 Task: Create relationship between case and queue object.
Action: Mouse moved to (933, 71)
Screenshot: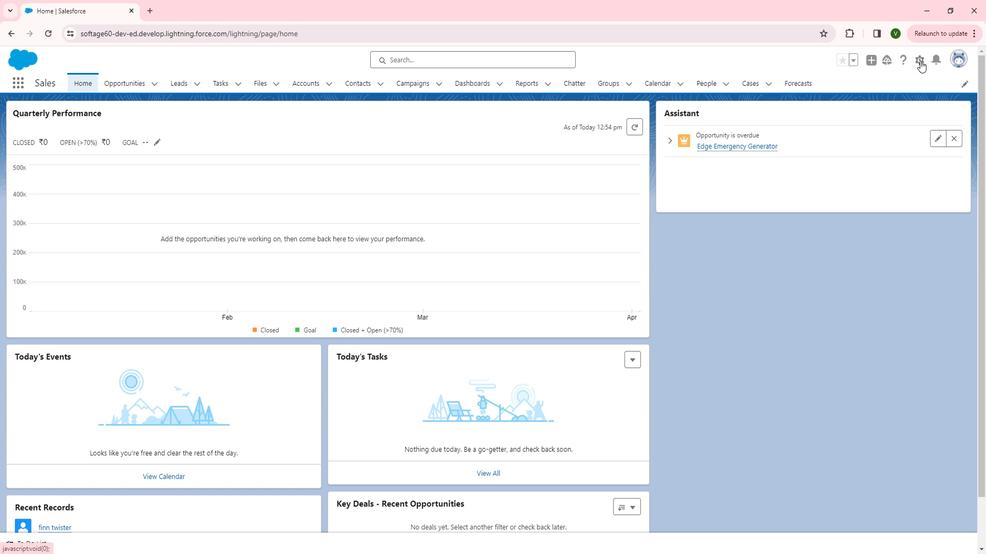 
Action: Mouse pressed left at (933, 71)
Screenshot: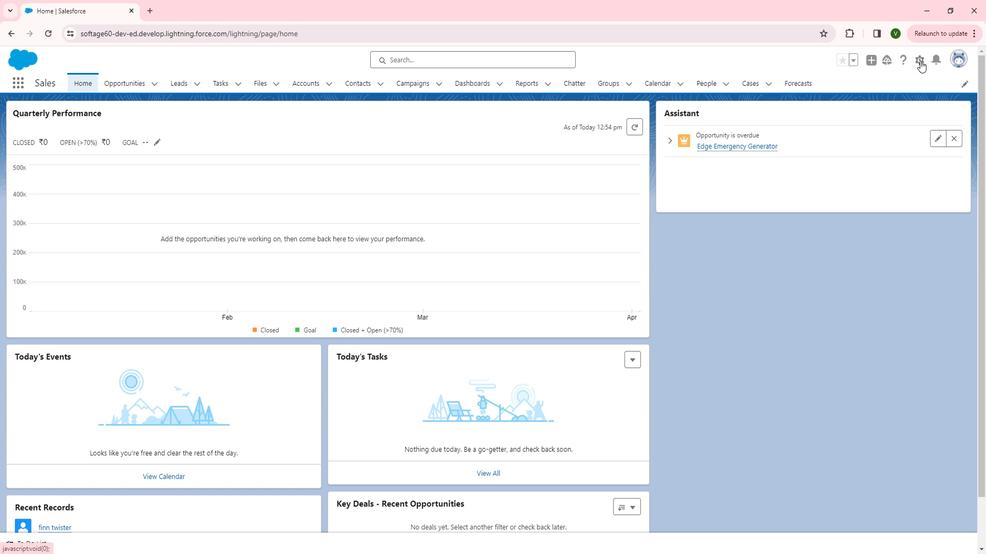 
Action: Mouse moved to (894, 111)
Screenshot: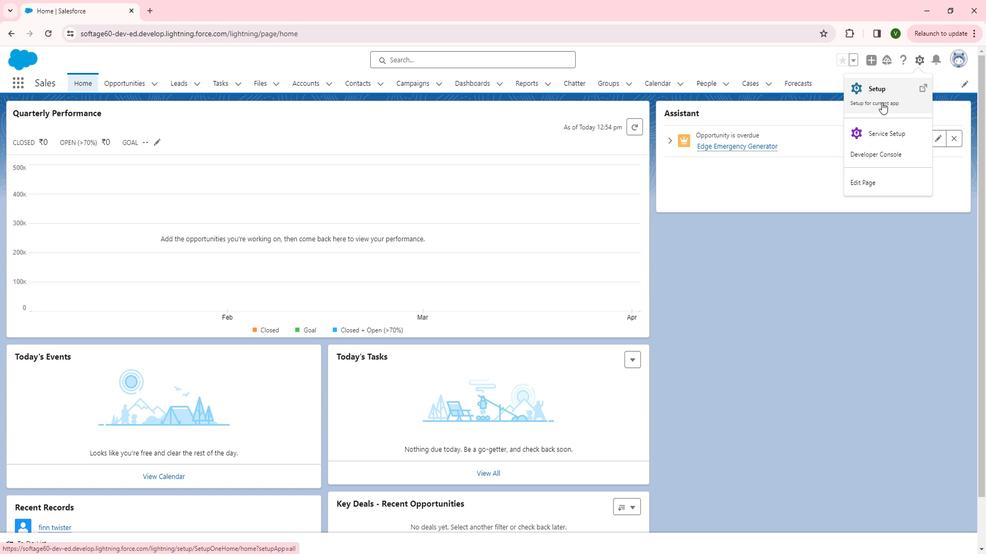 
Action: Mouse pressed left at (894, 111)
Screenshot: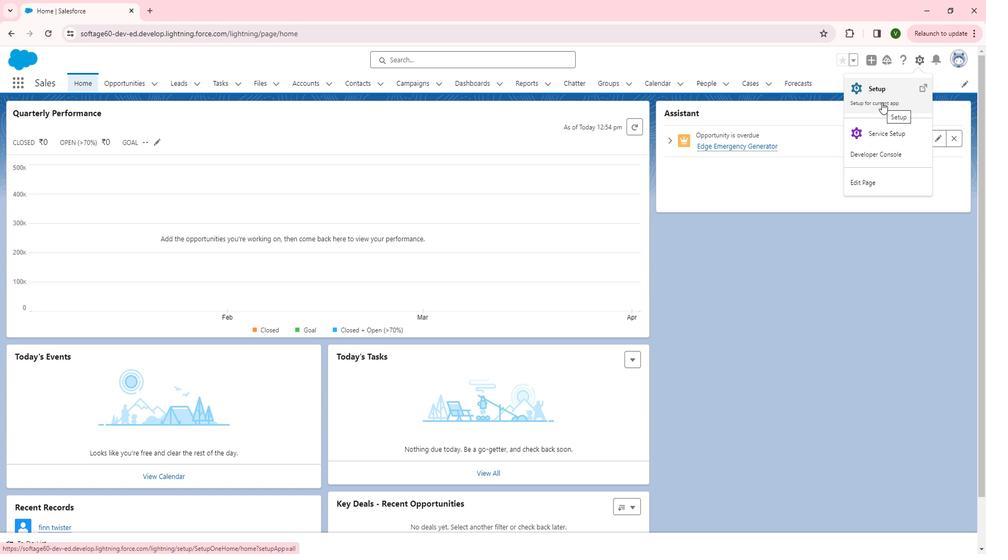 
Action: Mouse moved to (92, 329)
Screenshot: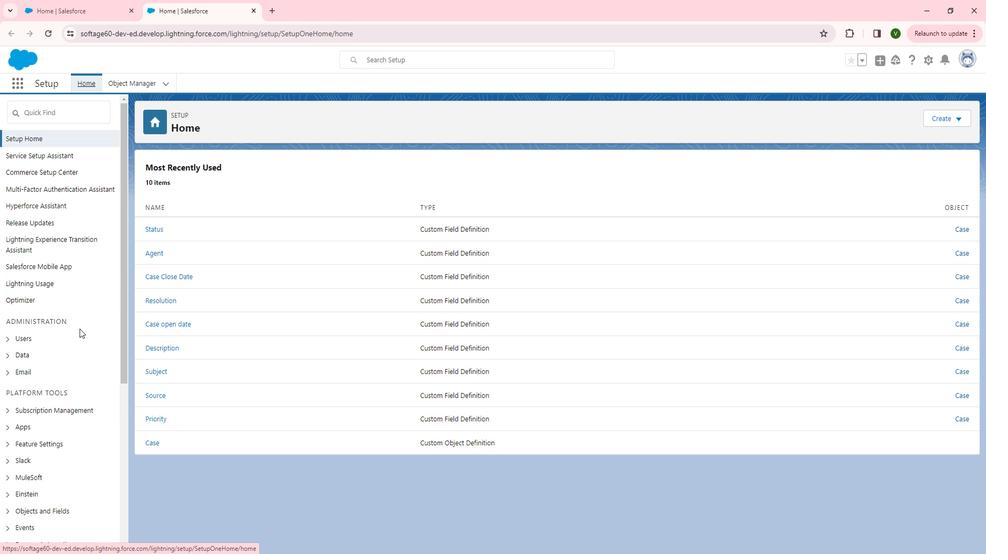 
Action: Mouse scrolled (92, 329) with delta (0, 0)
Screenshot: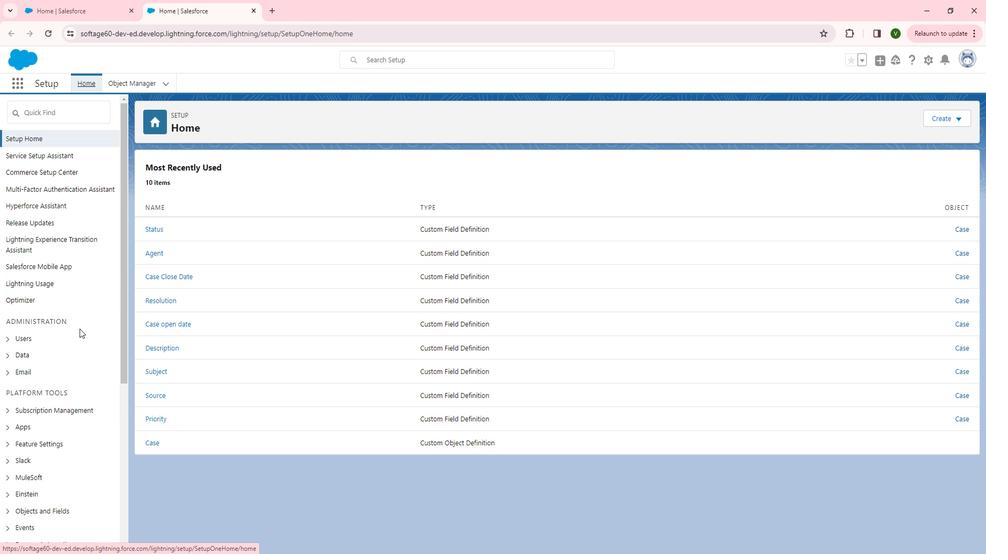 
Action: Mouse moved to (91, 329)
Screenshot: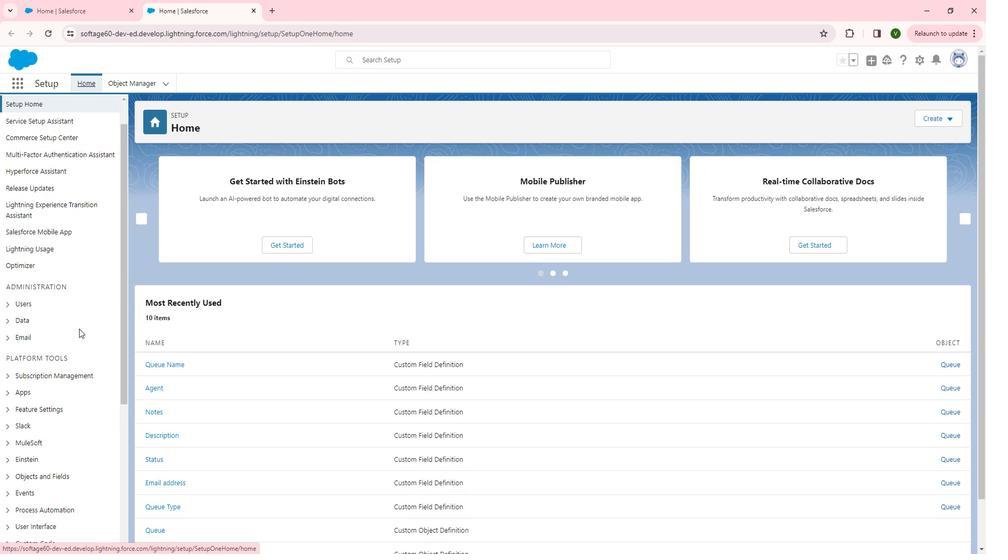 
Action: Mouse scrolled (91, 329) with delta (0, 0)
Screenshot: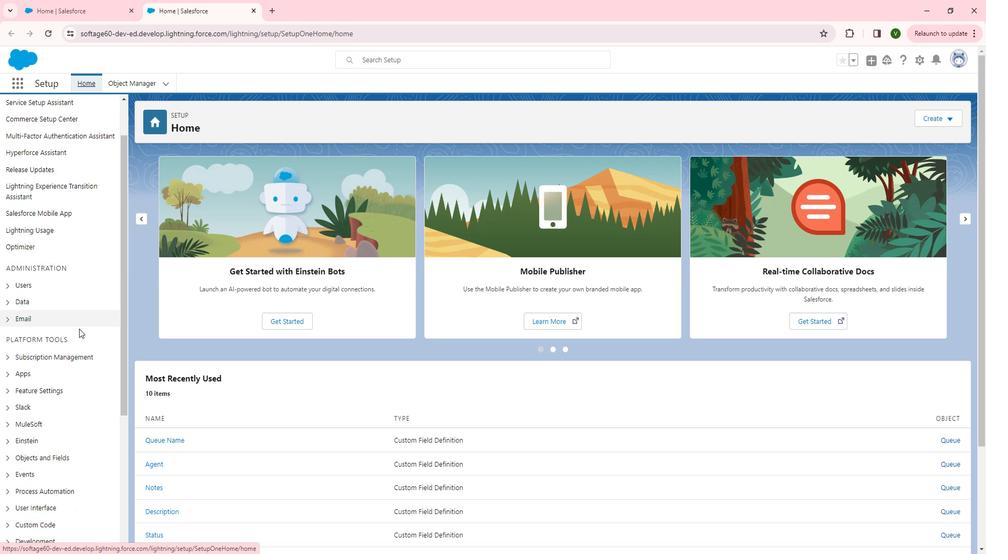 
Action: Mouse moved to (21, 401)
Screenshot: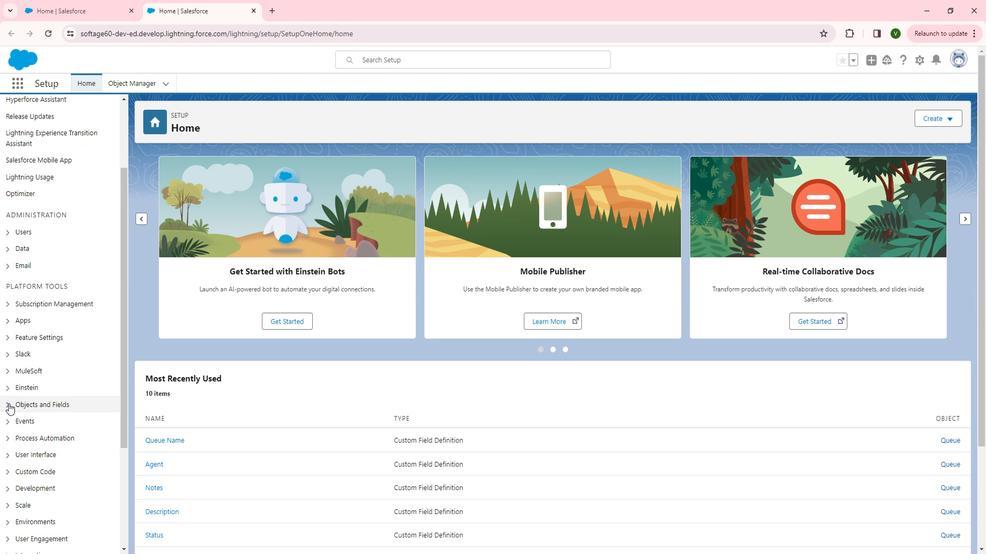 
Action: Mouse pressed left at (21, 401)
Screenshot: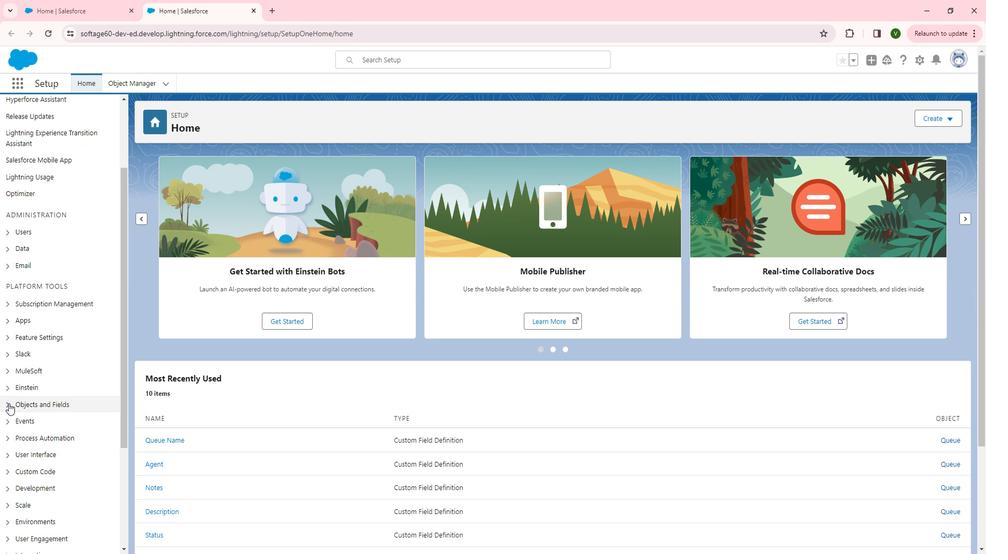 
Action: Mouse moved to (61, 420)
Screenshot: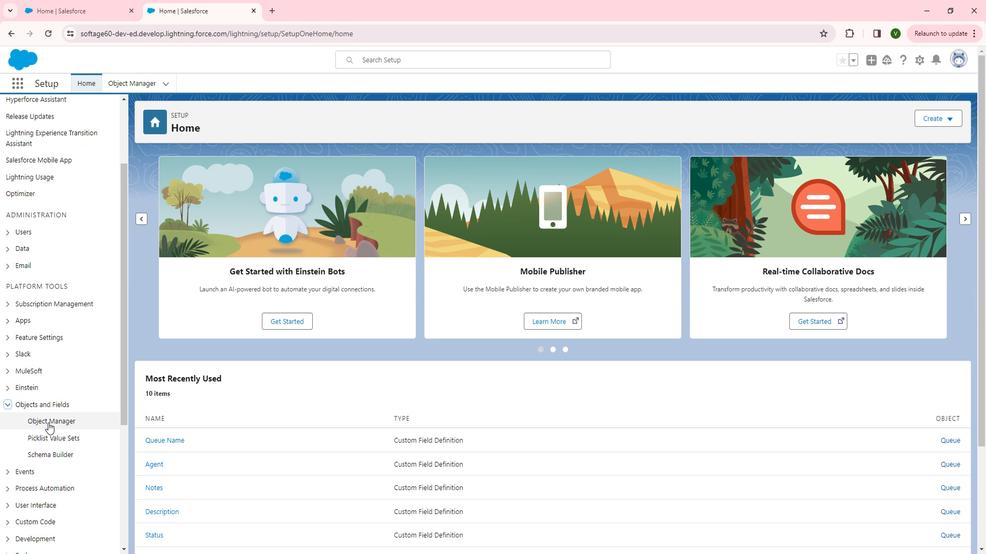 
Action: Mouse pressed left at (61, 420)
Screenshot: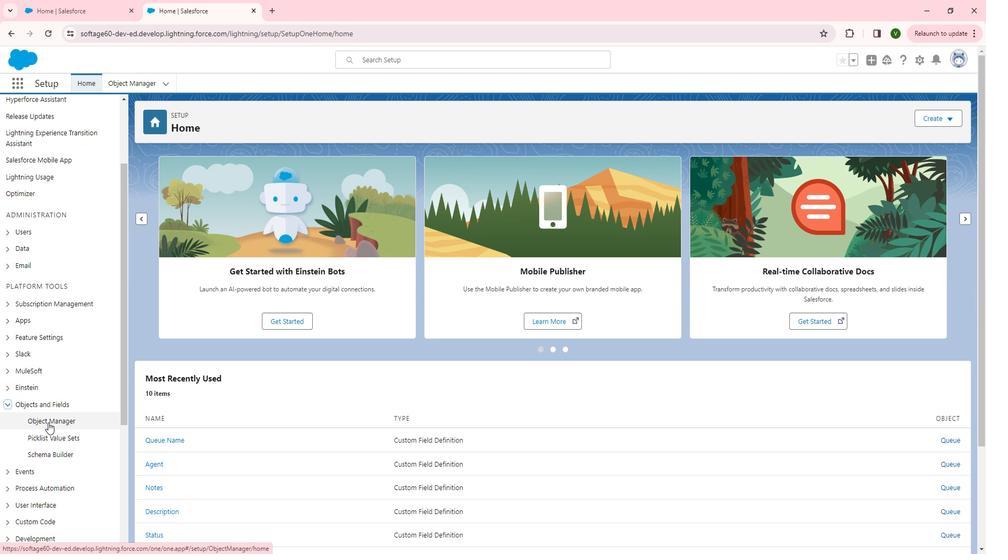 
Action: Mouse moved to (151, 279)
Screenshot: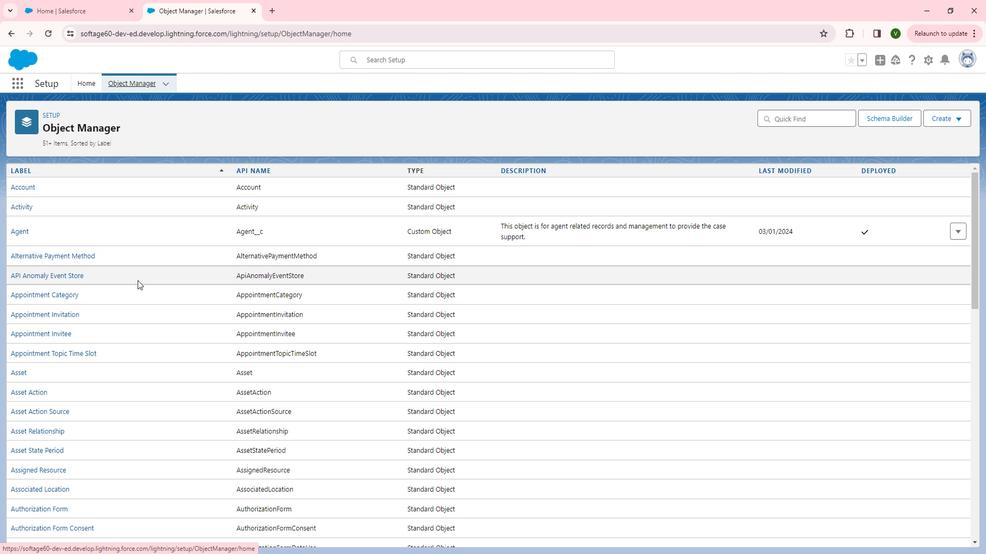 
Action: Mouse scrolled (151, 278) with delta (0, 0)
Screenshot: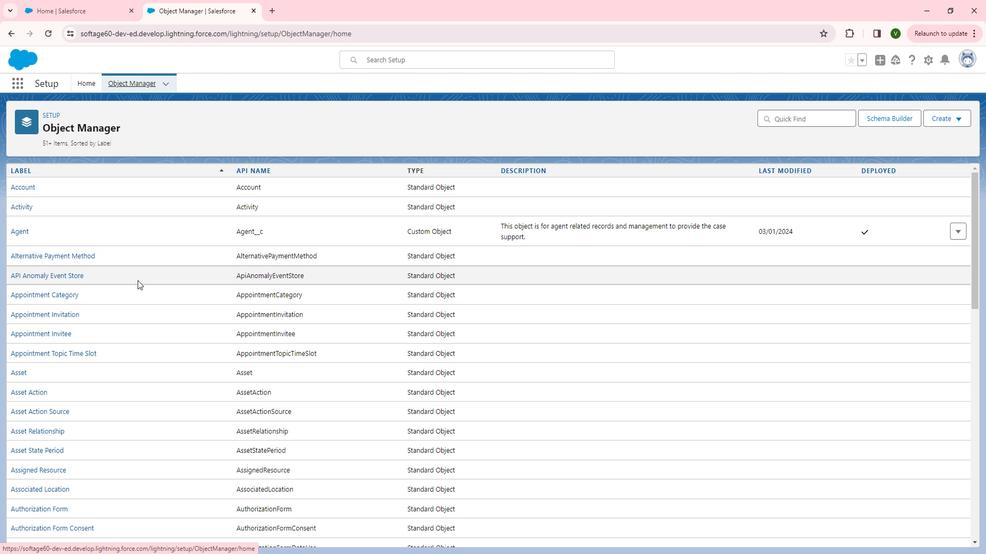 
Action: Mouse moved to (148, 285)
Screenshot: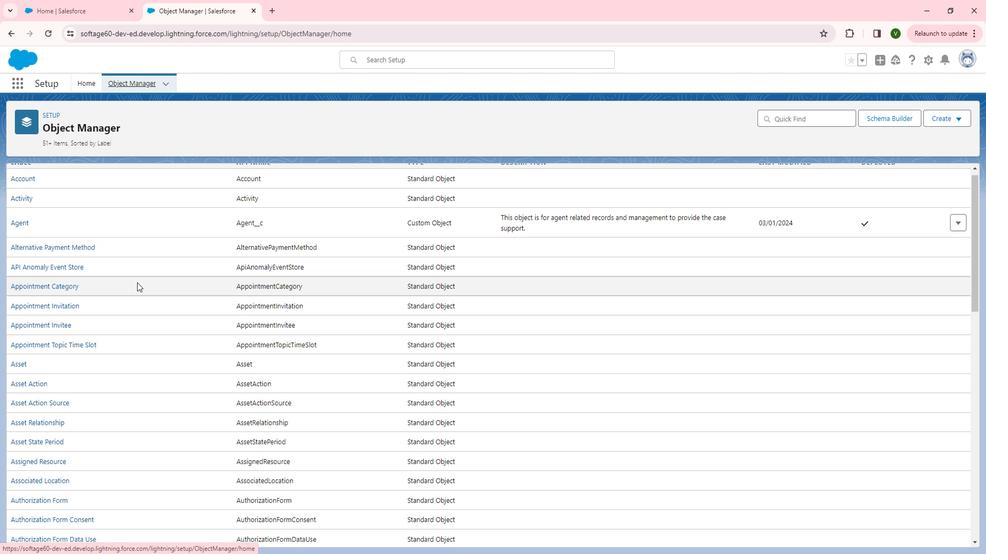 
Action: Mouse scrolled (148, 285) with delta (0, 0)
Screenshot: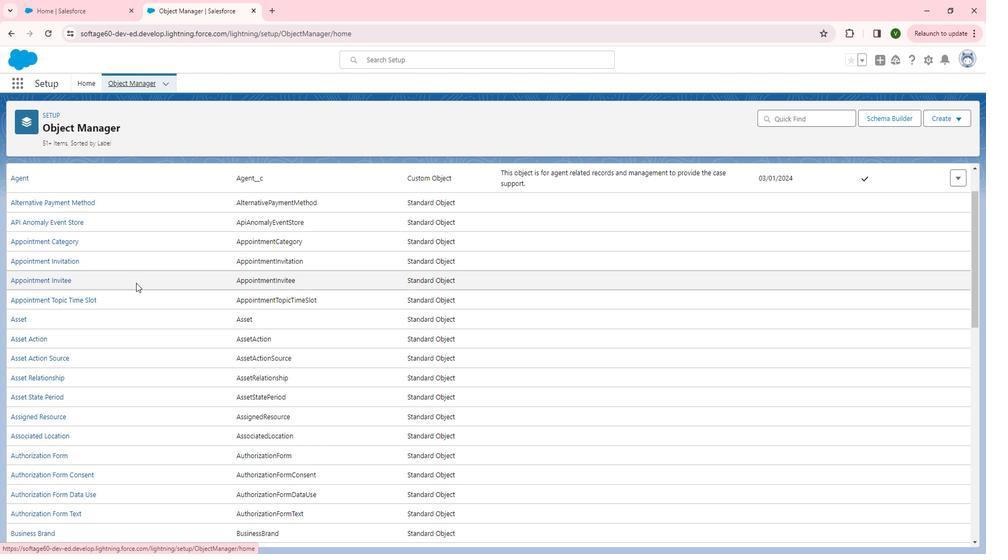 
Action: Mouse moved to (148, 286)
Screenshot: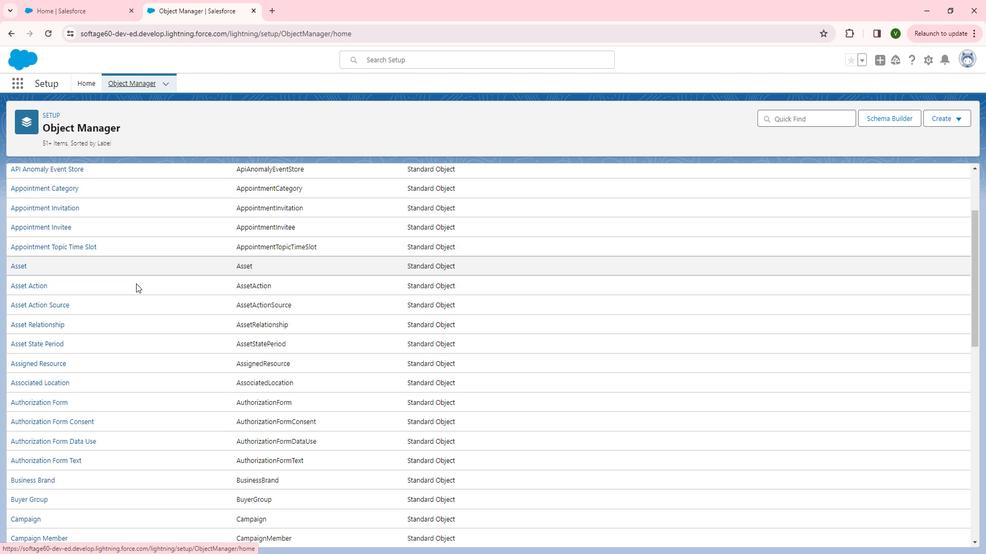 
Action: Mouse scrolled (148, 285) with delta (0, 0)
Screenshot: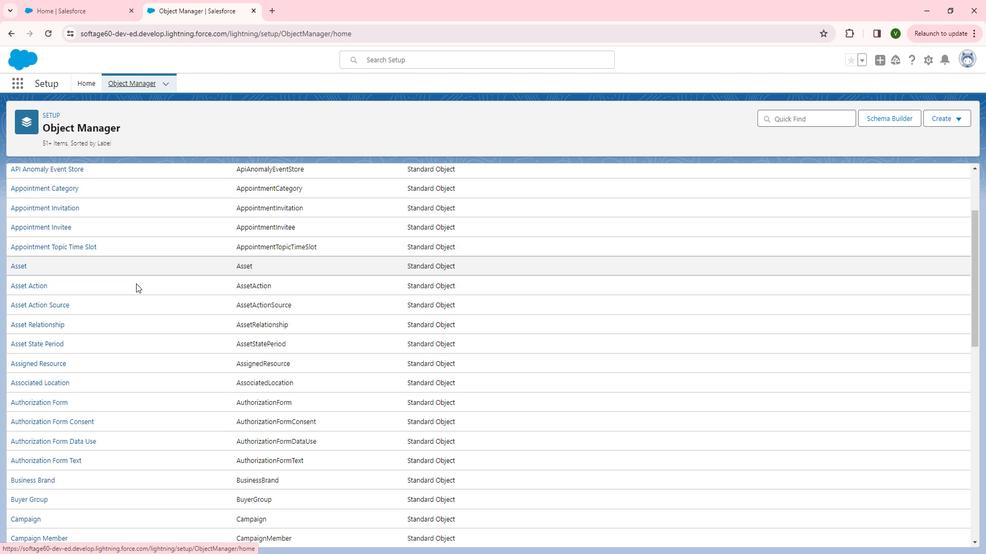 
Action: Mouse moved to (149, 290)
Screenshot: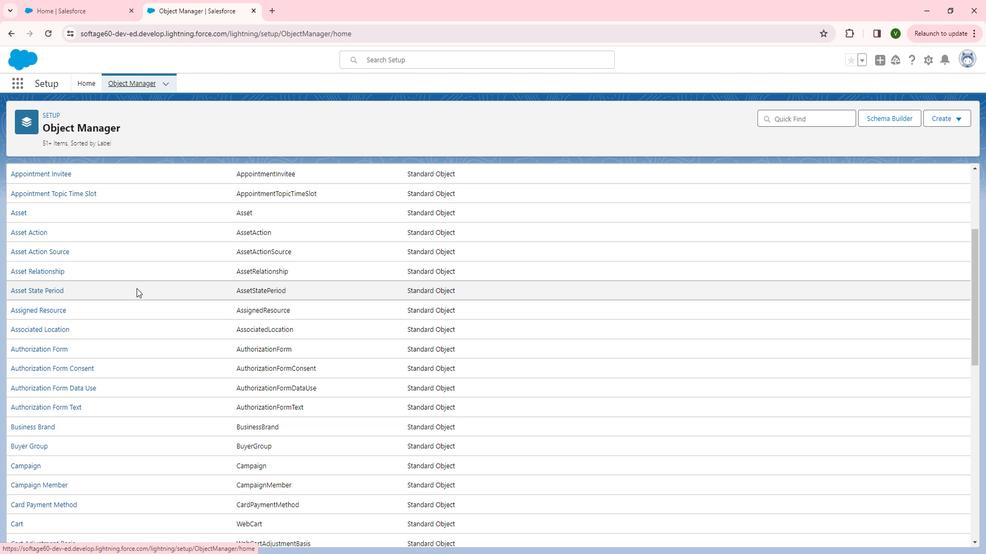 
Action: Mouse scrolled (149, 290) with delta (0, 0)
Screenshot: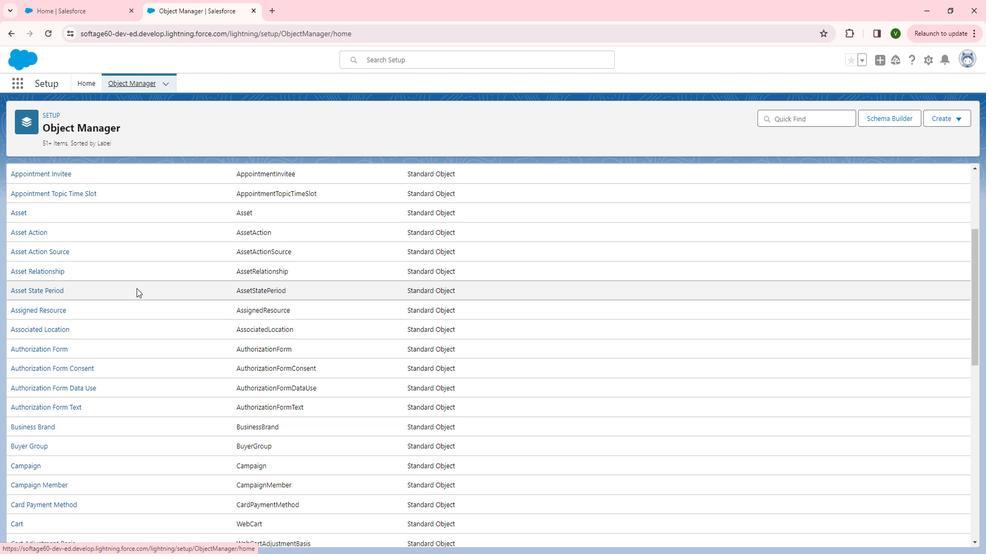 
Action: Mouse scrolled (149, 290) with delta (0, 0)
Screenshot: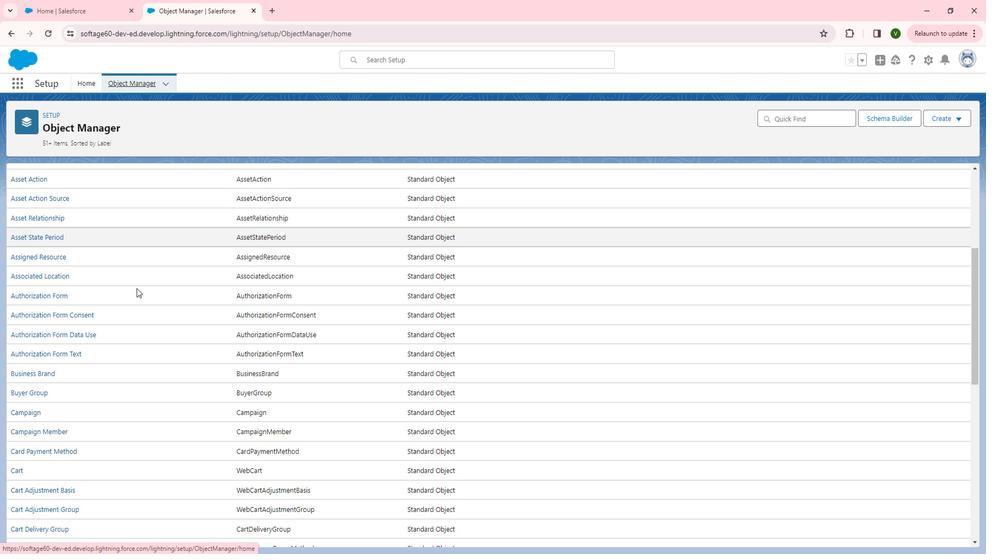 
Action: Mouse moved to (149, 291)
Screenshot: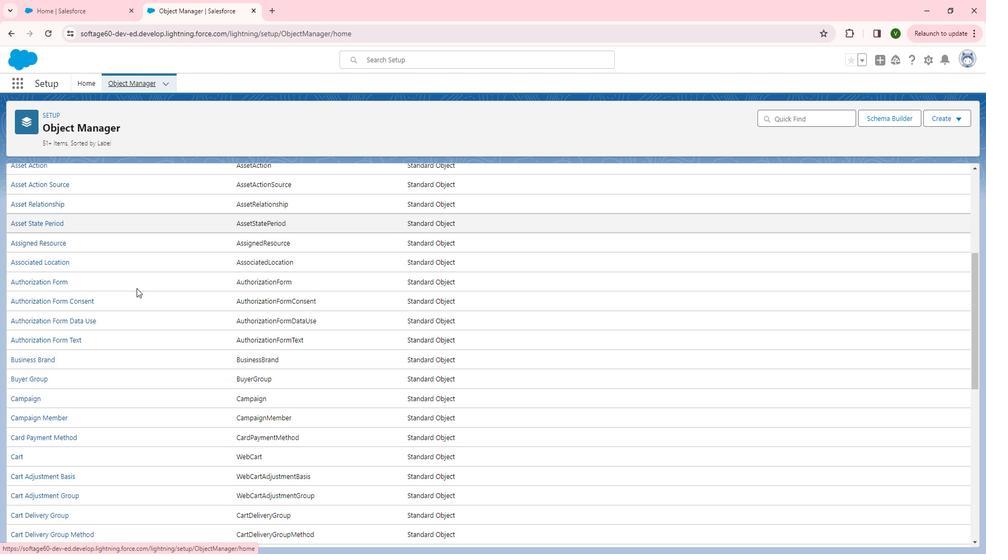 
Action: Mouse scrolled (149, 290) with delta (0, 0)
Screenshot: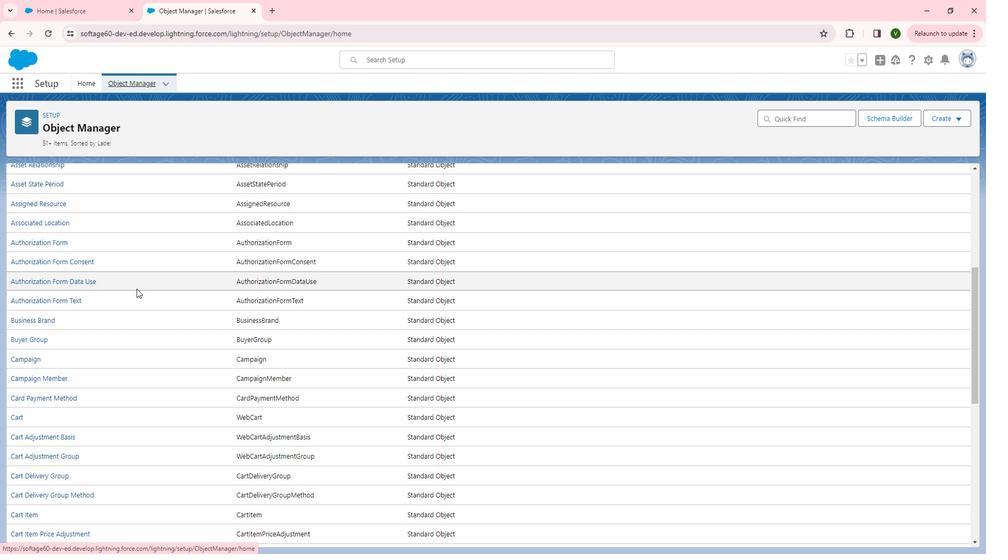 
Action: Mouse moved to (149, 291)
Screenshot: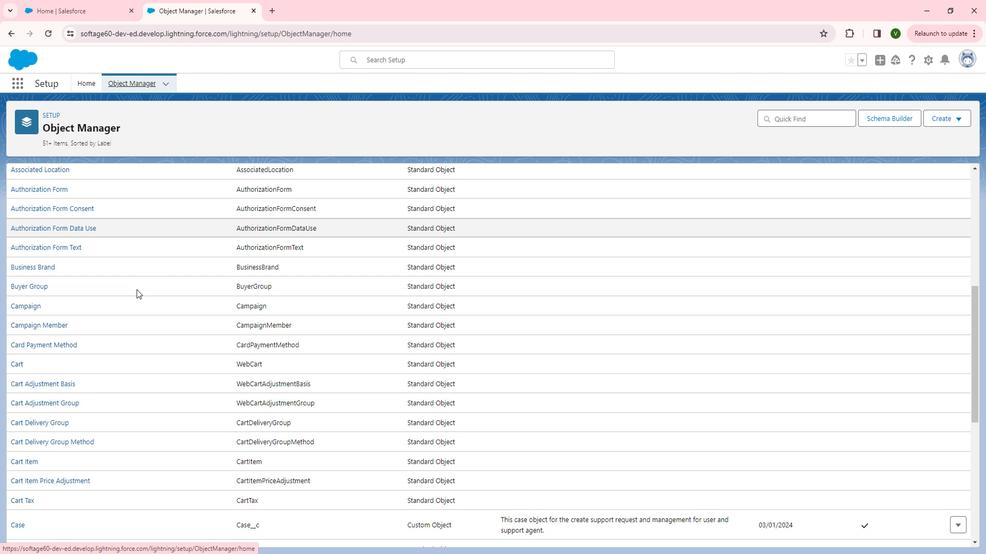 
Action: Mouse scrolled (149, 291) with delta (0, 0)
Screenshot: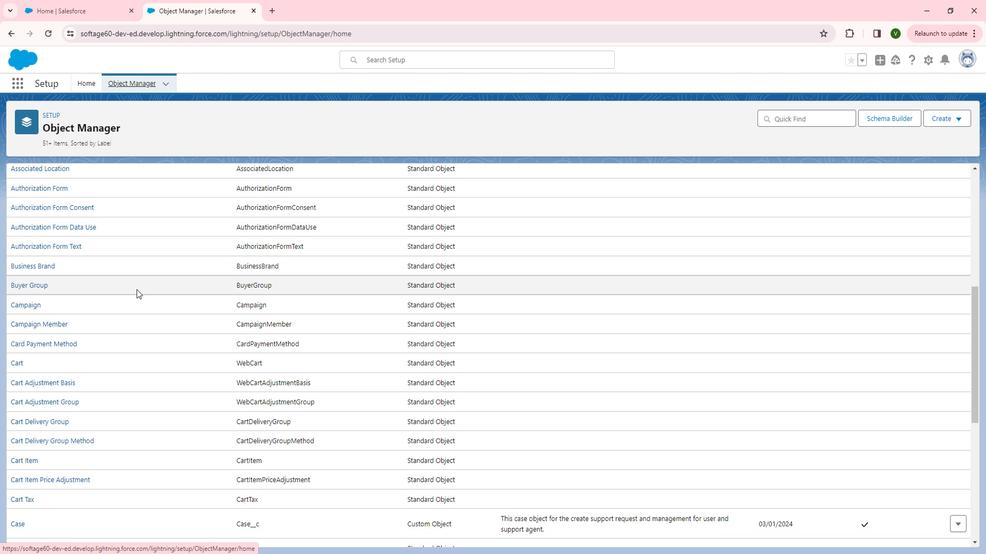
Action: Mouse scrolled (149, 291) with delta (0, 0)
Screenshot: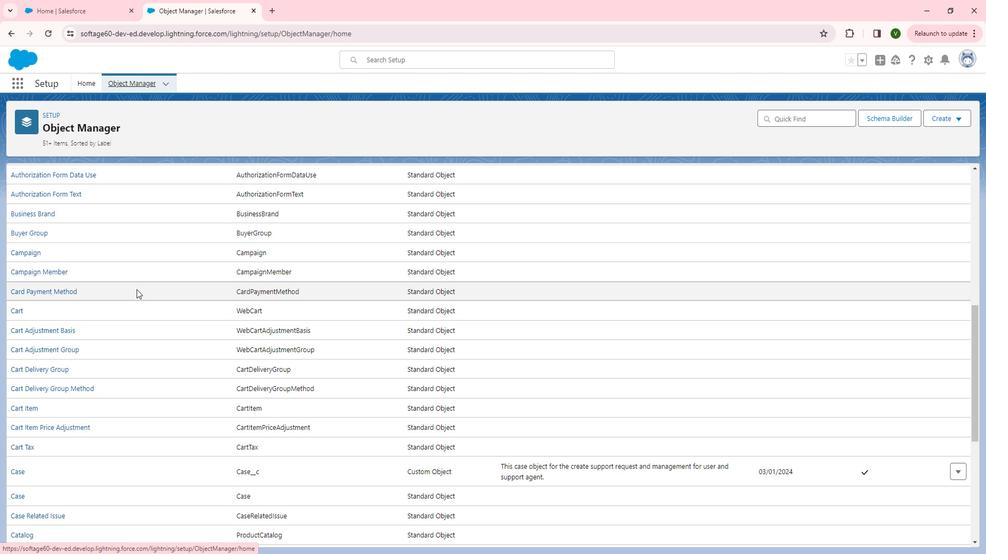 
Action: Mouse scrolled (149, 291) with delta (0, 0)
Screenshot: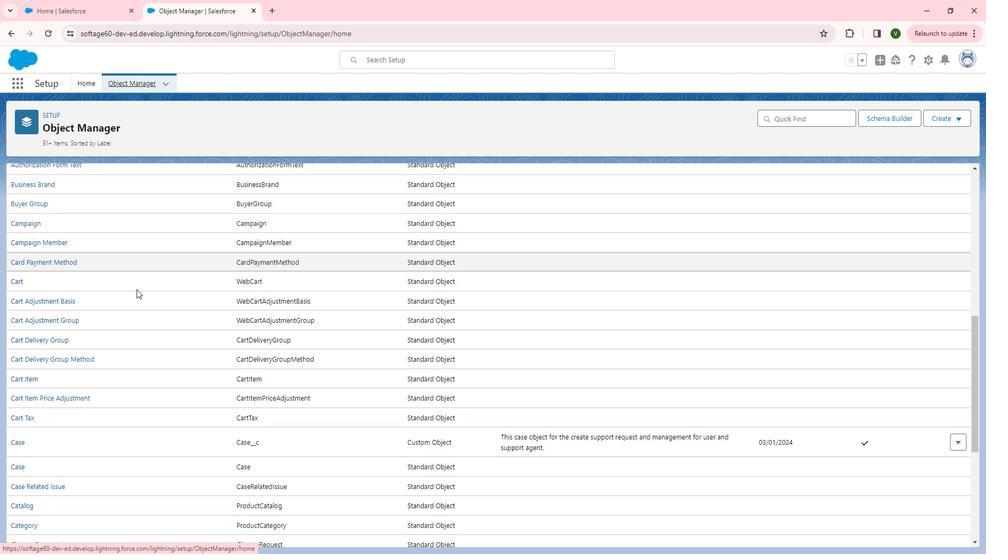 
Action: Mouse scrolled (149, 291) with delta (0, 0)
Screenshot: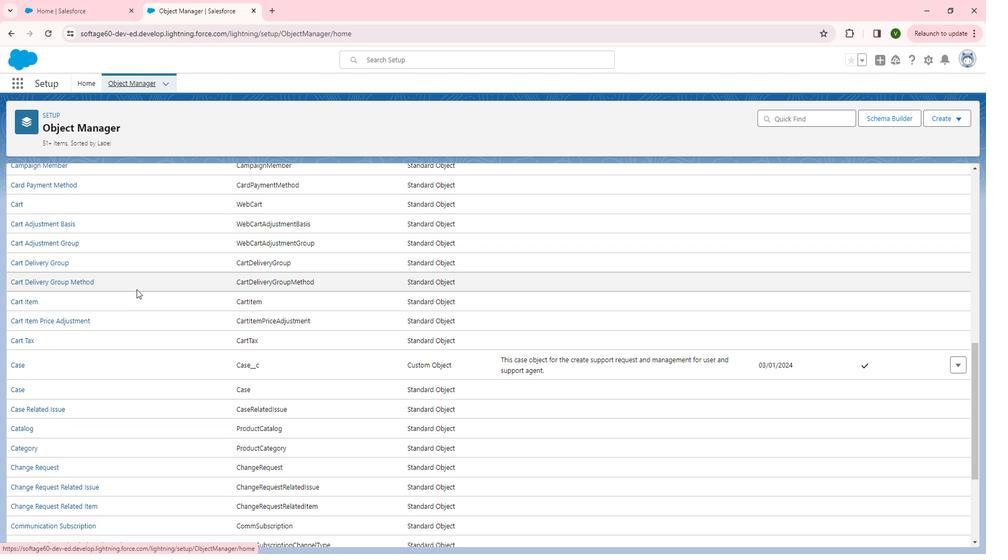 
Action: Mouse moved to (32, 312)
Screenshot: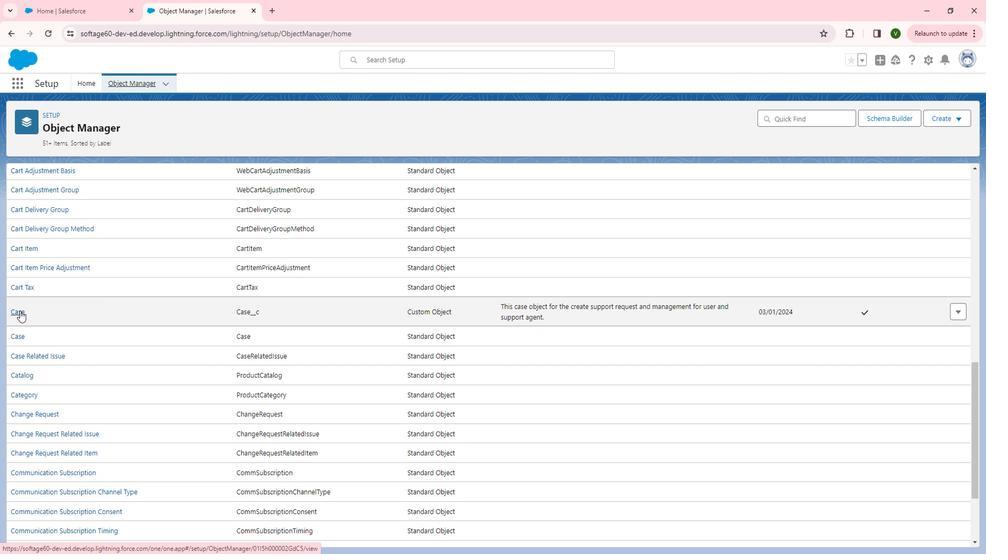 
Action: Mouse pressed left at (32, 312)
Screenshot: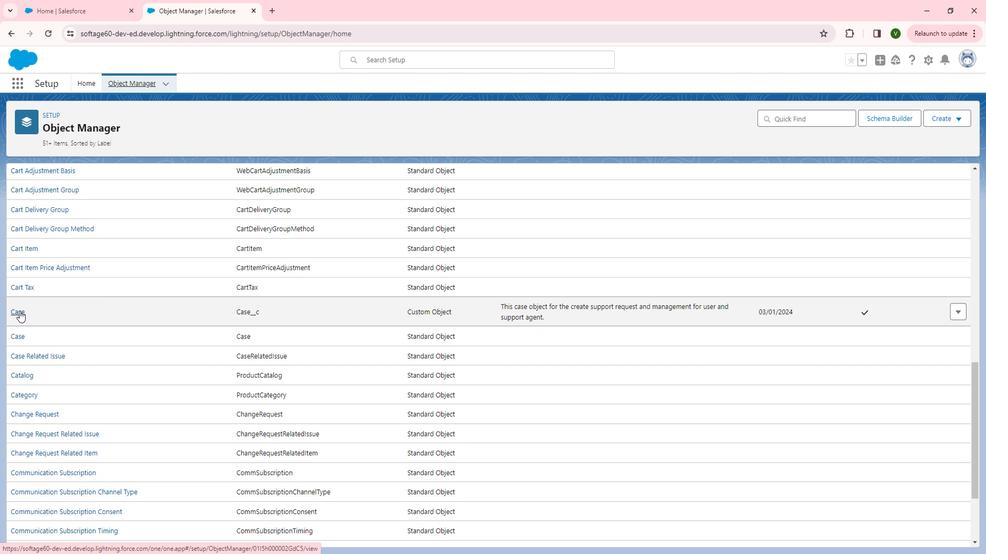 
Action: Mouse moved to (98, 195)
Screenshot: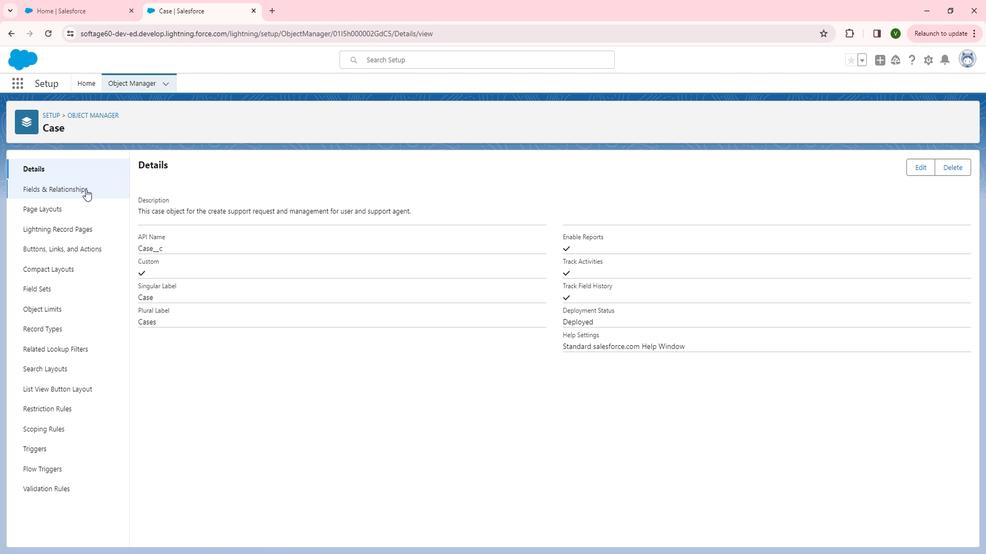 
Action: Mouse pressed left at (98, 195)
Screenshot: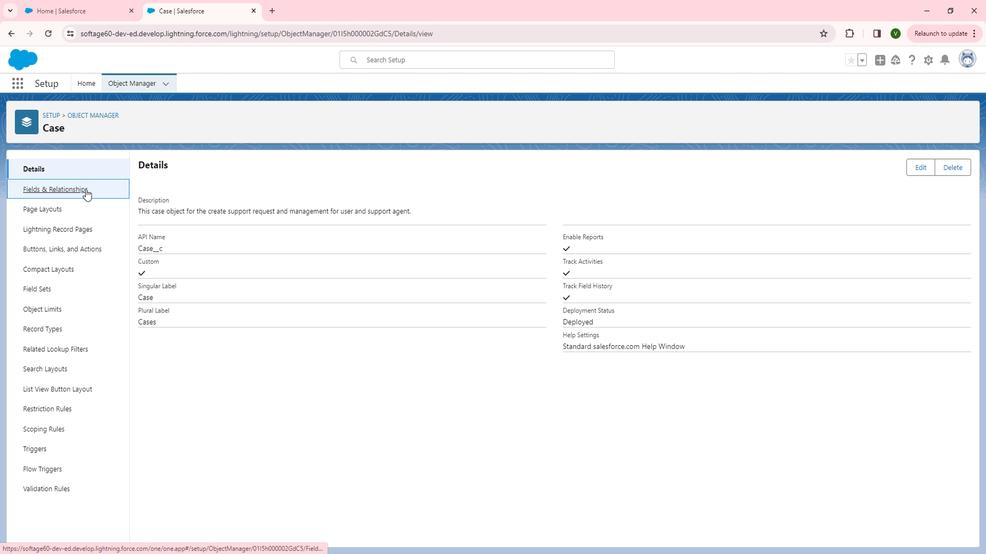 
Action: Mouse moved to (764, 178)
Screenshot: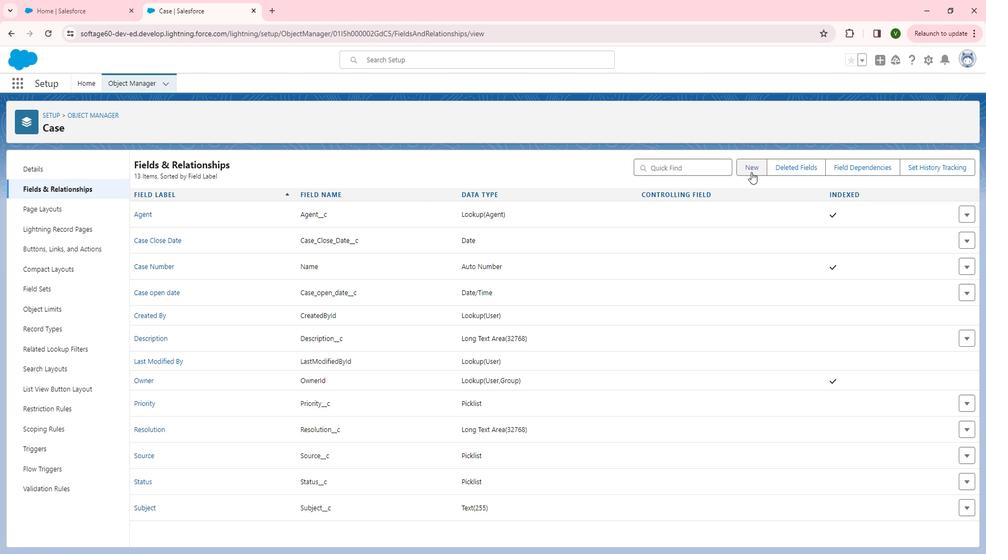 
Action: Mouse pressed left at (764, 178)
Screenshot: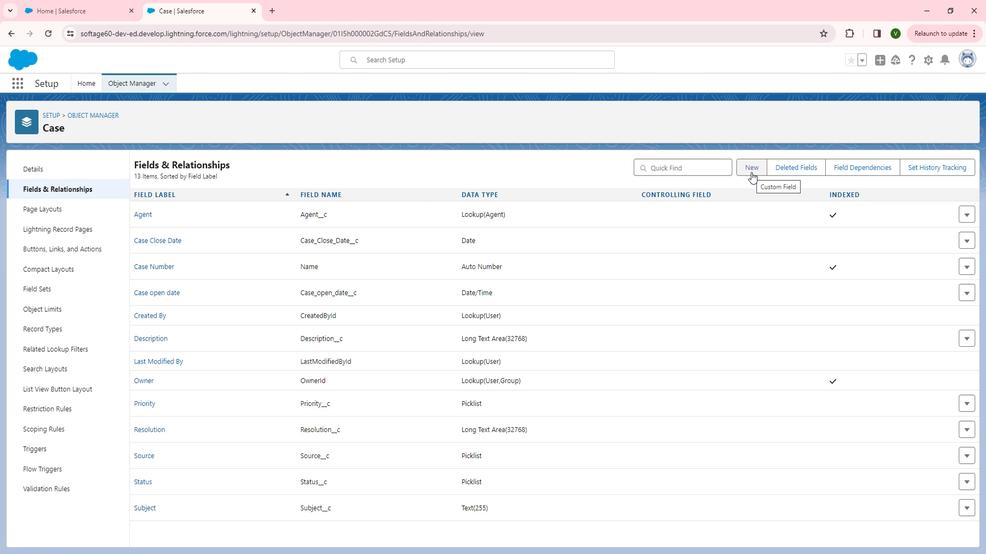 
Action: Mouse moved to (189, 358)
Screenshot: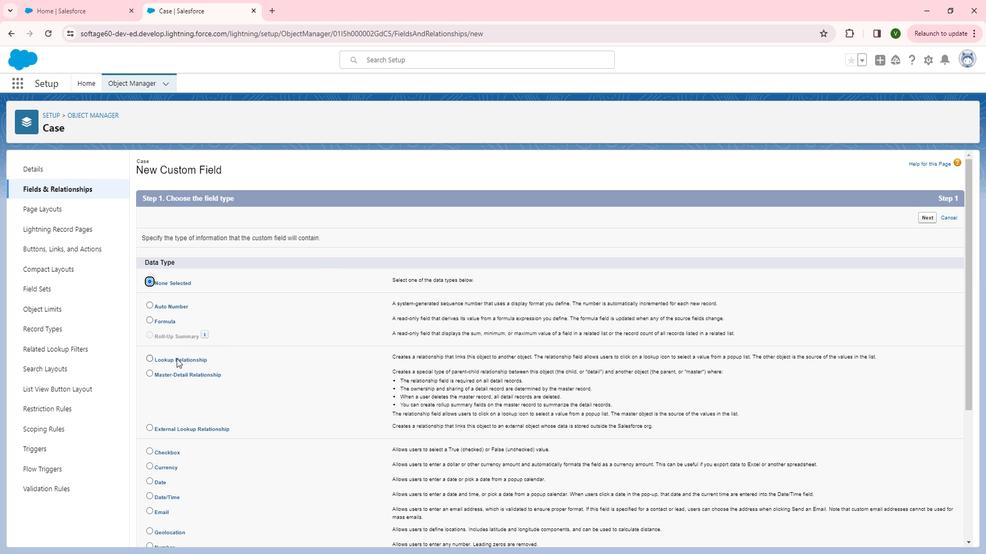
Action: Mouse pressed left at (189, 358)
Screenshot: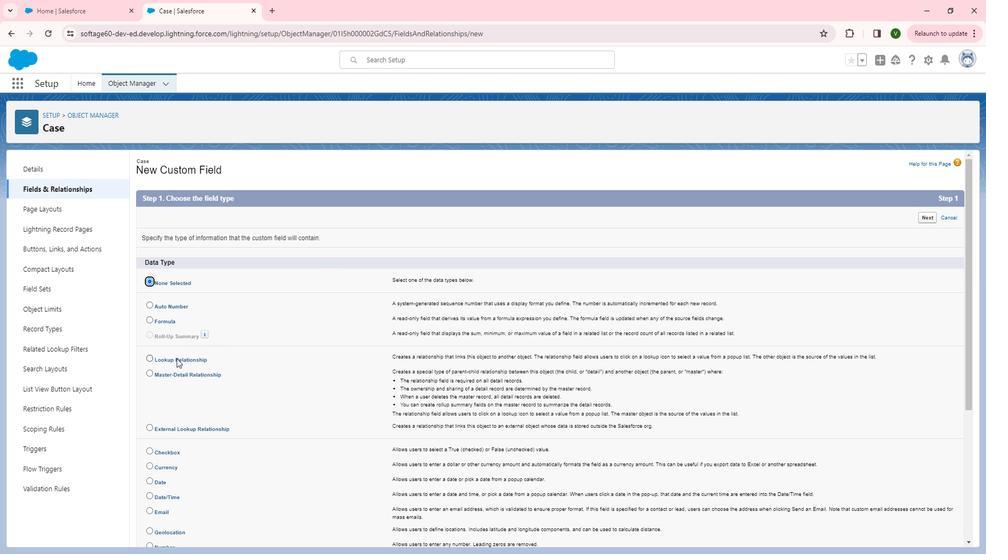 
Action: Mouse moved to (941, 225)
Screenshot: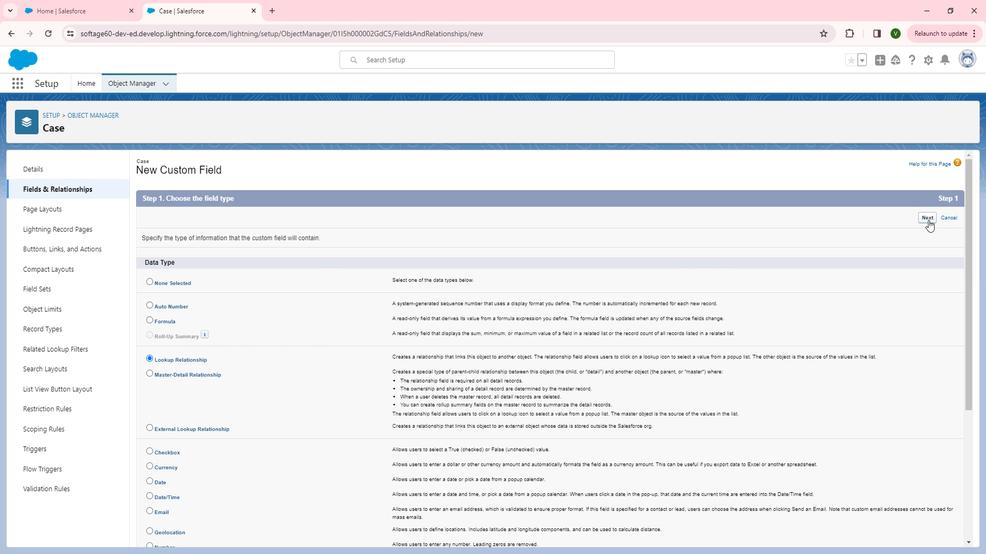 
Action: Mouse pressed left at (941, 225)
Screenshot: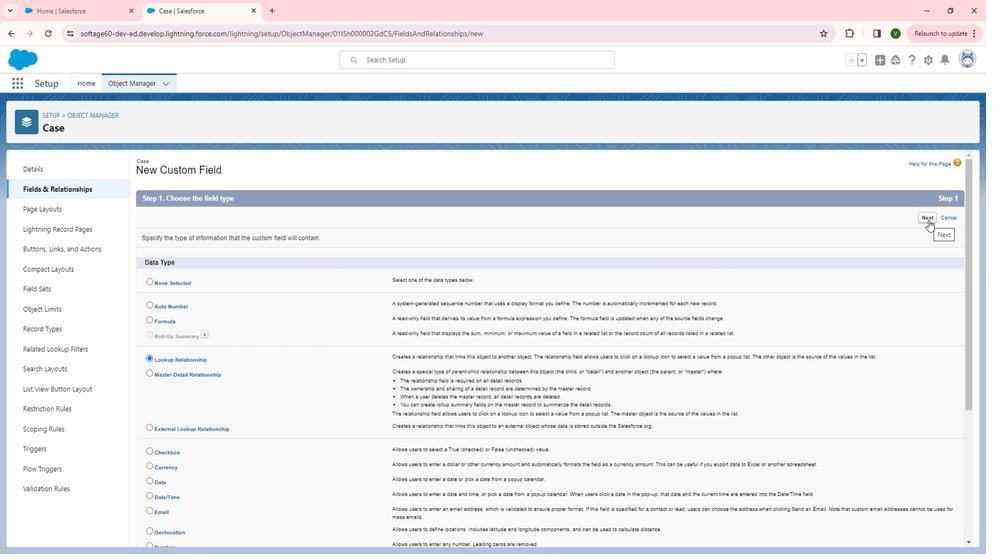
Action: Mouse moved to (428, 260)
Screenshot: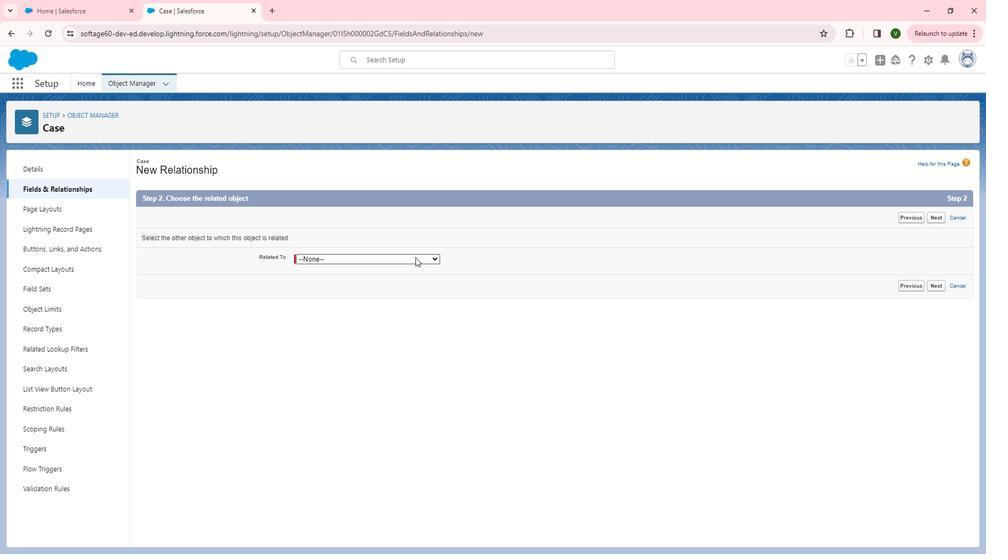 
Action: Mouse pressed left at (428, 260)
Screenshot: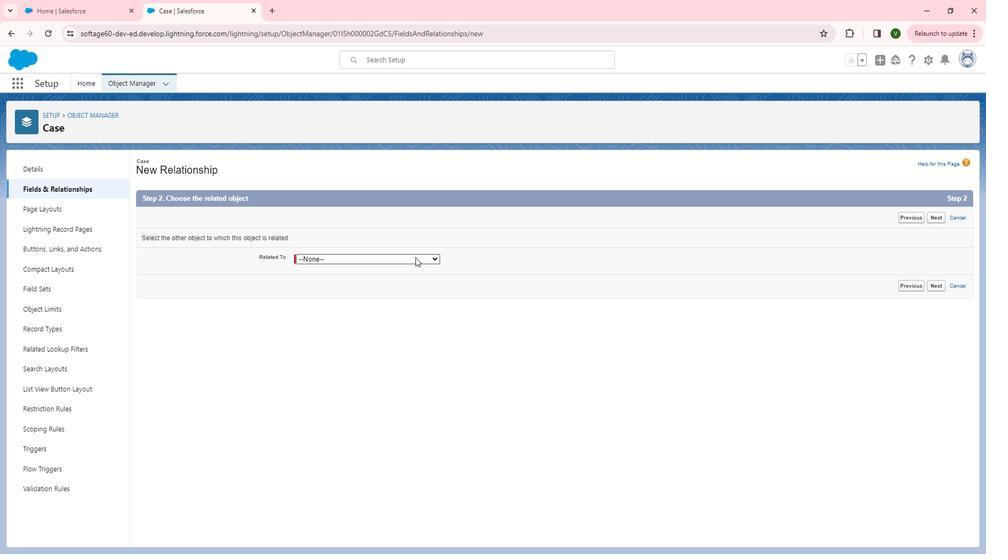 
Action: Mouse moved to (387, 335)
Screenshot: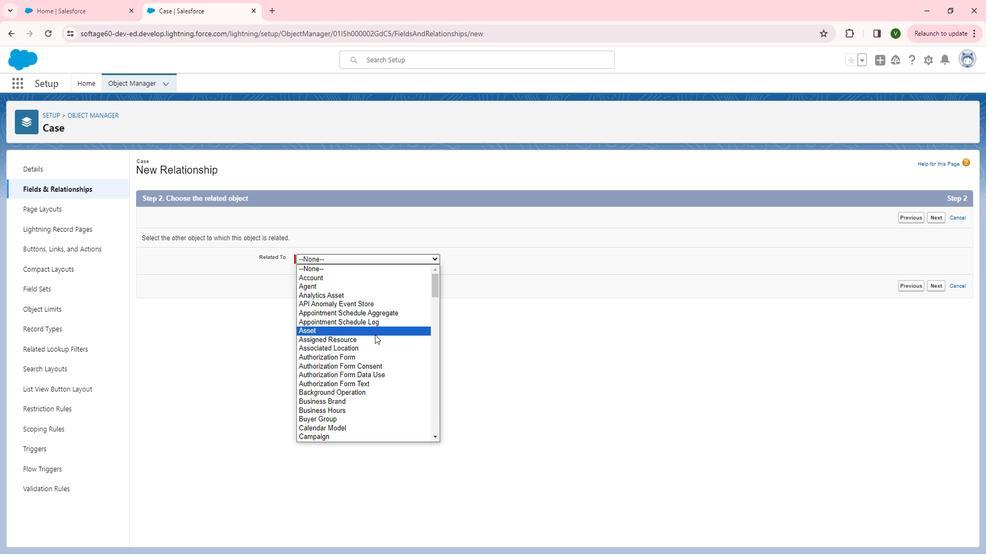 
Action: Mouse scrolled (387, 334) with delta (0, 0)
Screenshot: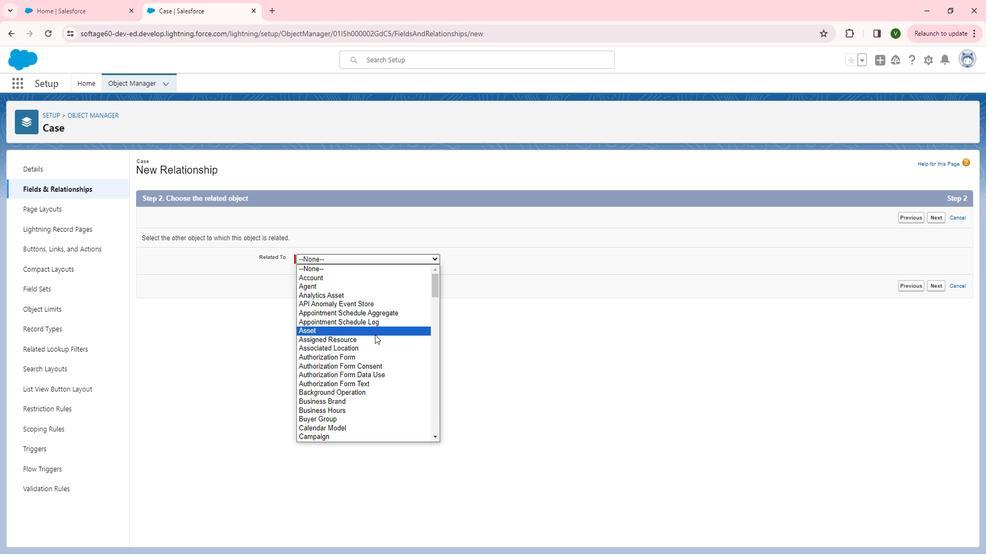 
Action: Mouse scrolled (387, 334) with delta (0, 0)
Screenshot: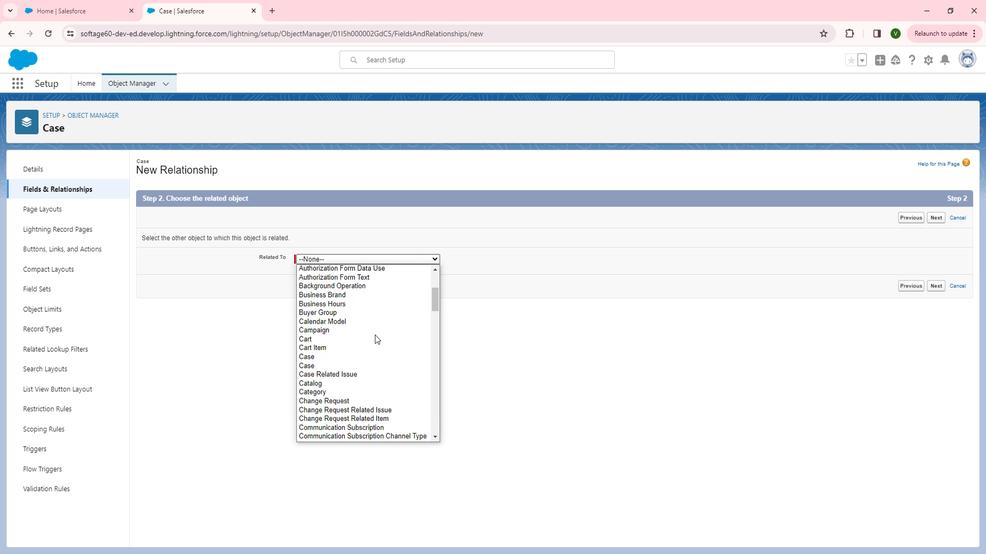 
Action: Mouse scrolled (387, 334) with delta (0, 0)
Screenshot: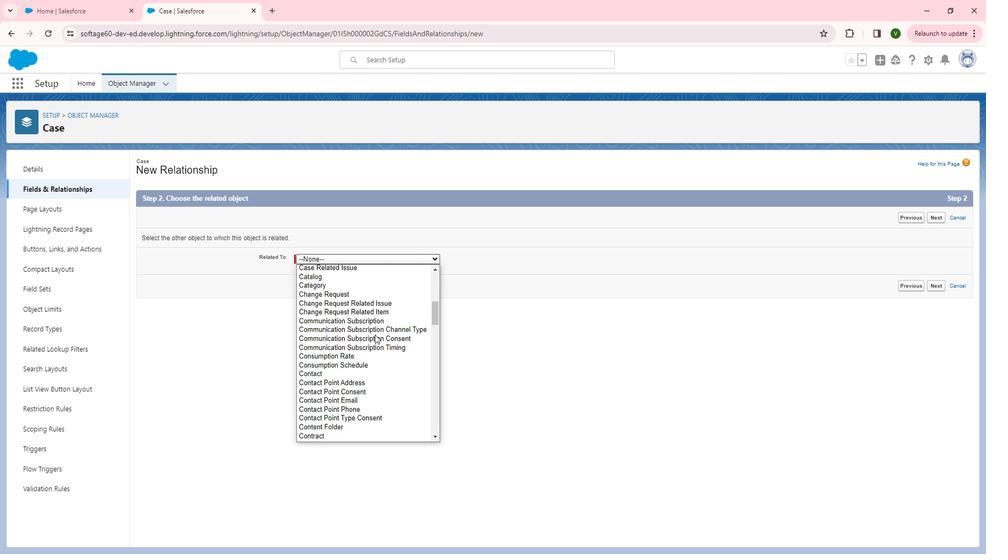 
Action: Mouse scrolled (387, 334) with delta (0, 0)
Screenshot: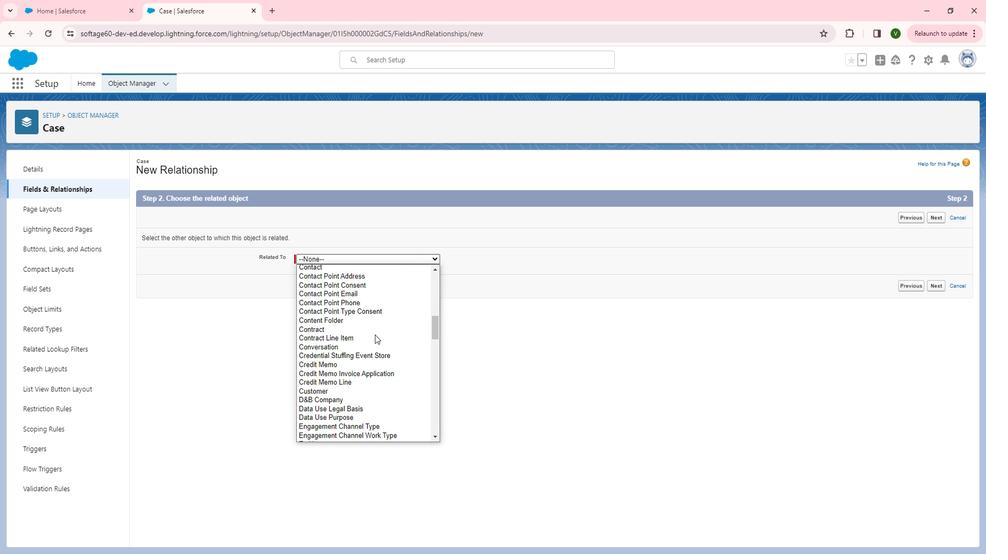 
Action: Mouse scrolled (387, 334) with delta (0, 0)
Screenshot: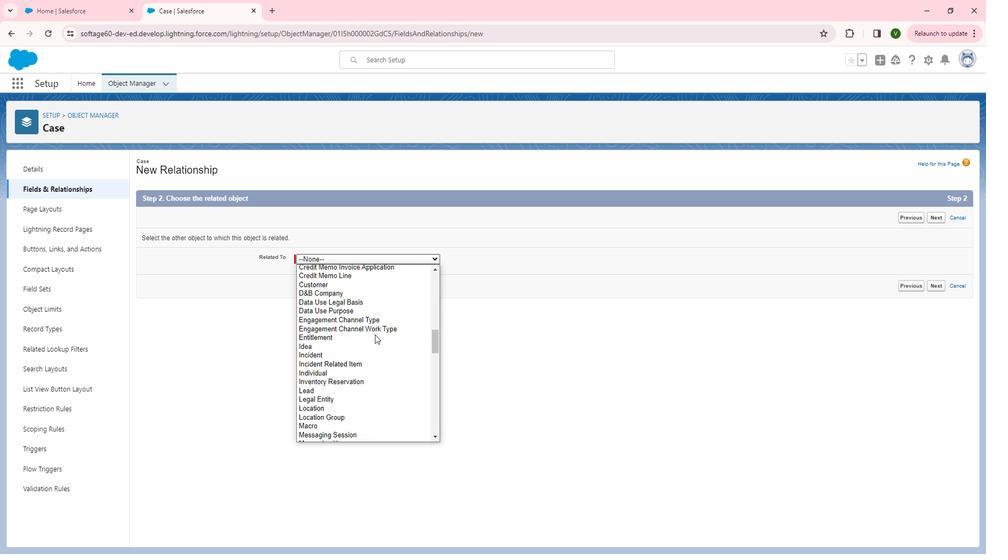 
Action: Mouse moved to (387, 336)
Screenshot: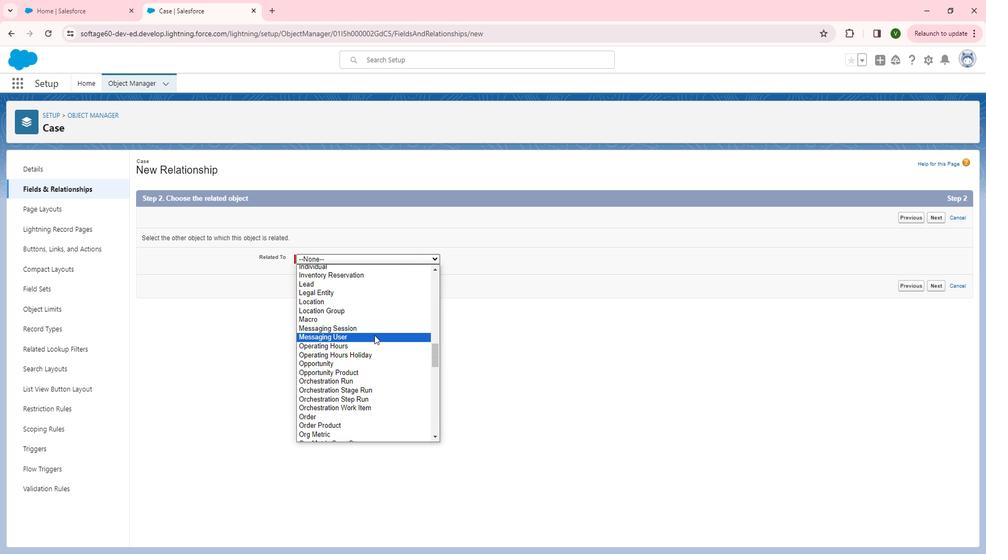 
Action: Mouse scrolled (387, 335) with delta (0, 0)
Screenshot: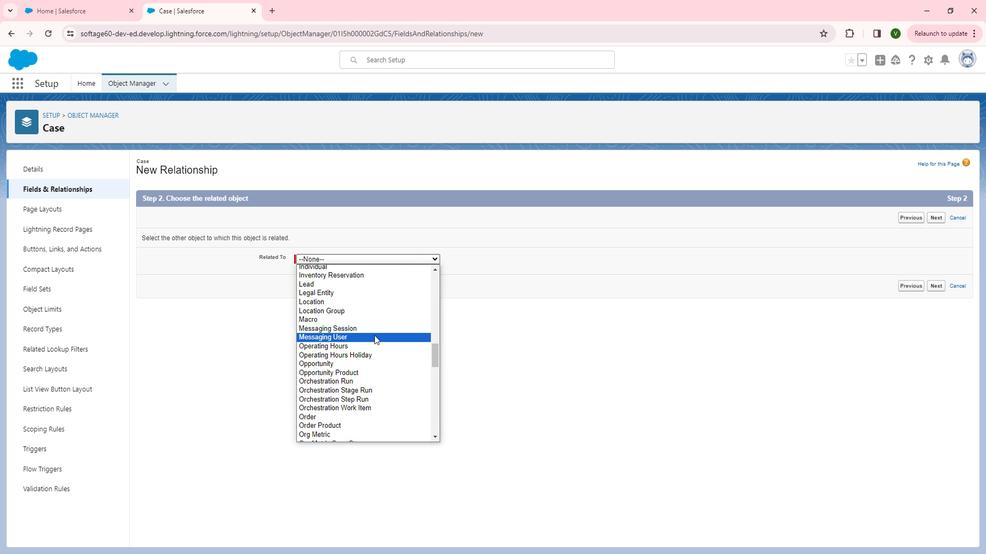 
Action: Mouse moved to (379, 344)
Screenshot: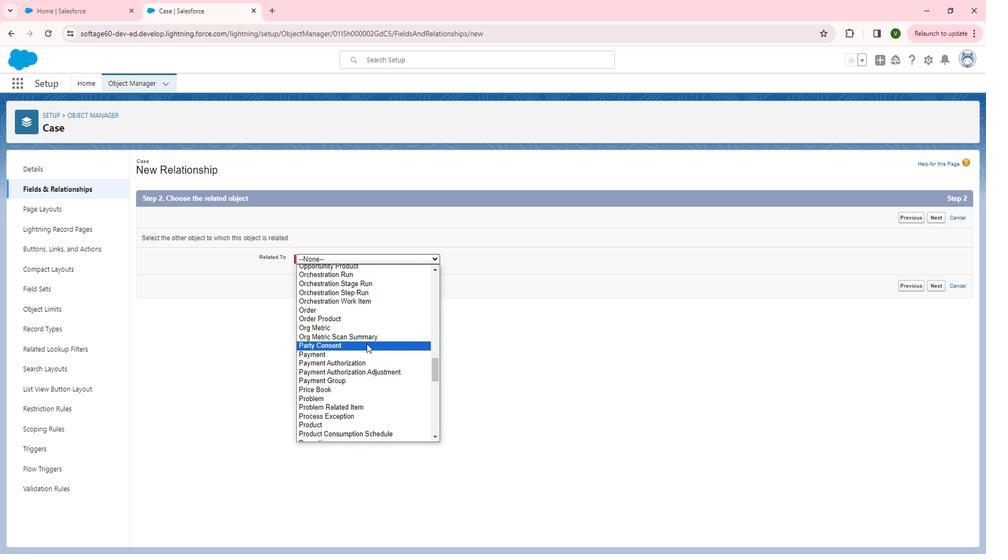 
Action: Mouse scrolled (379, 343) with delta (0, 0)
Screenshot: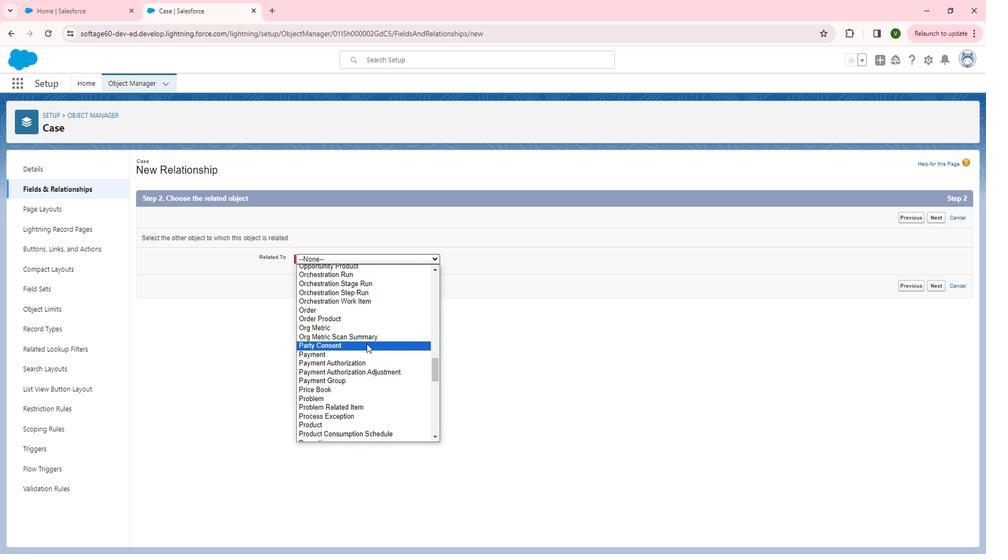 
Action: Mouse moved to (378, 344)
Screenshot: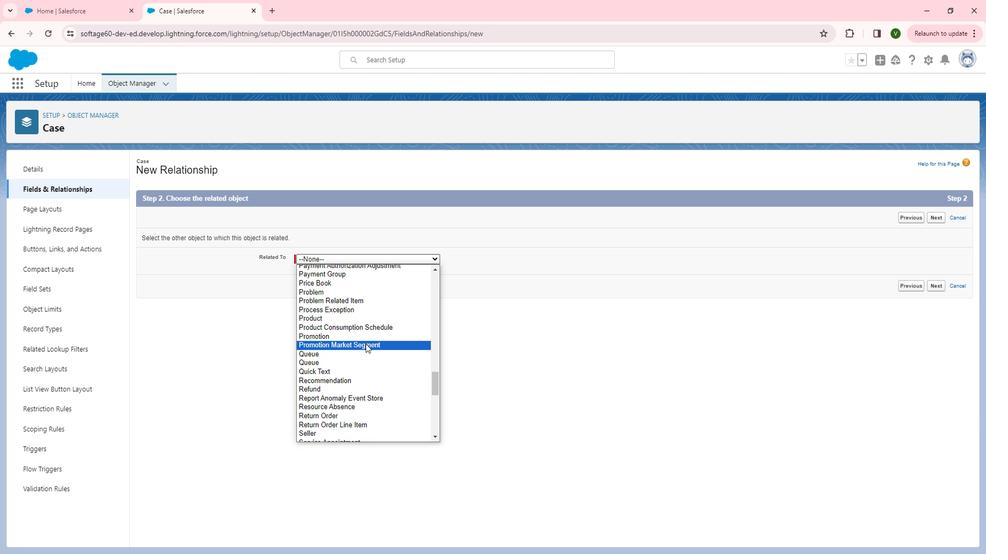 
Action: Mouse scrolled (378, 343) with delta (0, 0)
Screenshot: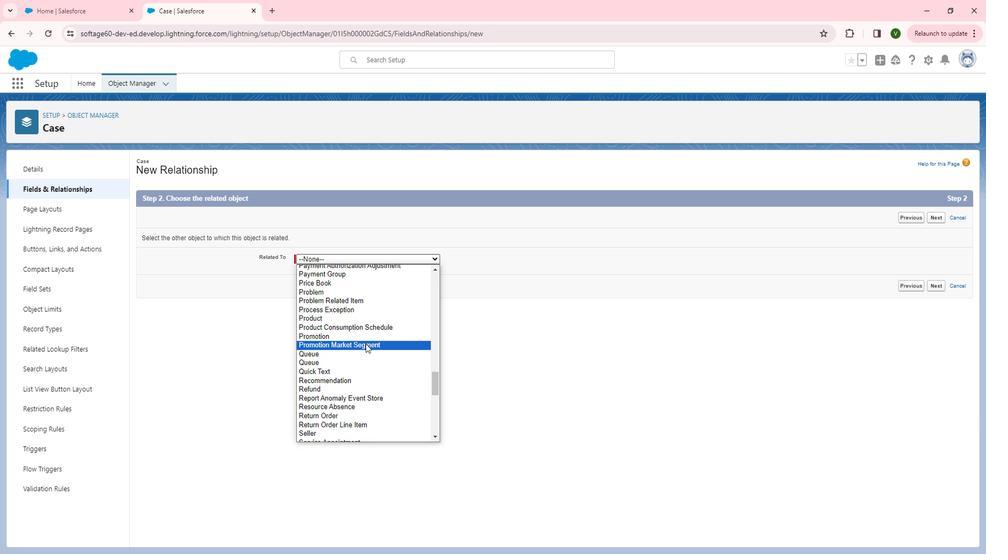 
Action: Mouse scrolled (378, 343) with delta (0, 0)
Screenshot: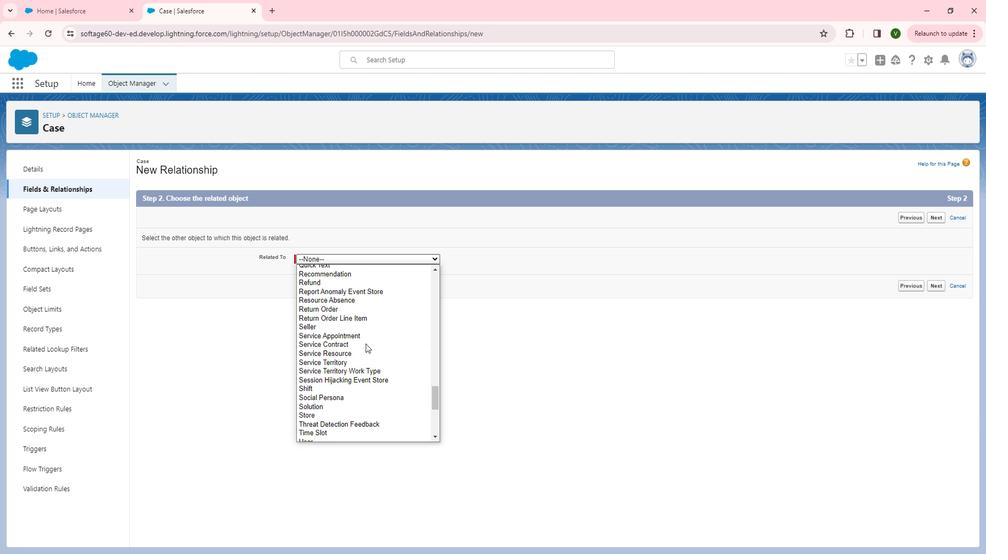 
Action: Mouse moved to (378, 340)
Screenshot: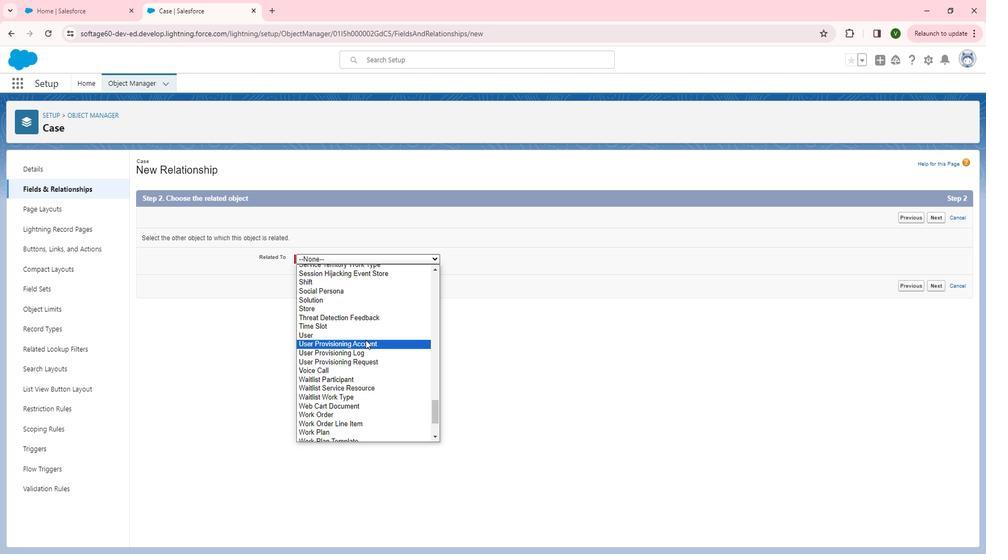 
Action: Mouse scrolled (378, 341) with delta (0, 0)
Screenshot: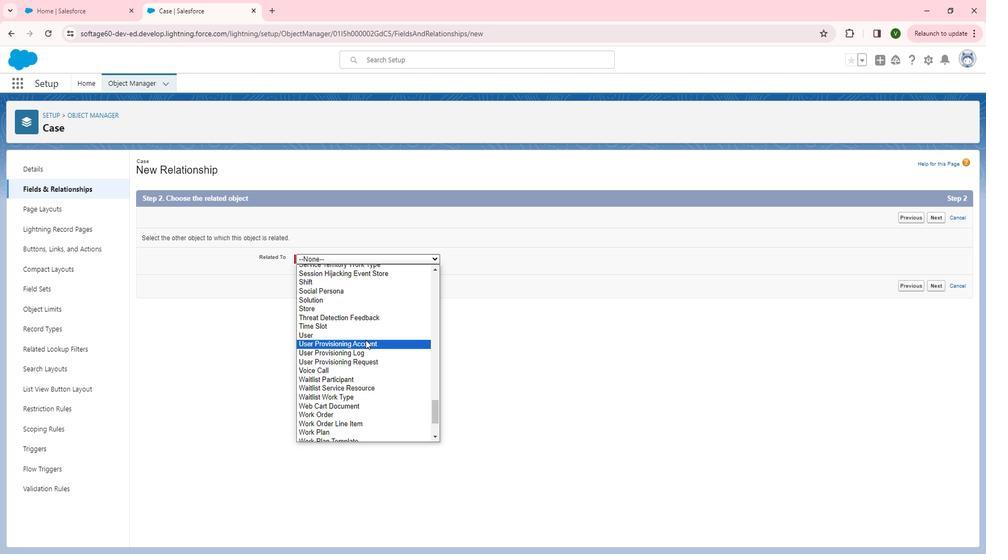 
Action: Mouse moved to (378, 340)
Screenshot: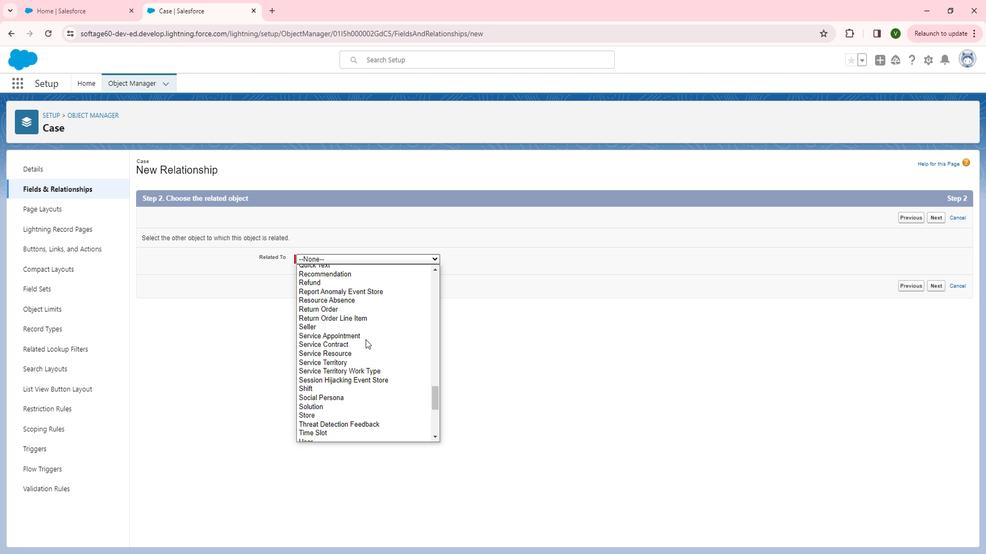 
Action: Mouse scrolled (378, 340) with delta (0, 0)
Screenshot: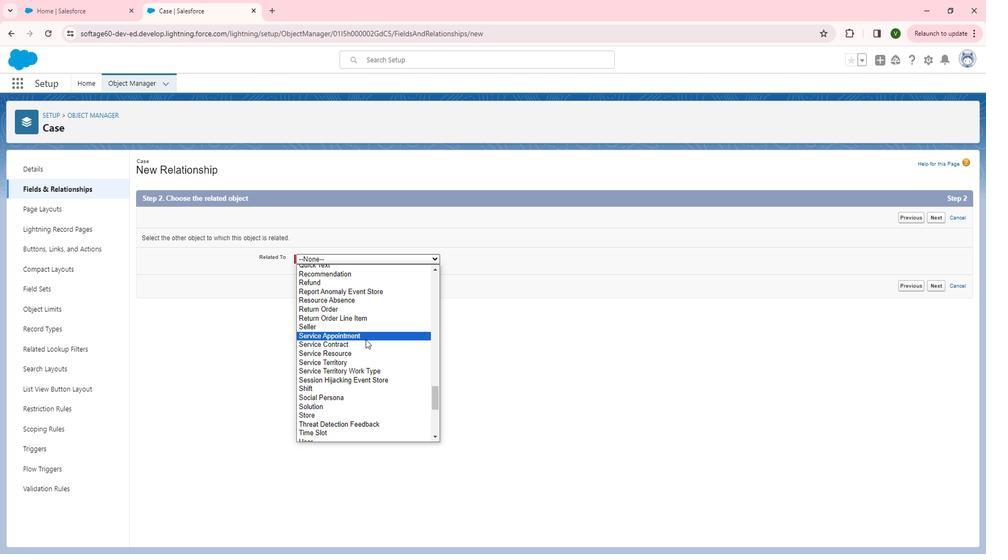
Action: Mouse moved to (360, 351)
Screenshot: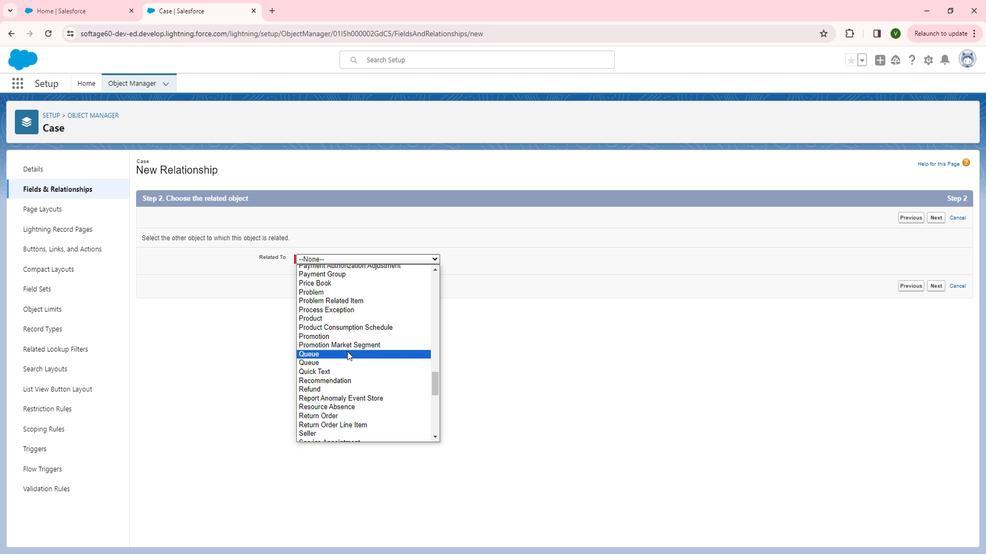 
Action: Mouse pressed left at (360, 351)
Screenshot: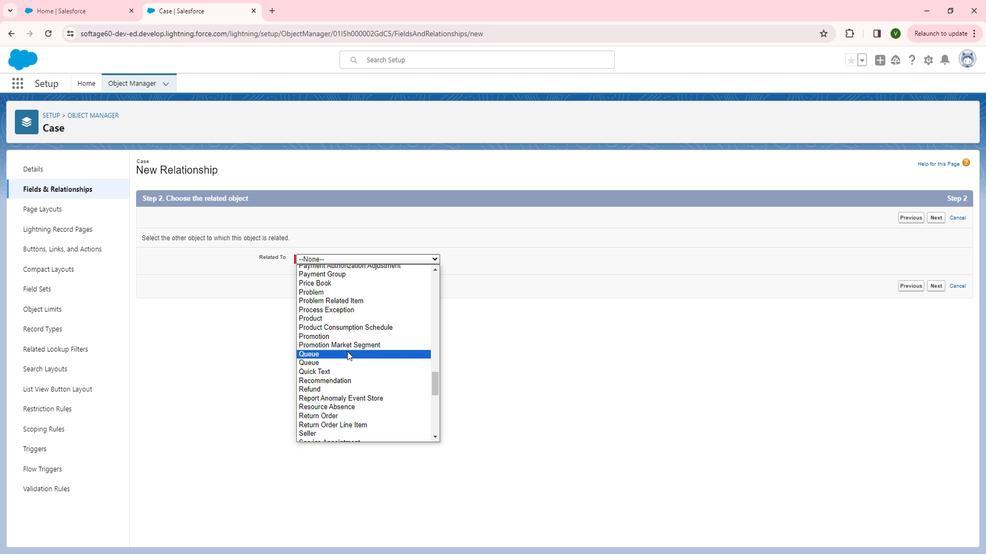 
Action: Mouse moved to (953, 224)
Screenshot: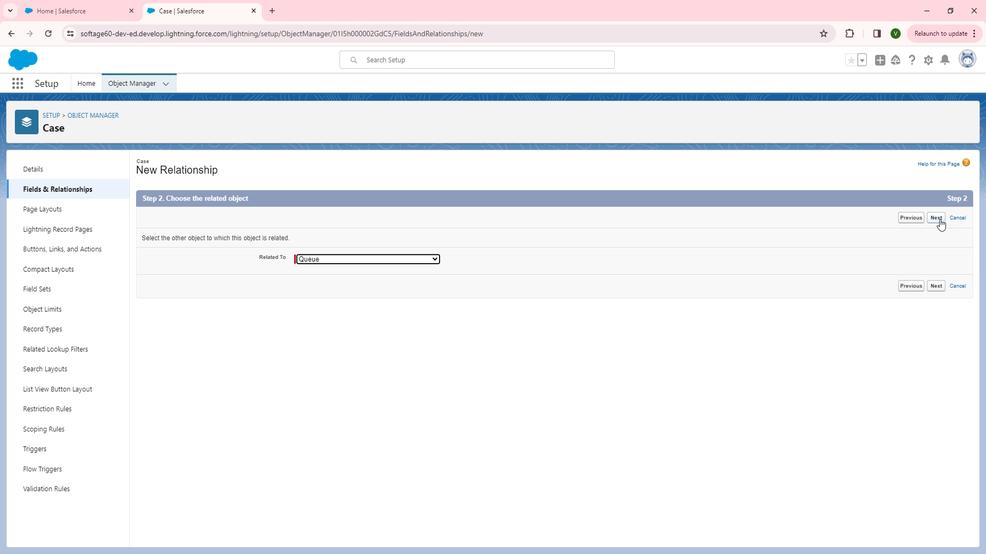 
Action: Mouse pressed left at (953, 224)
Screenshot: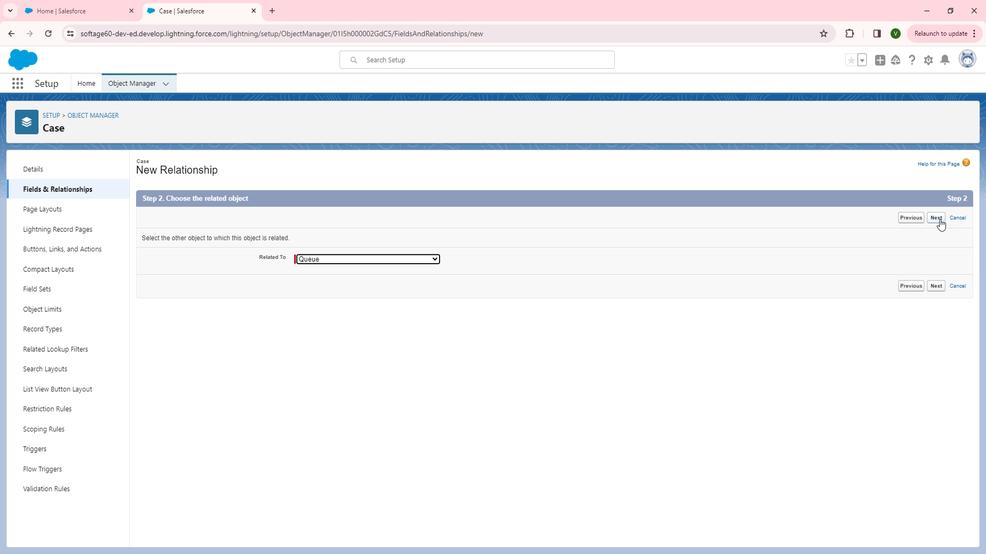 
Action: Mouse moved to (339, 239)
Screenshot: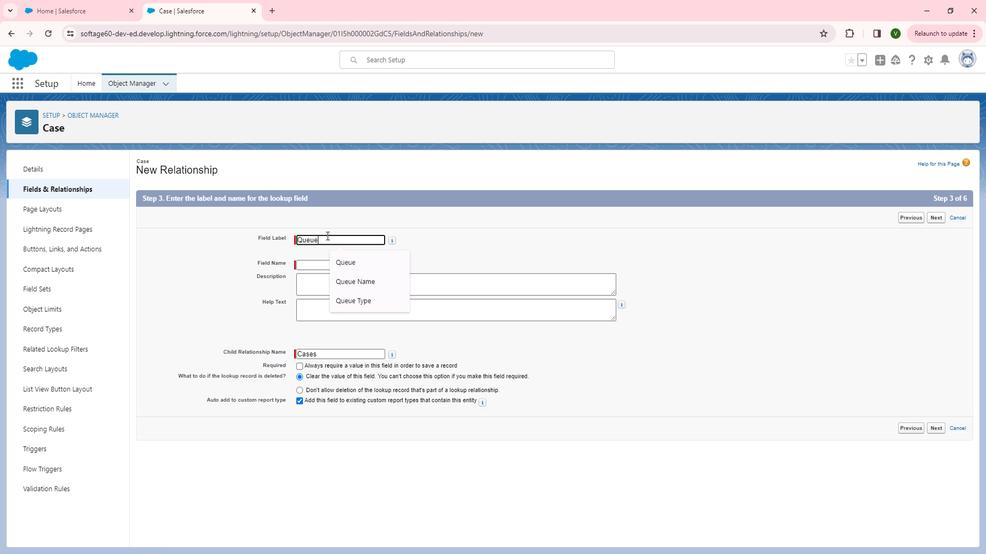 
Action: Mouse pressed left at (339, 239)
Screenshot: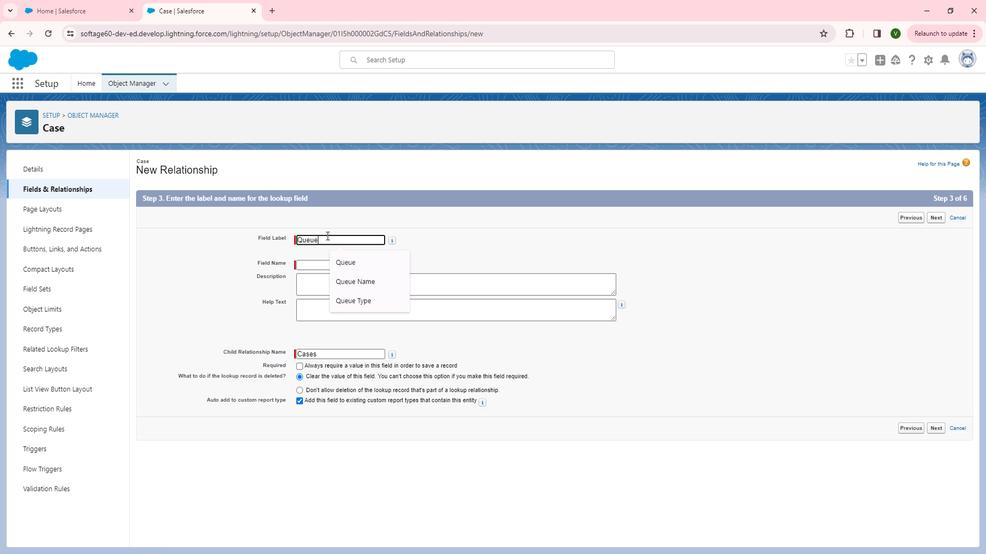
Action: Mouse moved to (328, 264)
Screenshot: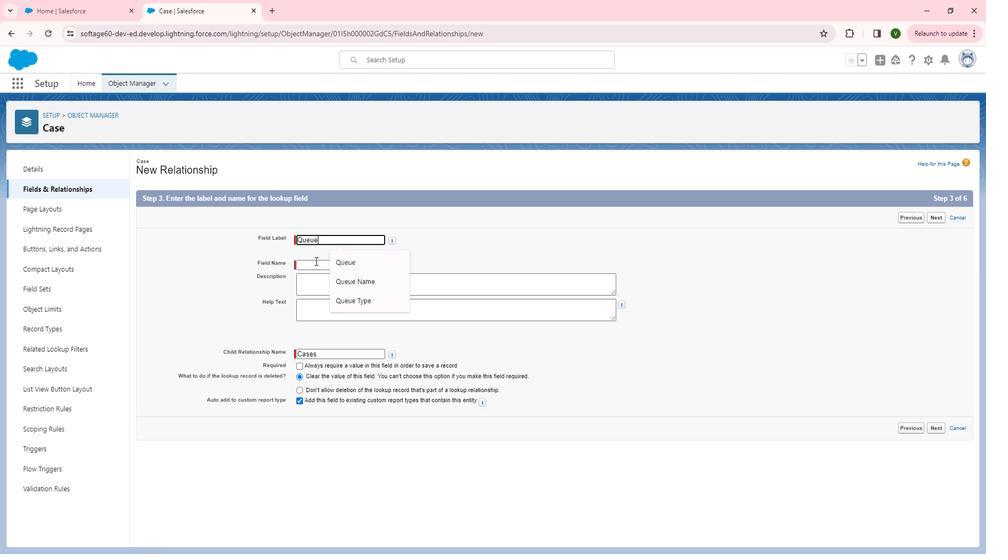 
Action: Mouse pressed left at (328, 264)
Screenshot: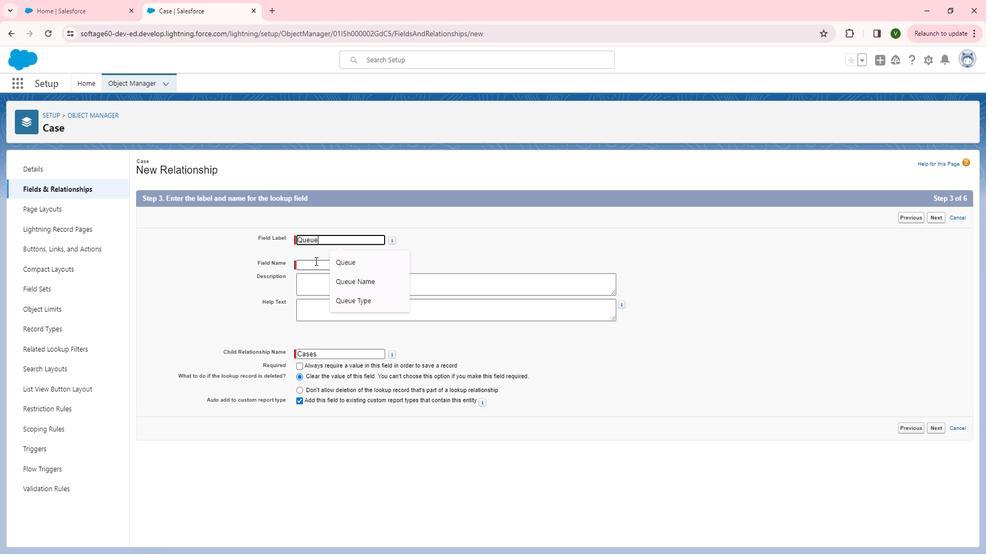 
Action: Mouse moved to (329, 290)
Screenshot: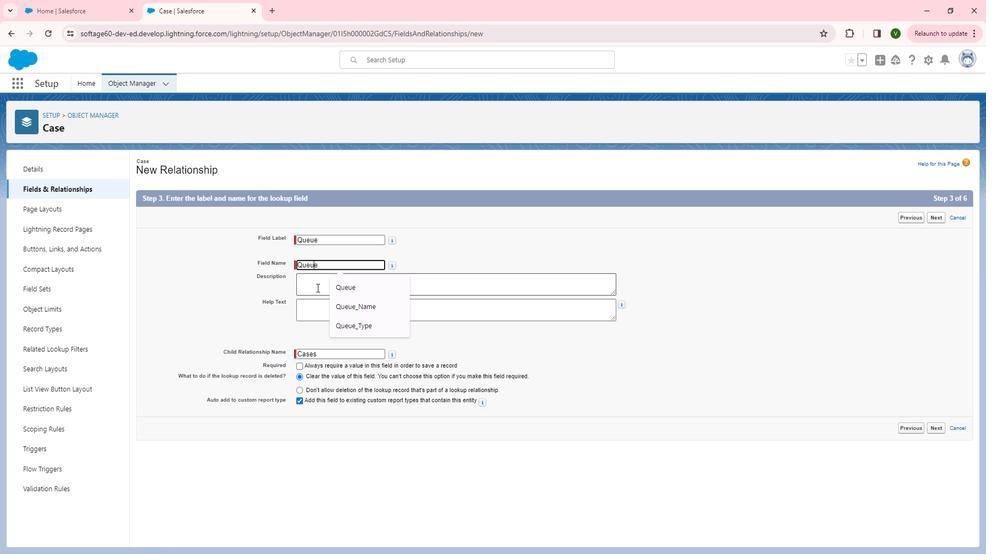 
Action: Mouse pressed left at (329, 290)
Screenshot: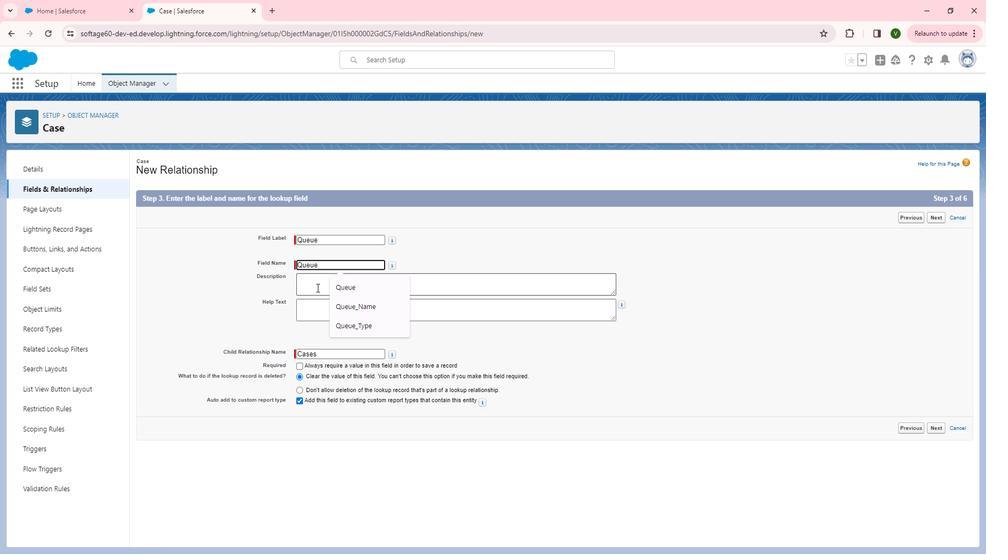 
Action: Mouse moved to (344, 281)
Screenshot: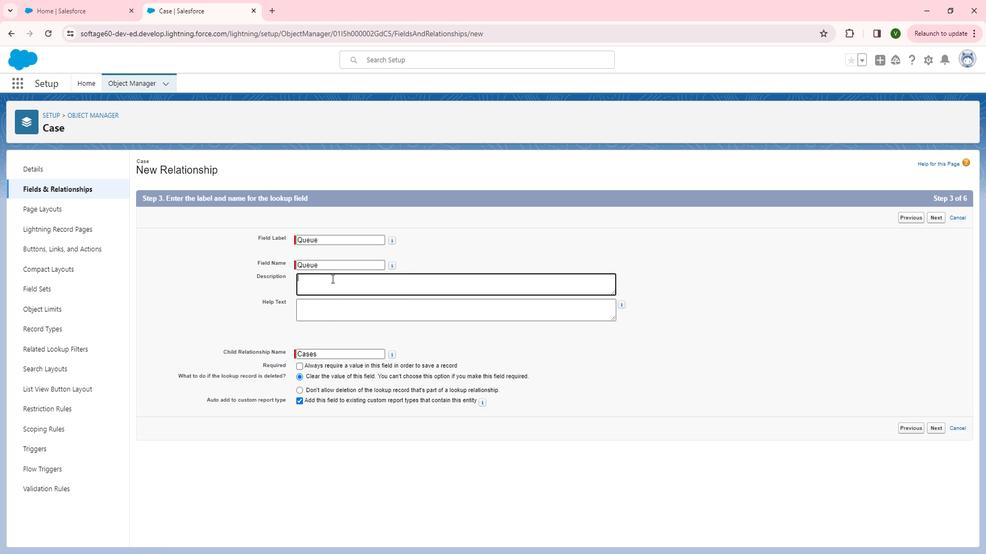 
Action: Key pressed <Key.shift>This<Key.space>fie
Screenshot: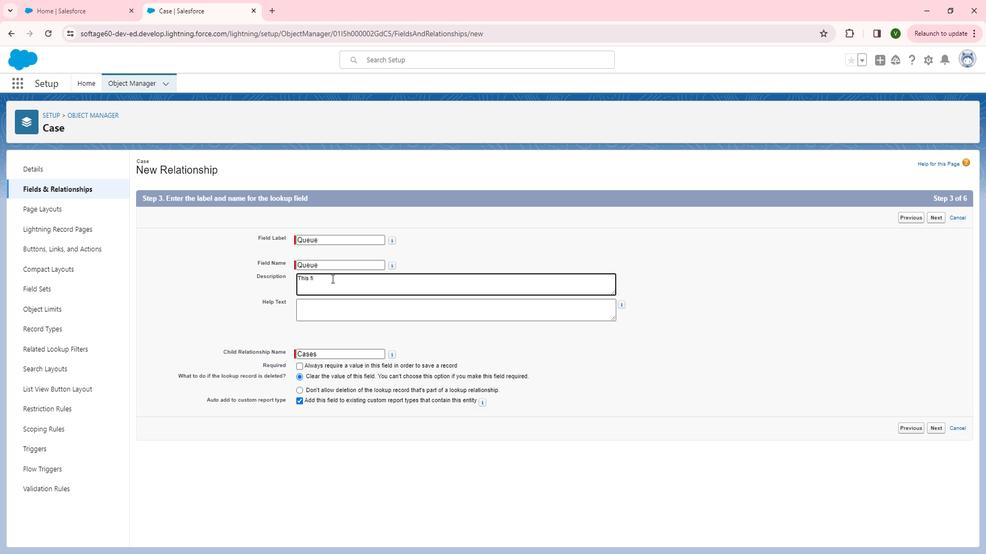 
Action: Mouse moved to (345, 282)
Screenshot: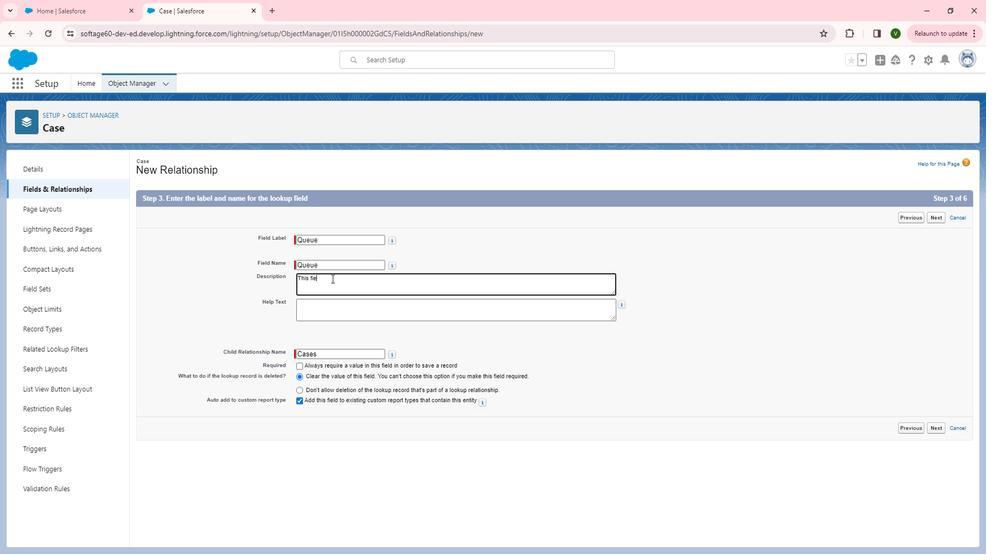 
Action: Key pressed ld<Key.space>is<Key.space>specify<Key.space>the<Key.space>relationship<Key.space>between<Key.space>case<Key.space>and<Key.space>o<Key.backspace>queue.<Key.tab><Key.shift><Key.shift>Assigh<Key.backspace>ned<Key.backspace><Key.backspace><Key.space>the<Key.space>queue<Key.space>to<Key.space>the<Key.space>casr<Key.backspace>e.
Screenshot: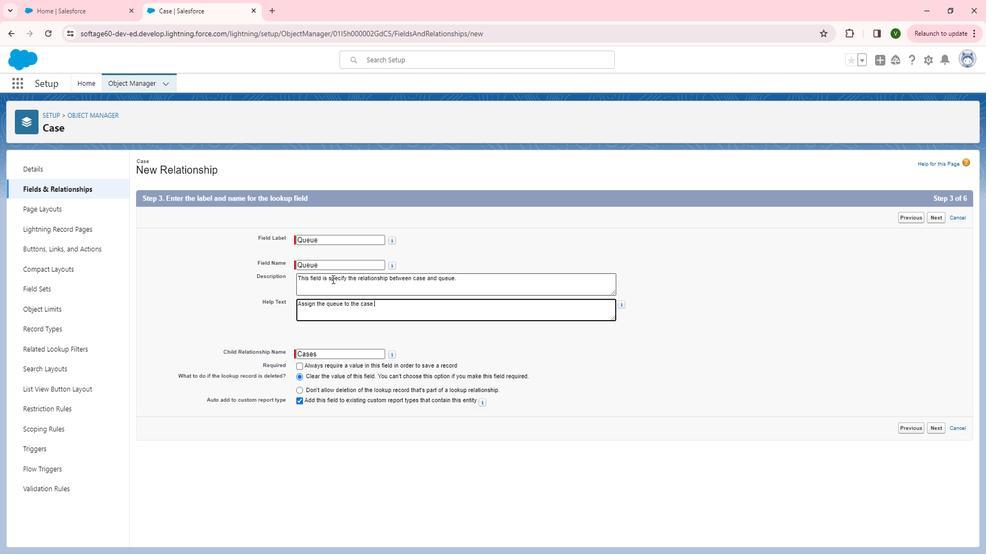 
Action: Mouse moved to (768, 286)
Screenshot: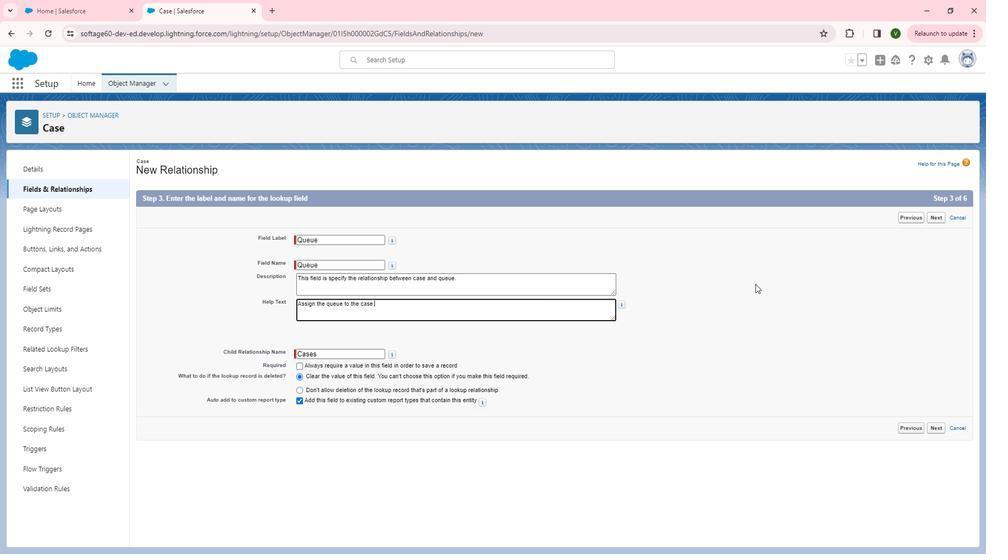 
Action: Mouse pressed left at (768, 286)
Screenshot: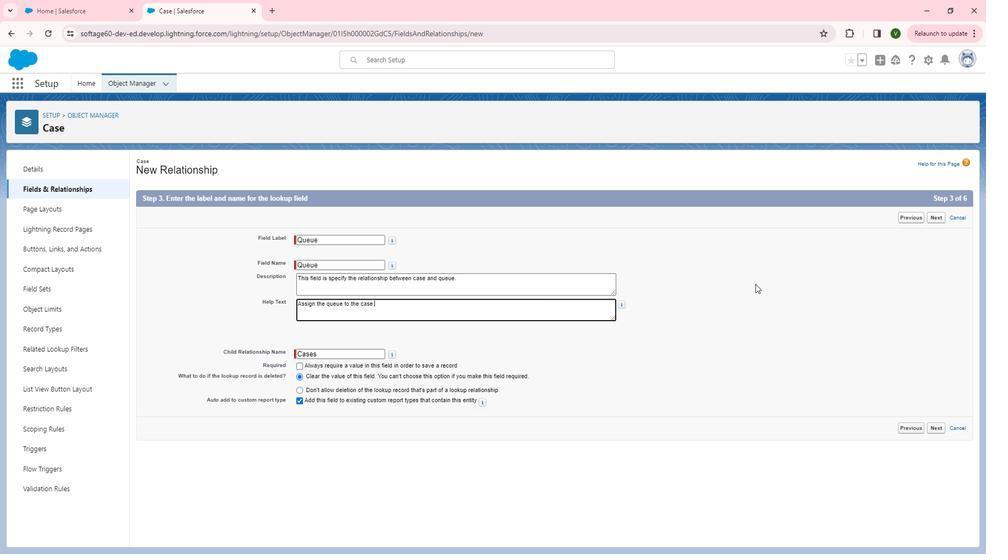 
Action: Mouse moved to (952, 219)
Screenshot: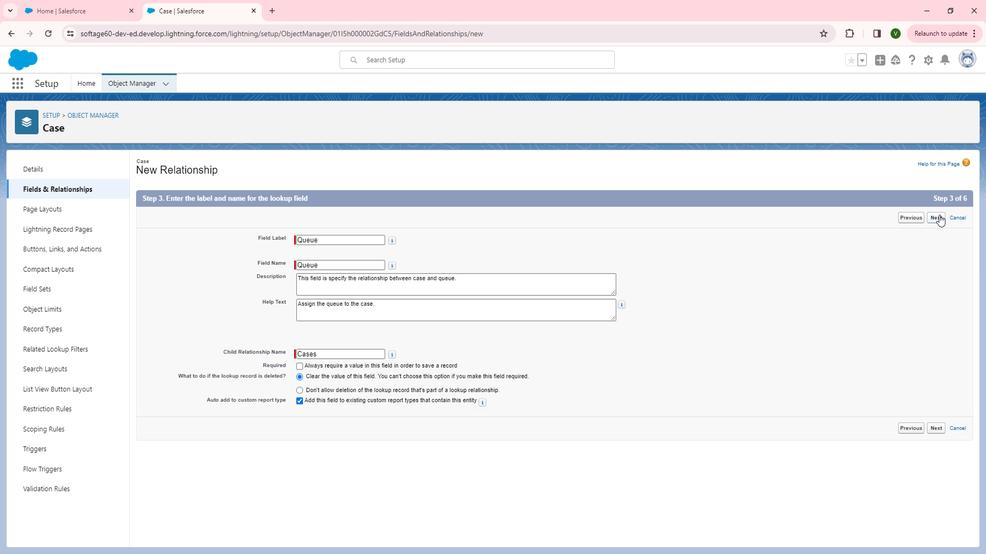 
Action: Mouse pressed left at (952, 219)
Screenshot: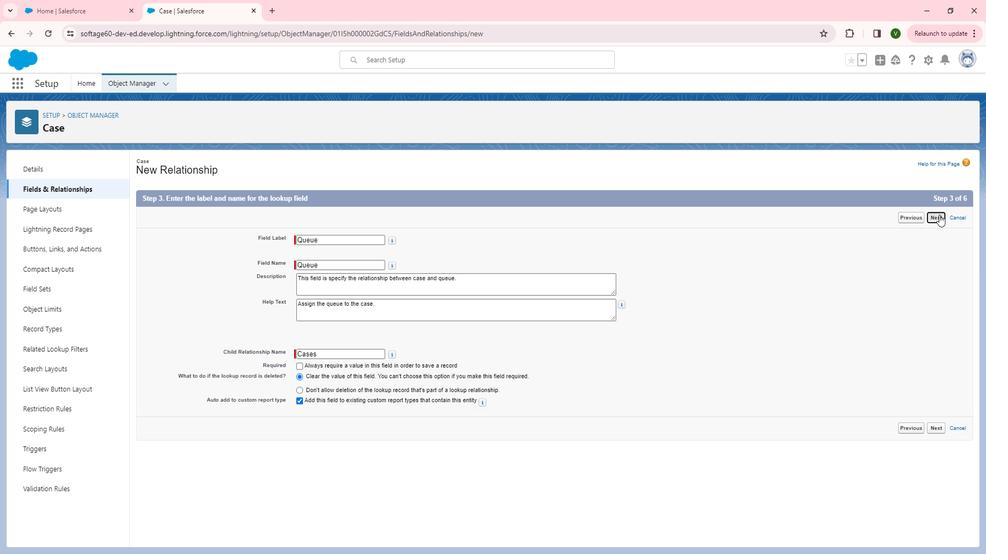 
Action: Mouse moved to (709, 304)
Screenshot: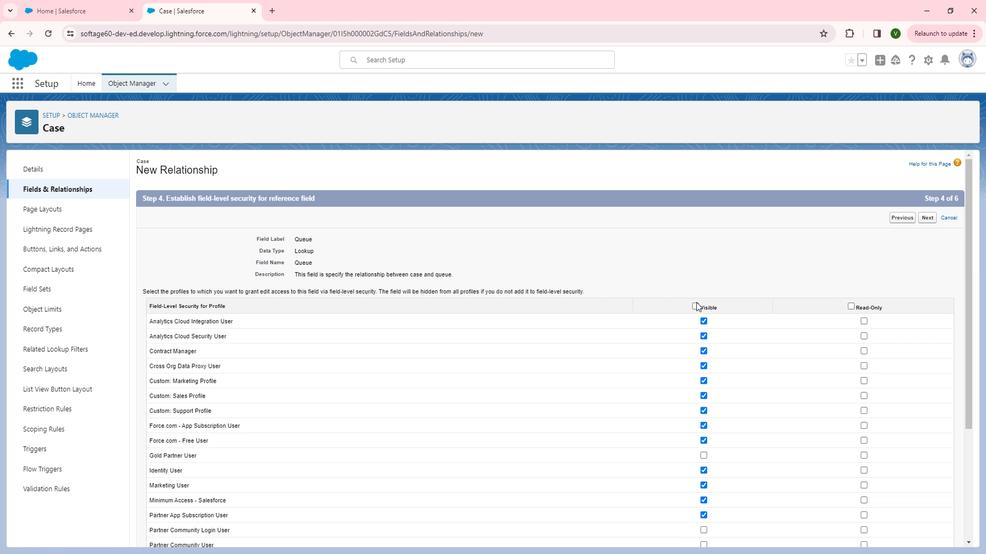 
Action: Mouse pressed left at (709, 304)
Screenshot: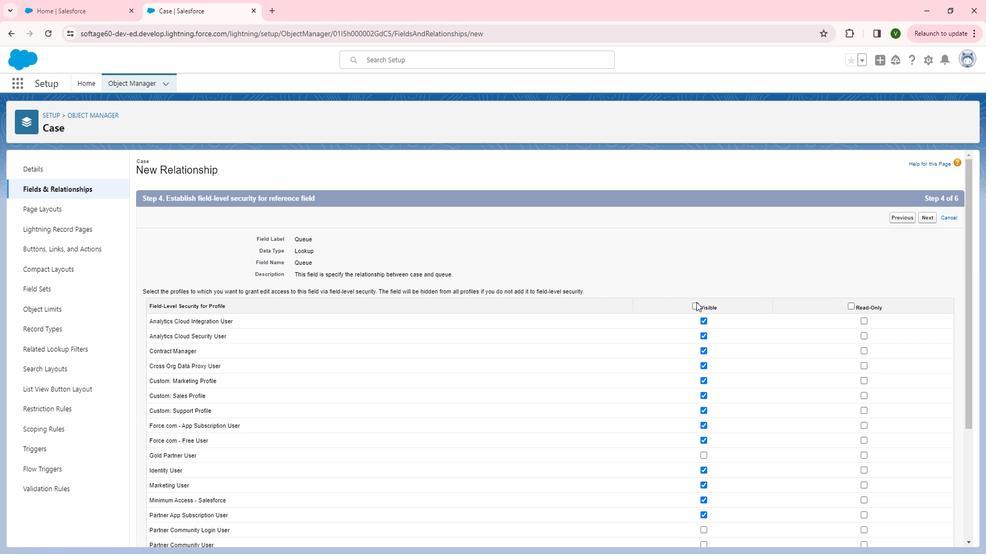 
Action: Mouse moved to (709, 305)
Screenshot: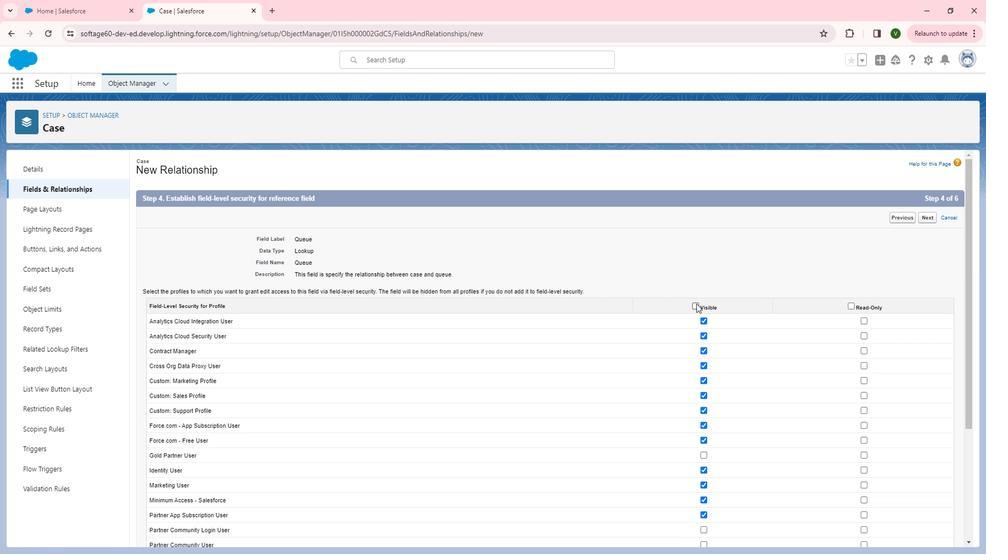 
Action: Mouse pressed left at (709, 305)
Screenshot: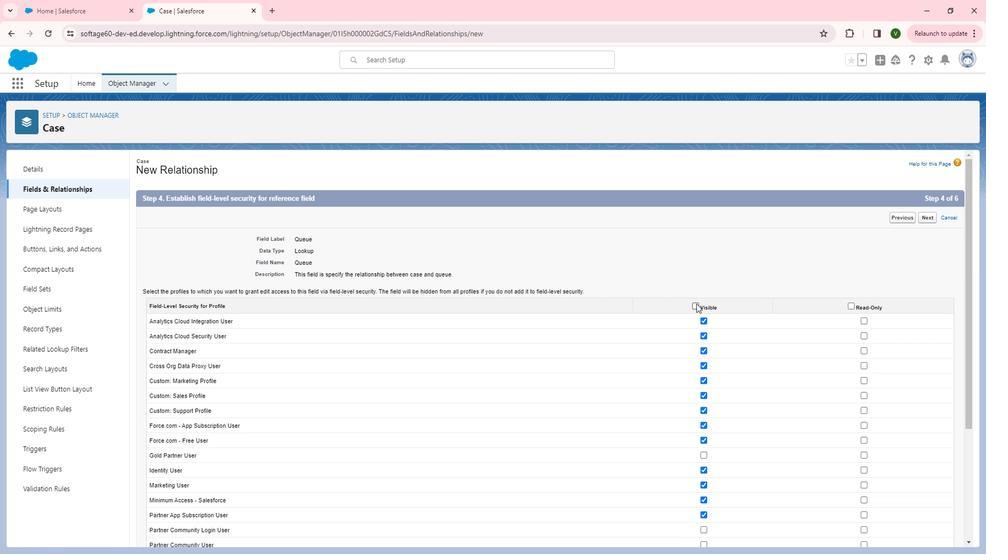 
Action: Mouse moved to (886, 321)
Screenshot: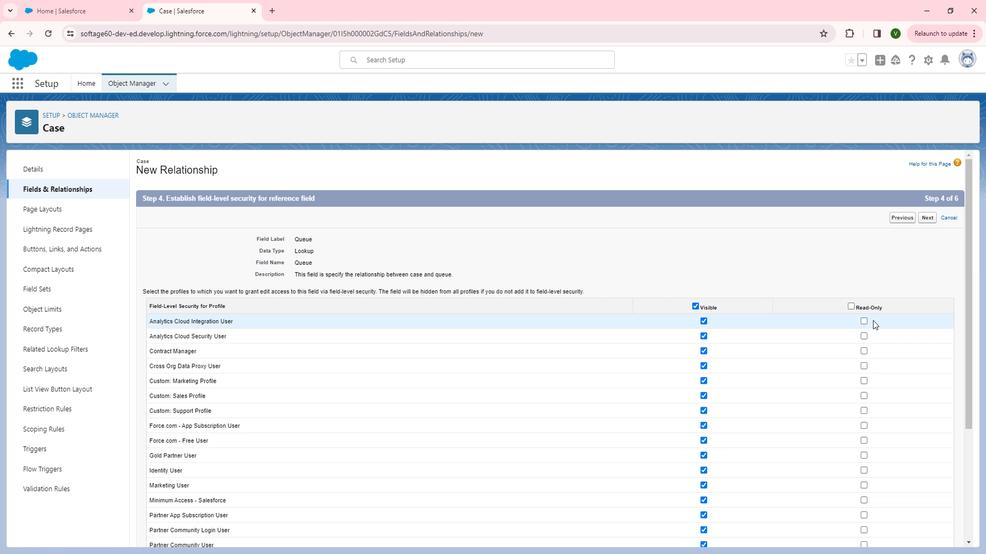 
Action: Mouse scrolled (886, 321) with delta (0, 0)
Screenshot: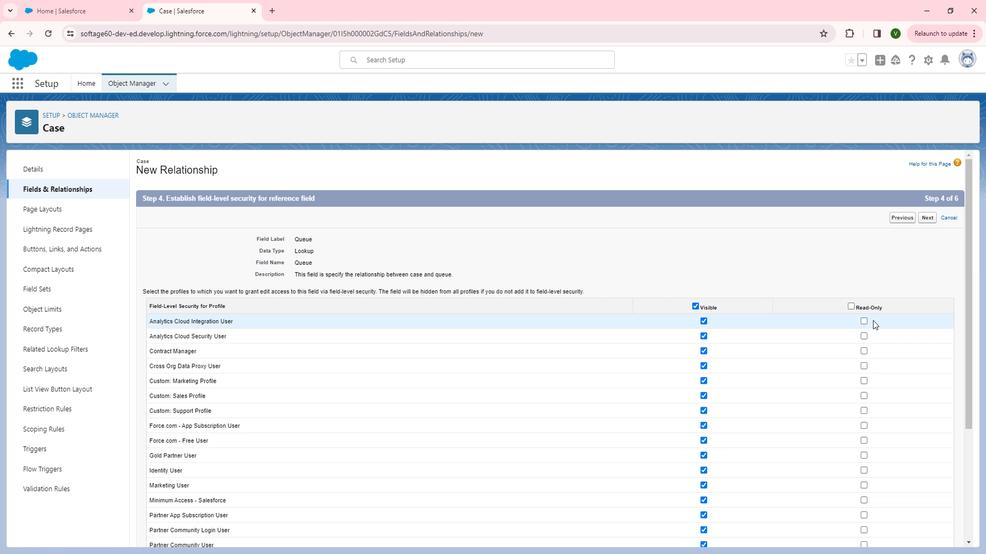 
Action: Mouse scrolled (886, 321) with delta (0, 0)
Screenshot: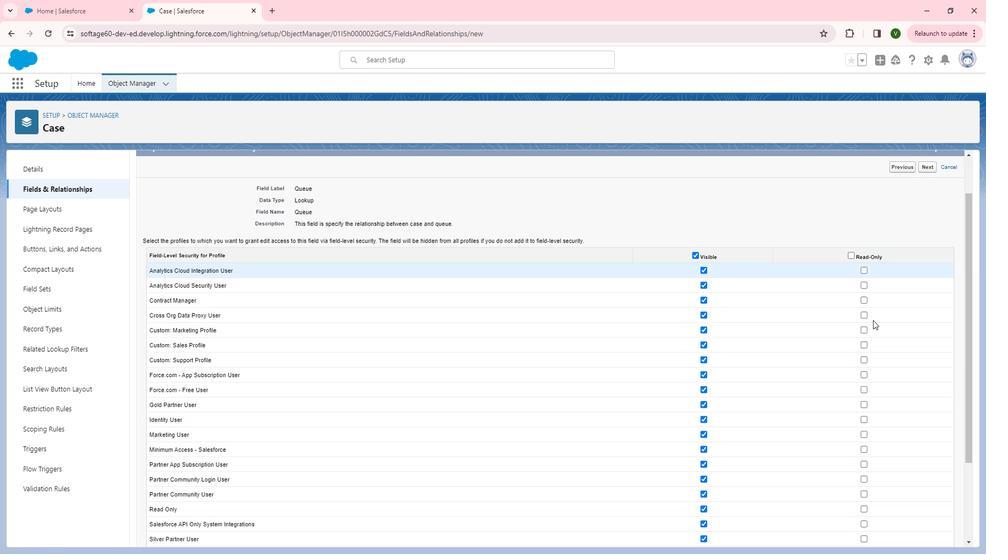
Action: Mouse moved to (876, 221)
Screenshot: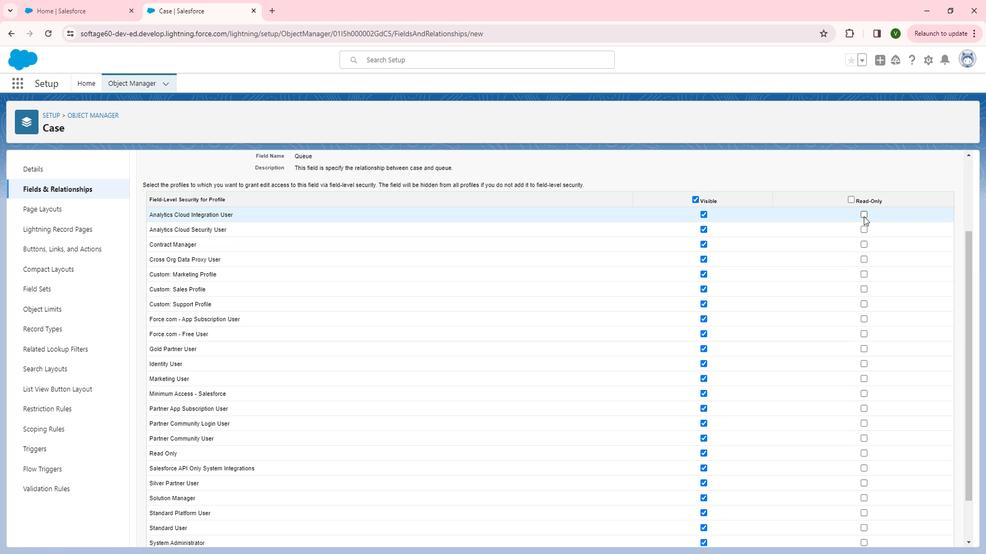 
Action: Mouse pressed left at (876, 221)
Screenshot: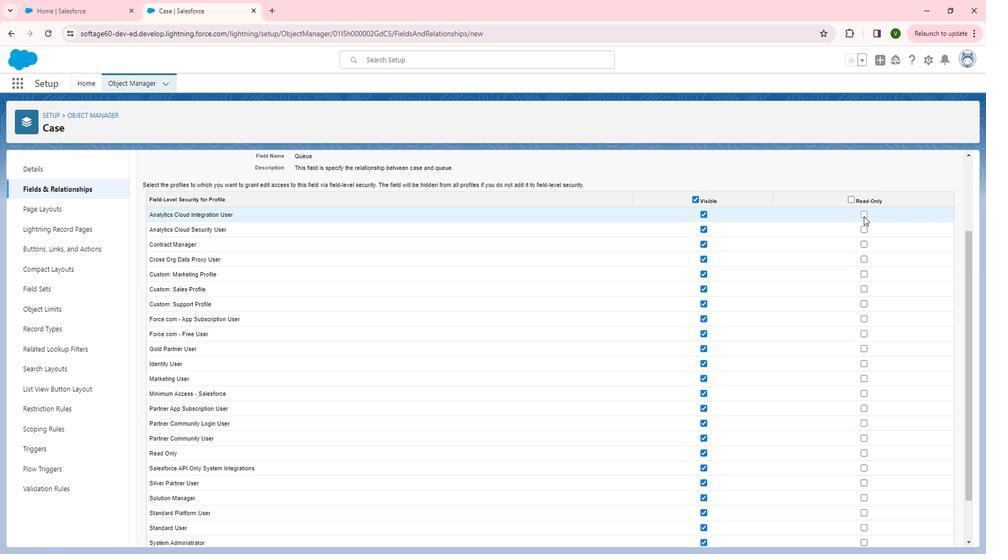 
Action: Mouse moved to (876, 234)
Screenshot: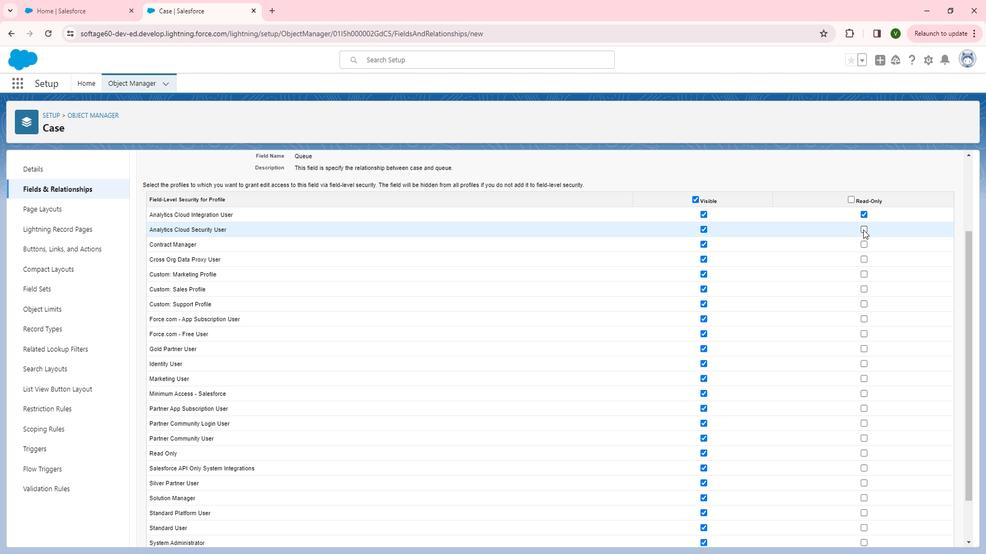 
Action: Mouse pressed left at (876, 234)
Screenshot: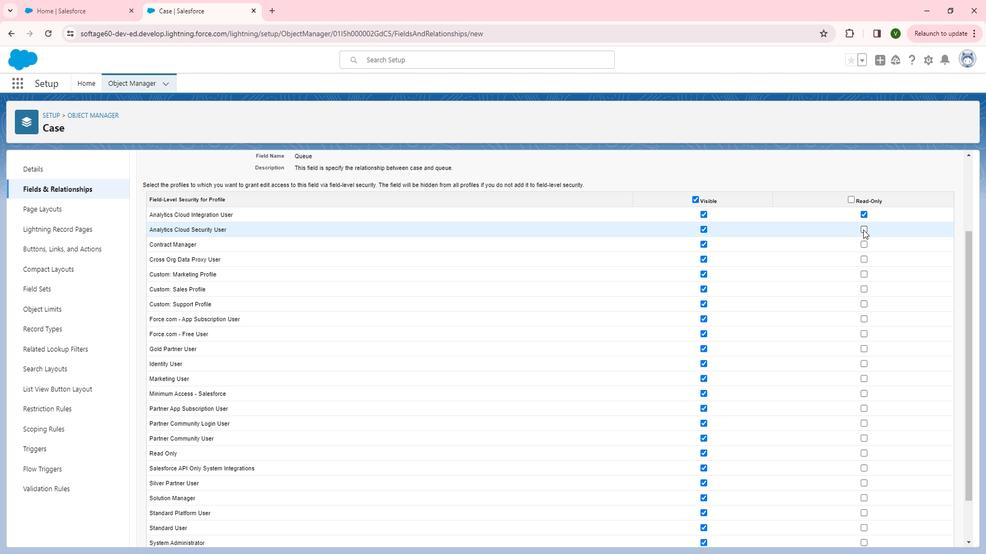 
Action: Mouse moved to (715, 248)
Screenshot: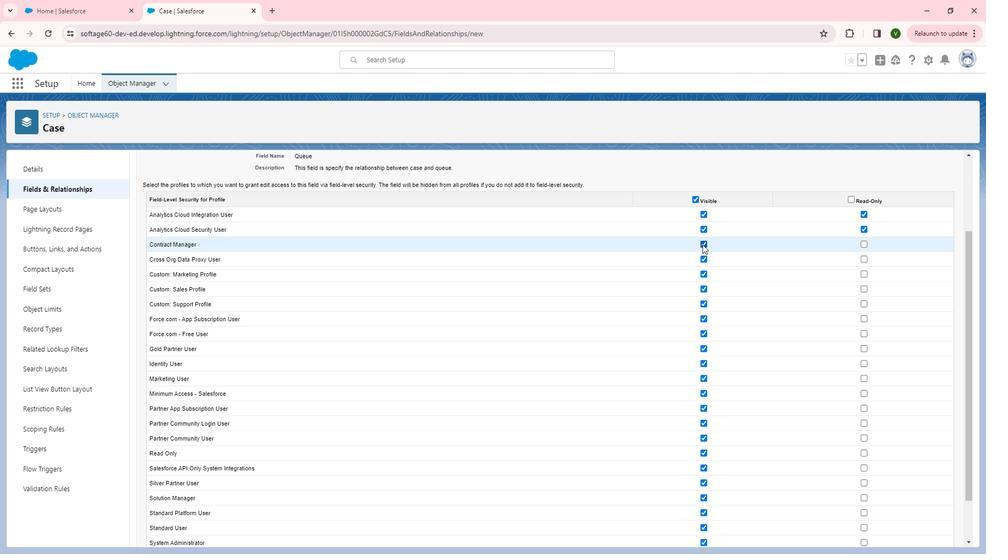 
Action: Mouse pressed left at (715, 248)
Screenshot: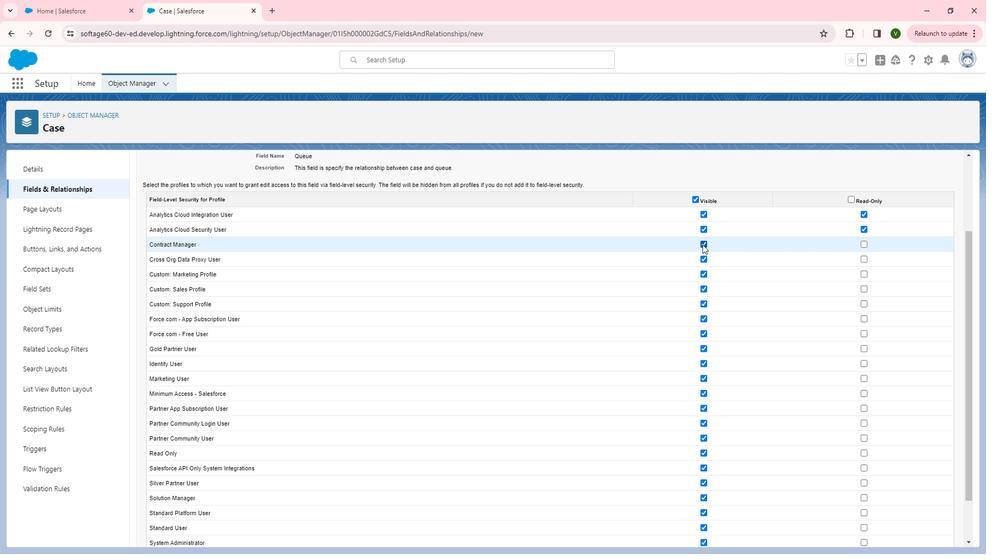 
Action: Mouse moved to (842, 244)
Screenshot: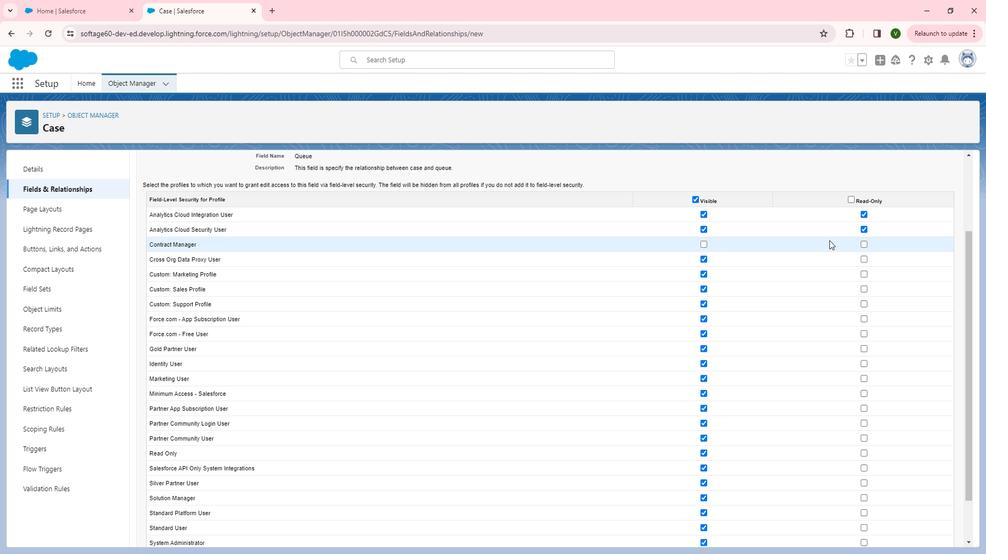 
Action: Mouse scrolled (842, 244) with delta (0, 0)
Screenshot: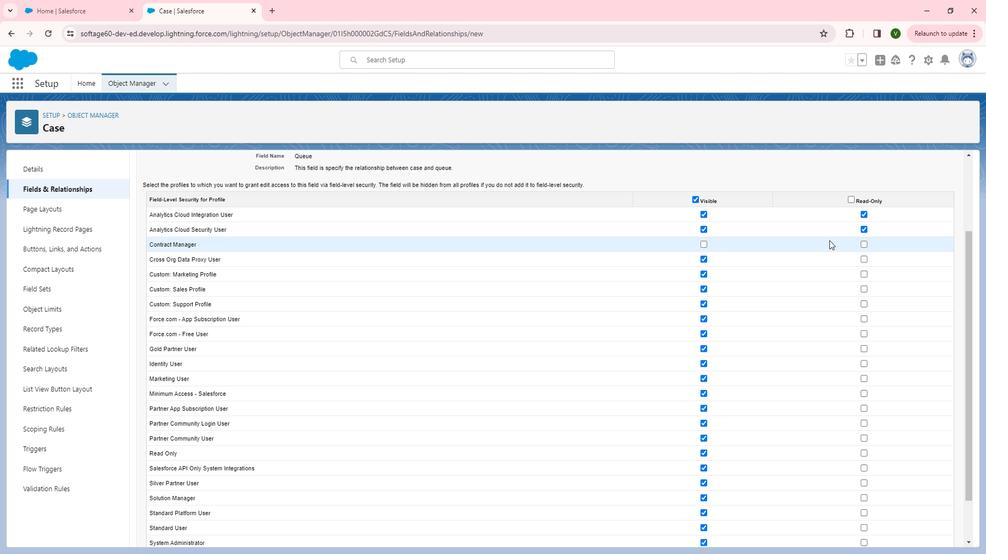 
Action: Mouse moved to (876, 222)
Screenshot: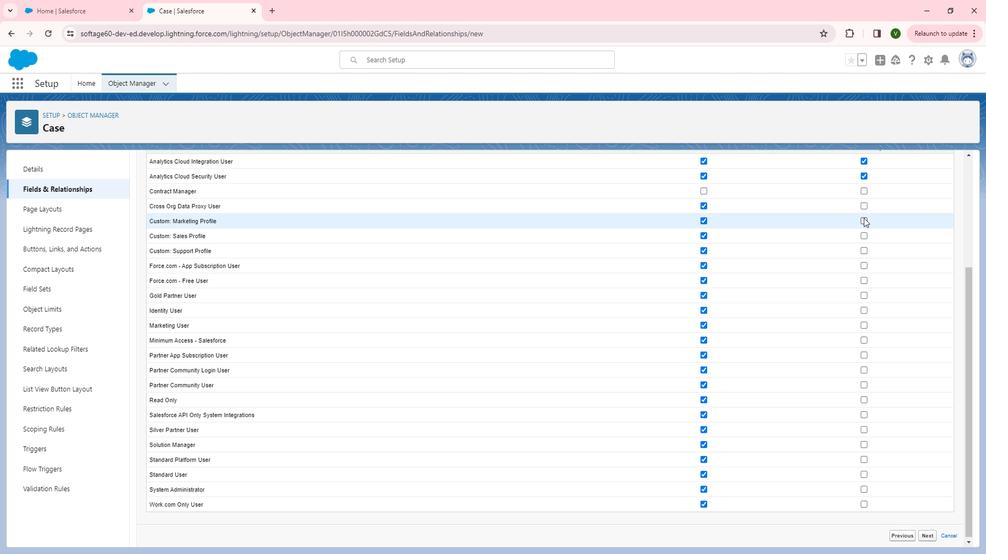 
Action: Mouse pressed left at (876, 222)
Screenshot: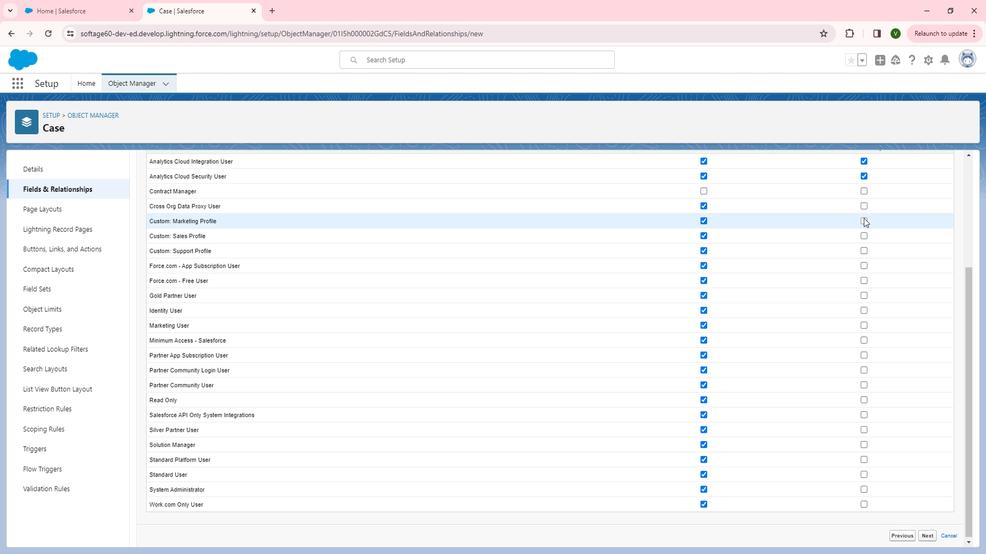 
Action: Mouse moved to (875, 241)
Screenshot: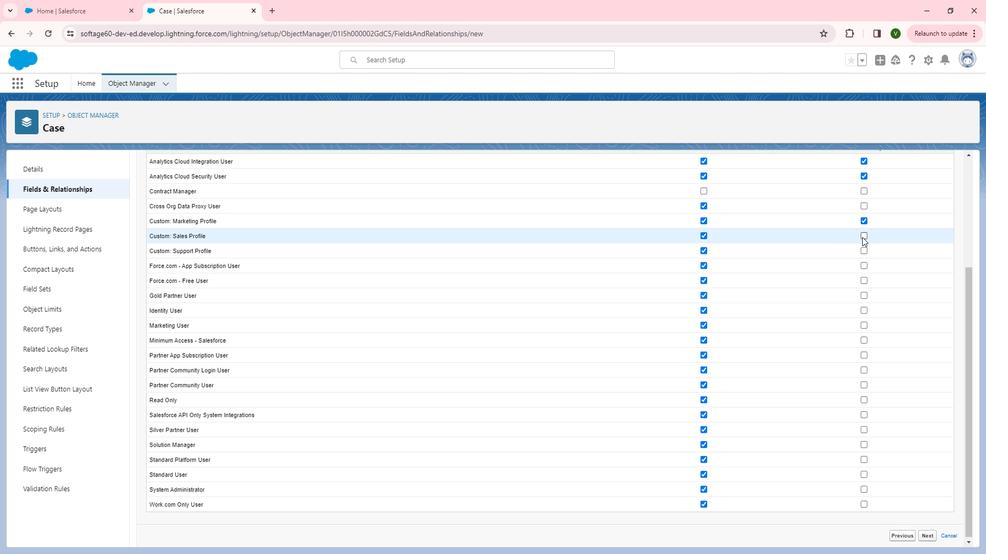 
Action: Mouse pressed left at (875, 241)
Screenshot: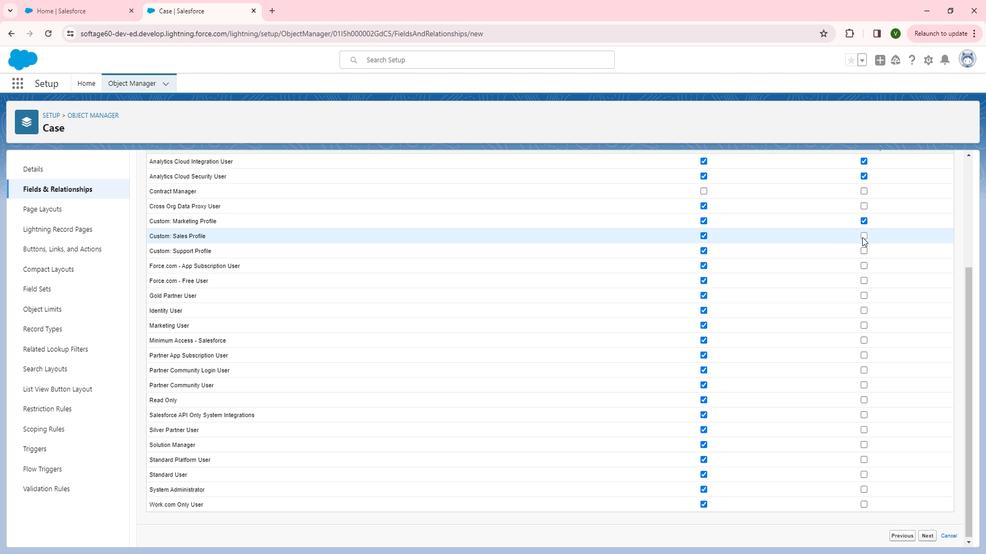 
Action: Mouse moved to (878, 283)
Screenshot: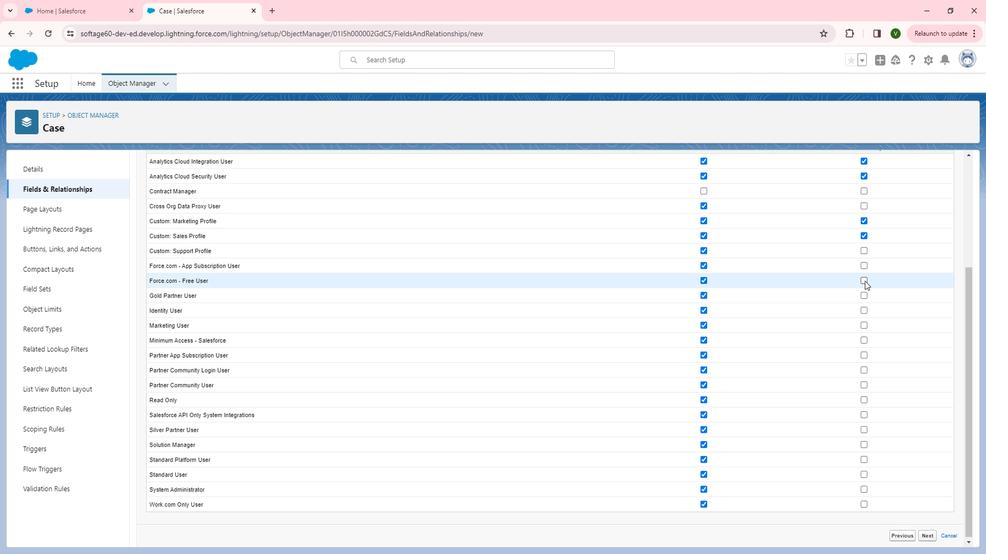 
Action: Mouse pressed left at (878, 283)
Screenshot: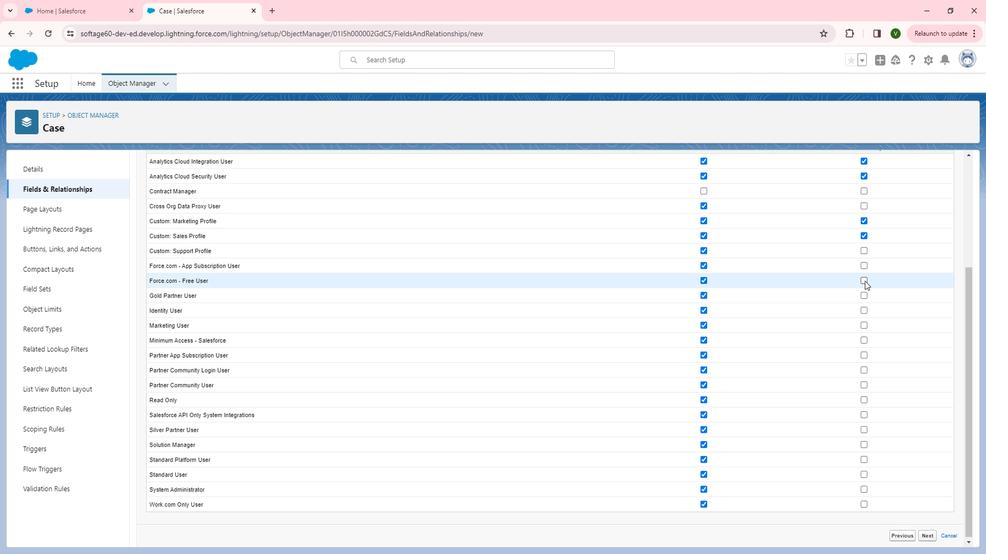 
Action: Mouse moved to (722, 255)
Screenshot: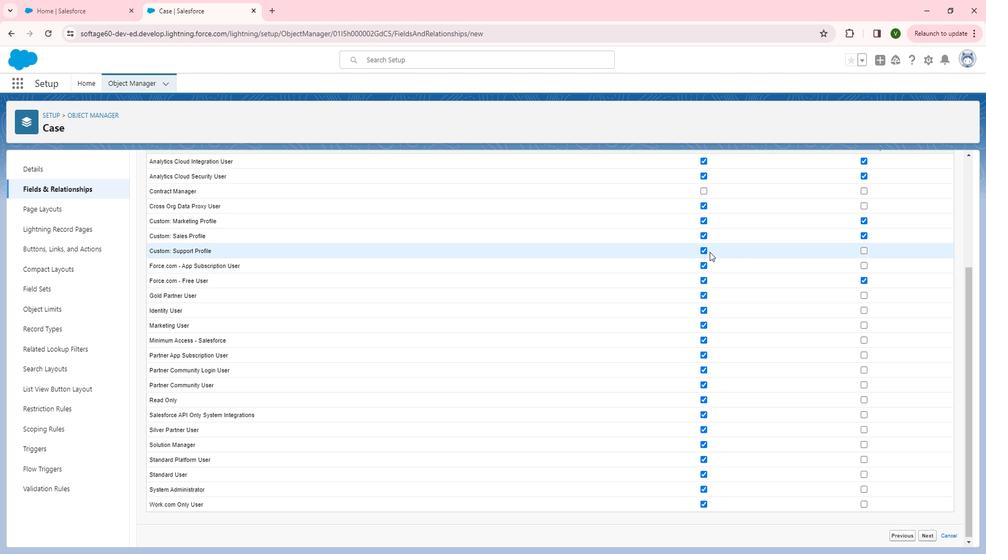 
Action: Mouse pressed left at (722, 255)
Screenshot: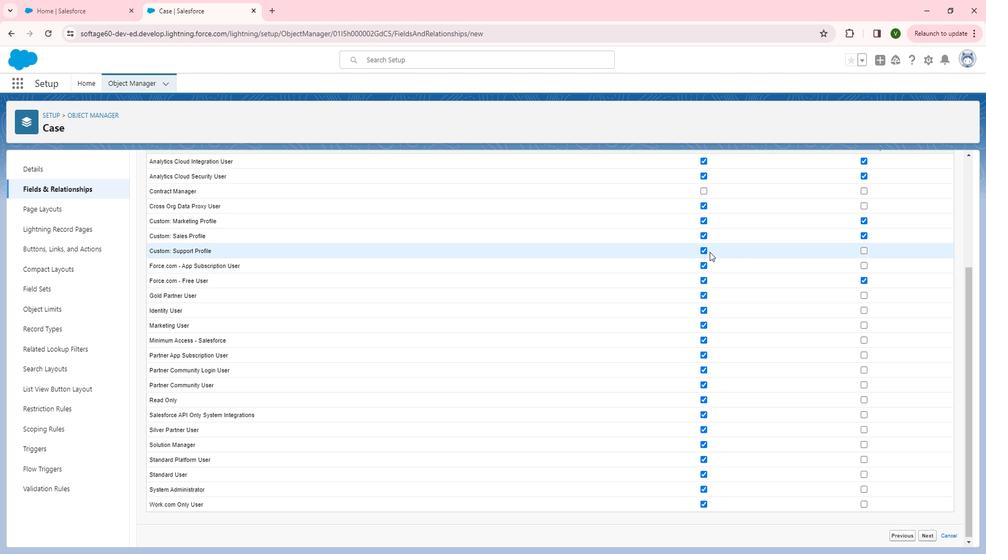 
Action: Mouse moved to (715, 254)
Screenshot: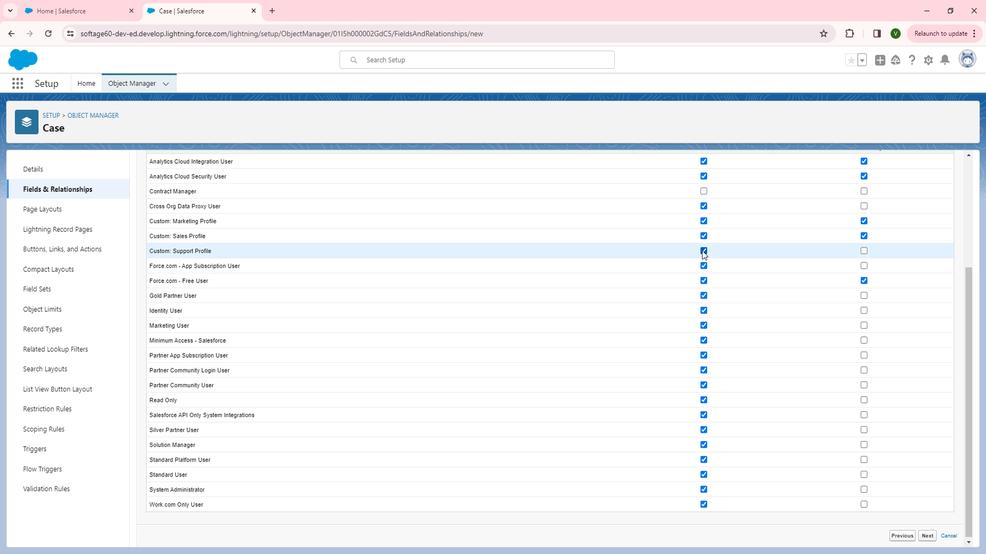 
Action: Mouse pressed left at (715, 254)
Screenshot: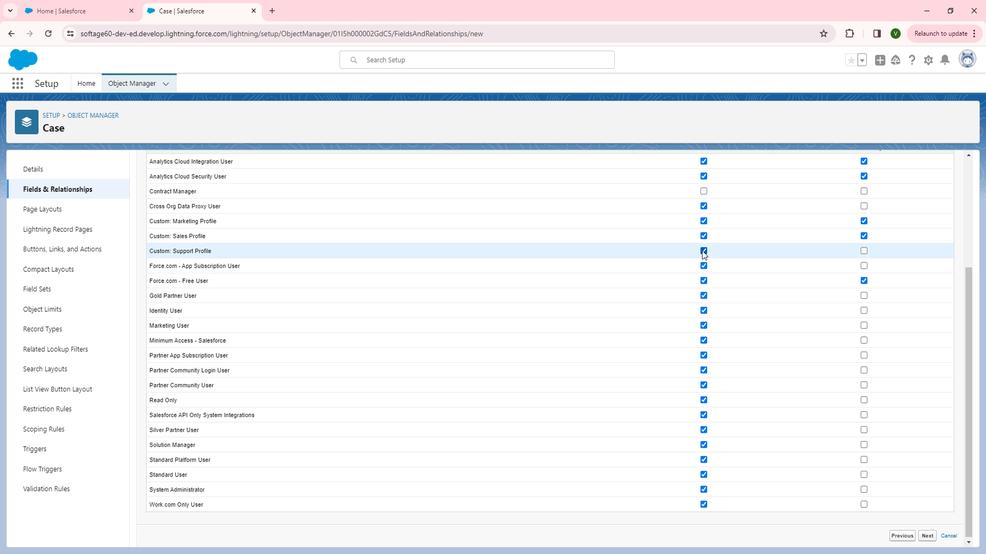 
Action: Mouse moved to (876, 312)
Screenshot: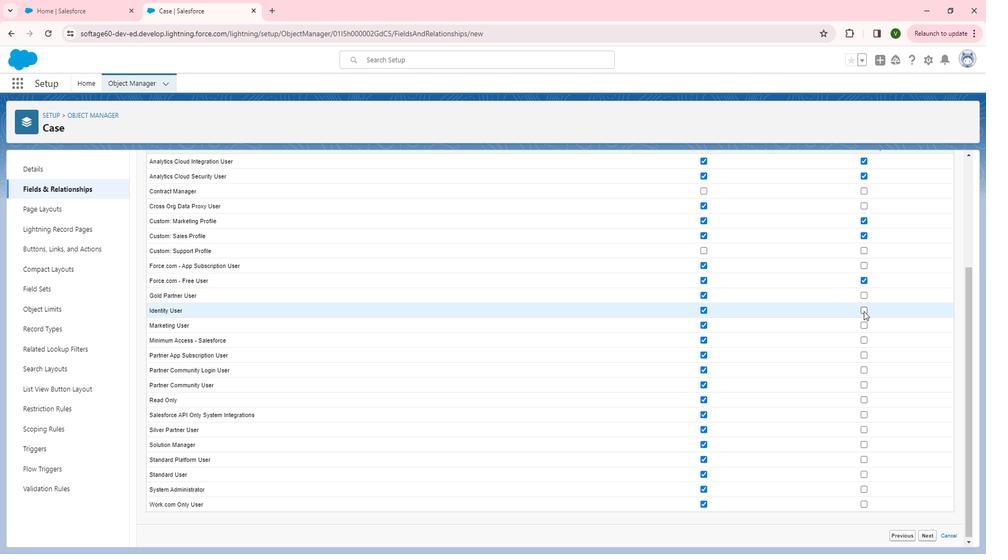 
Action: Mouse pressed left at (876, 312)
Screenshot: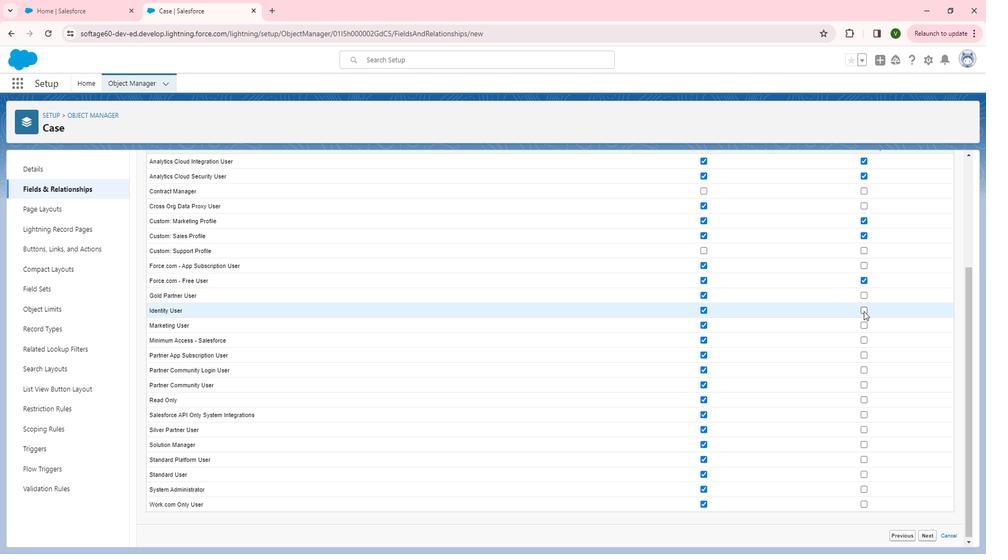 
Action: Mouse moved to (714, 324)
Screenshot: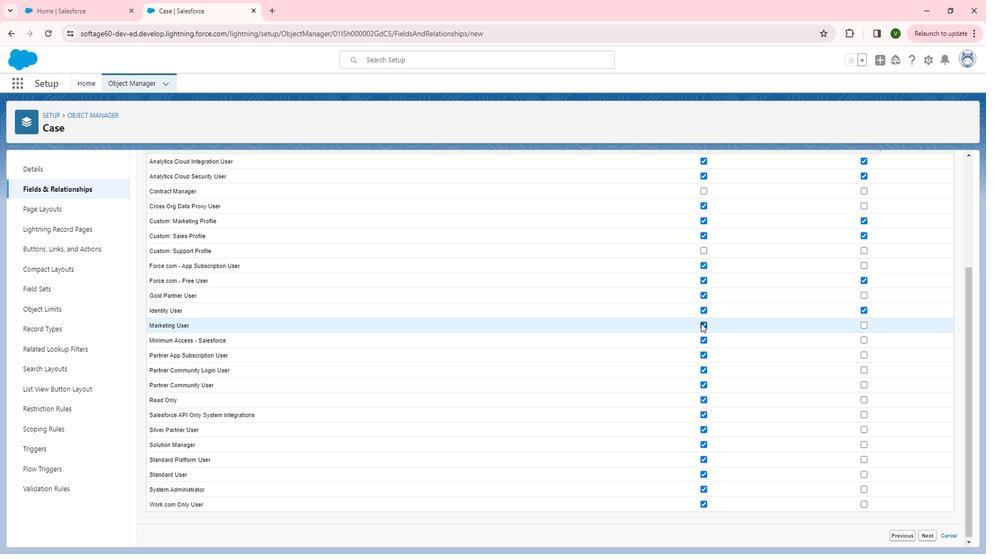 
Action: Mouse pressed left at (714, 324)
Screenshot: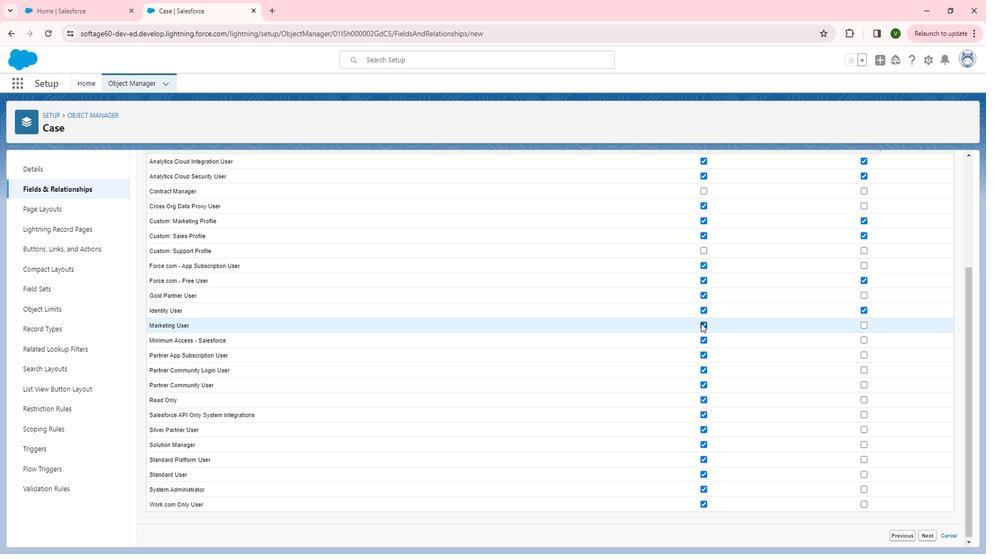 
Action: Mouse moved to (716, 356)
Screenshot: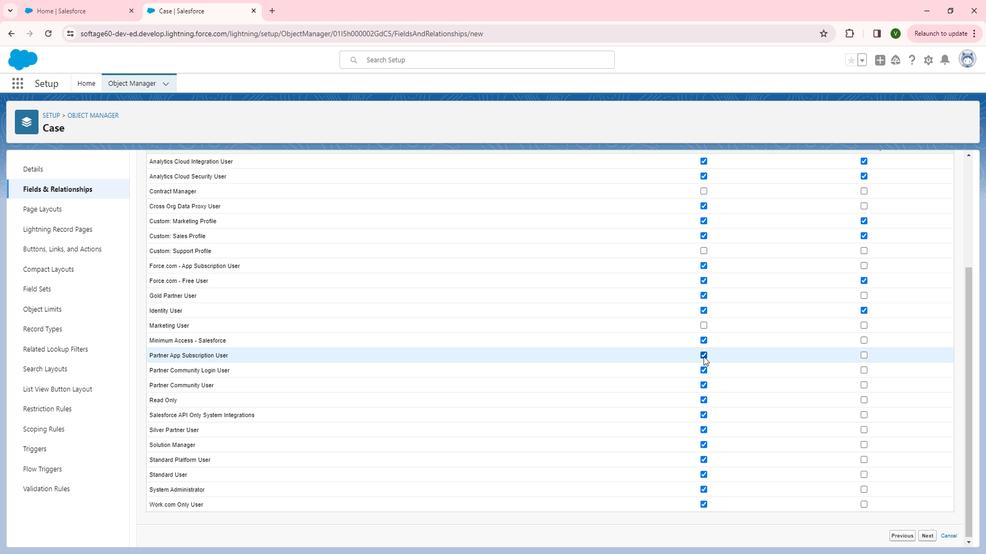 
Action: Mouse pressed left at (716, 356)
Screenshot: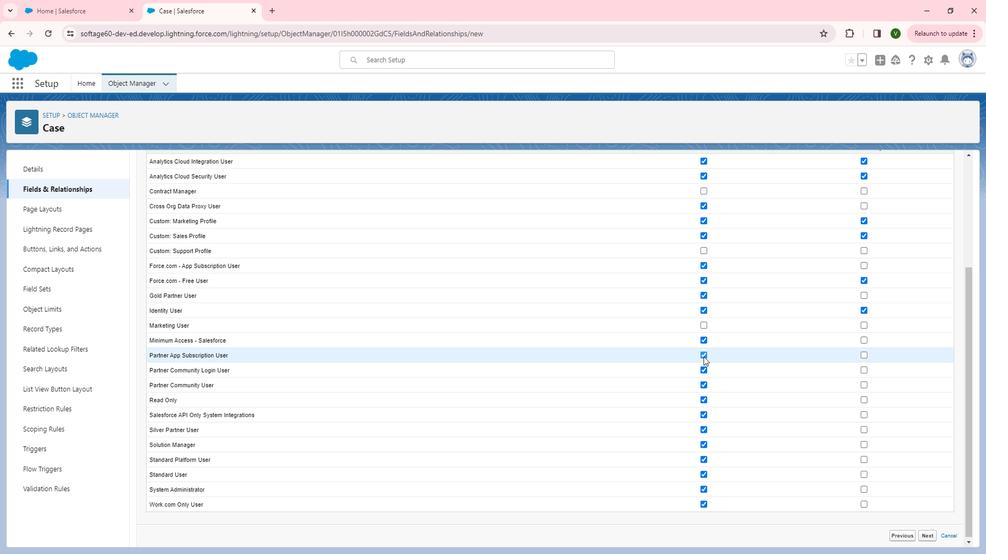 
Action: Mouse moved to (715, 371)
Screenshot: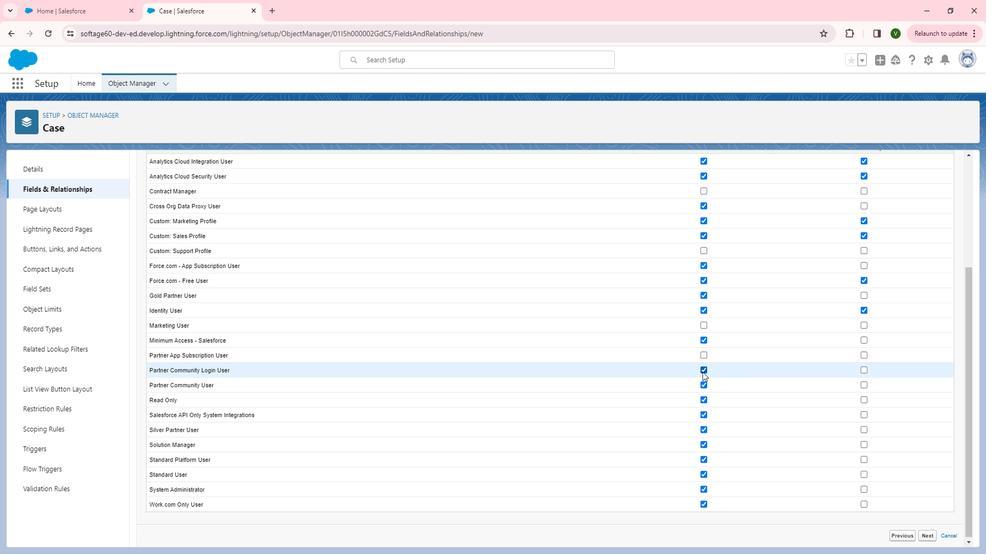 
Action: Mouse pressed left at (715, 371)
Screenshot: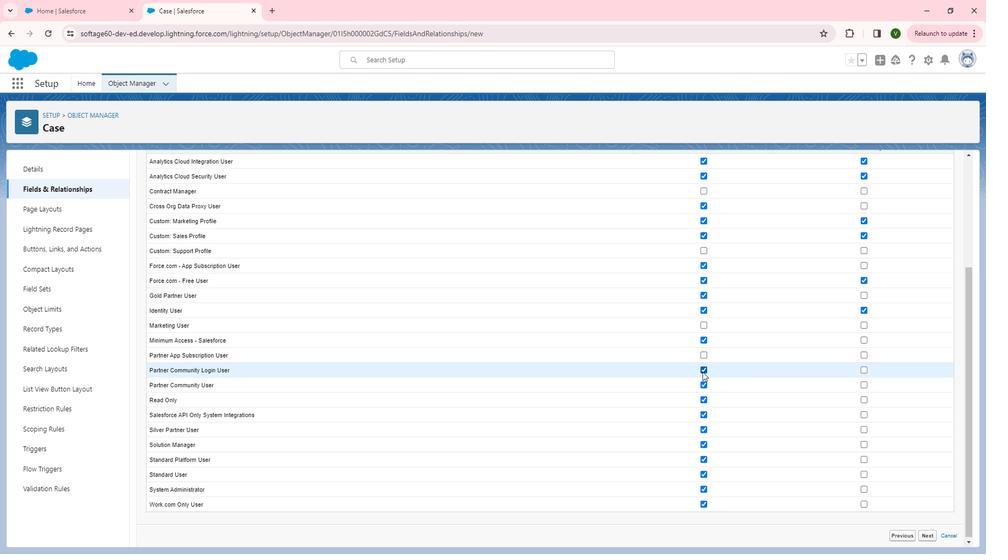 
Action: Mouse moved to (715, 383)
Screenshot: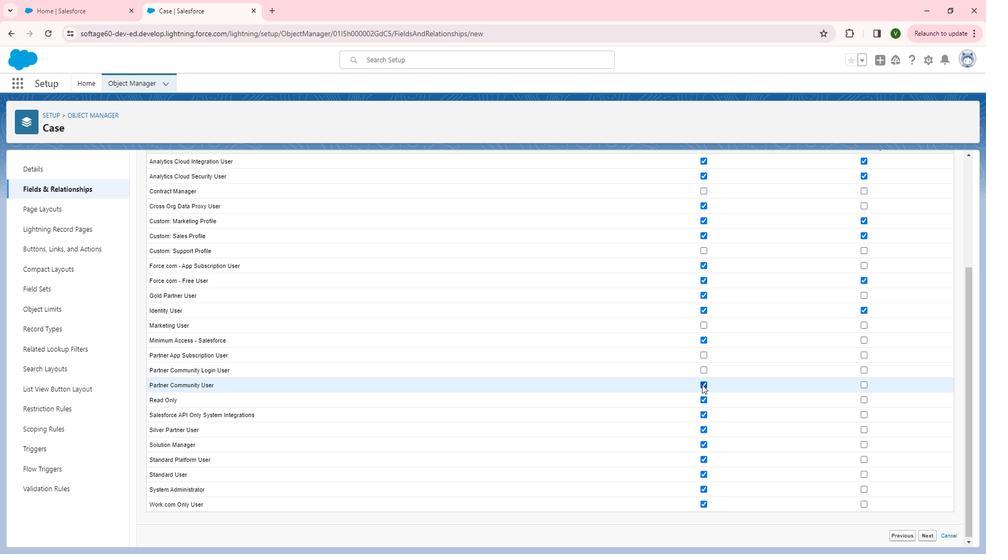 
Action: Mouse pressed left at (715, 383)
Screenshot: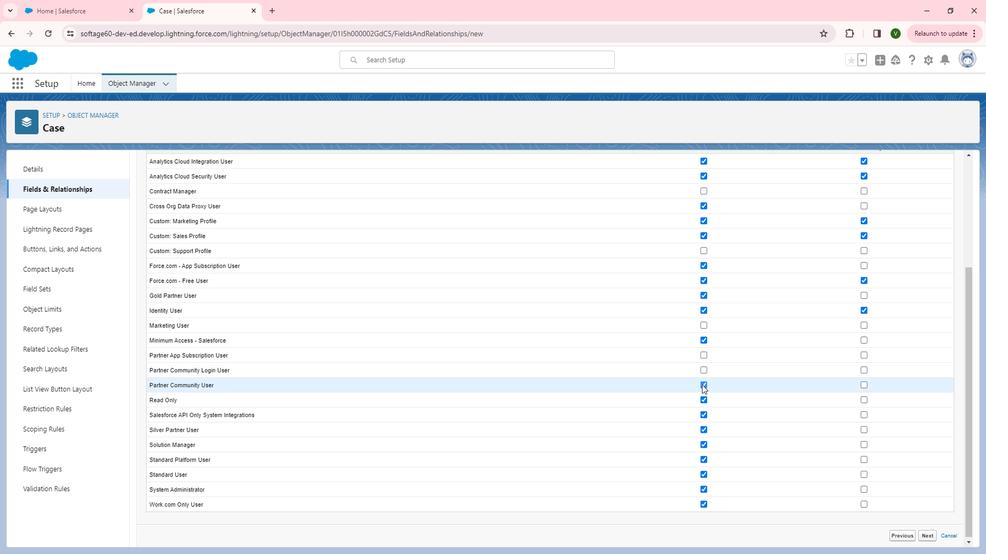 
Action: Mouse moved to (876, 397)
Screenshot: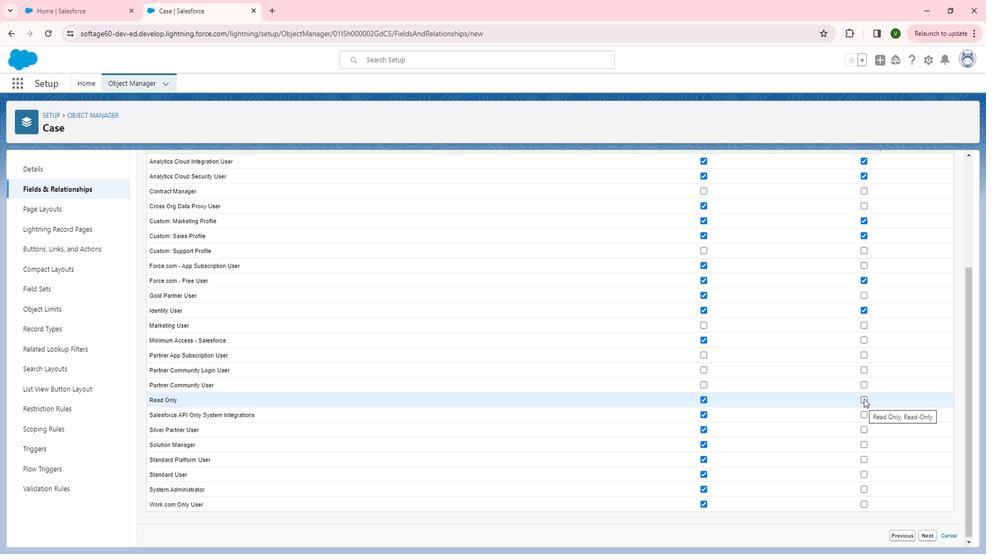 
Action: Mouse pressed left at (876, 397)
Screenshot: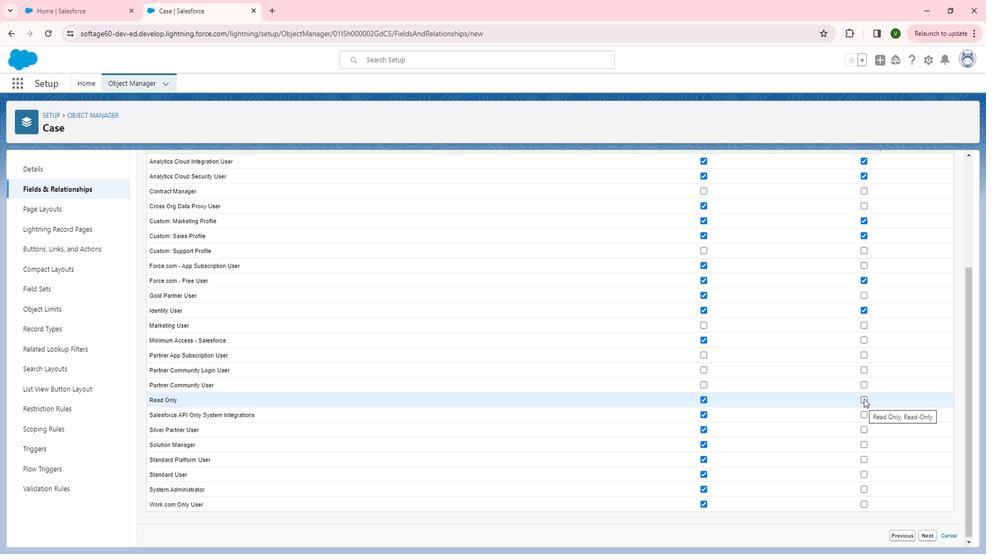 
Action: Mouse moved to (875, 499)
Screenshot: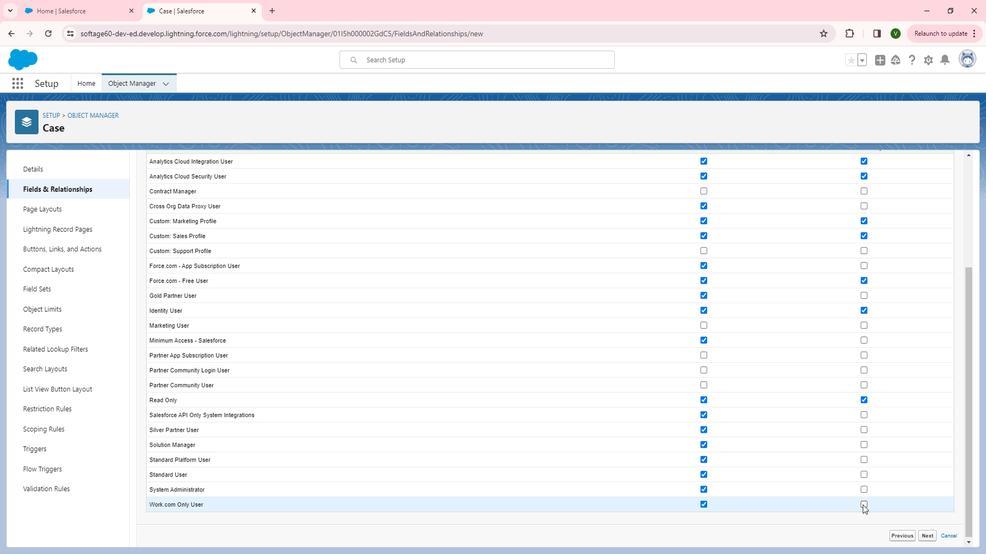 
Action: Mouse pressed left at (875, 499)
Screenshot: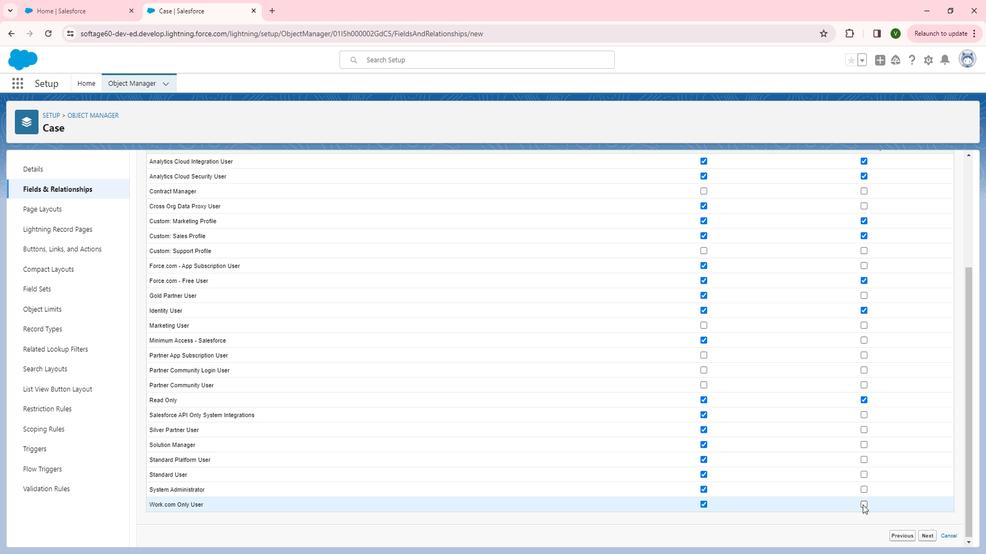 
Action: Mouse moved to (878, 426)
Screenshot: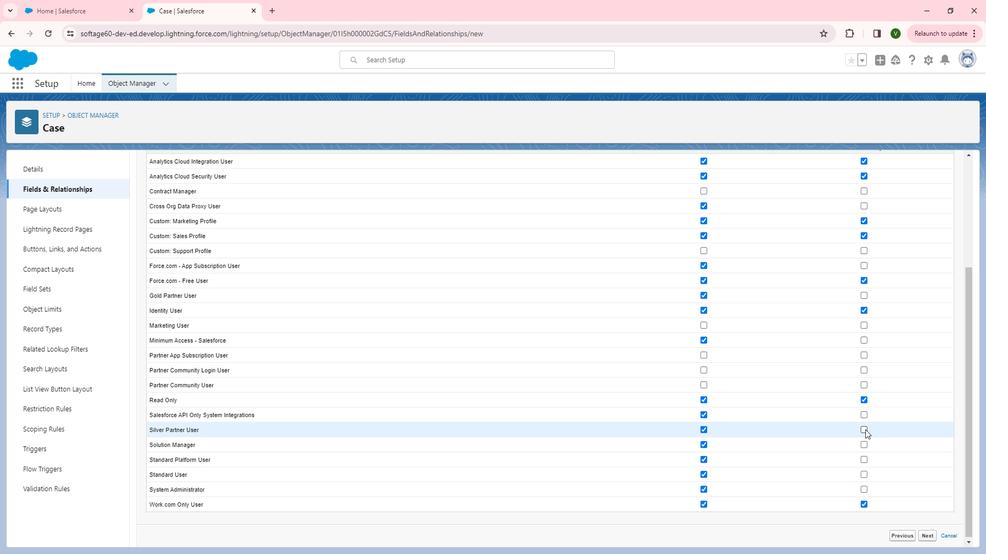 
Action: Mouse pressed left at (878, 426)
Screenshot: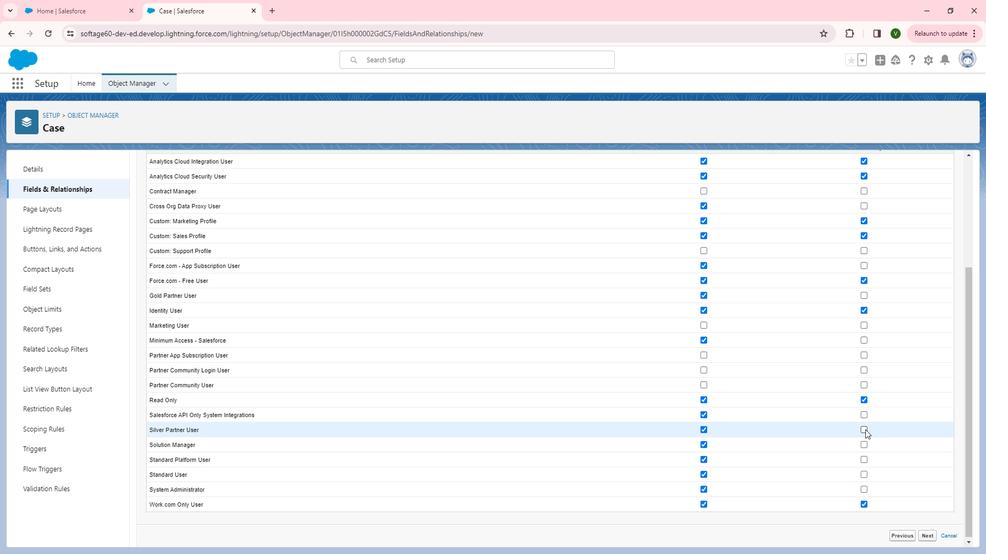 
Action: Mouse moved to (876, 296)
Screenshot: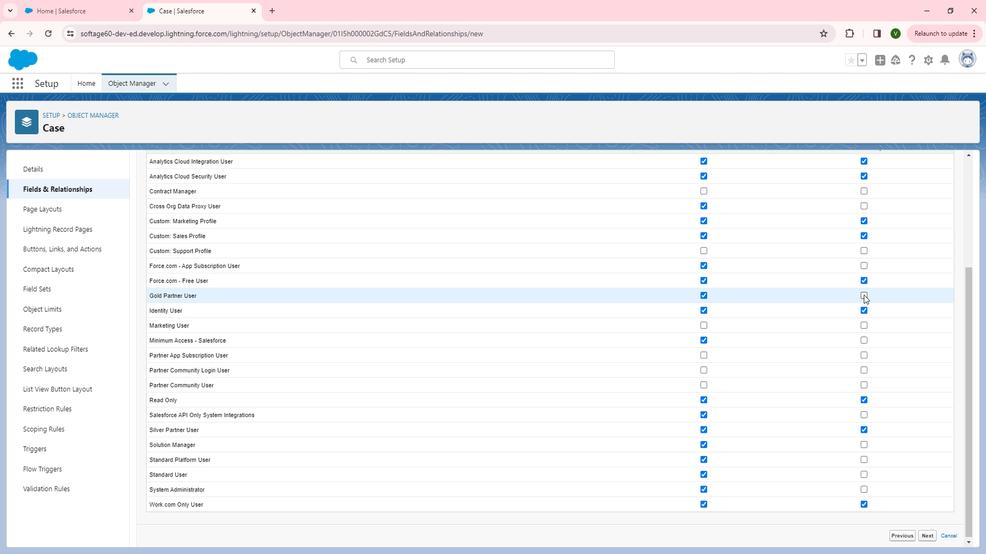 
Action: Mouse pressed left at (876, 296)
Screenshot: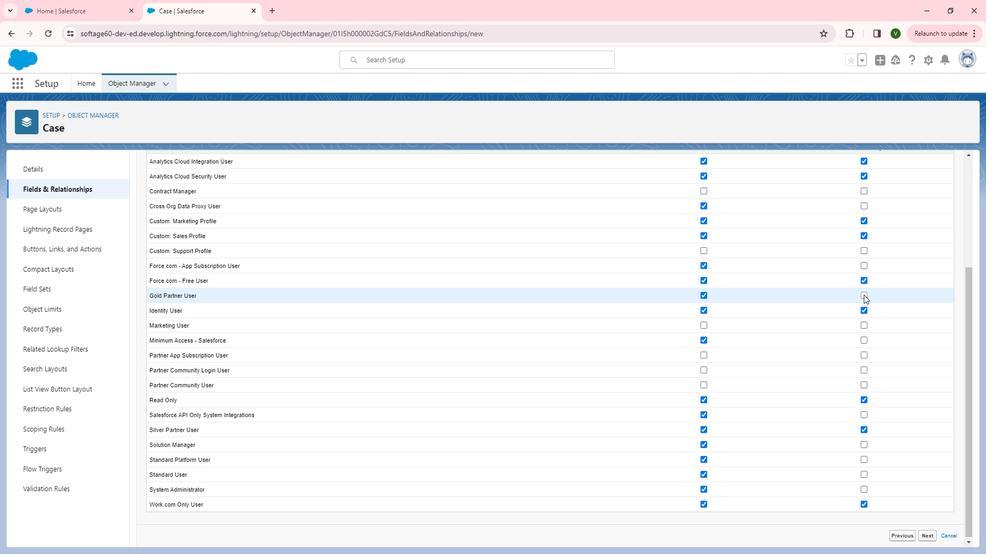
Action: Mouse moved to (942, 528)
Screenshot: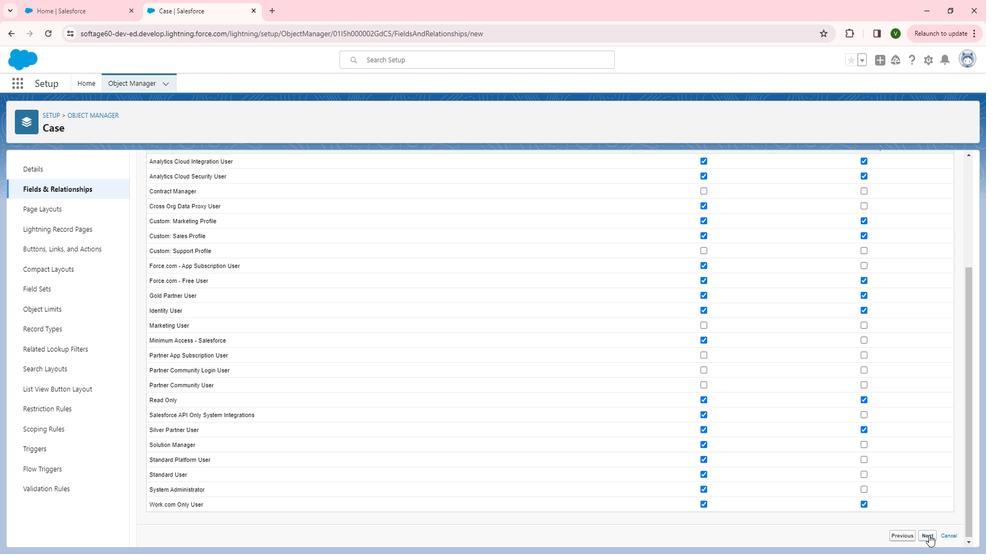 
Action: Mouse pressed left at (942, 528)
Screenshot: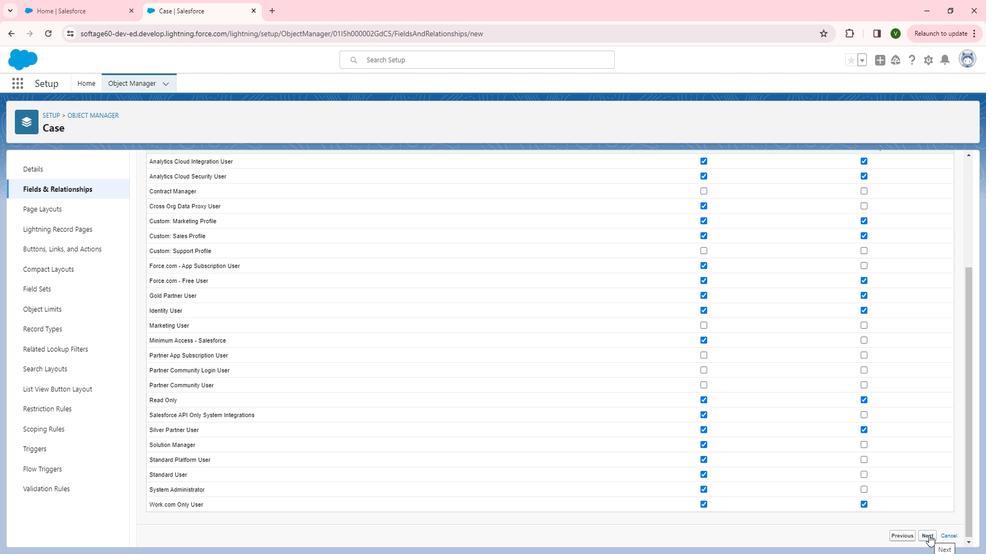 
Action: Mouse moved to (947, 357)
Screenshot: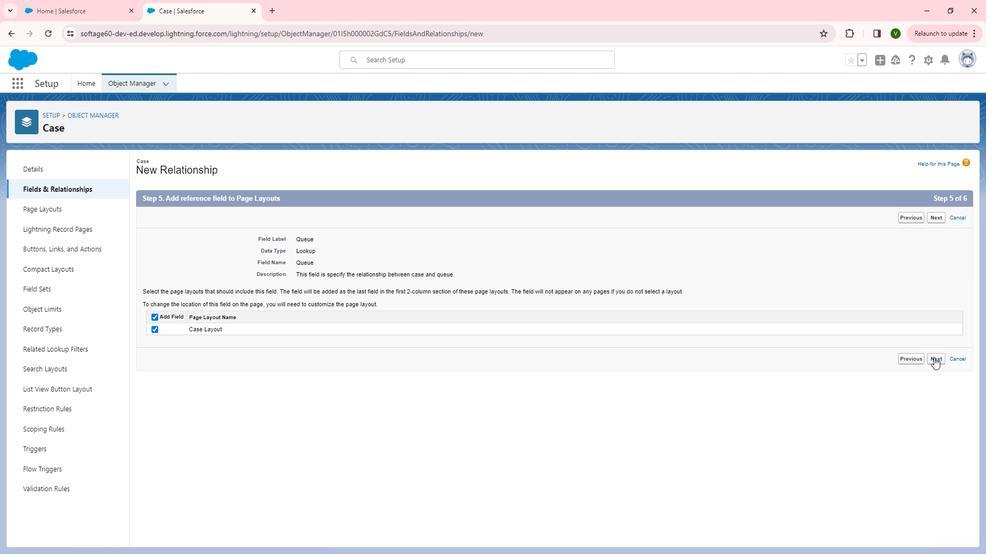 
Action: Mouse pressed left at (947, 357)
Screenshot: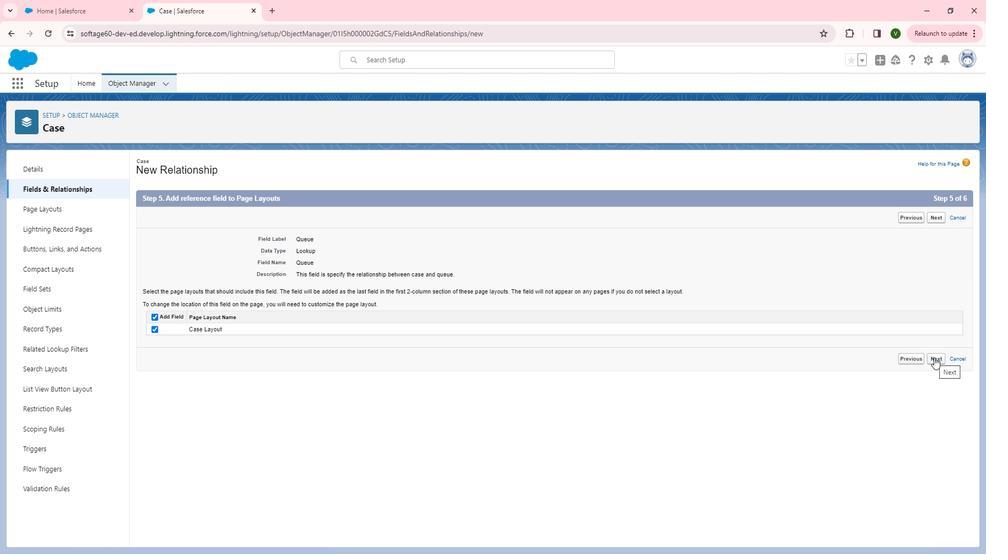 
Action: Mouse moved to (947, 388)
Screenshot: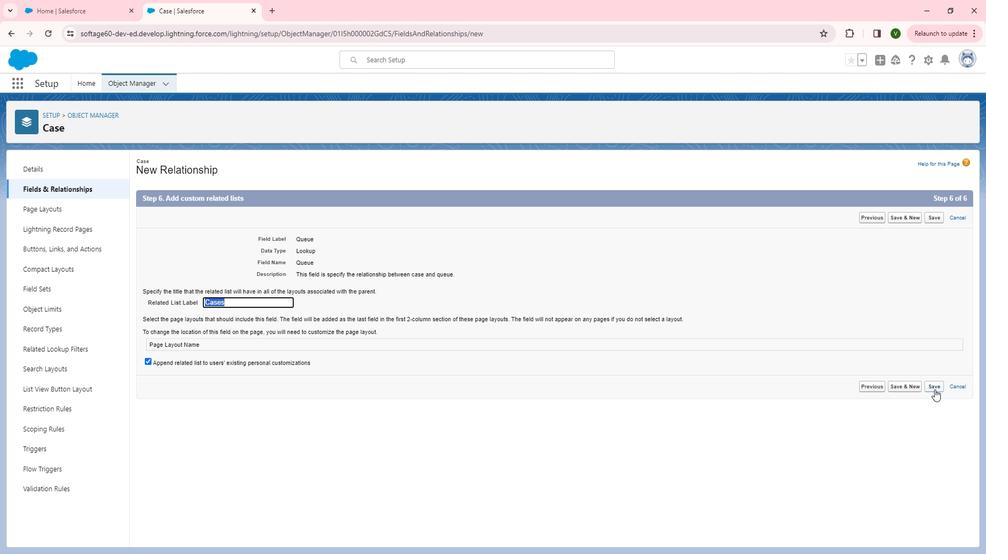 
Action: Mouse pressed left at (947, 388)
Screenshot: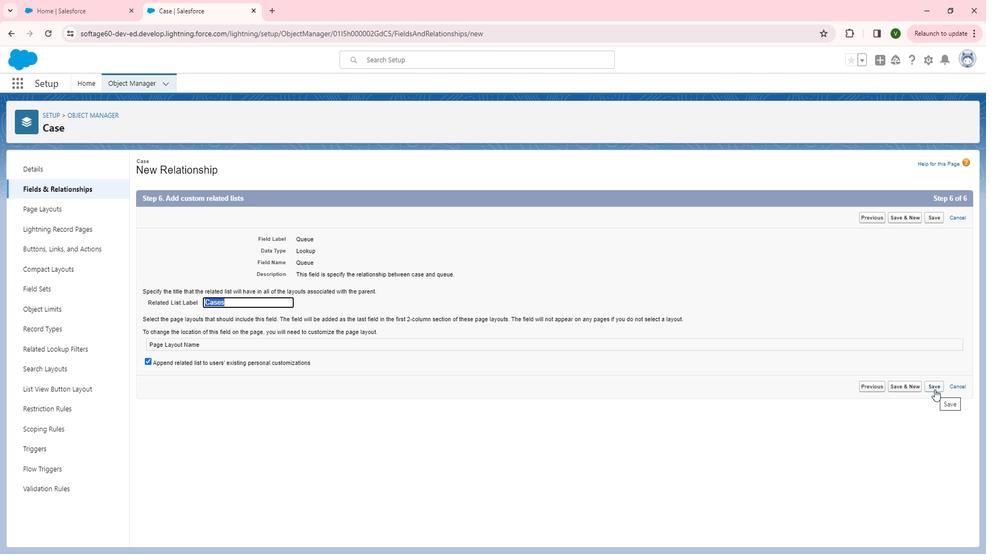 
Action: Mouse moved to (201, 264)
Screenshot: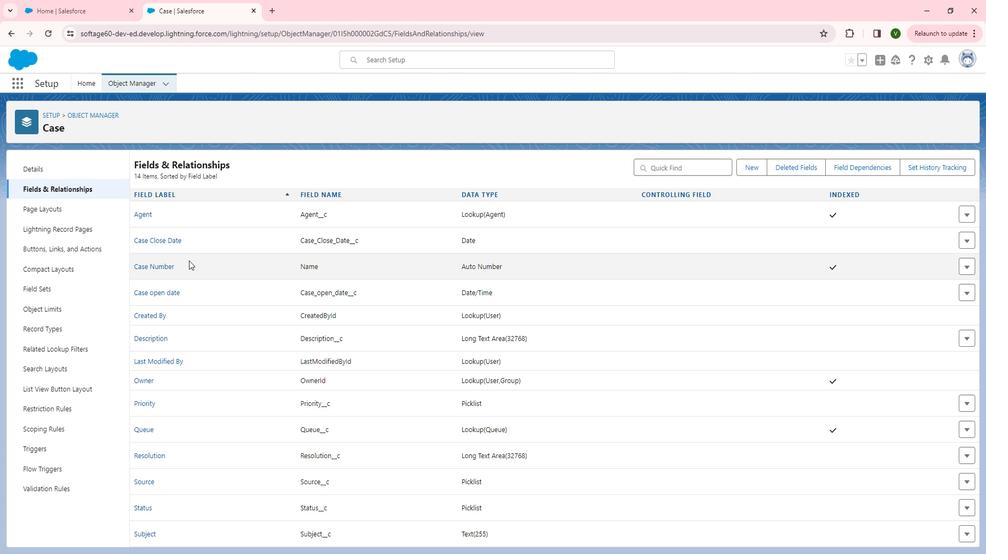 
Action: Mouse scrolled (201, 263) with delta (0, 0)
Screenshot: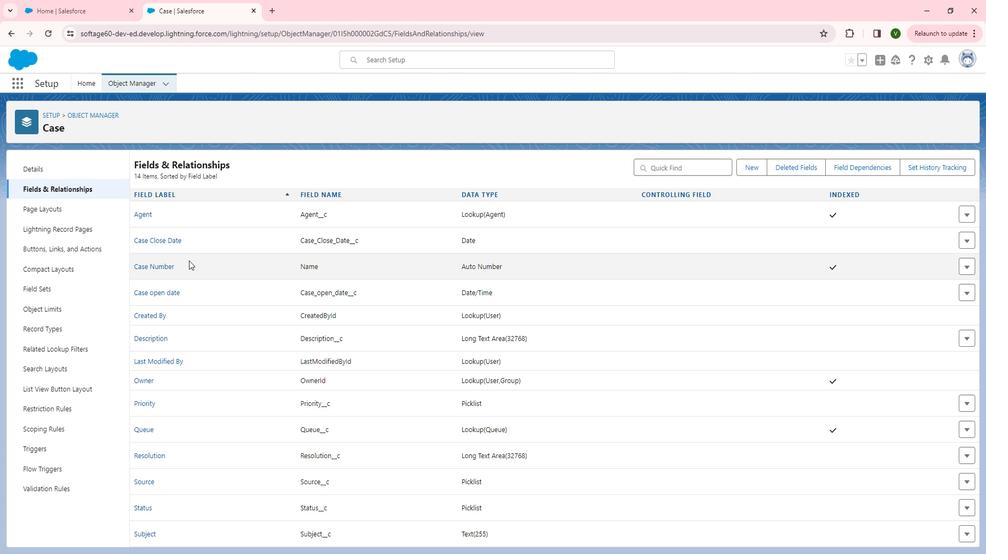 
Action: Mouse scrolled (201, 263) with delta (0, 0)
Screenshot: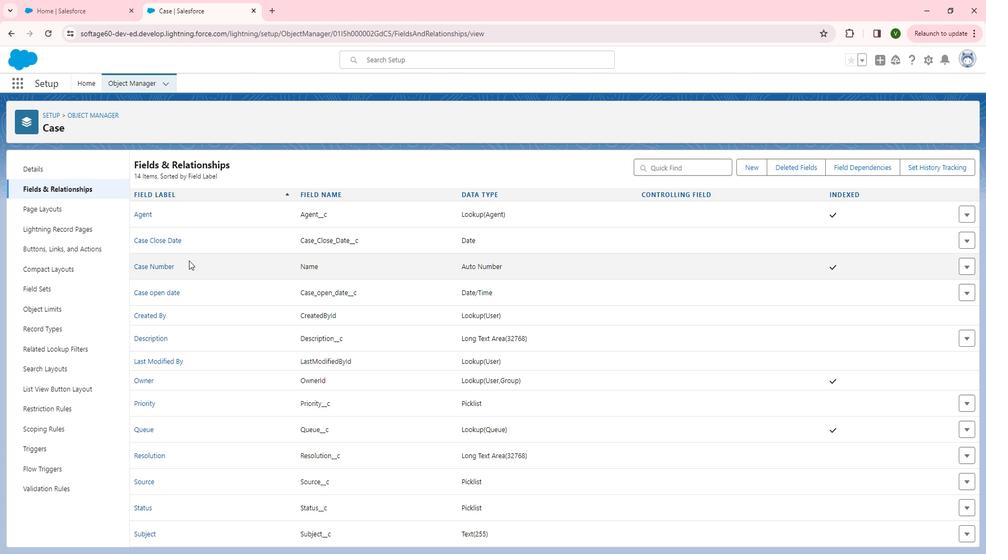 
Action: Mouse moved to (232, 327)
Screenshot: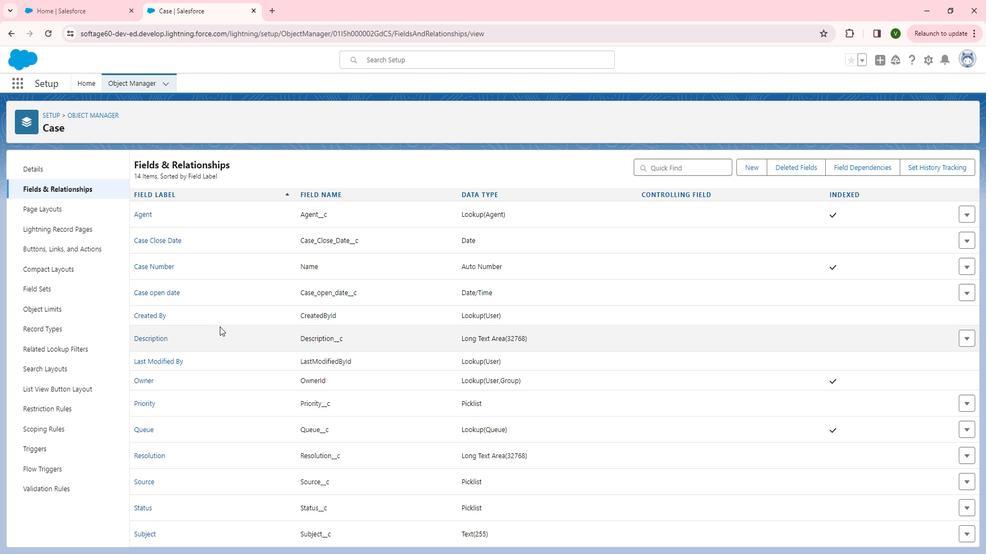
Action: Mouse scrolled (232, 327) with delta (0, 0)
Screenshot: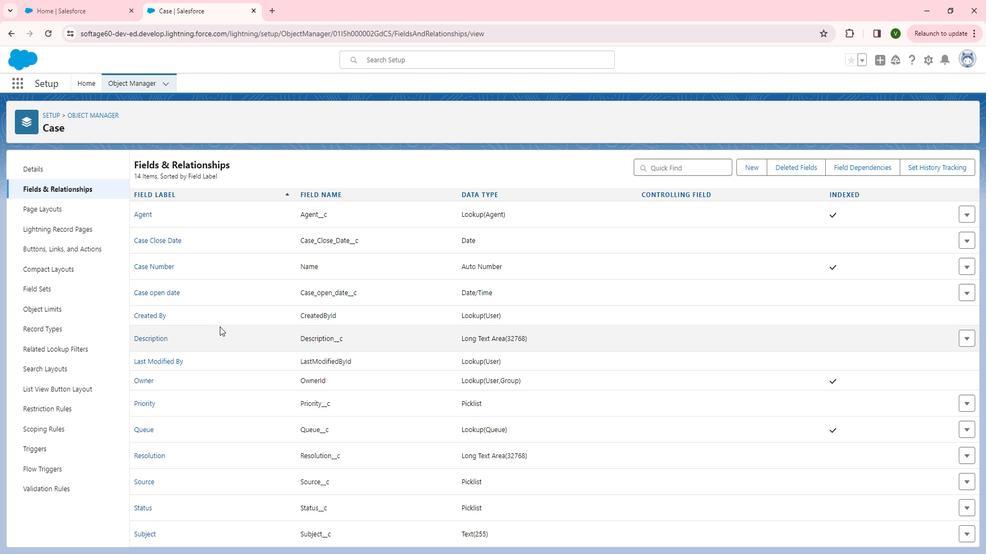 
Action: Mouse moved to (117, 120)
Screenshot: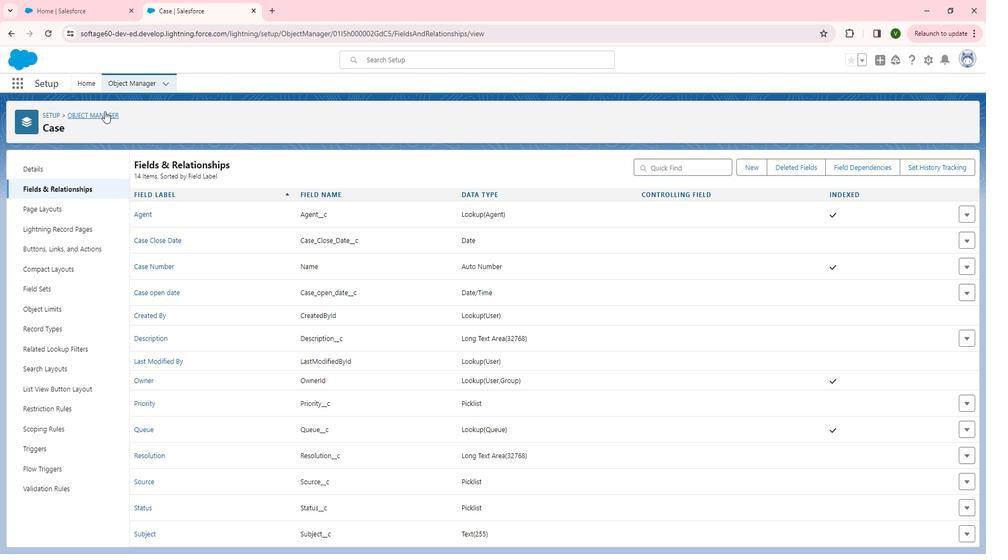 
Action: Mouse pressed left at (117, 120)
Screenshot: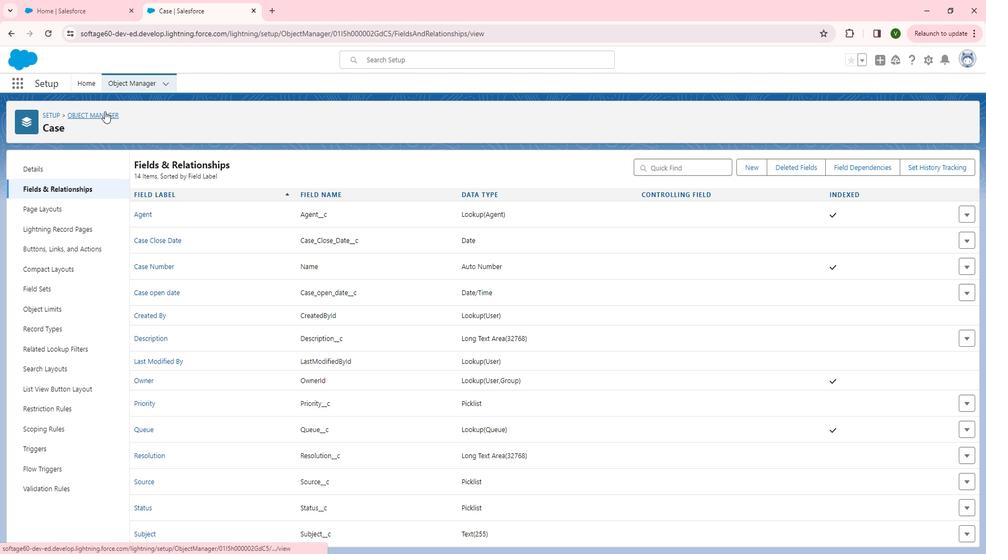 
Action: Mouse moved to (106, 271)
Screenshot: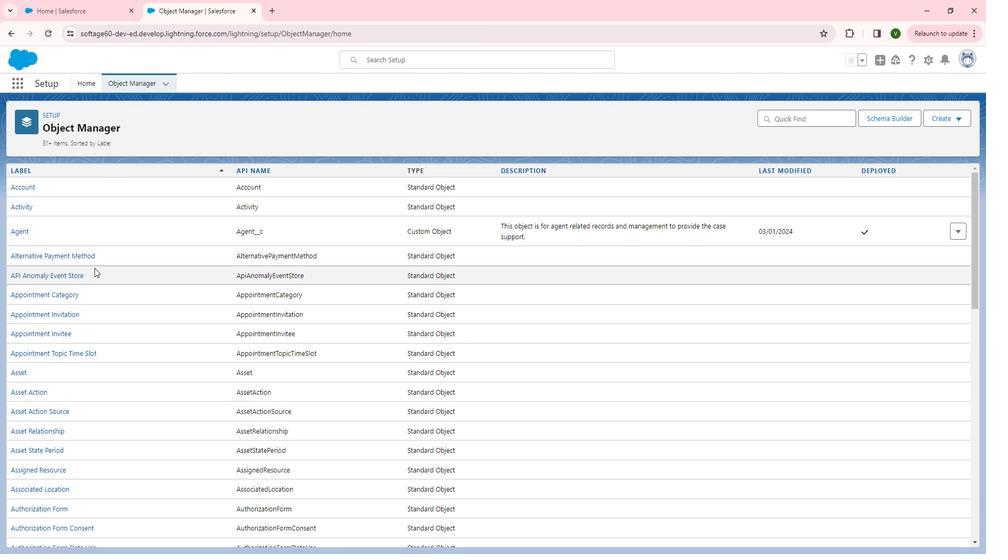 
Action: Mouse scrolled (106, 271) with delta (0, 0)
Screenshot: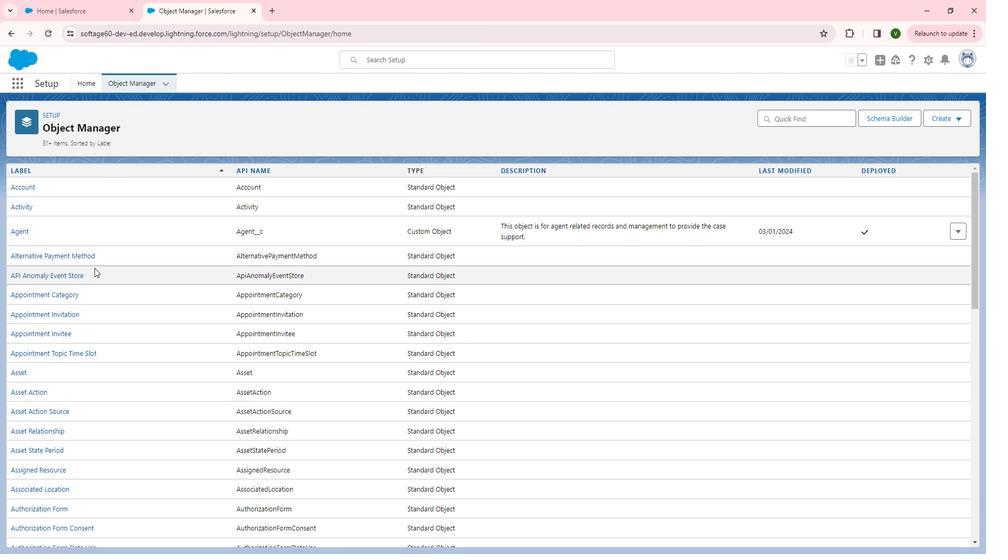 
Action: Mouse scrolled (106, 271) with delta (0, 0)
Screenshot: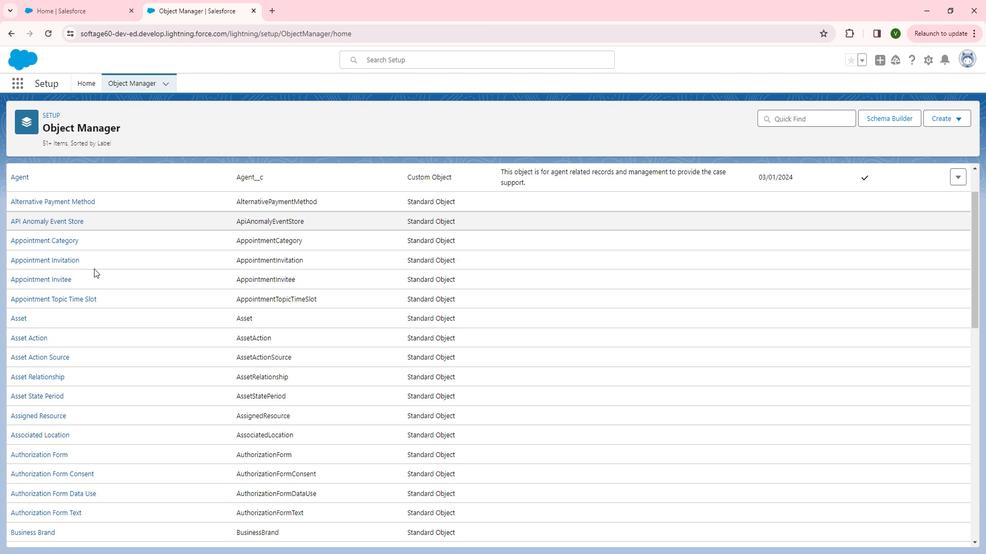 
Action: Mouse scrolled (106, 271) with delta (0, 0)
Screenshot: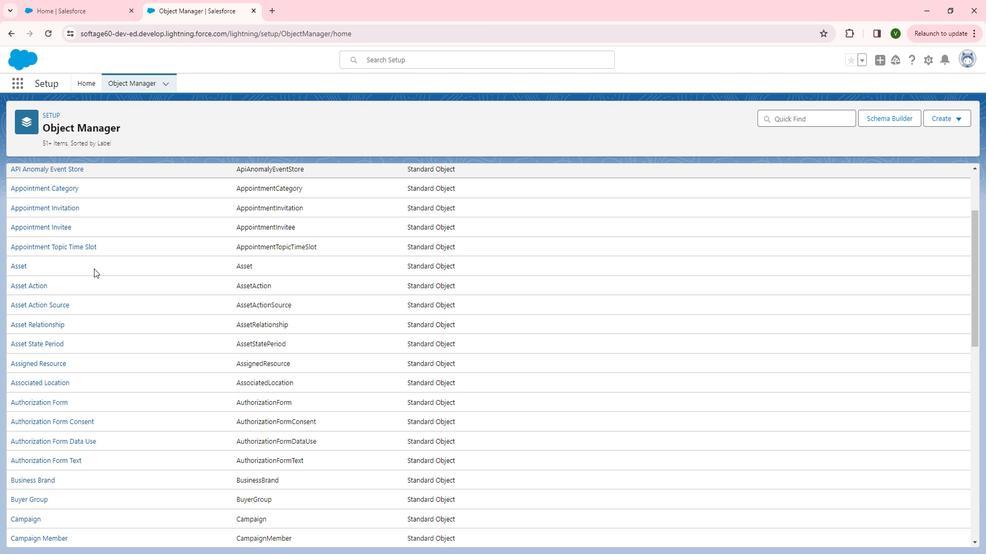 
Action: Mouse scrolled (106, 271) with delta (0, 0)
Screenshot: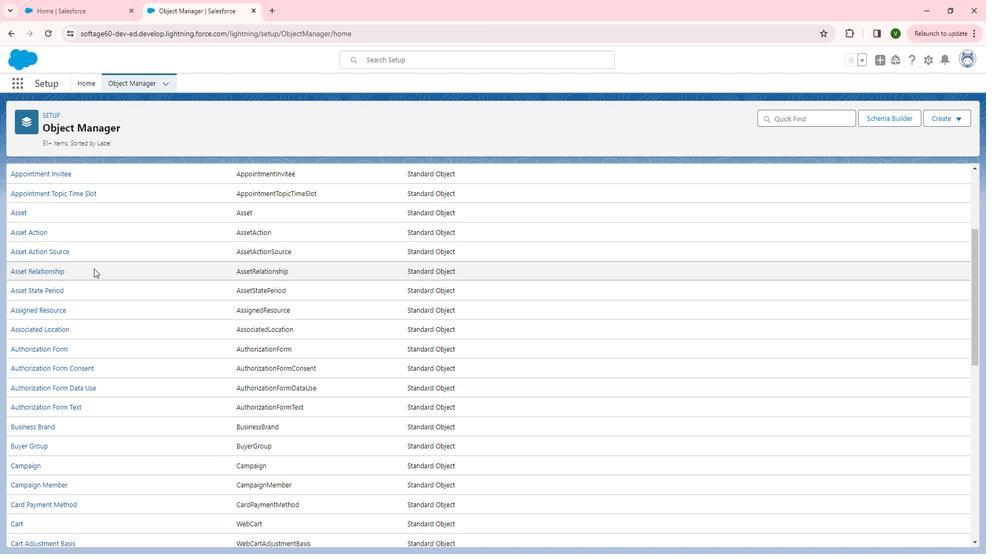 
Action: Mouse scrolled (106, 271) with delta (0, 0)
Screenshot: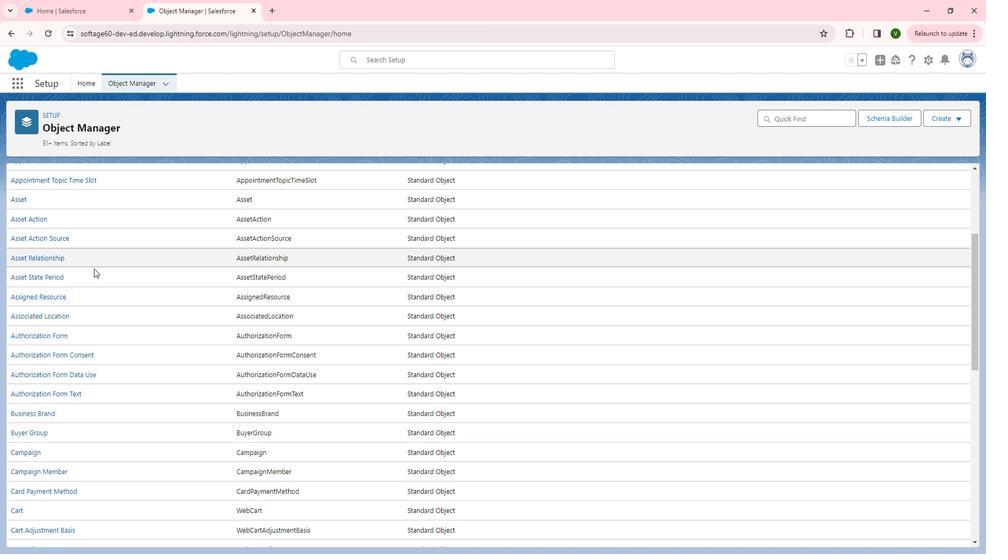 
Action: Mouse scrolled (106, 271) with delta (0, 0)
Screenshot: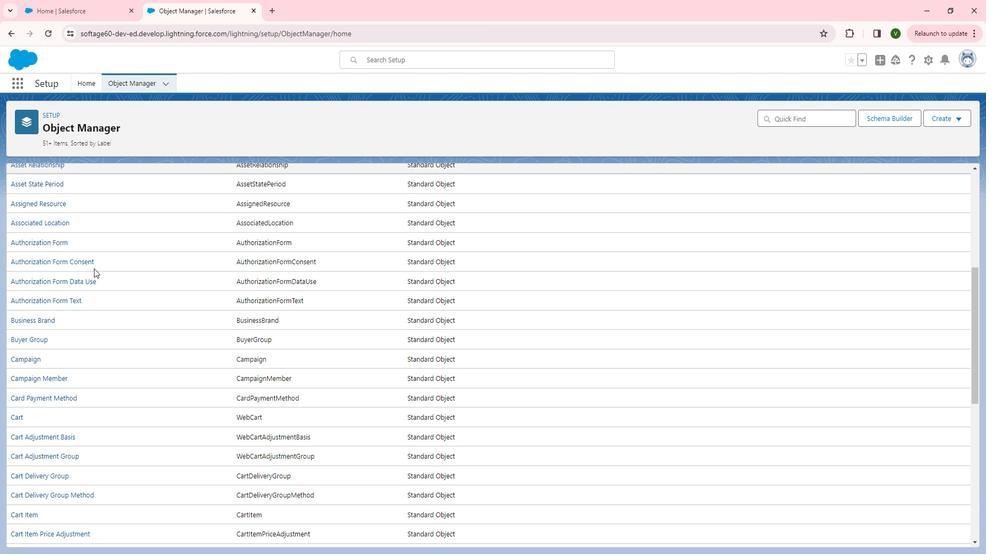 
Action: Mouse scrolled (106, 271) with delta (0, 0)
Screenshot: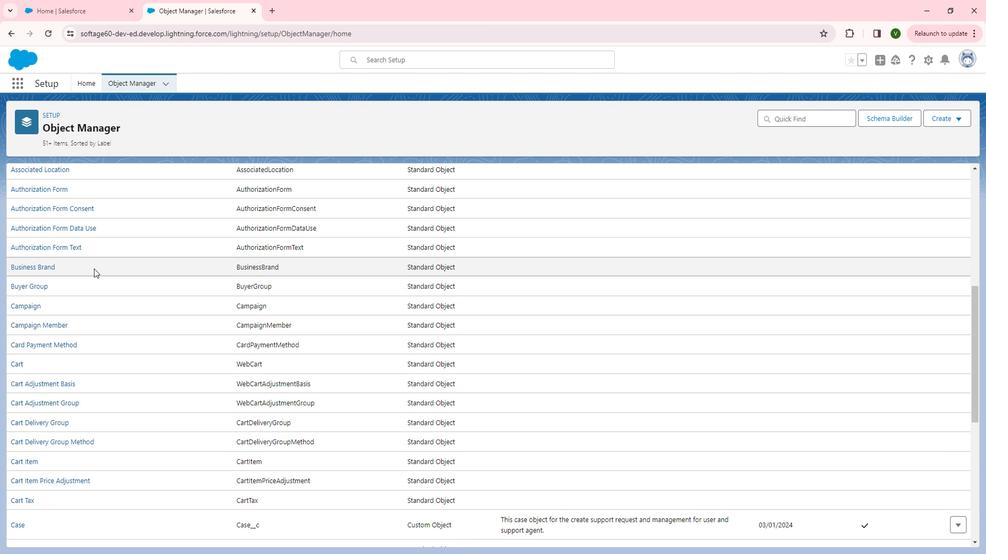
Action: Mouse scrolled (106, 271) with delta (0, 0)
Screenshot: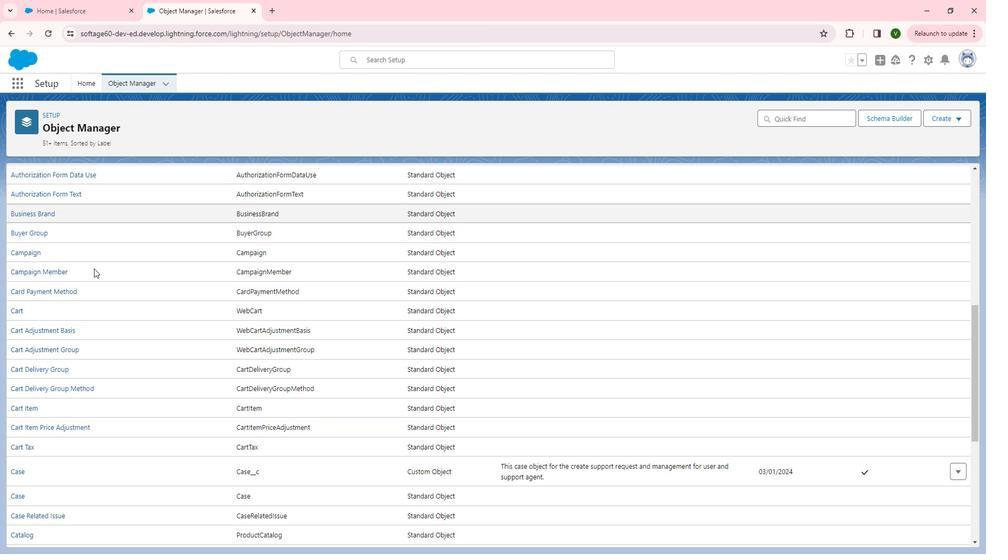 
Action: Mouse scrolled (106, 271) with delta (0, 0)
Screenshot: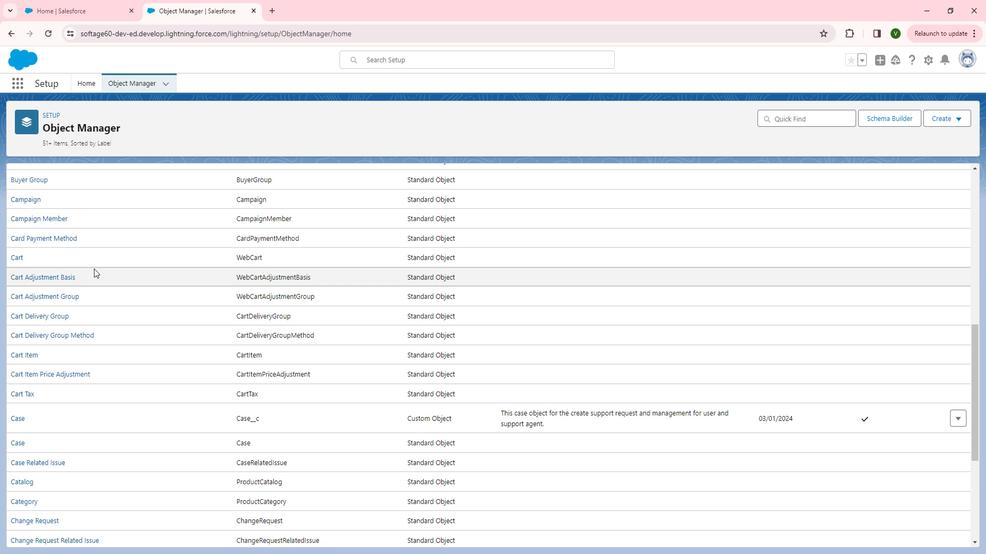
Action: Mouse scrolled (106, 271) with delta (0, 0)
Screenshot: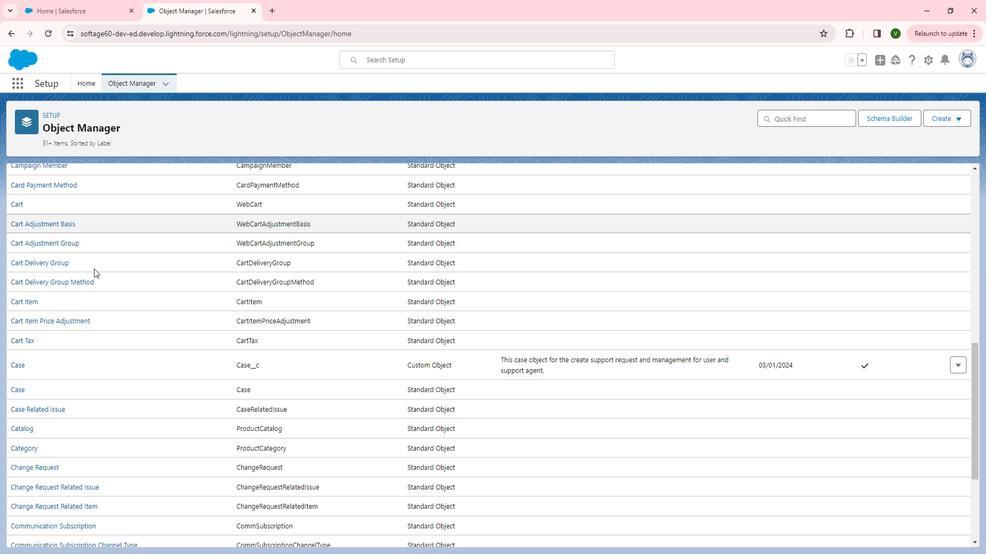 
Action: Mouse scrolled (106, 271) with delta (0, 0)
Screenshot: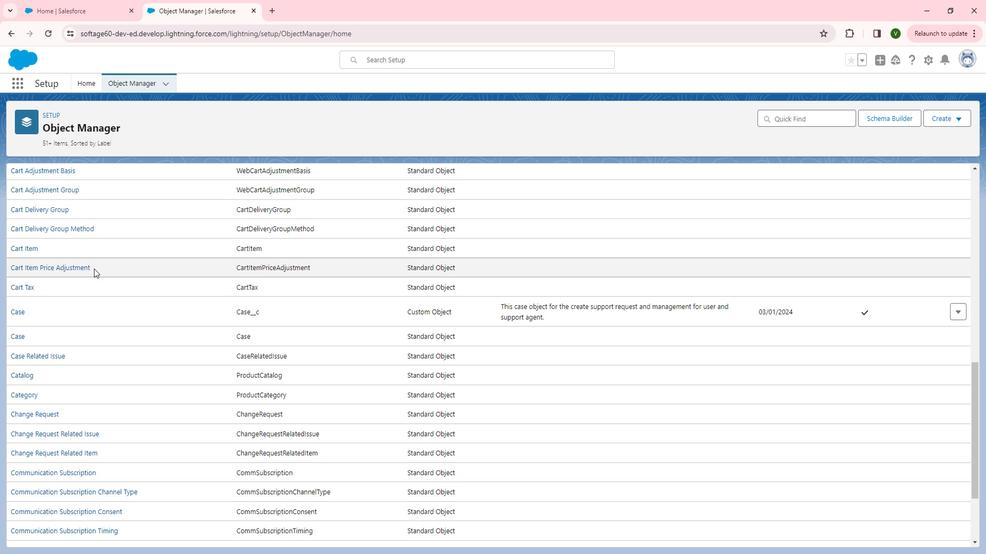 
Action: Mouse moved to (106, 270)
Screenshot: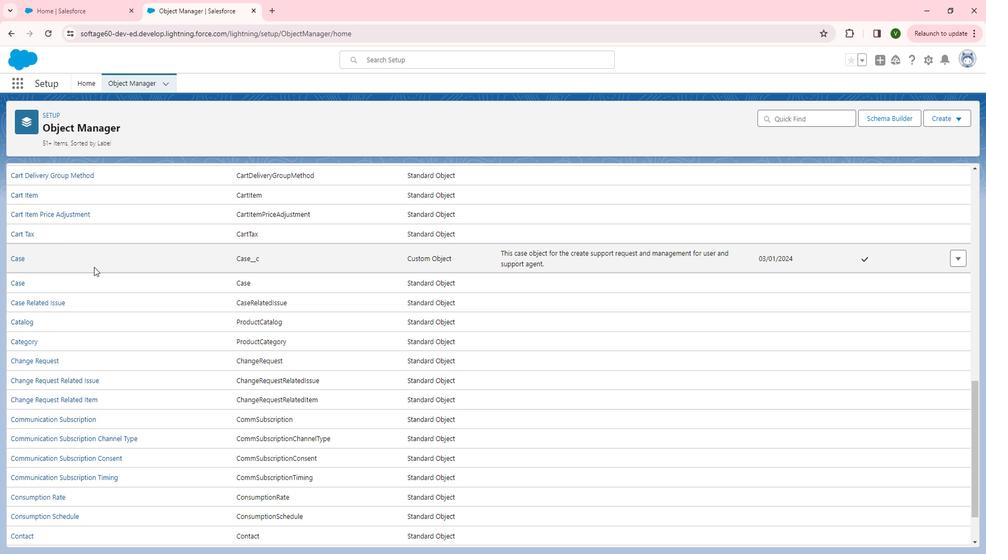 
Action: Mouse scrolled (106, 269) with delta (0, 0)
Screenshot: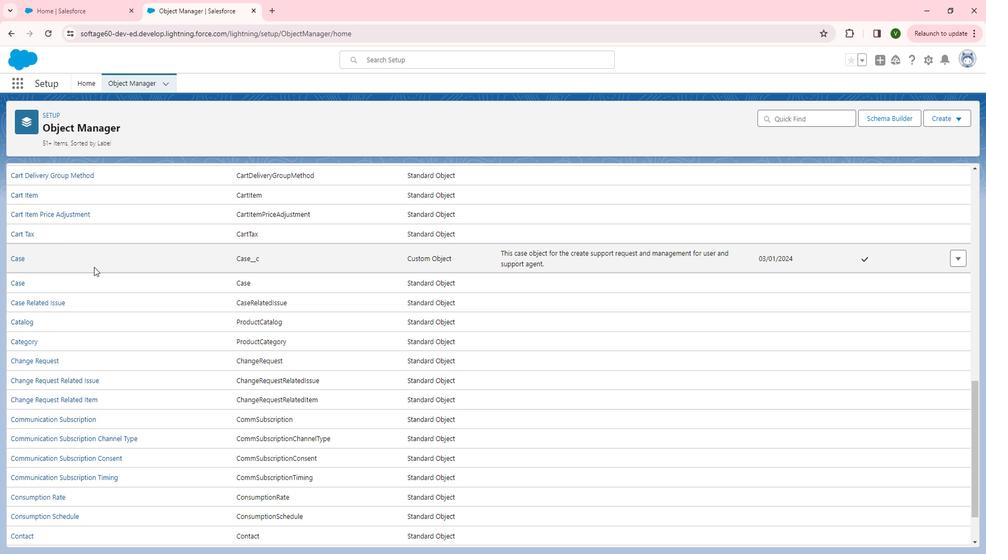 
Action: Mouse scrolled (106, 269) with delta (0, 0)
Screenshot: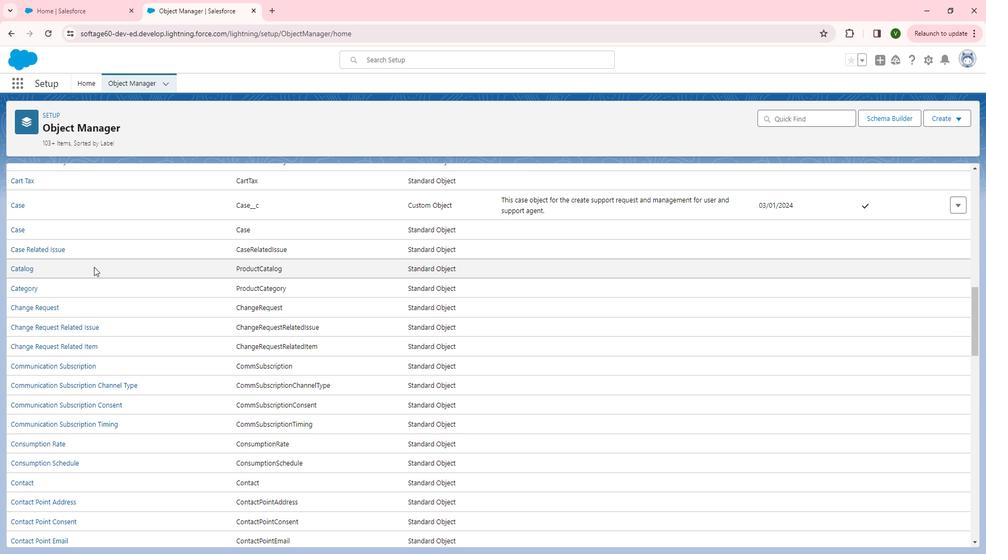 
Action: Mouse scrolled (106, 269) with delta (0, 0)
Screenshot: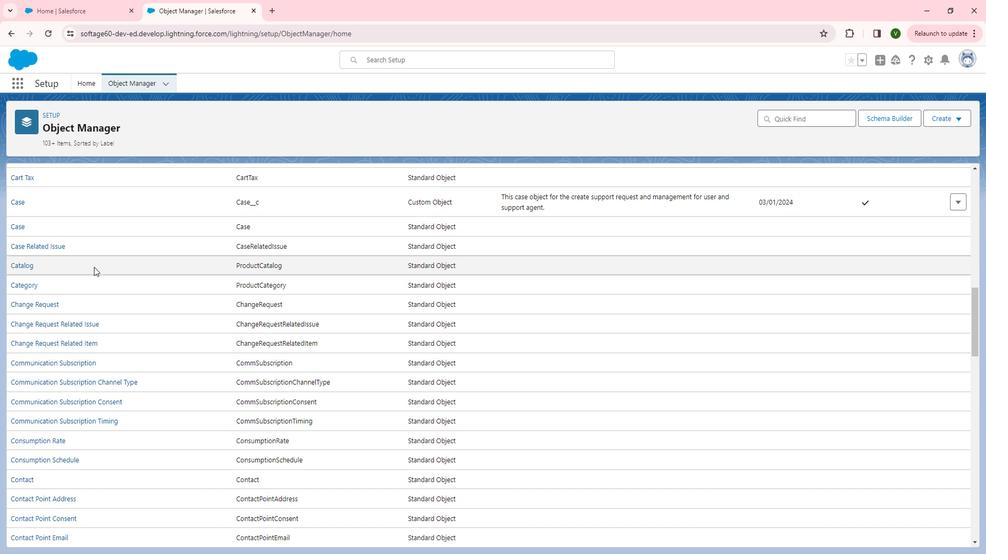 
Action: Mouse scrolled (106, 269) with delta (0, 0)
Screenshot: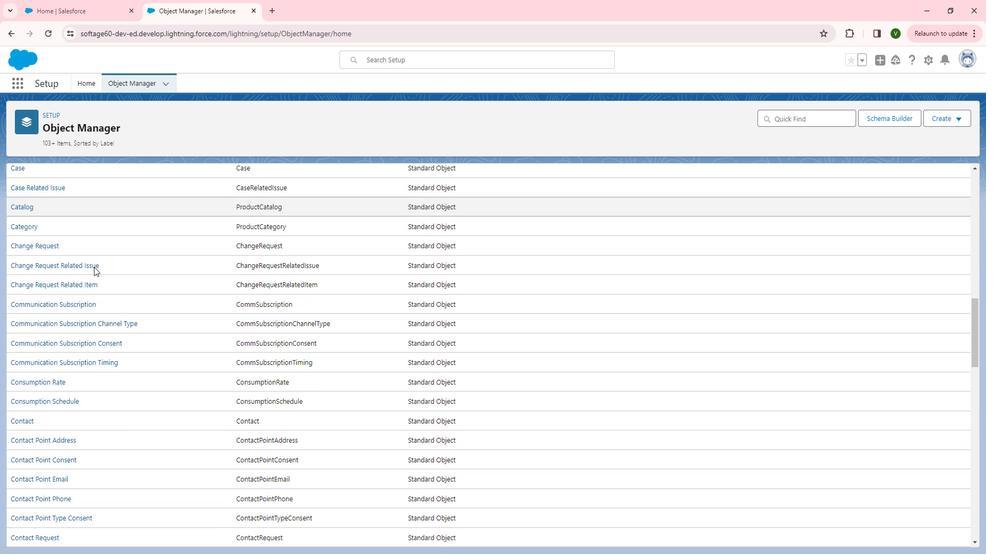 
Action: Mouse scrolled (106, 269) with delta (0, 0)
Screenshot: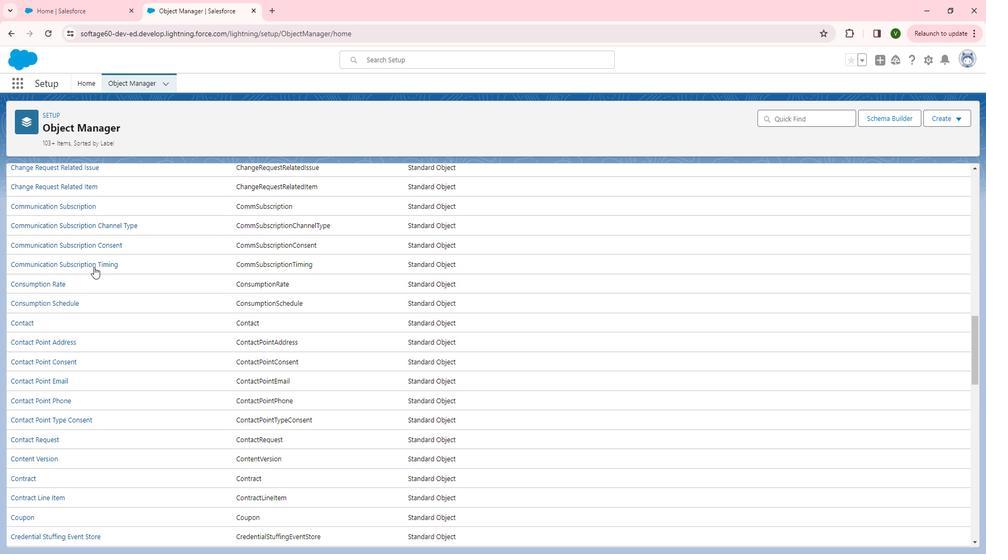 
Action: Mouse scrolled (106, 269) with delta (0, 0)
Screenshot: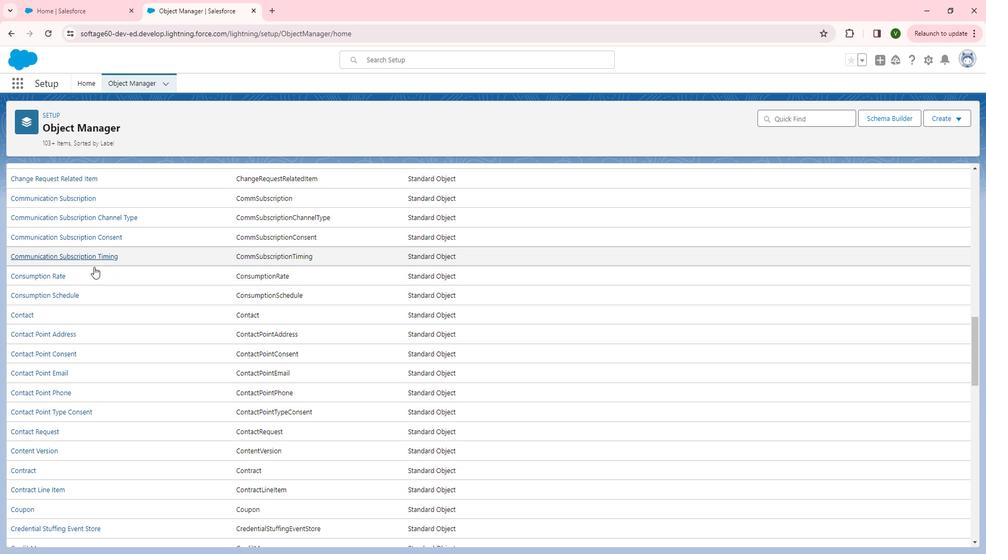 
Action: Mouse scrolled (106, 269) with delta (0, 0)
Screenshot: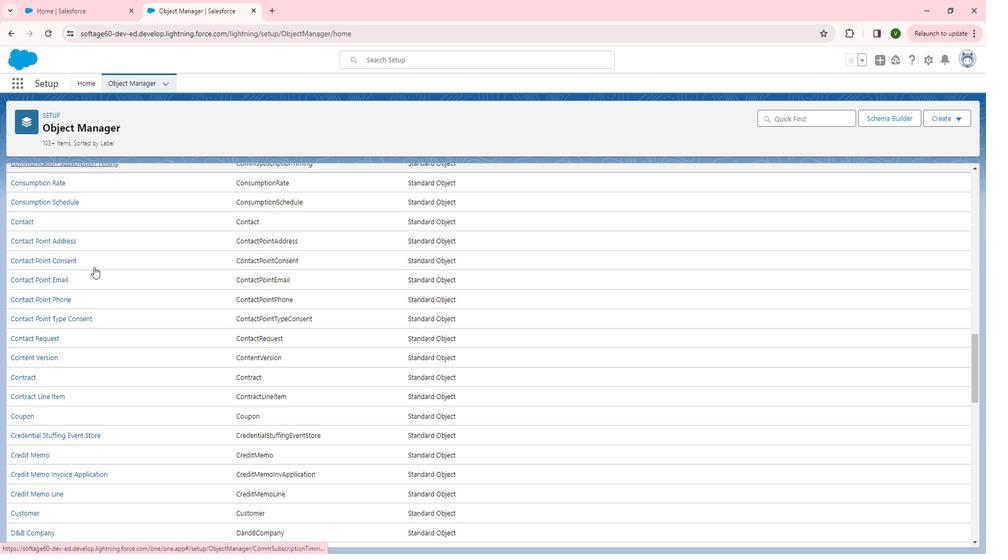 
Action: Mouse scrolled (106, 269) with delta (0, 0)
Screenshot: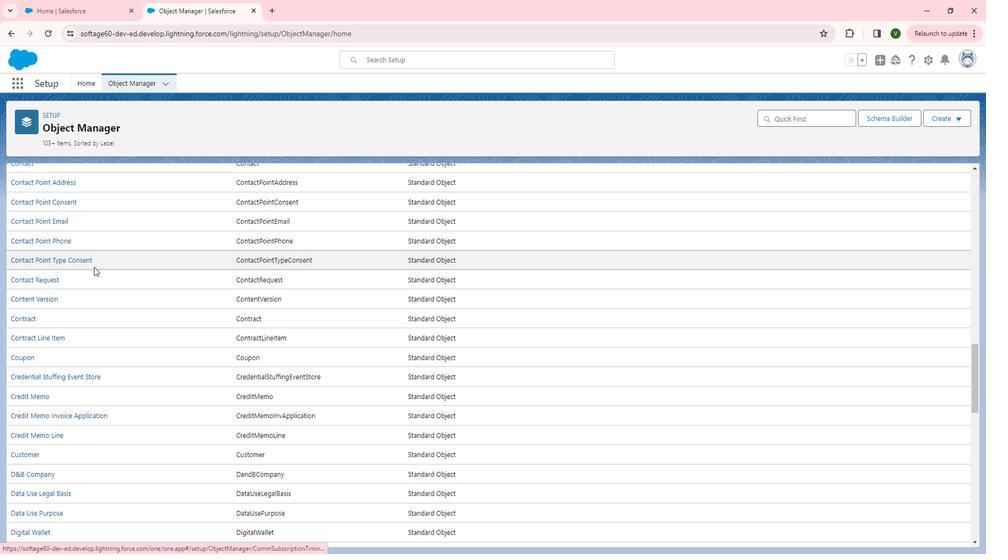
Action: Mouse scrolled (106, 269) with delta (0, 0)
Screenshot: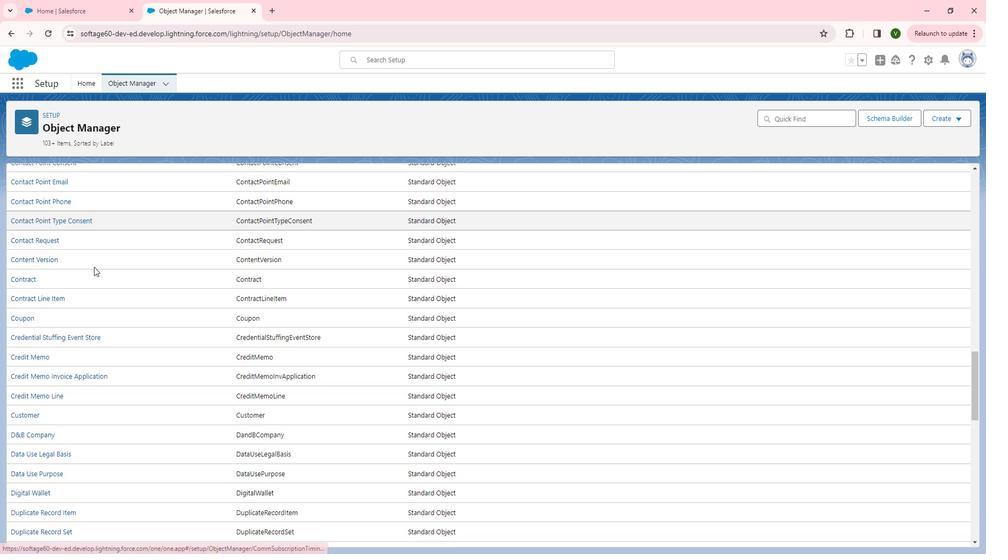 
Action: Mouse scrolled (106, 269) with delta (0, 0)
Screenshot: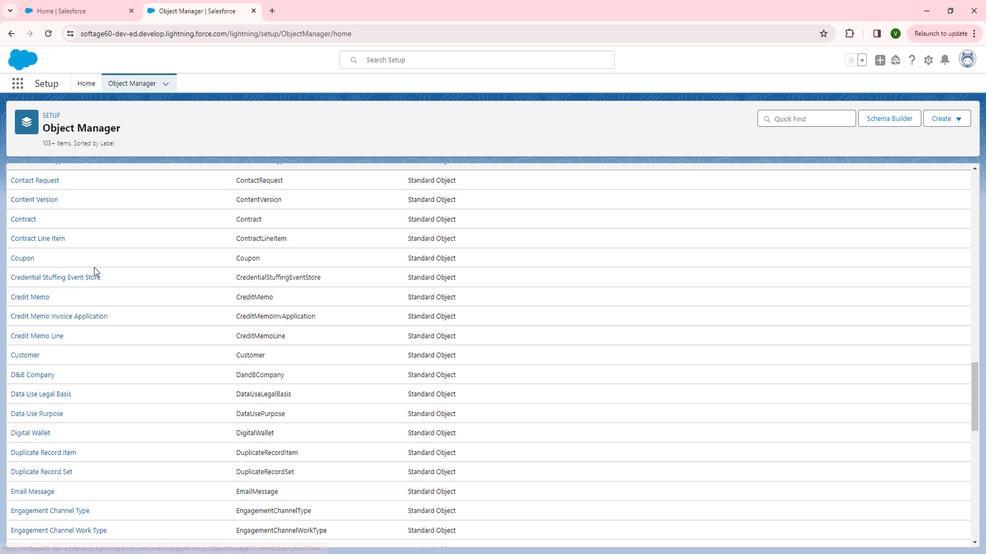 
Action: Mouse scrolled (106, 269) with delta (0, 0)
Screenshot: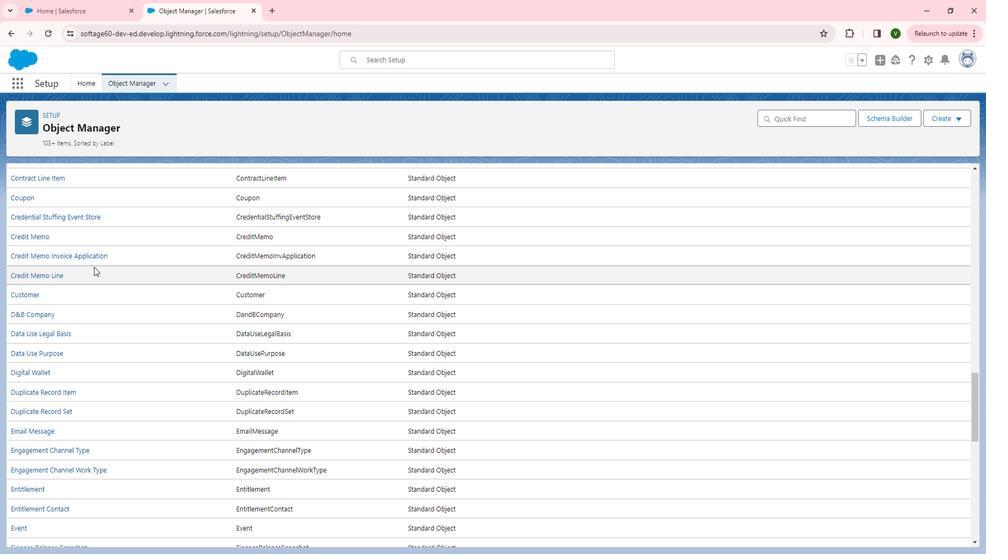 
Action: Mouse scrolled (106, 269) with delta (0, 0)
Screenshot: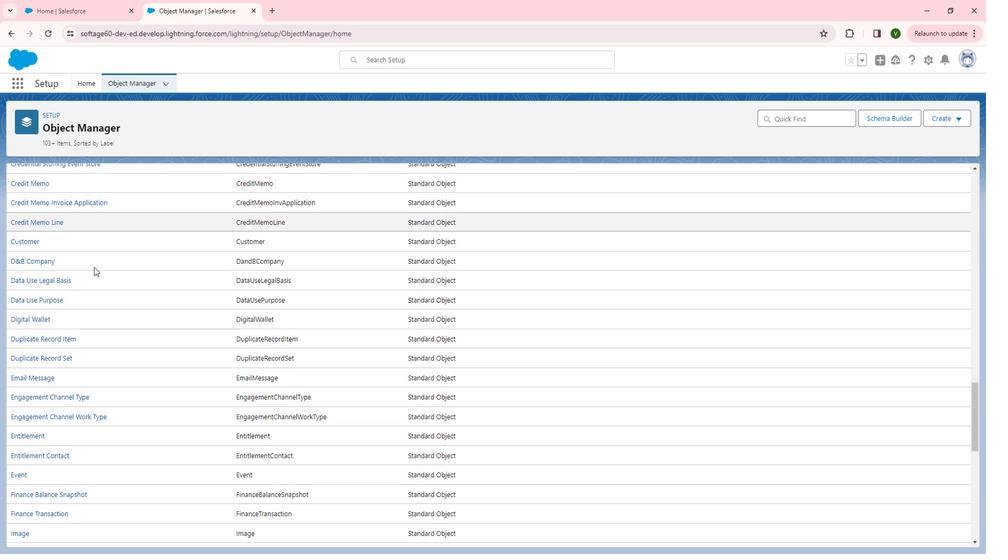 
Action: Mouse scrolled (106, 269) with delta (0, 0)
Screenshot: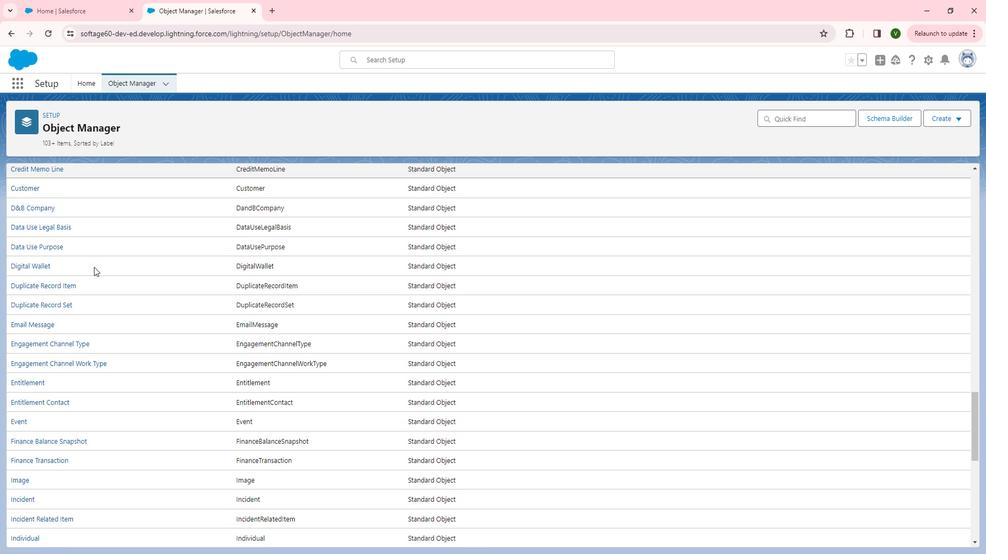 
Action: Mouse scrolled (106, 269) with delta (0, 0)
Screenshot: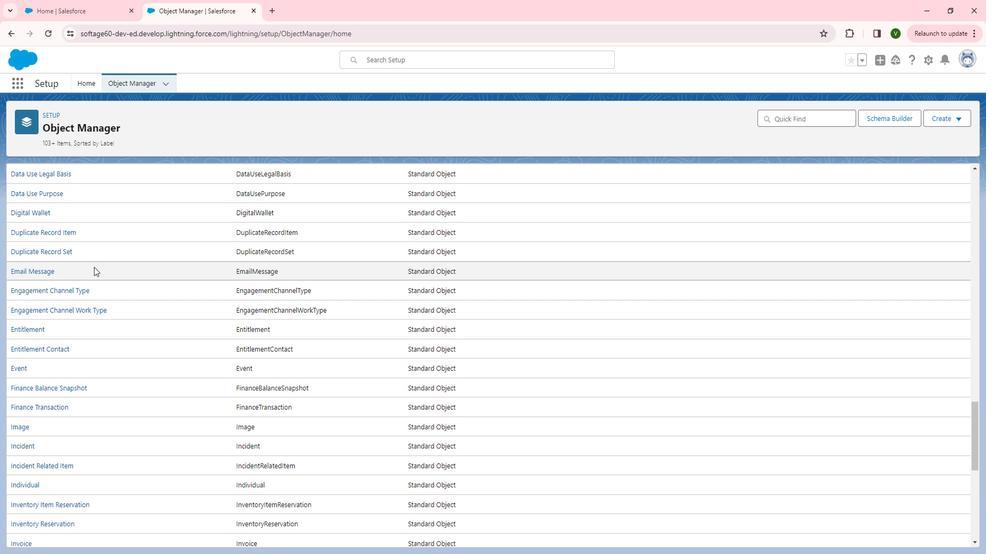 
Action: Mouse scrolled (106, 269) with delta (0, 0)
Screenshot: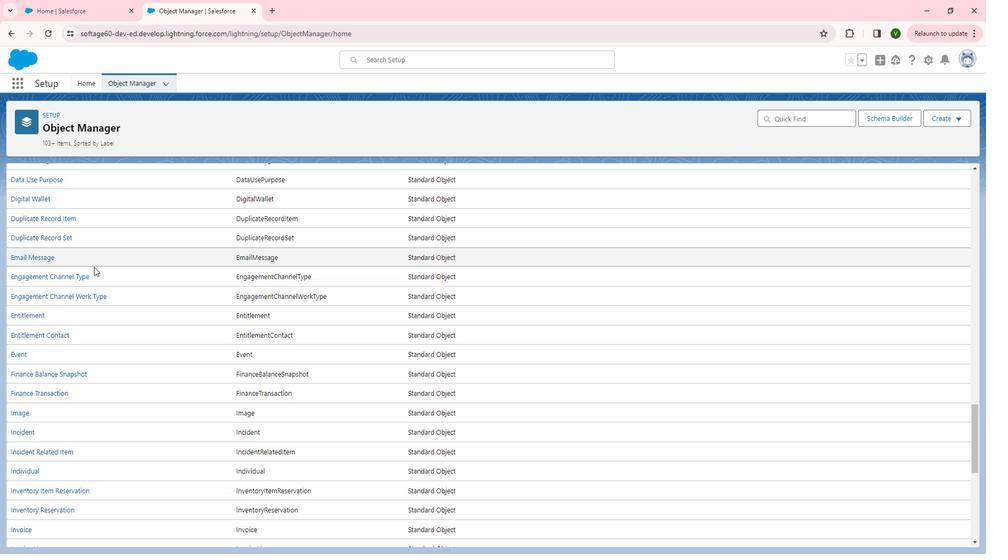 
Action: Mouse scrolled (106, 269) with delta (0, 0)
Screenshot: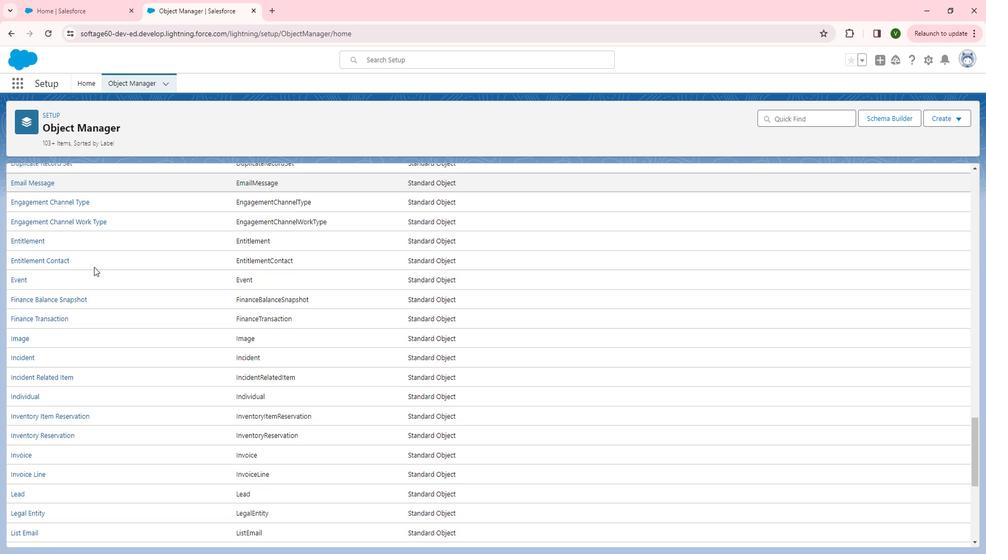 
Action: Mouse scrolled (106, 269) with delta (0, 0)
Screenshot: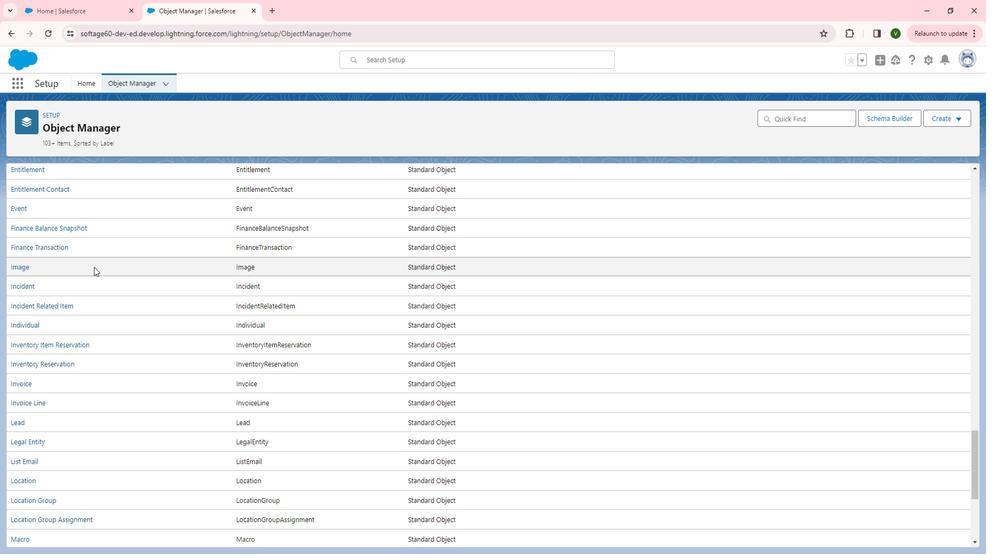 
Action: Mouse scrolled (106, 269) with delta (0, 0)
Screenshot: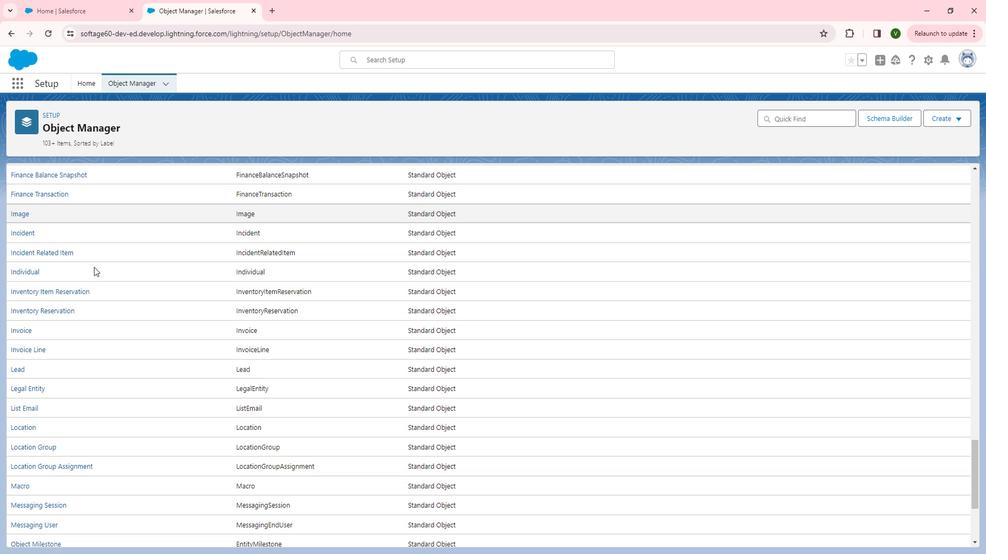 
Action: Mouse scrolled (106, 269) with delta (0, 0)
Screenshot: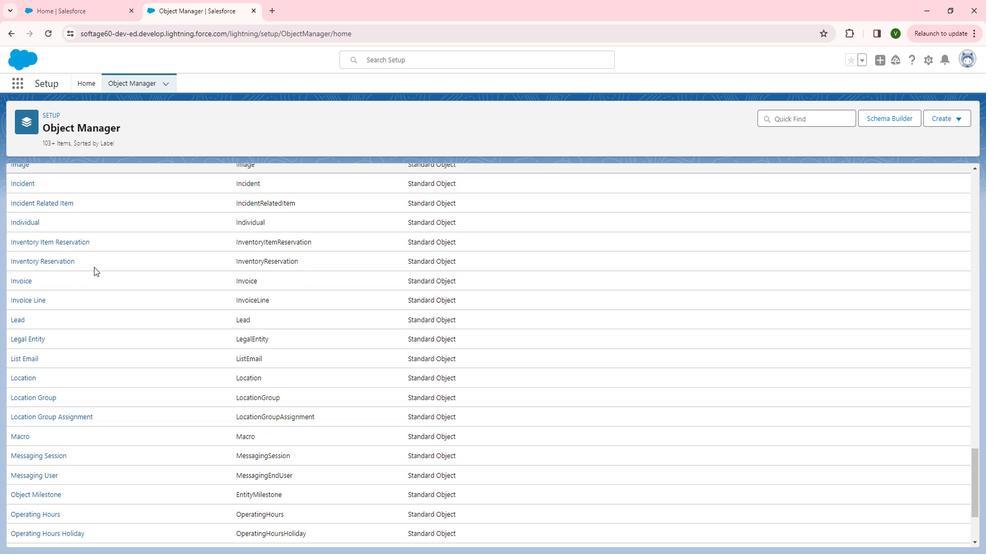 
Action: Mouse scrolled (106, 269) with delta (0, 0)
Screenshot: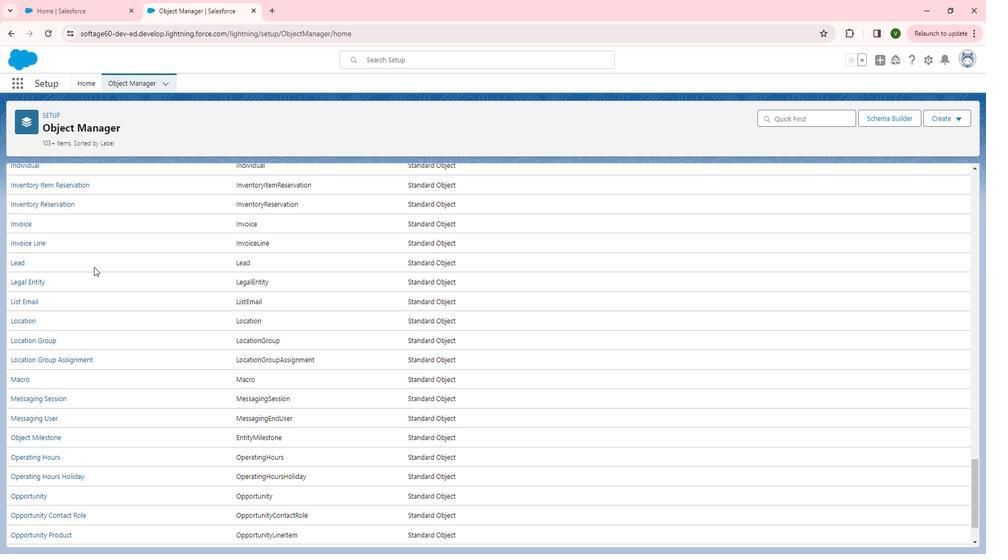 
Action: Mouse scrolled (106, 269) with delta (0, 0)
Screenshot: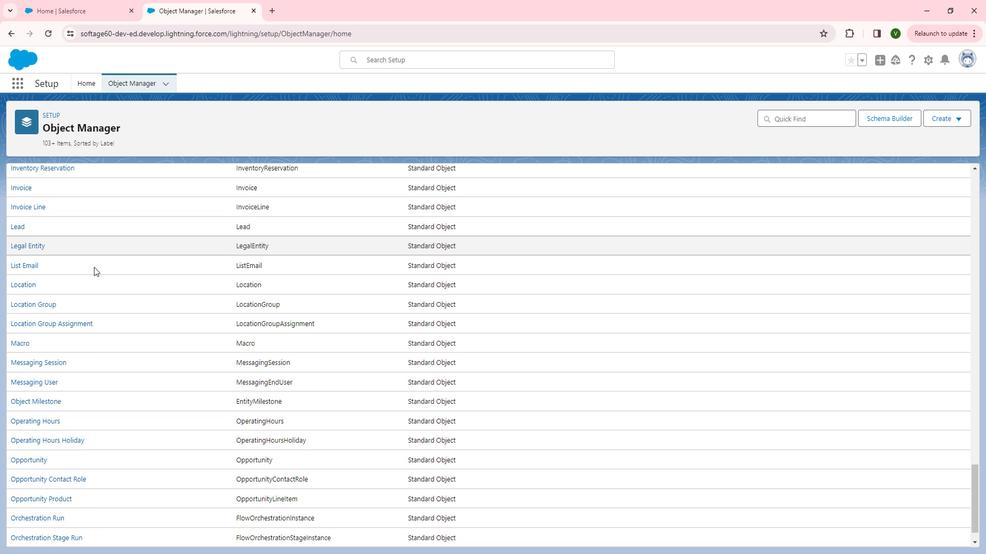 
Action: Mouse scrolled (106, 269) with delta (0, 0)
Screenshot: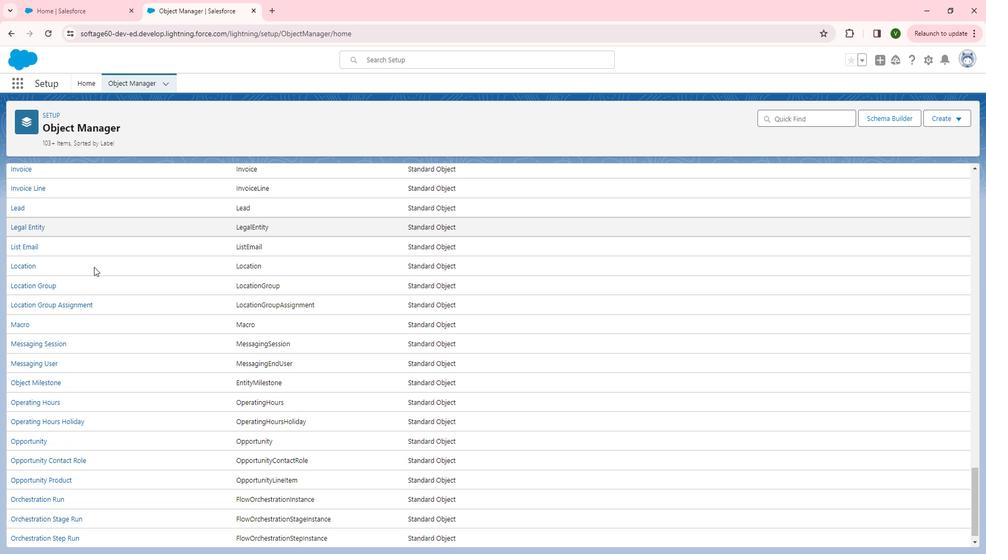 
Action: Mouse scrolled (106, 269) with delta (0, 0)
Screenshot: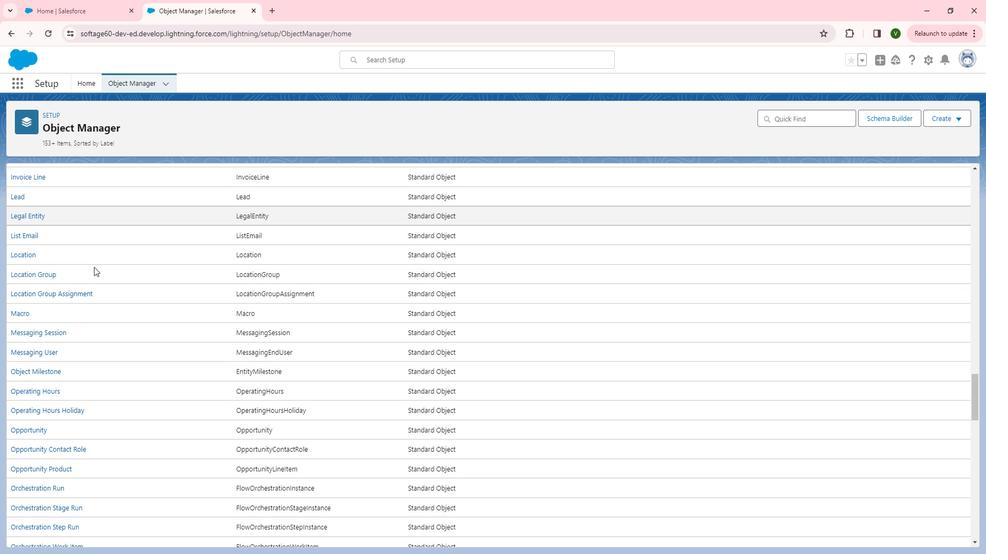 
Action: Mouse scrolled (106, 269) with delta (0, 0)
Screenshot: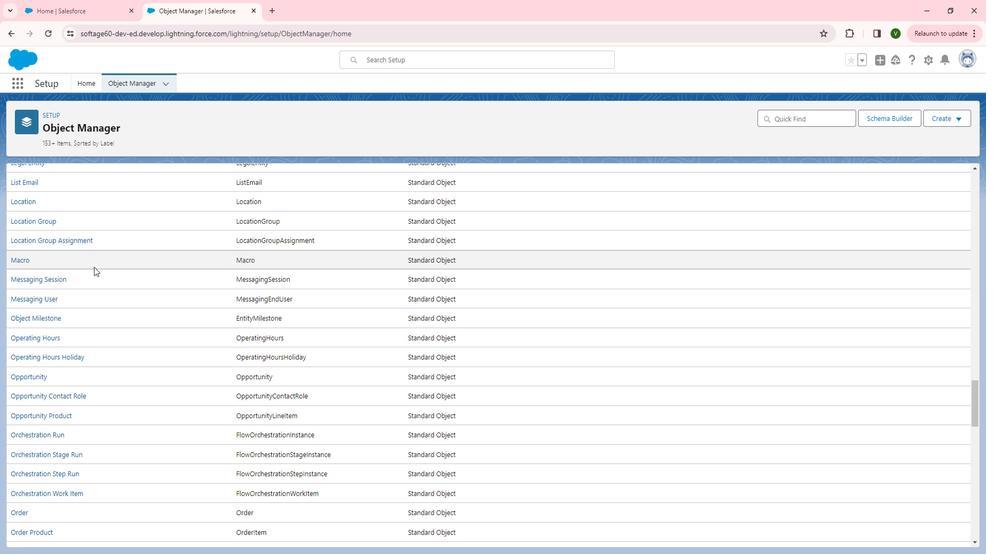 
Action: Mouse scrolled (106, 269) with delta (0, 0)
Screenshot: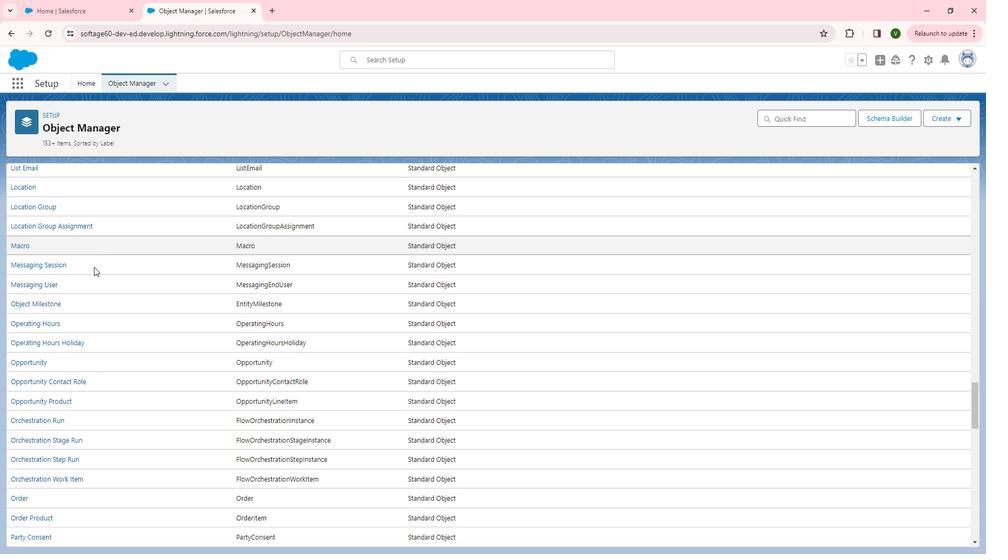 
Action: Mouse scrolled (106, 269) with delta (0, 0)
Screenshot: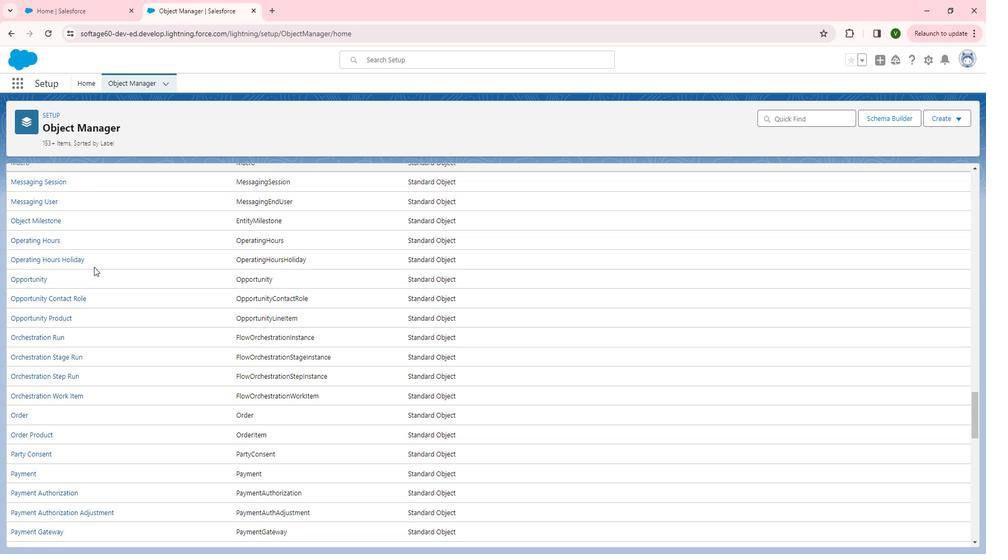 
Action: Mouse scrolled (106, 269) with delta (0, 0)
Screenshot: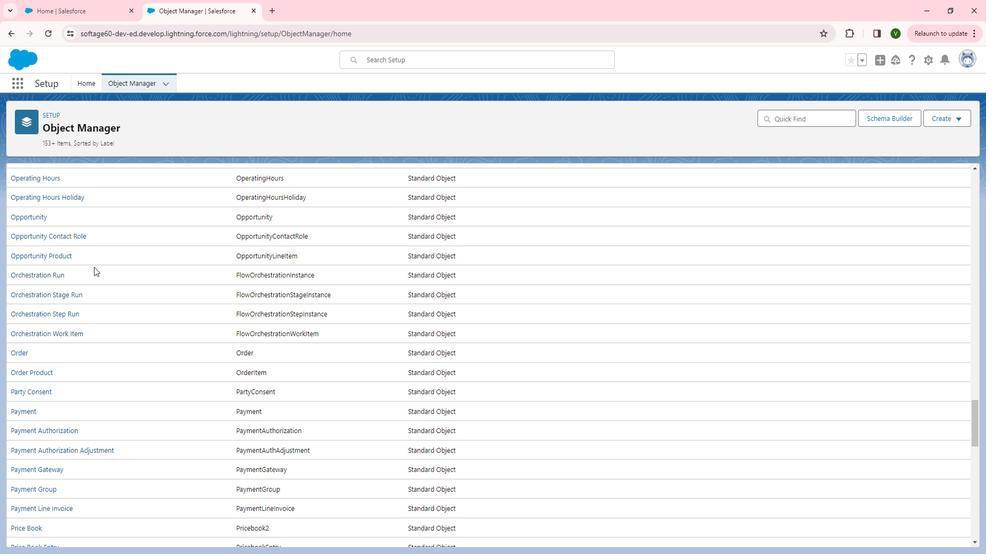 
Action: Mouse scrolled (106, 269) with delta (0, 0)
Screenshot: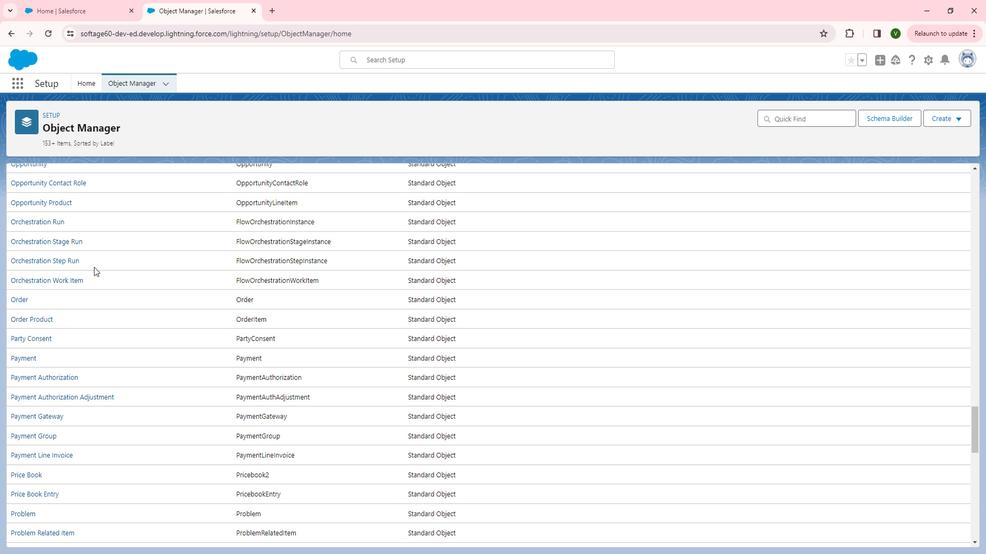 
Action: Mouse scrolled (106, 269) with delta (0, 0)
Screenshot: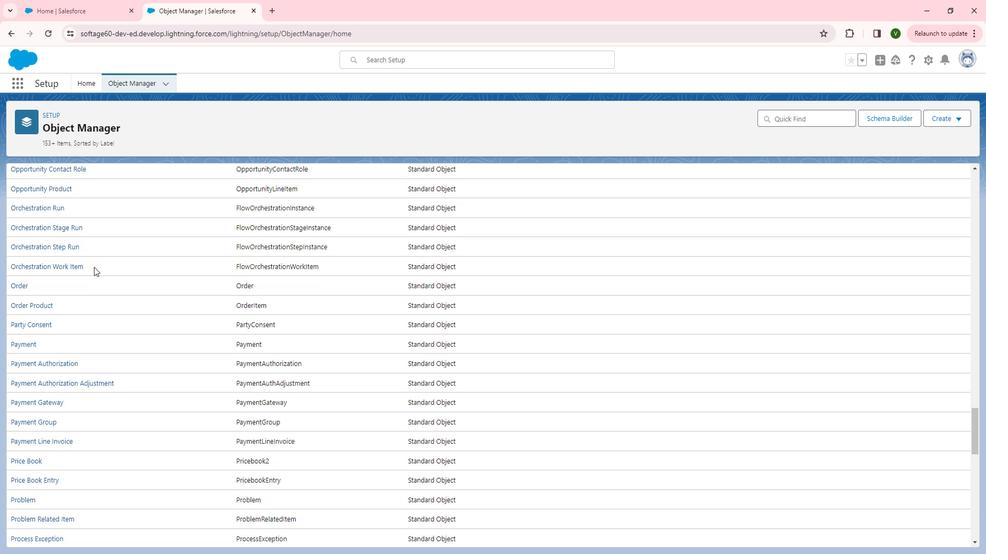 
Action: Mouse scrolled (106, 269) with delta (0, 0)
Screenshot: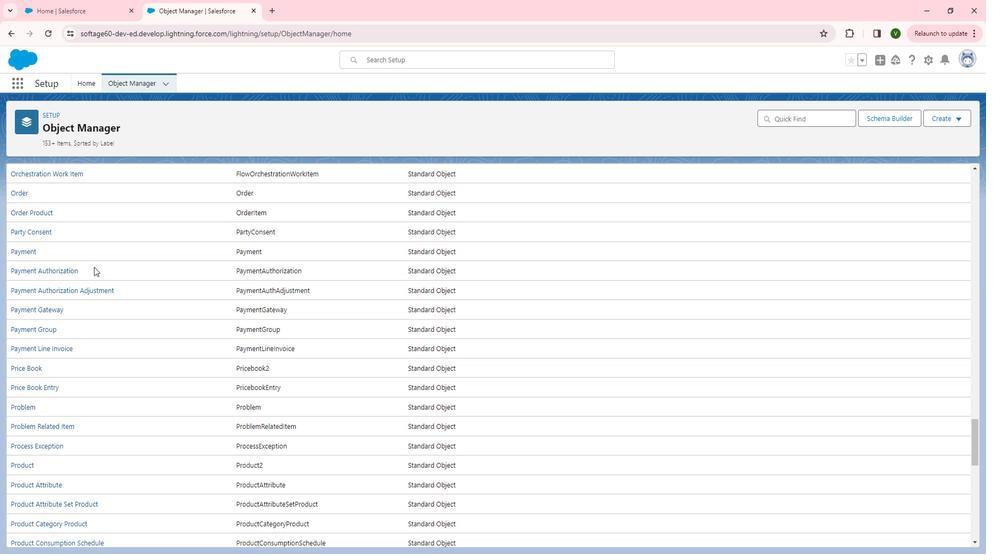 
Action: Mouse scrolled (106, 269) with delta (0, 0)
Screenshot: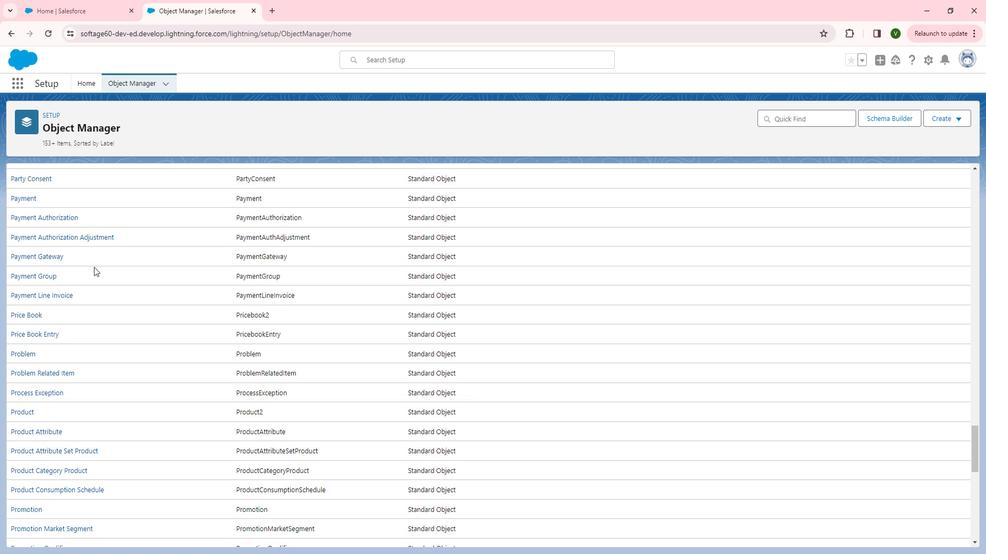 
Action: Mouse scrolled (106, 269) with delta (0, 0)
Screenshot: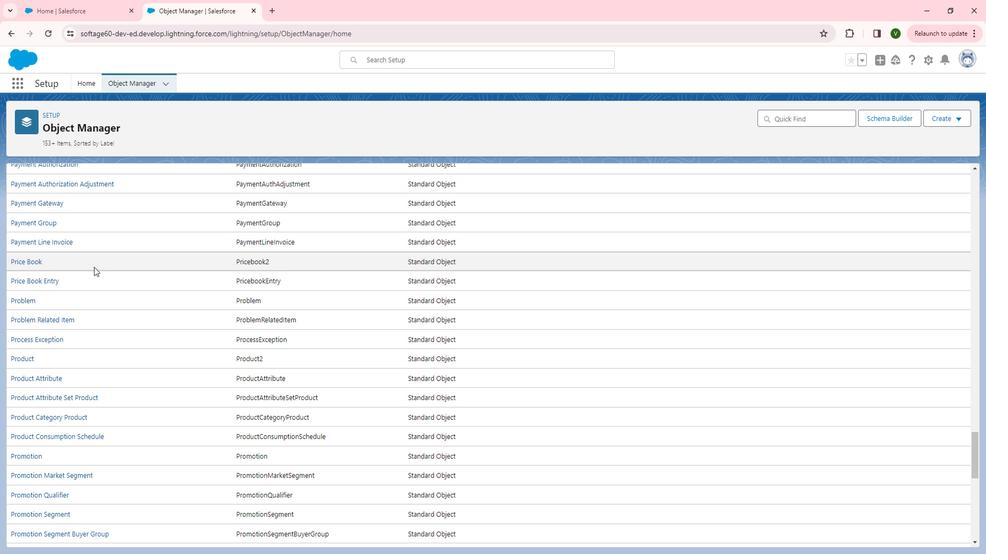 
Action: Mouse scrolled (106, 269) with delta (0, 0)
Screenshot: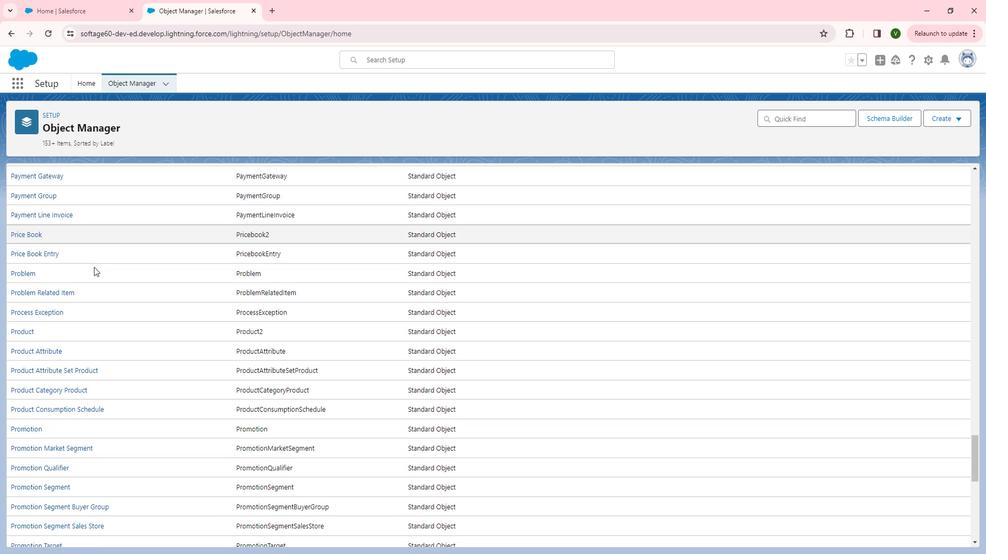 
Action: Mouse scrolled (106, 269) with delta (0, 0)
Screenshot: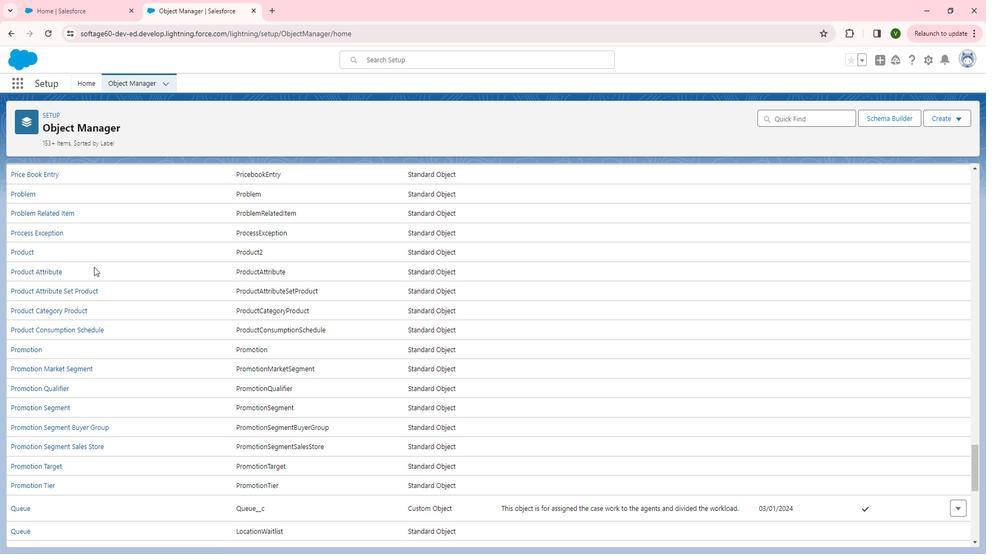 
Action: Mouse scrolled (106, 269) with delta (0, 0)
Screenshot: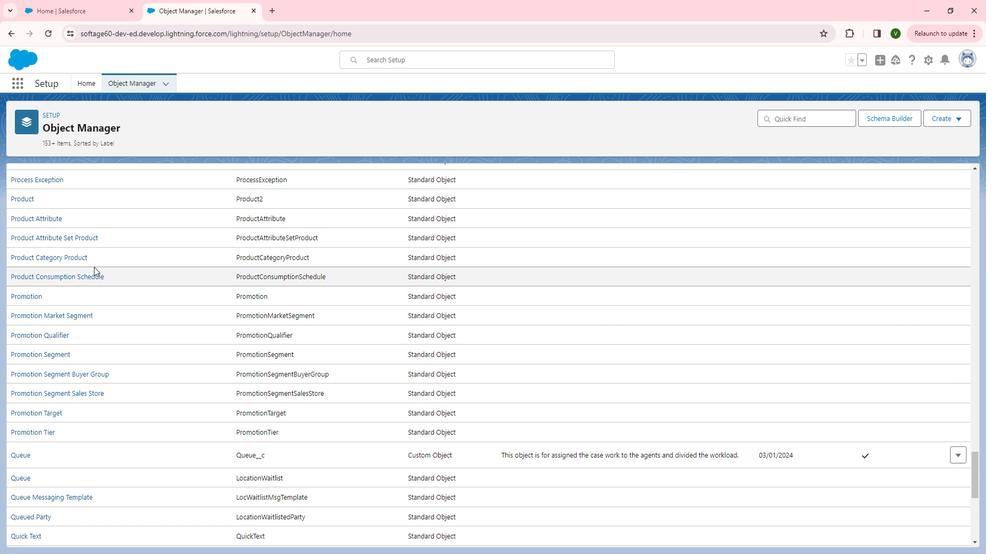 
Action: Mouse moved to (32, 401)
Screenshot: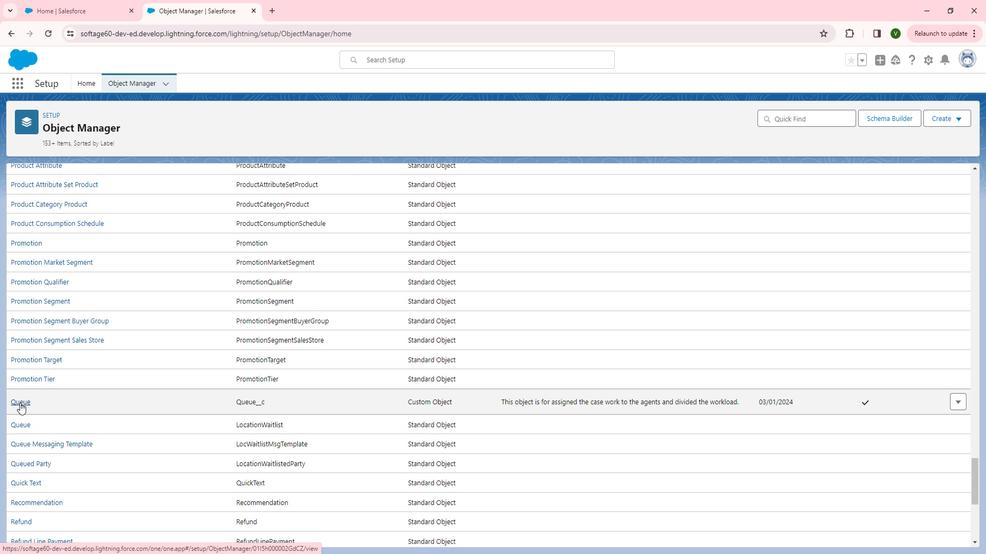 
Action: Mouse pressed left at (32, 401)
Screenshot: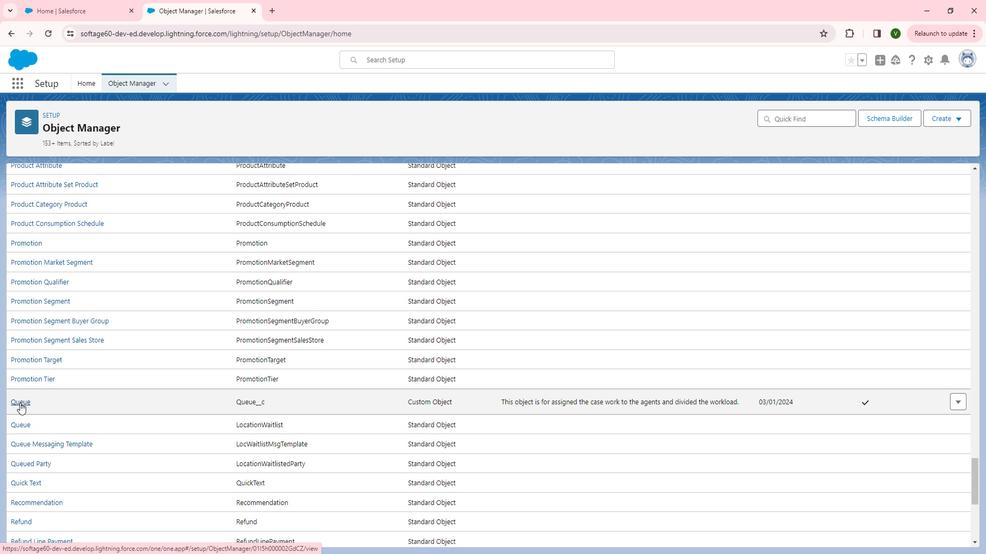 
Action: Mouse moved to (90, 197)
Screenshot: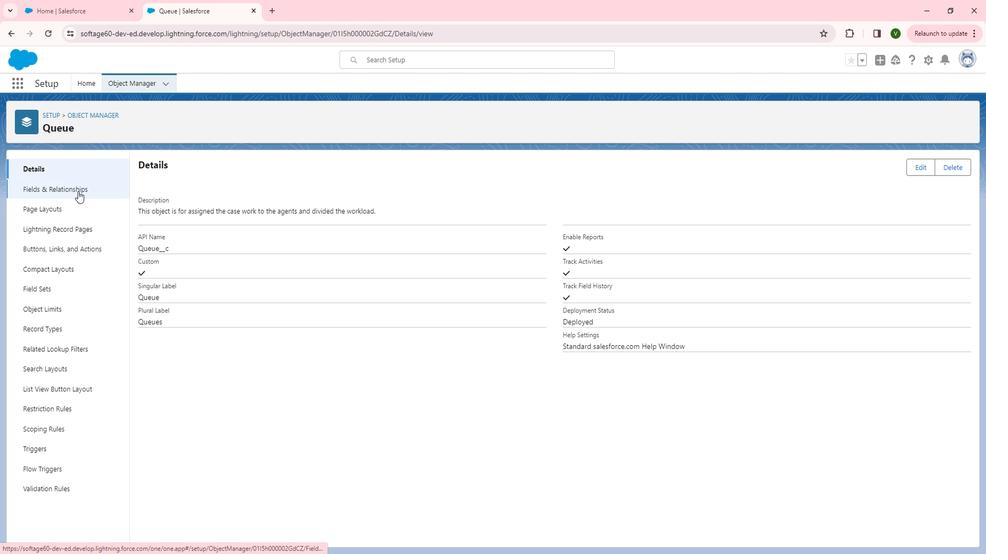 
Action: Mouse pressed left at (90, 197)
Screenshot: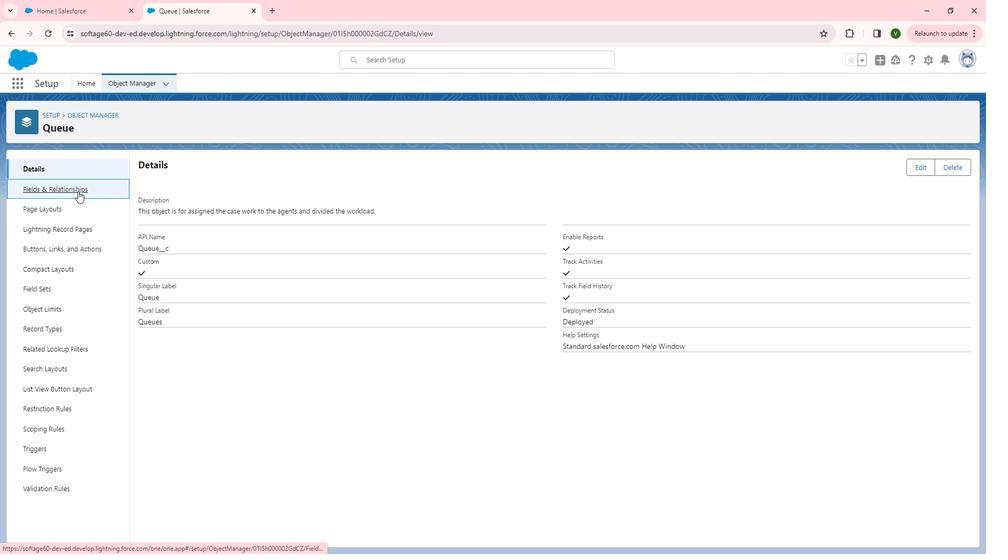 
Action: Mouse moved to (759, 176)
Screenshot: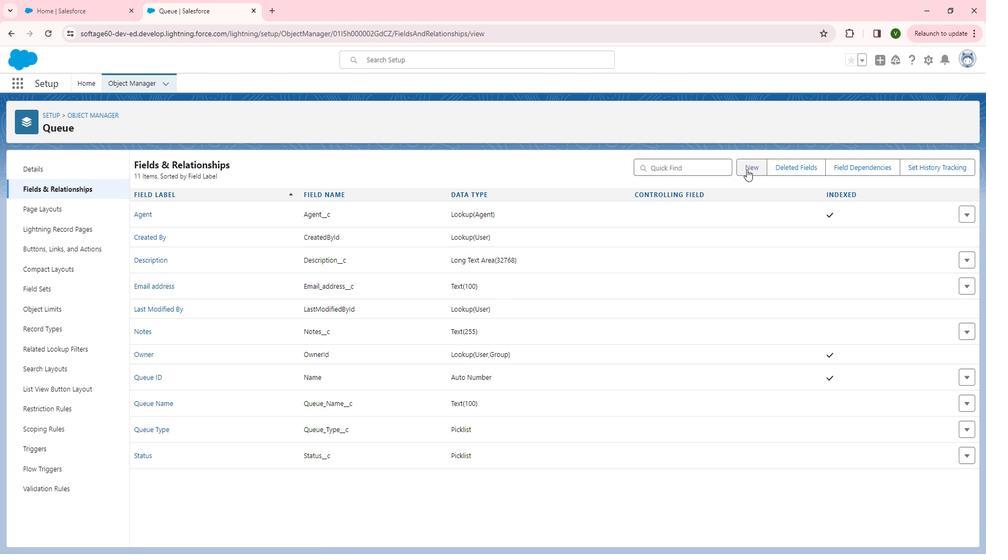 
Action: Mouse pressed left at (759, 176)
Screenshot: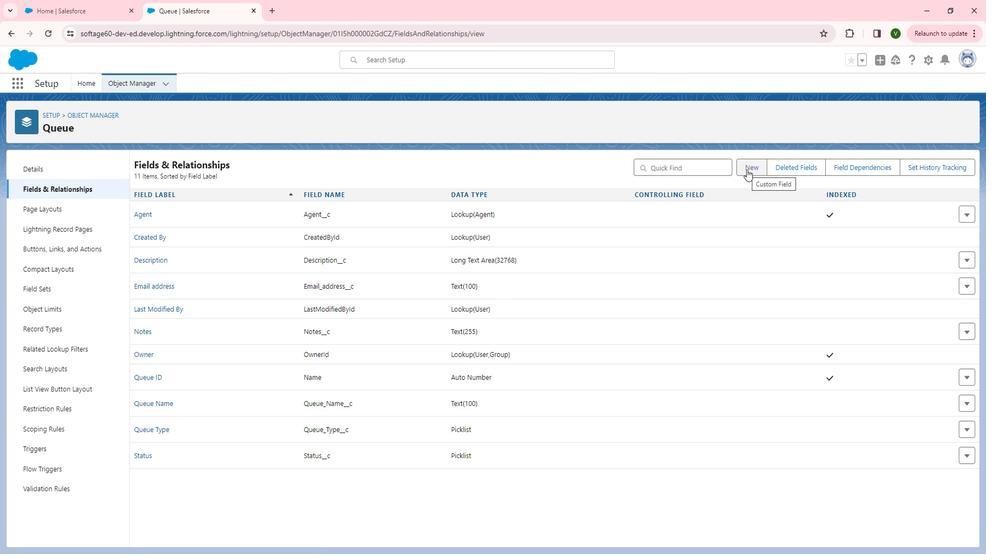 
Action: Mouse moved to (184, 357)
Screenshot: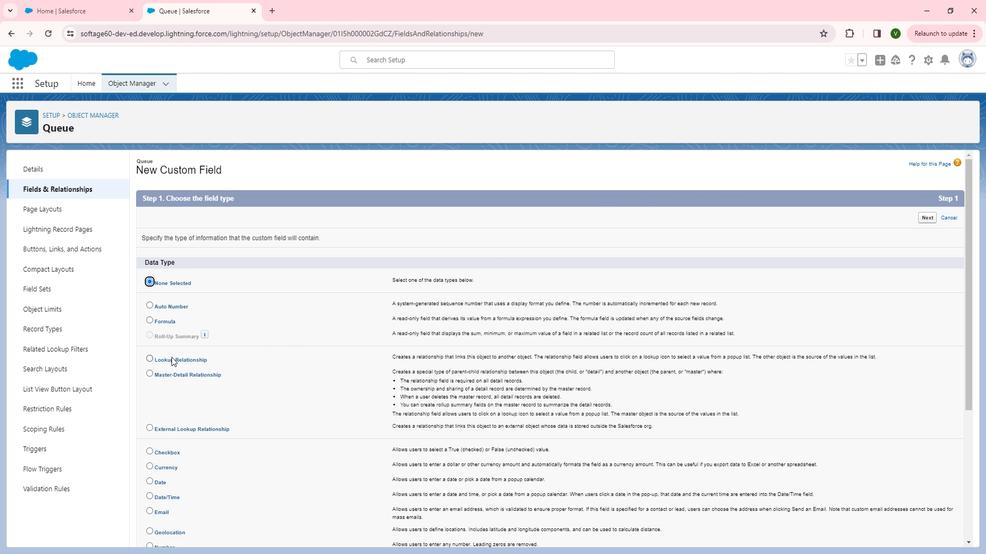 
Action: Mouse pressed left at (184, 357)
Screenshot: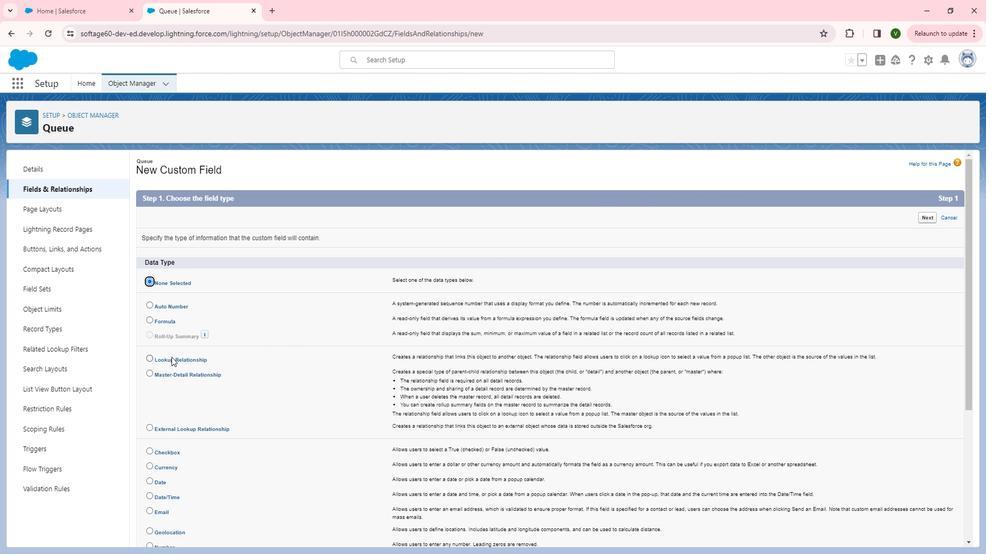 
Action: Mouse moved to (940, 222)
Screenshot: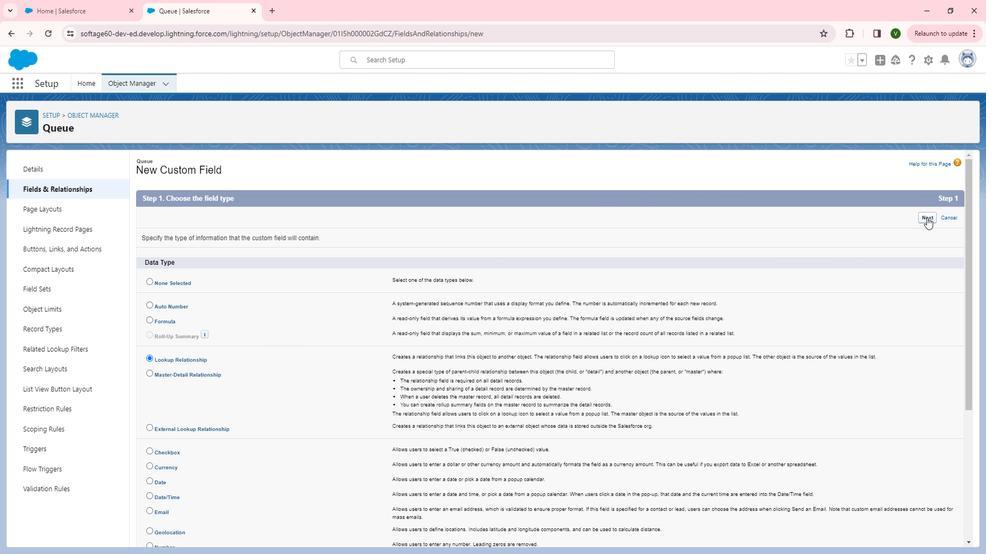 
Action: Mouse pressed left at (940, 222)
Screenshot: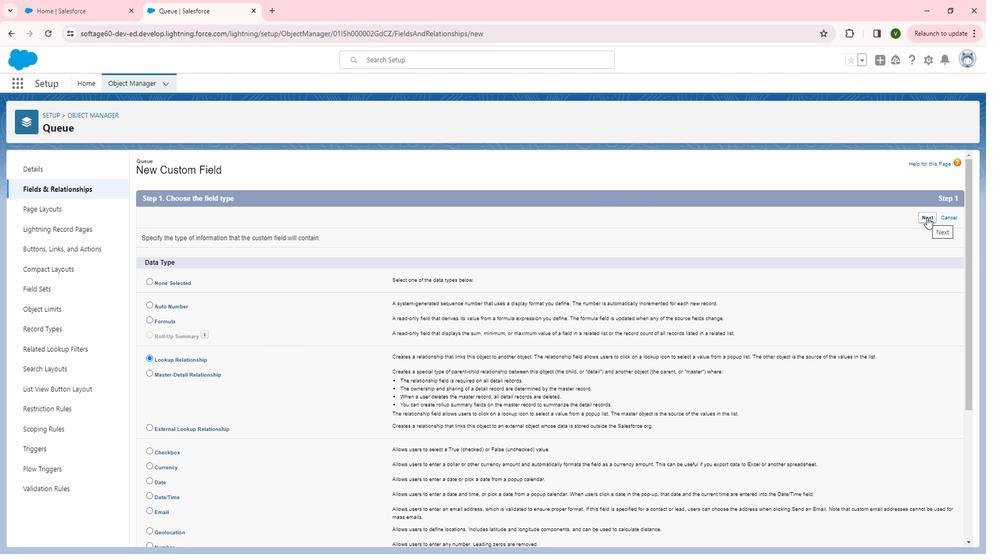 
Action: Mouse moved to (418, 259)
Screenshot: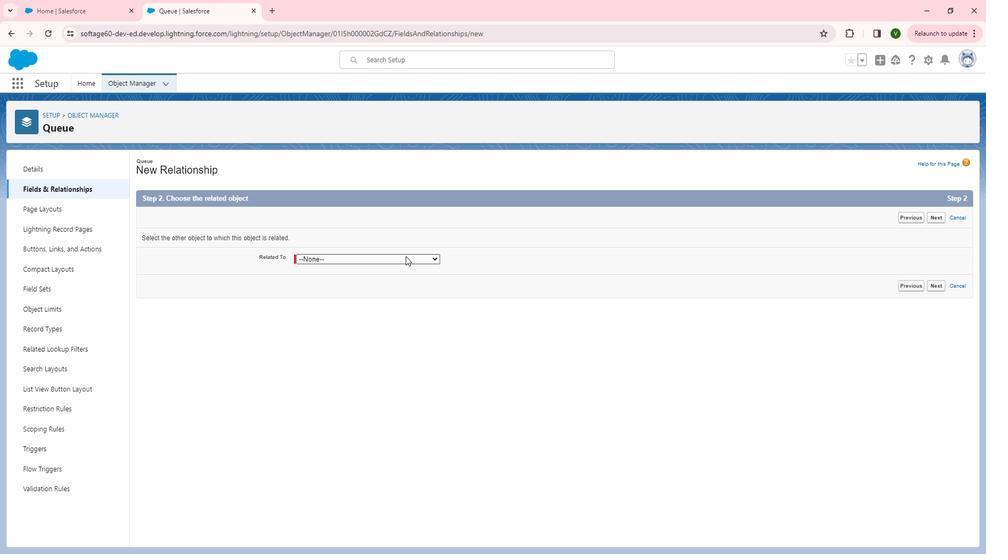 
Action: Mouse pressed left at (418, 259)
Screenshot: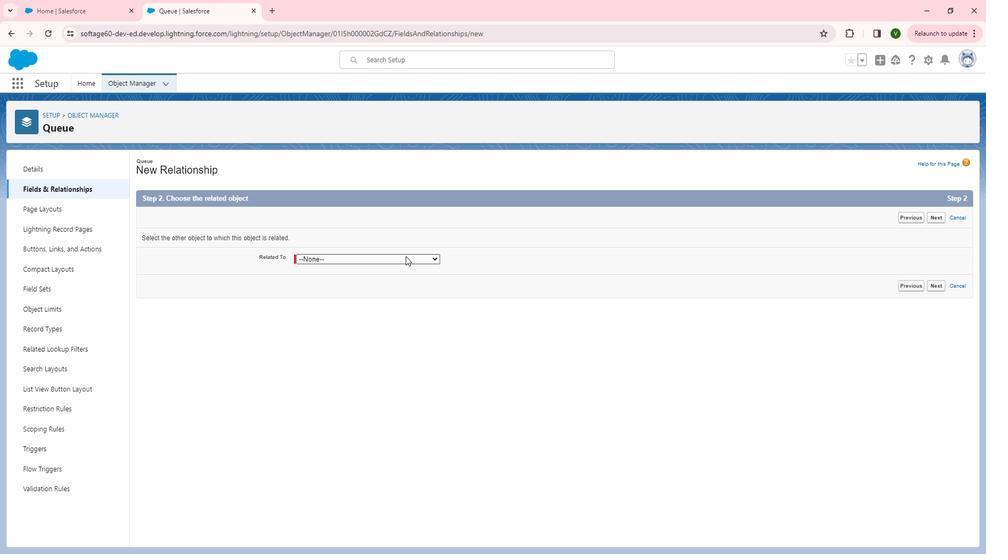 
Action: Mouse moved to (341, 366)
Screenshot: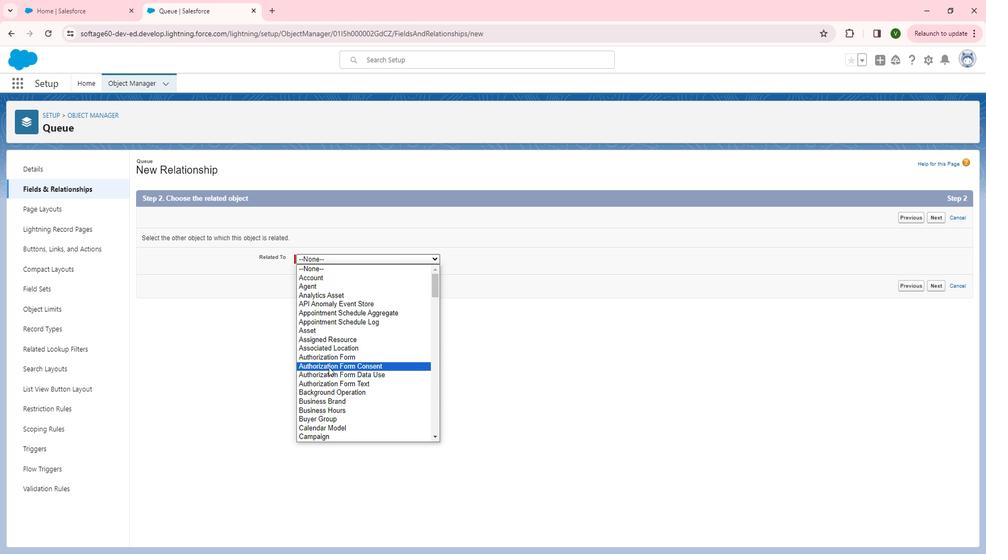 
Action: Mouse scrolled (341, 366) with delta (0, 0)
Screenshot: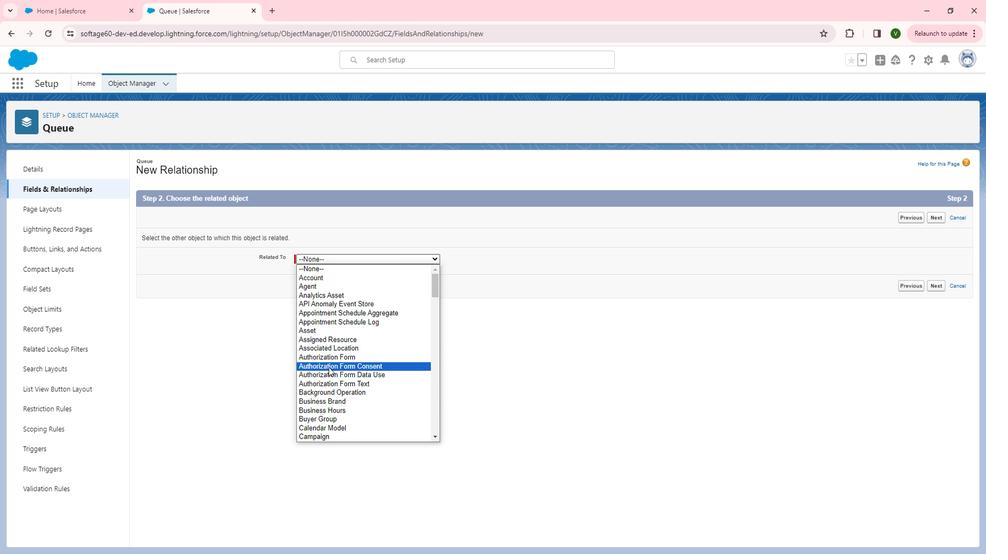 
Action: Mouse moved to (340, 363)
Screenshot: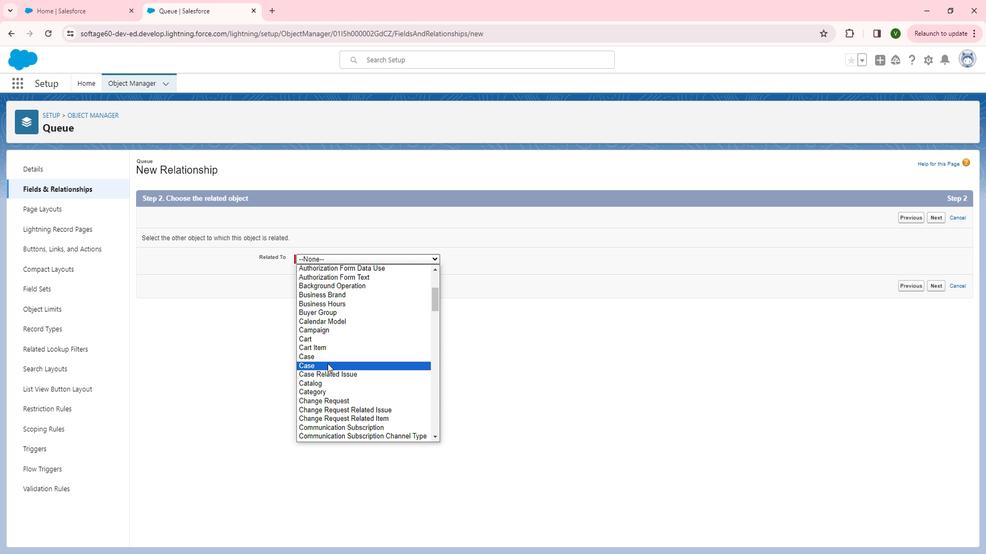 
Action: Mouse pressed left at (340, 363)
Screenshot: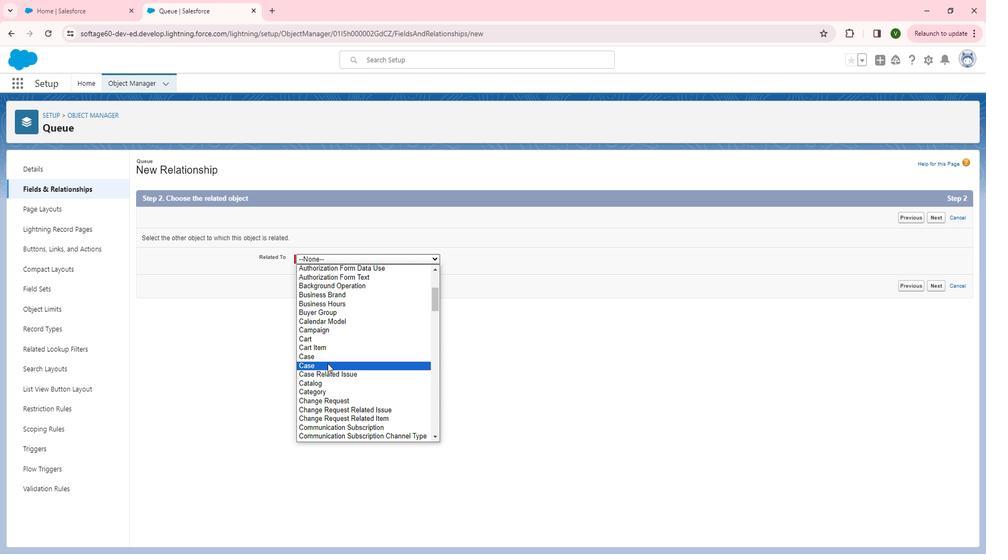 
Action: Mouse moved to (949, 226)
Screenshot: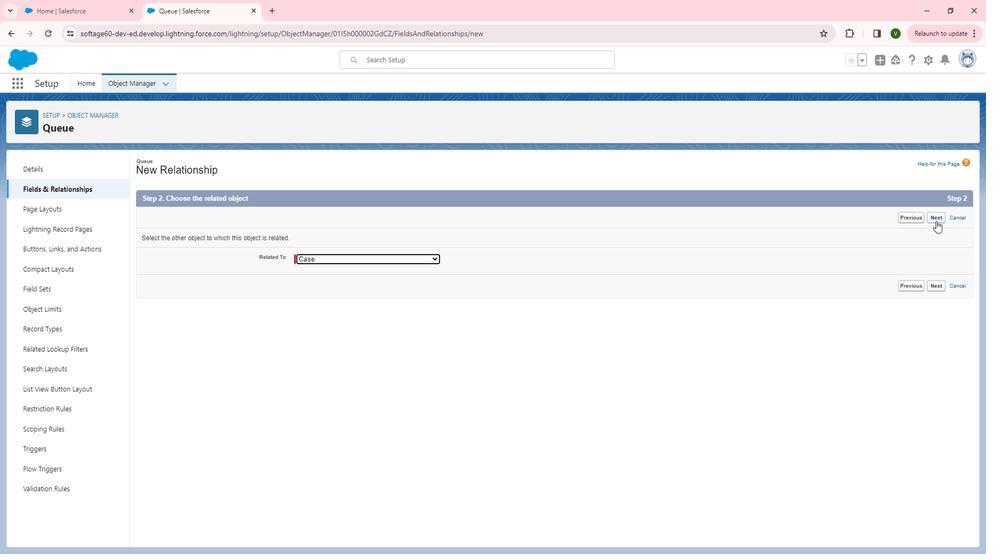 
Action: Mouse pressed left at (949, 226)
Screenshot: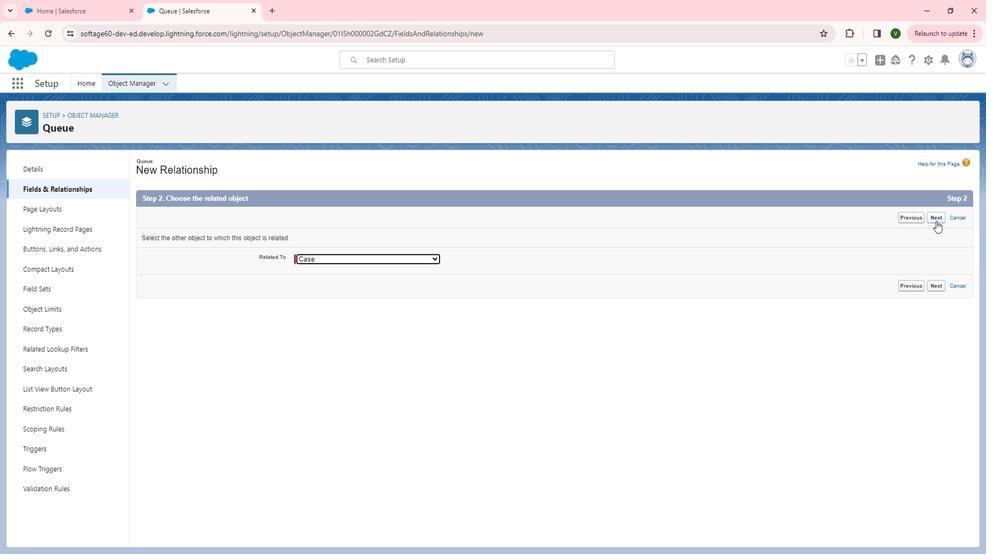 
Action: Mouse moved to (500, 248)
Screenshot: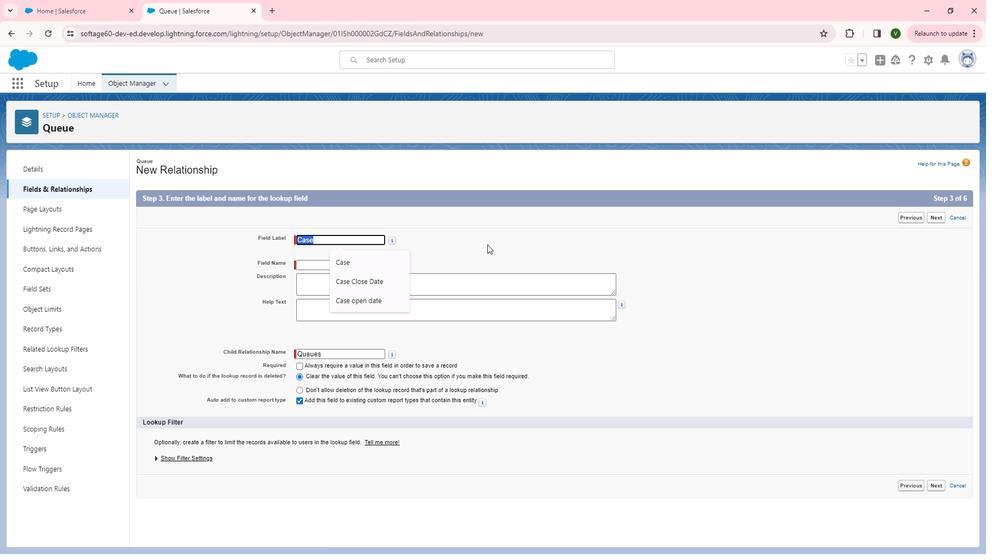 
Action: Mouse pressed left at (500, 248)
Screenshot: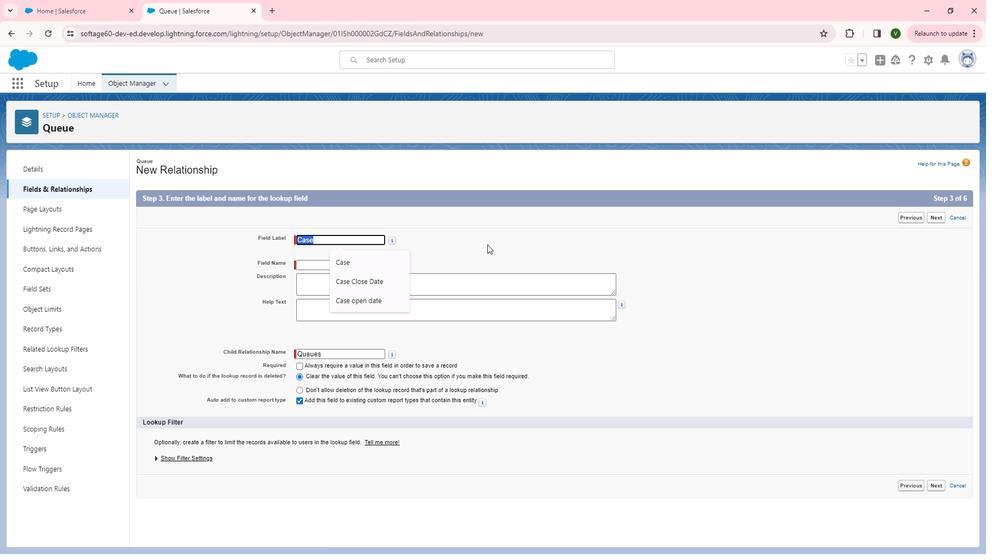 
Action: Mouse moved to (458, 284)
Screenshot: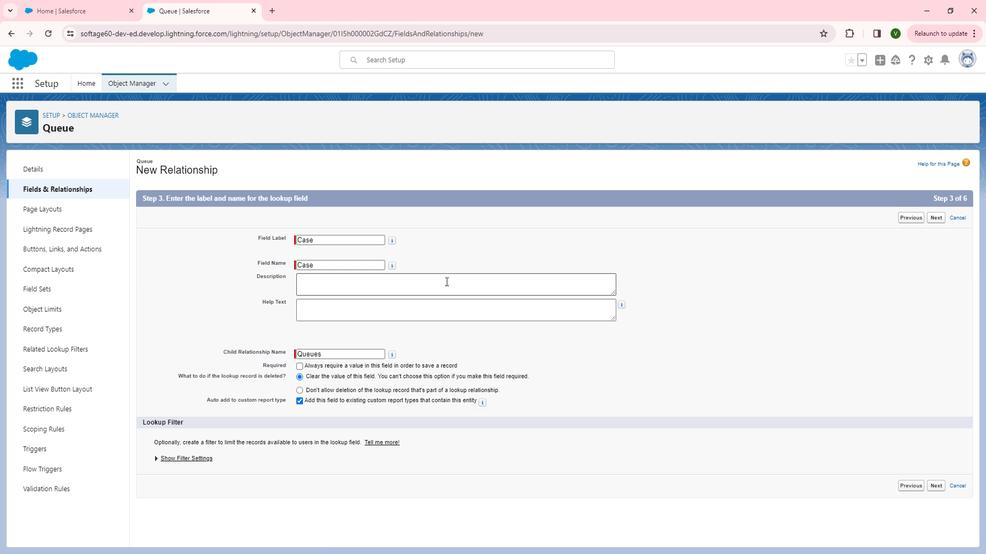 
Action: Mouse pressed left at (458, 284)
Screenshot: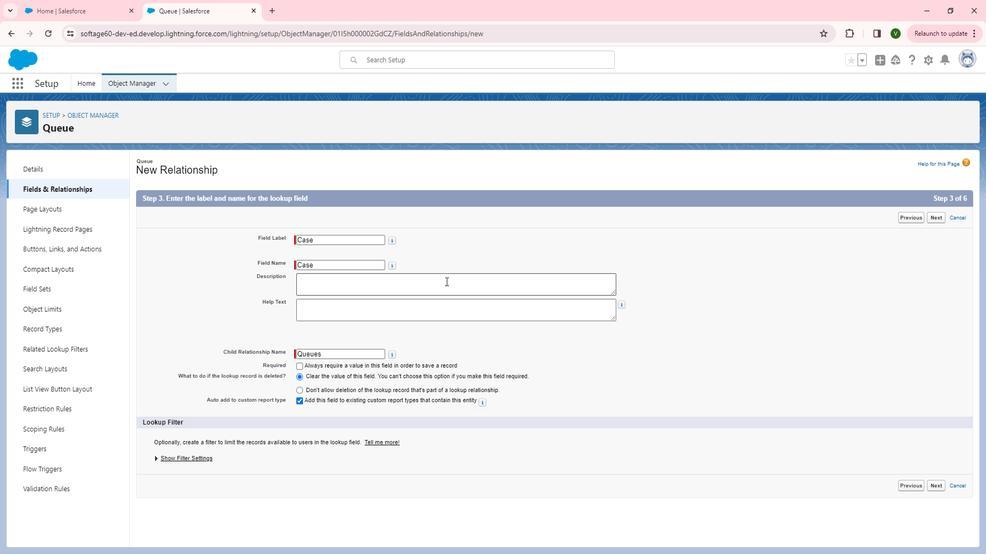 
Action: Mouse moved to (462, 284)
Screenshot: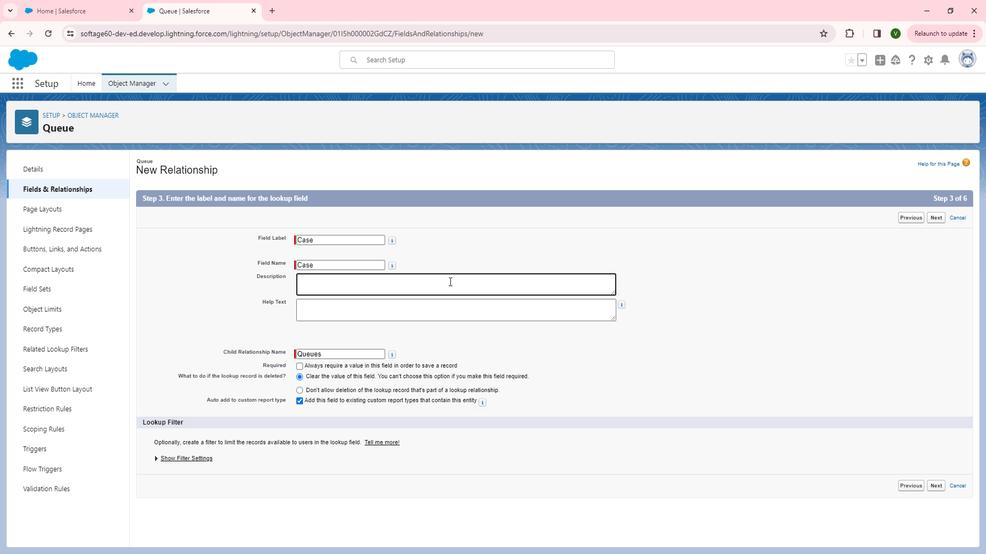 
Action: Key pressed <Key.shift>This<Key.space>field<Key.space>is<Key.space>r<Key.backspace>specify<Key.space>the<Key.space>relationship<Key.space>between<Key.space>case<Key.space>and<Key.space>queue<Key.space><Key.backspace>.<Key.tab><Key.shift><Key.shift>Check<Key.space>the<Key.space>assigned<Key.space>case<Key.space>to<Key.space>the<Key.space>queue
Screenshot: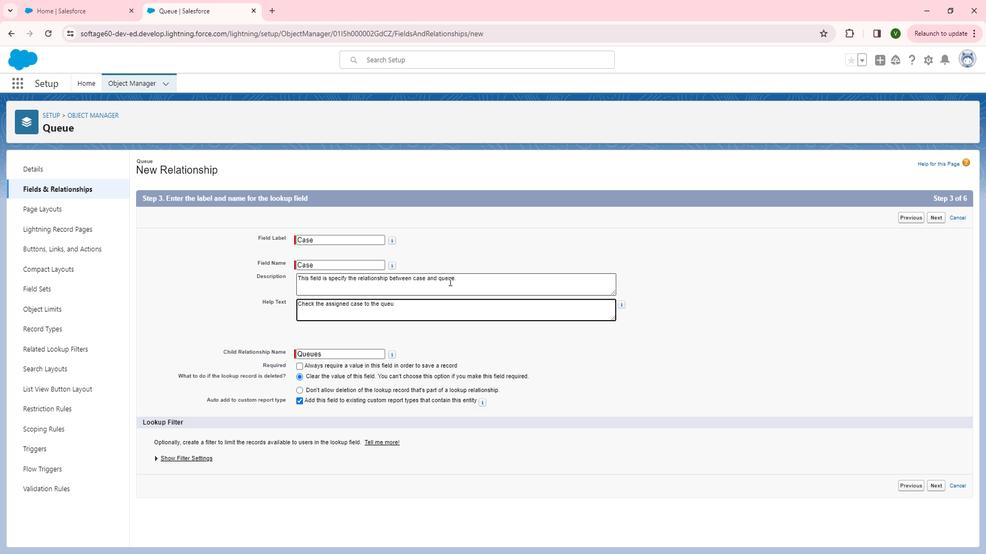 
Action: Mouse moved to (668, 343)
Screenshot: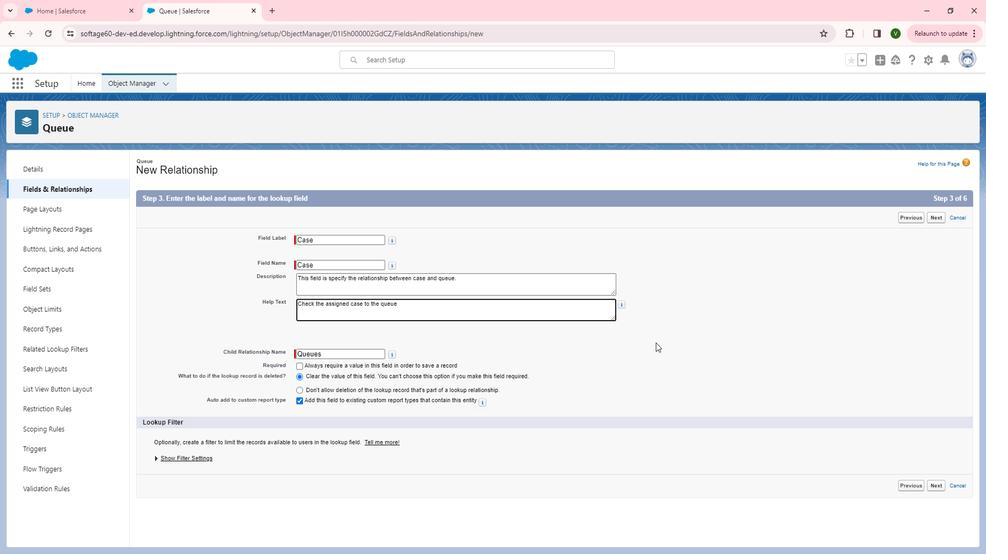 
Action: Mouse pressed left at (668, 343)
Screenshot: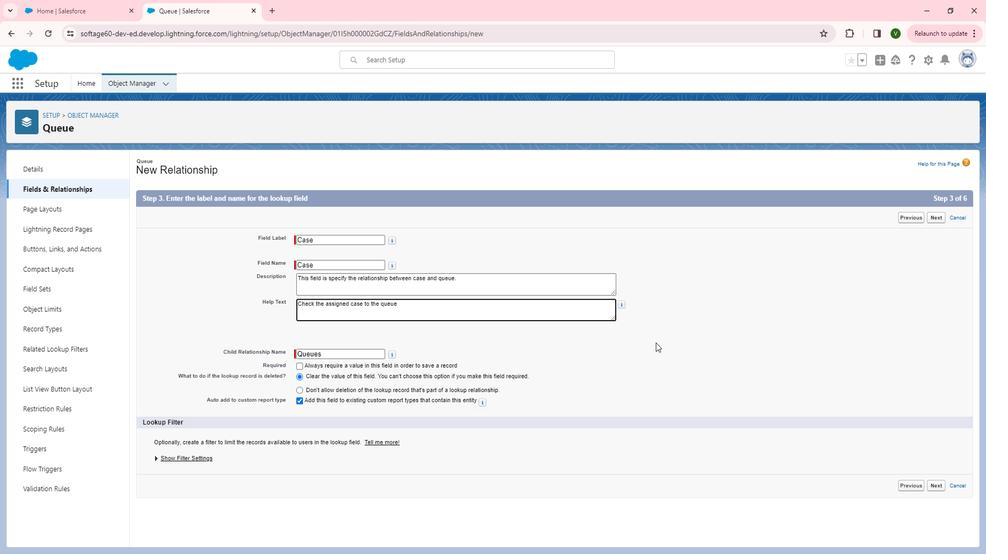 
Action: Mouse moved to (951, 224)
Screenshot: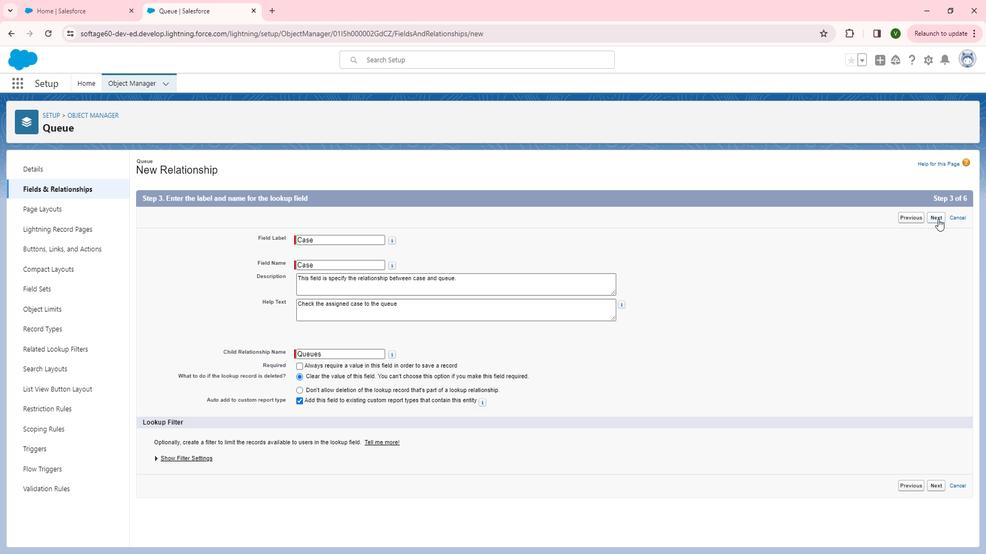 
Action: Mouse pressed left at (951, 224)
Screenshot: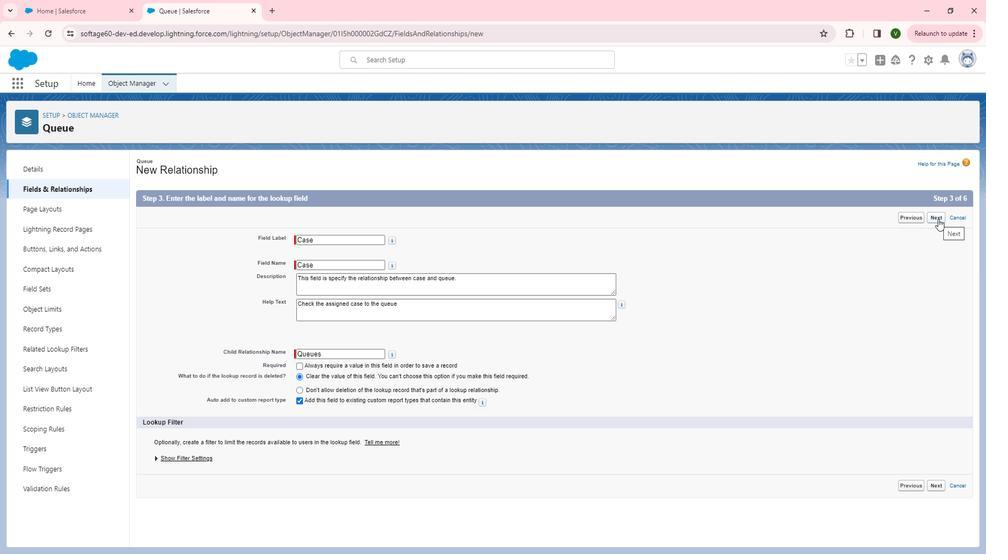 
Action: Mouse moved to (721, 305)
Screenshot: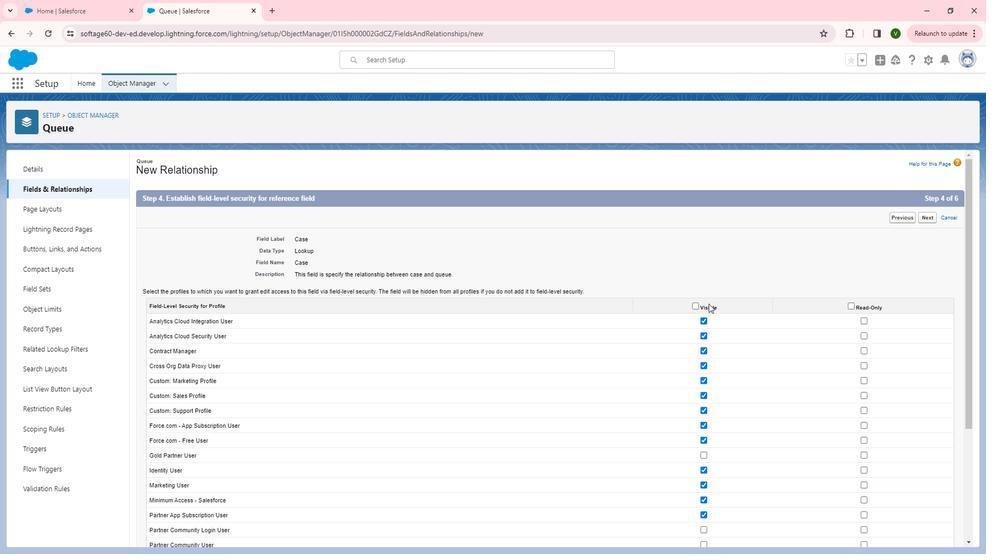 
Action: Mouse scrolled (721, 305) with delta (0, 0)
Screenshot: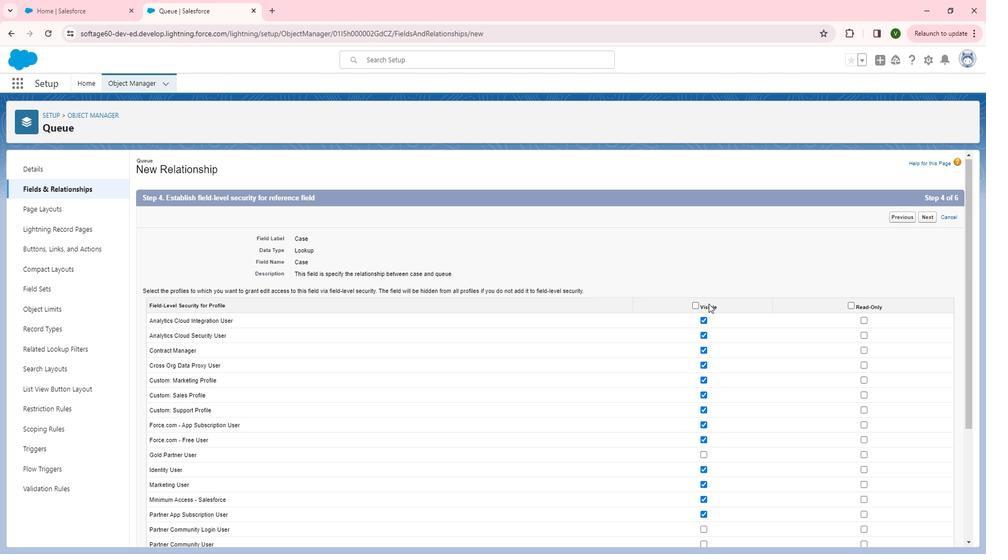 
Action: Mouse scrolled (721, 305) with delta (0, 0)
Screenshot: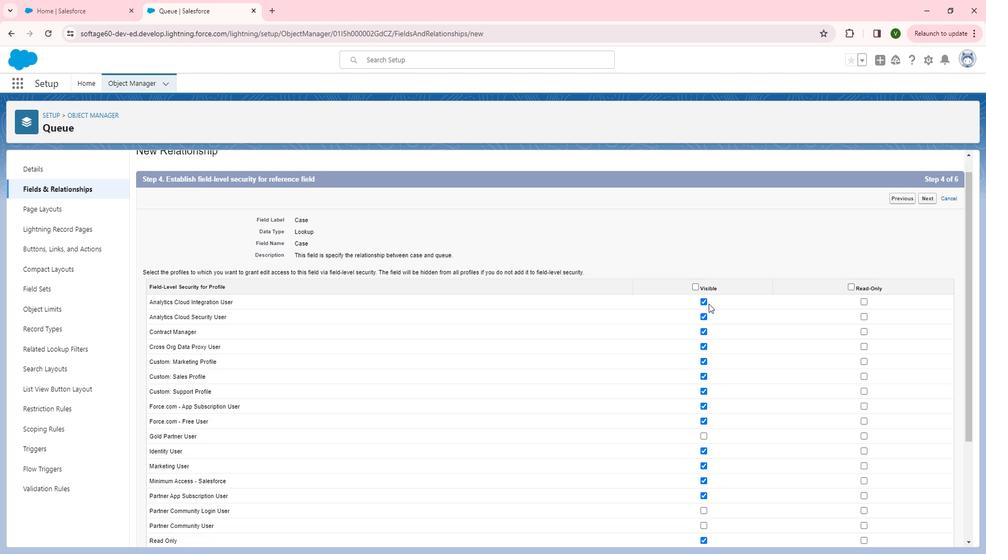 
Action: Mouse moved to (876, 220)
Screenshot: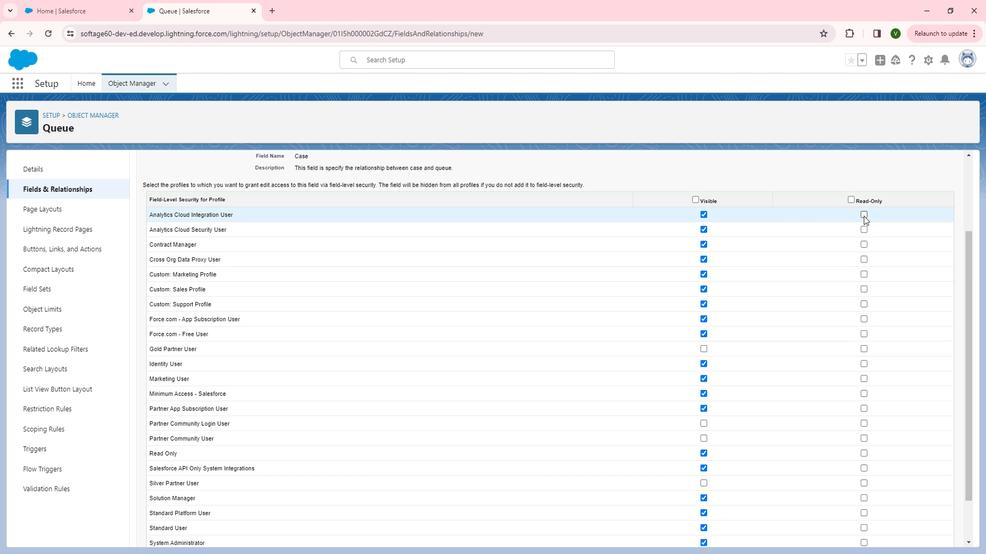 
Action: Mouse pressed left at (876, 220)
Screenshot: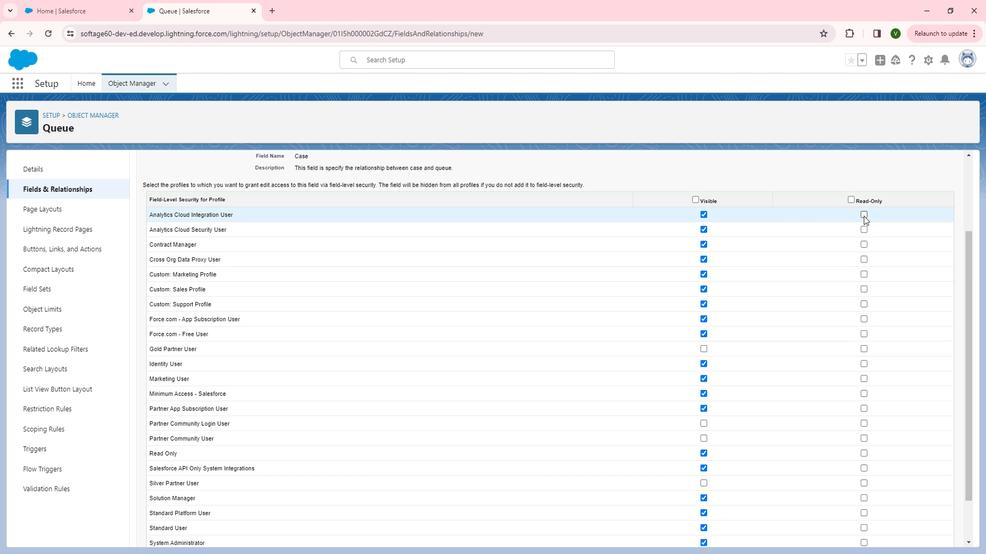 
Action: Mouse moved to (876, 231)
Screenshot: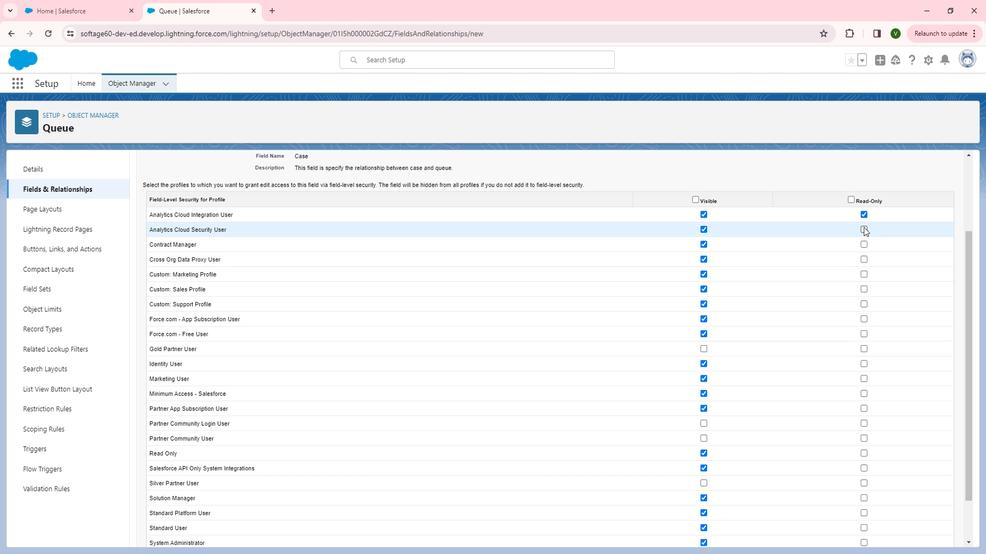 
Action: Mouse pressed left at (876, 231)
Screenshot: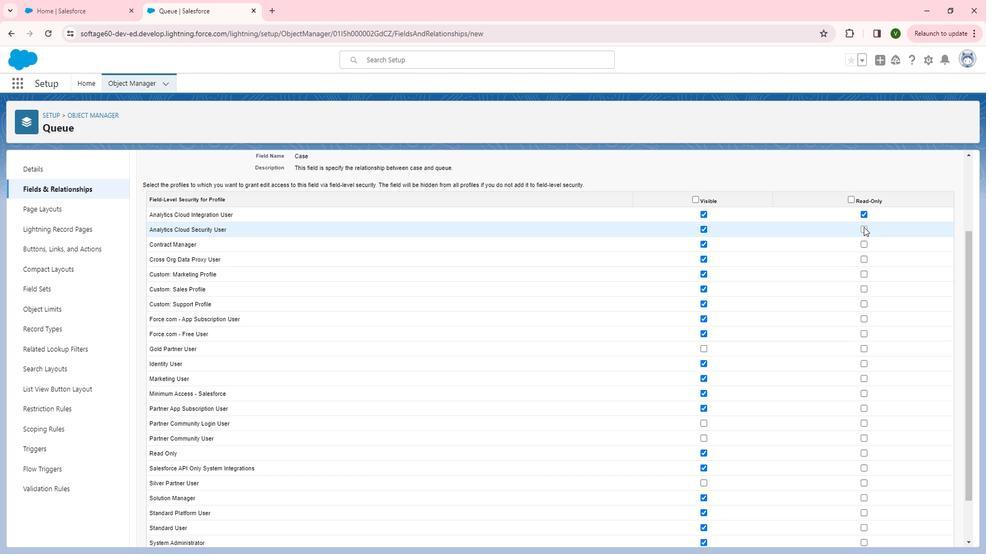 
Action: Mouse moved to (716, 260)
Screenshot: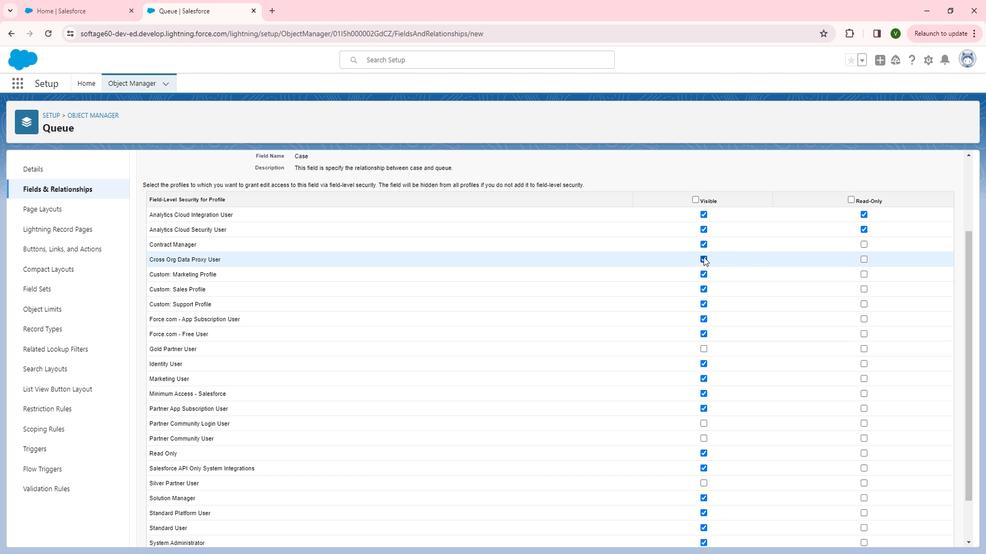 
Action: Mouse pressed left at (716, 260)
Screenshot: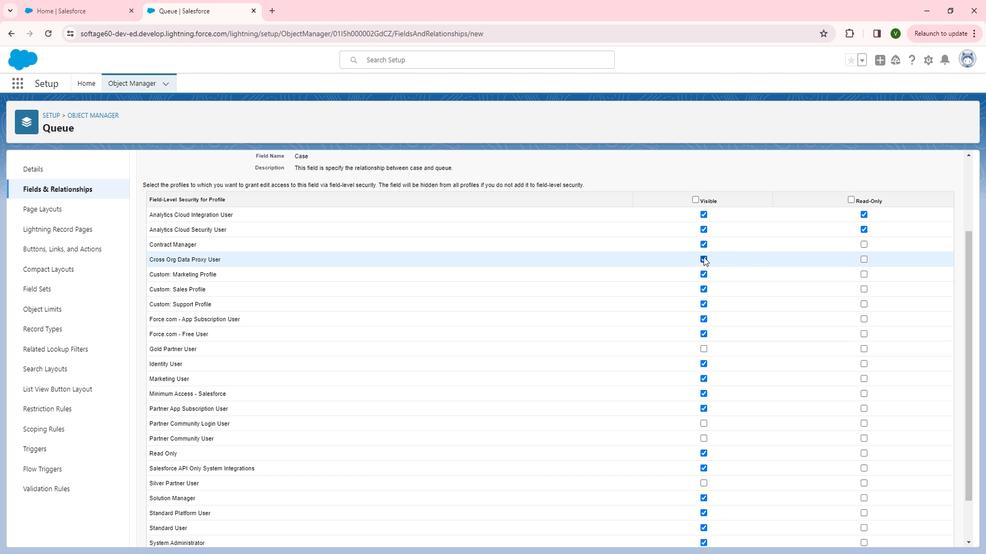 
Action: Mouse moved to (716, 249)
Screenshot: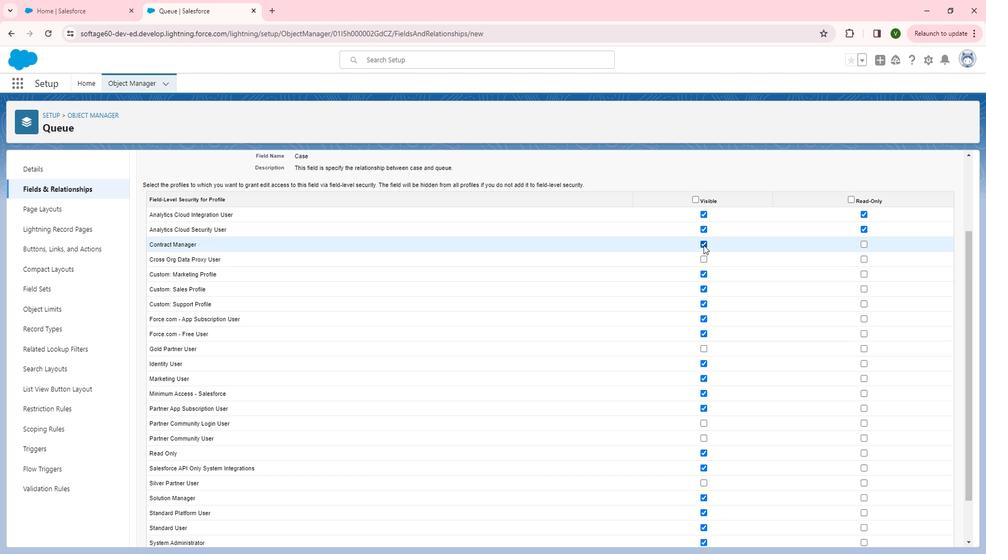 
Action: Mouse pressed left at (716, 249)
Screenshot: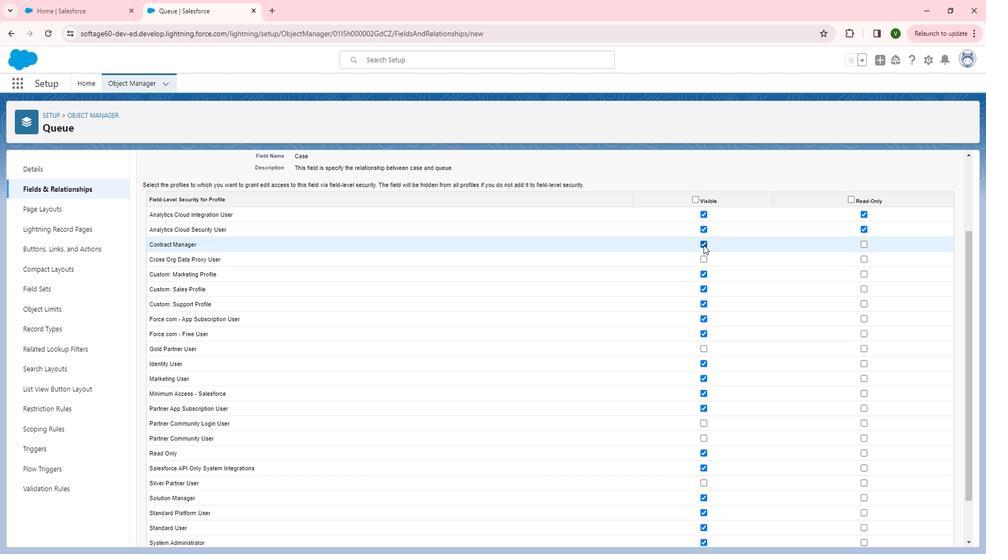 
Action: Mouse moved to (875, 280)
Screenshot: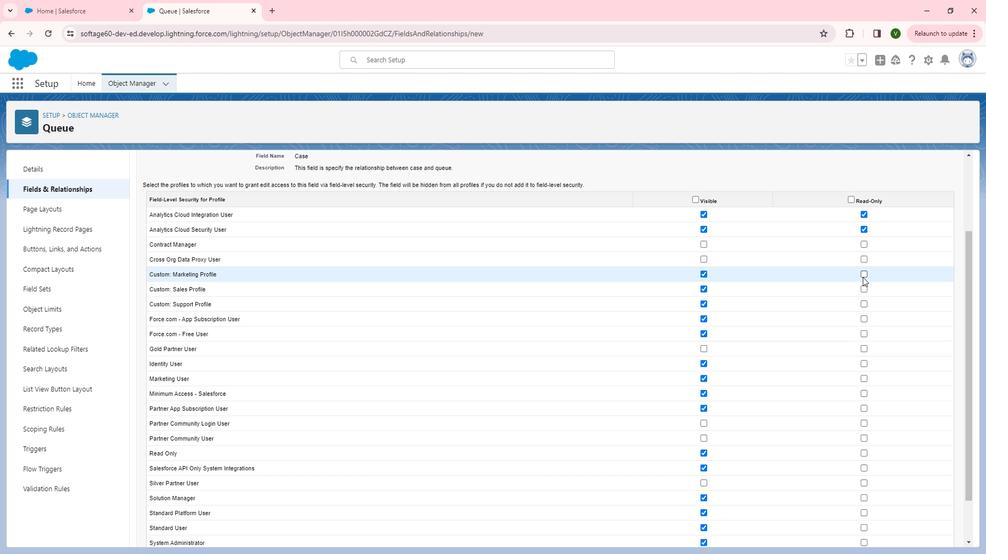 
Action: Mouse pressed left at (875, 280)
Screenshot: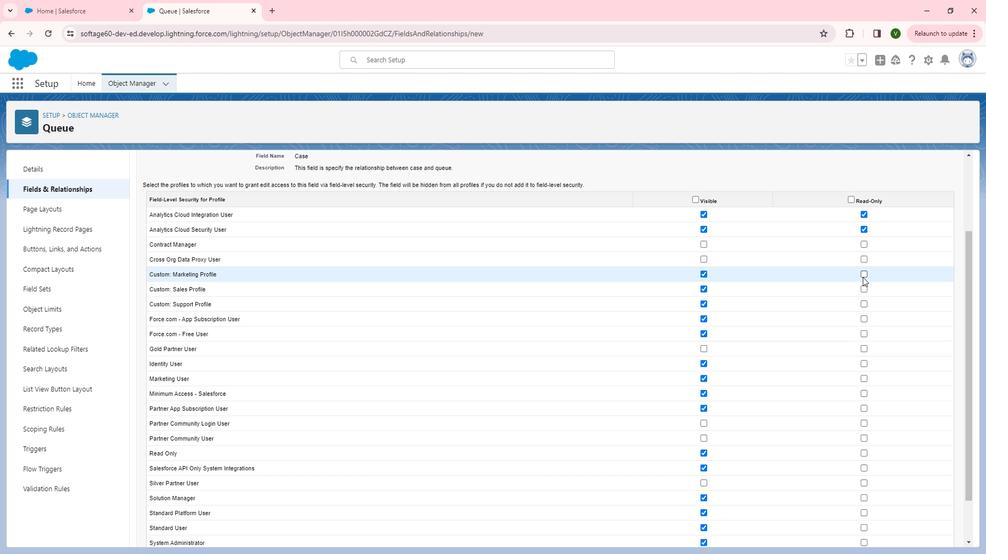 
Action: Mouse moved to (876, 288)
Screenshot: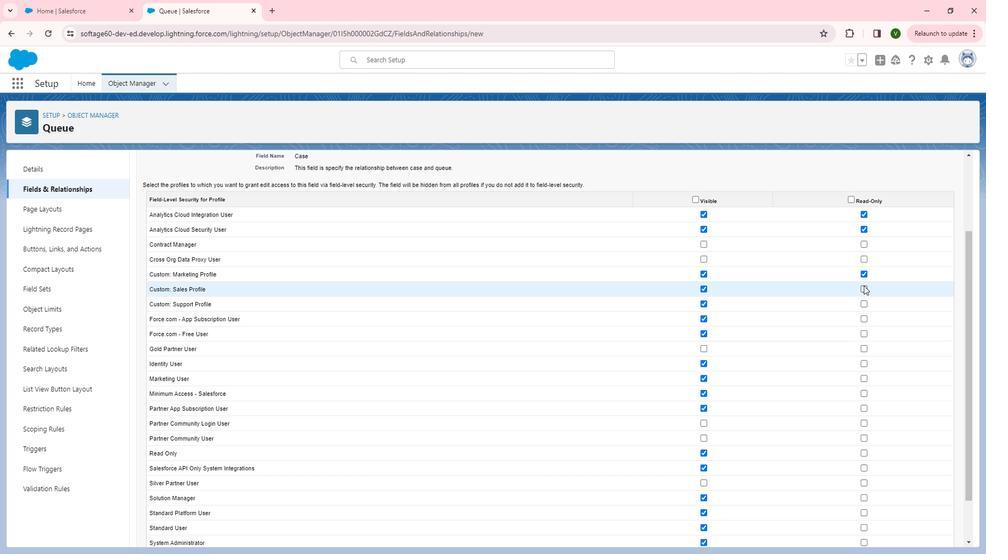 
Action: Mouse pressed left at (876, 288)
Screenshot: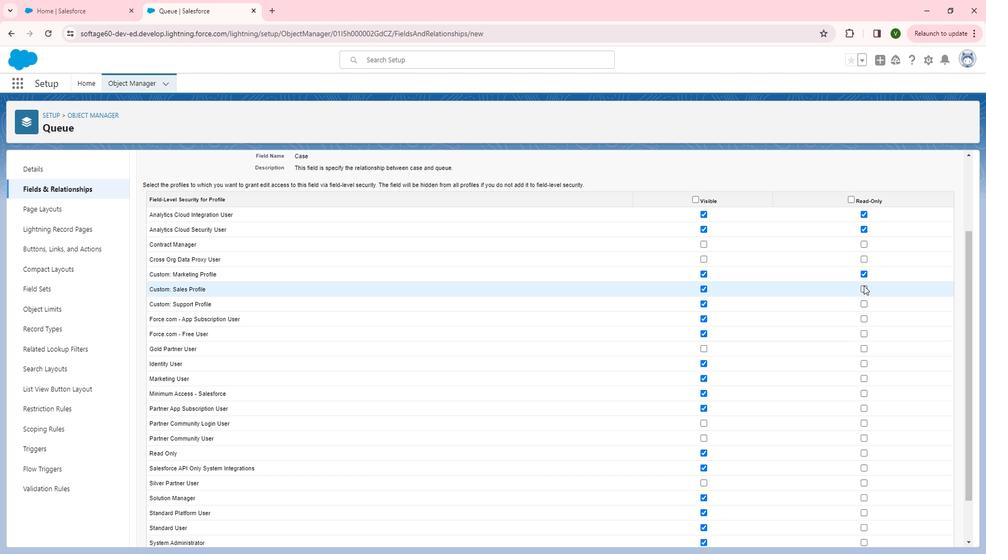 
Action: Mouse moved to (876, 294)
Screenshot: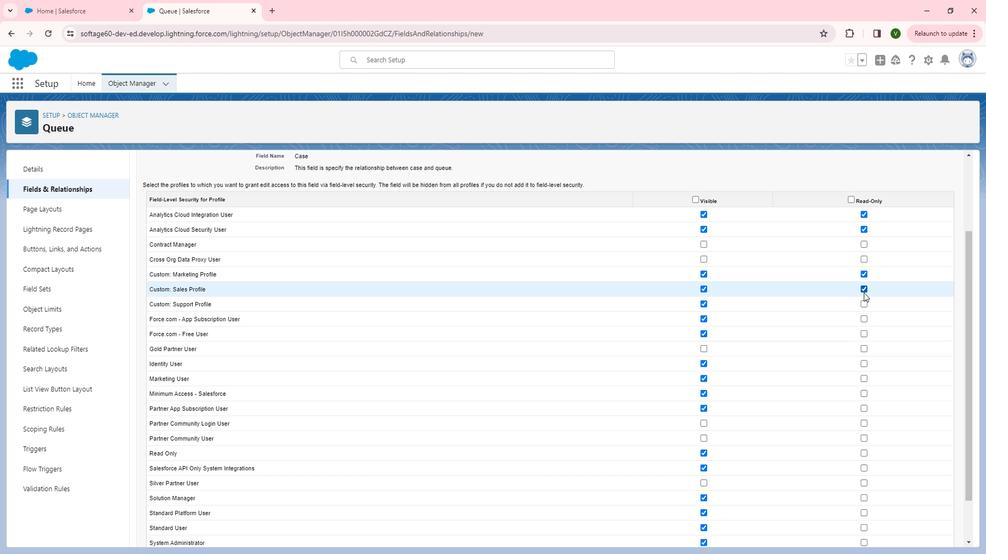 
Action: Mouse scrolled (876, 294) with delta (0, 0)
Screenshot: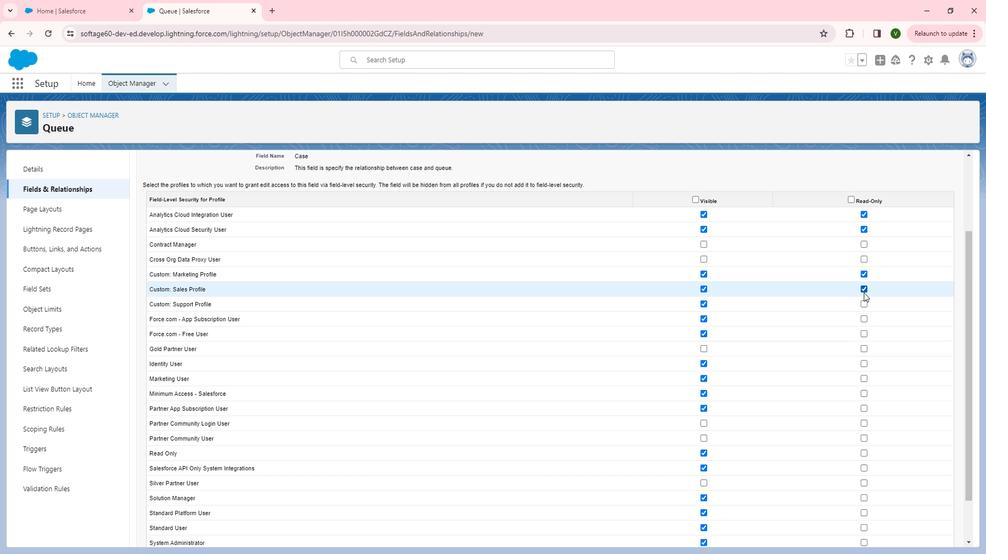 
Action: Mouse moved to (875, 271)
Screenshot: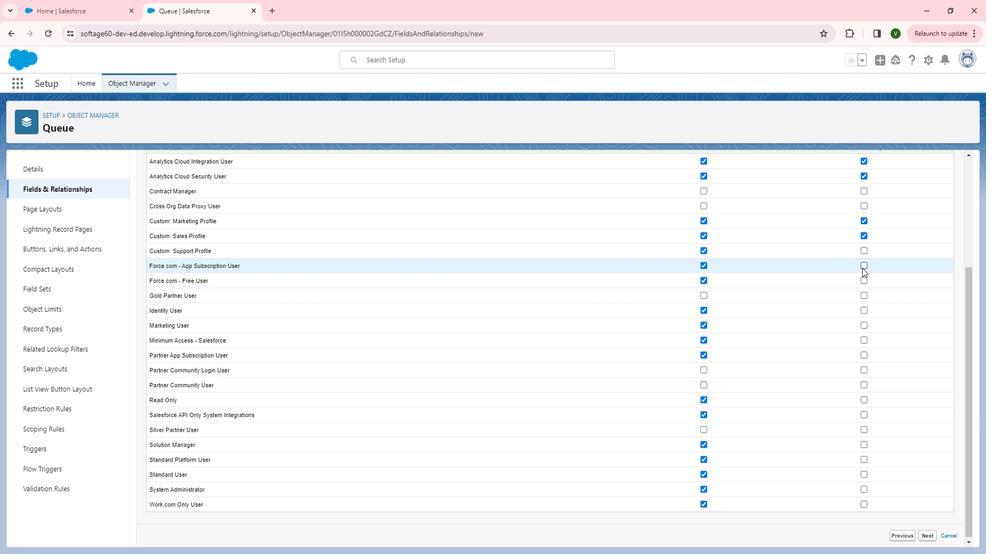 
Action: Mouse pressed left at (875, 271)
Screenshot: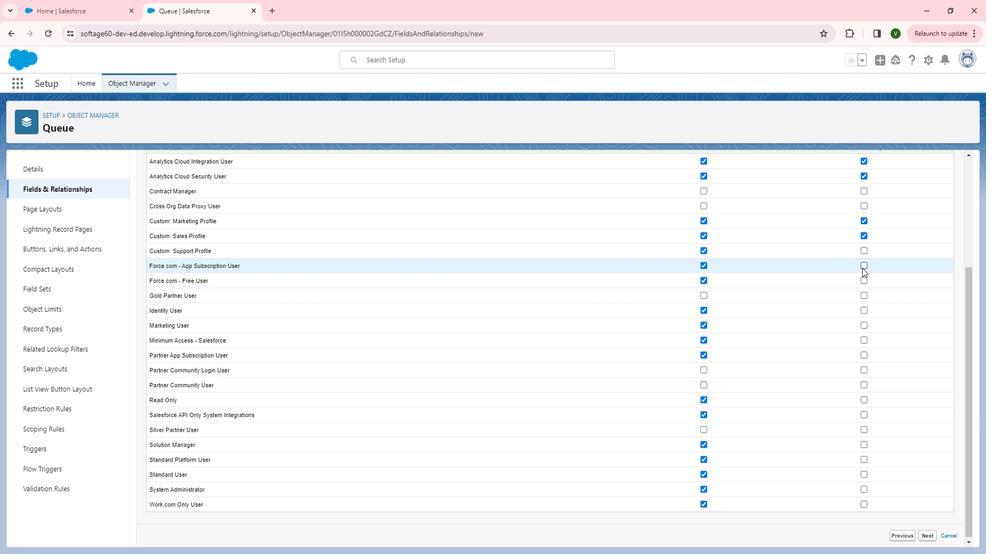 
Action: Mouse moved to (879, 328)
Screenshot: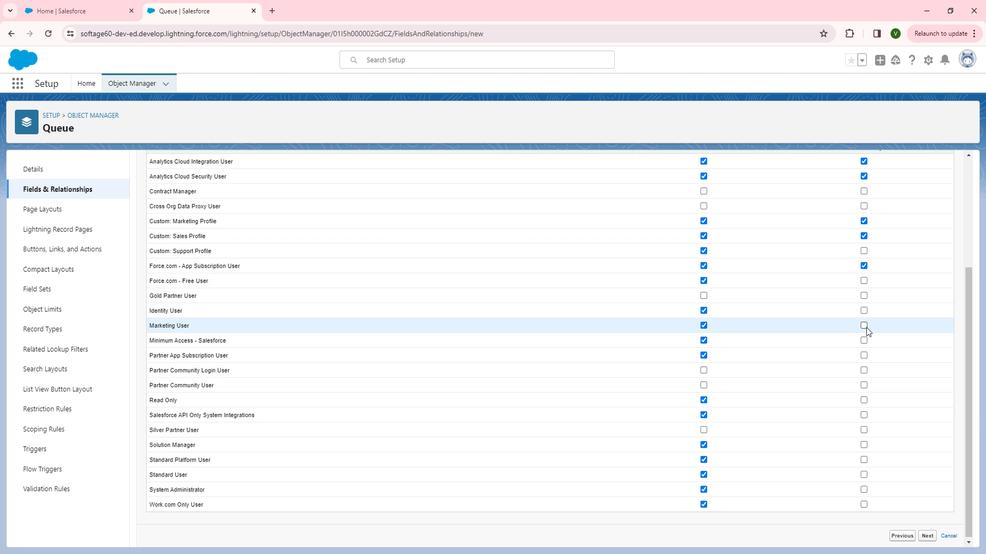 
Action: Mouse pressed left at (879, 328)
Screenshot: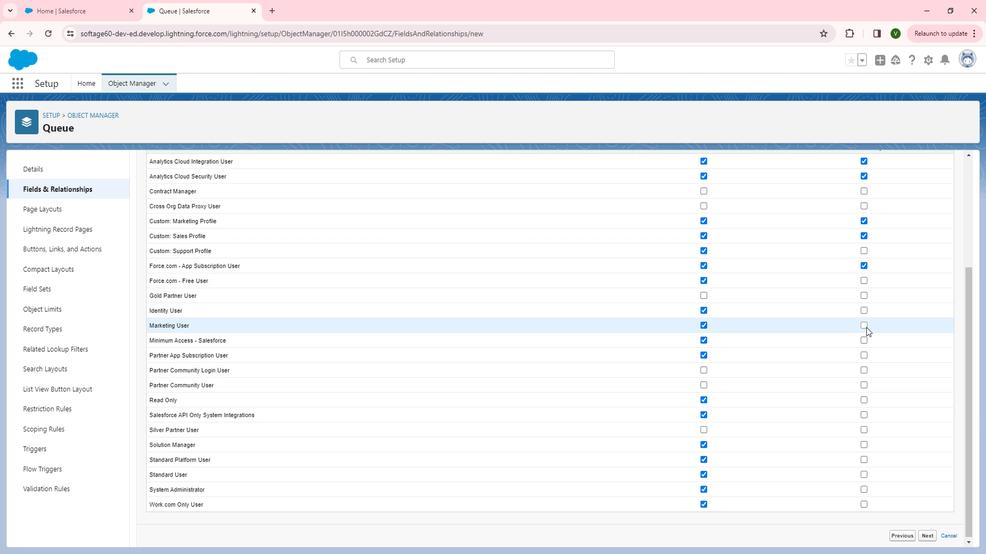
Action: Mouse moved to (875, 343)
Screenshot: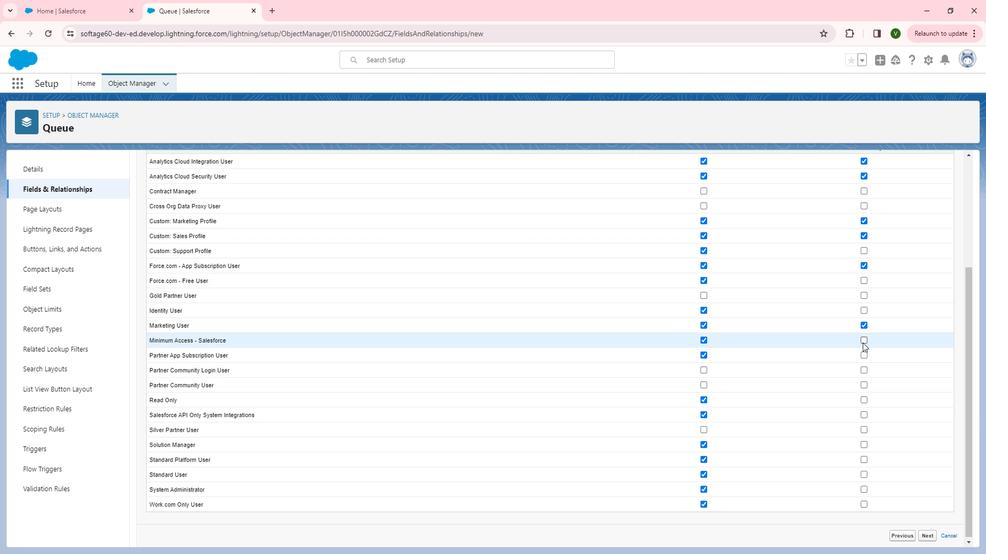 
Action: Mouse pressed left at (875, 343)
Screenshot: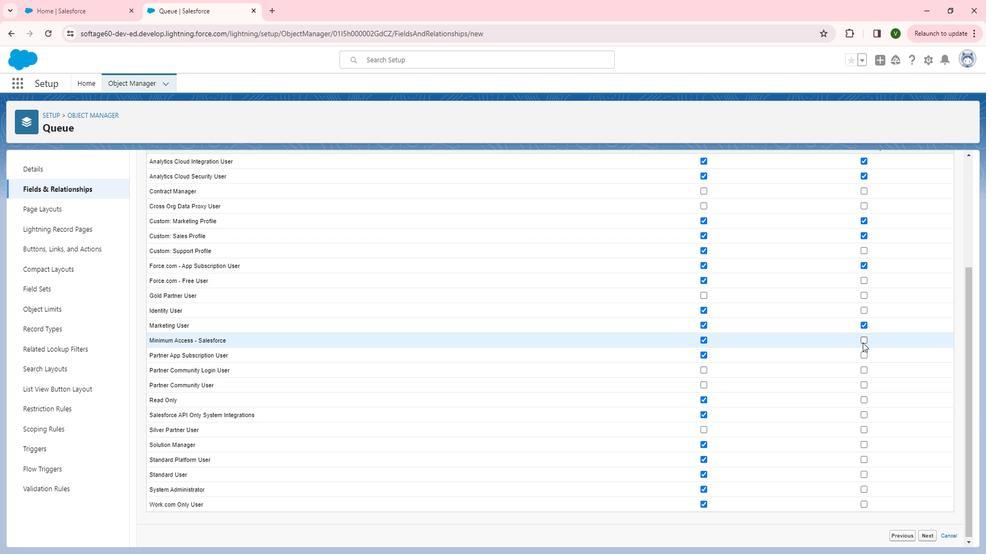 
Action: Mouse moved to (717, 326)
Screenshot: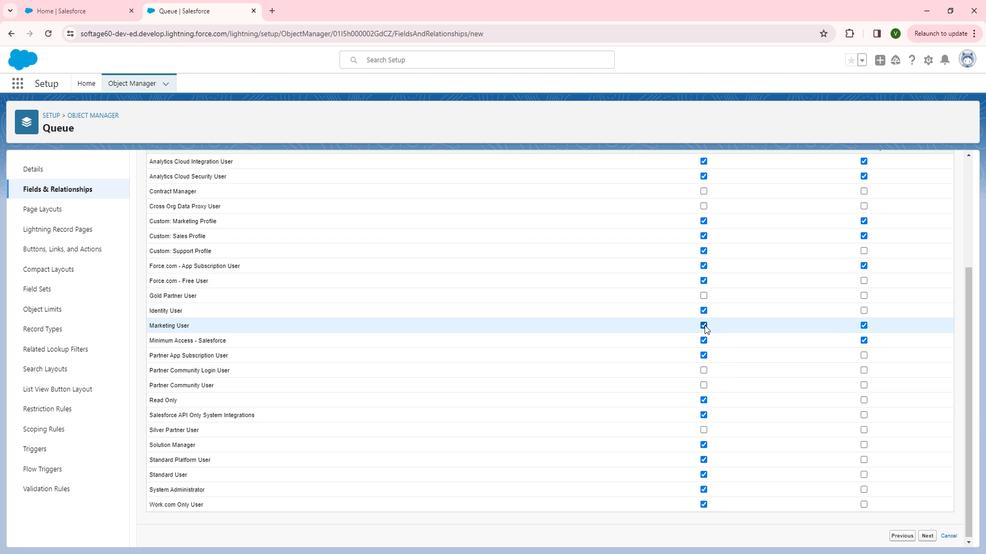 
Action: Mouse pressed left at (717, 326)
Screenshot: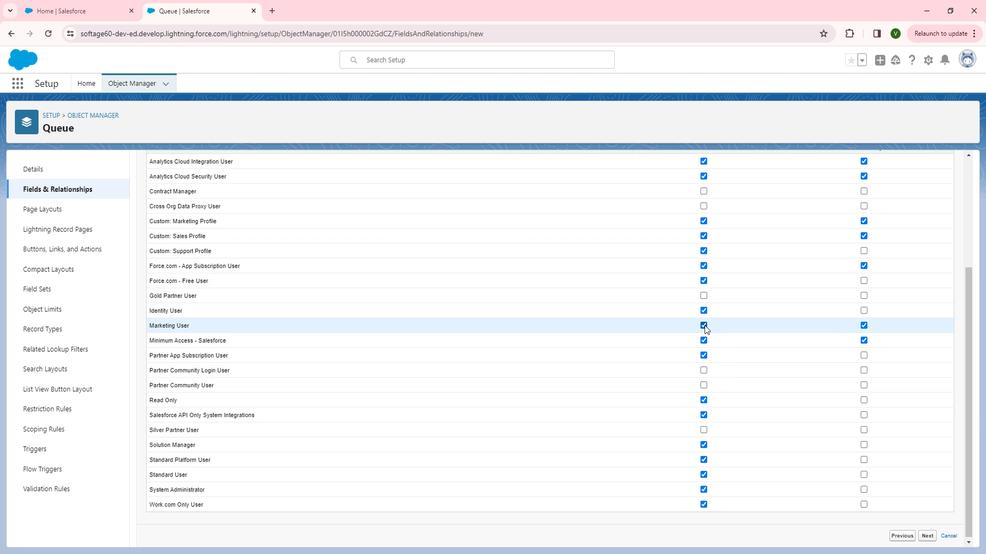 
Action: Mouse moved to (875, 354)
Screenshot: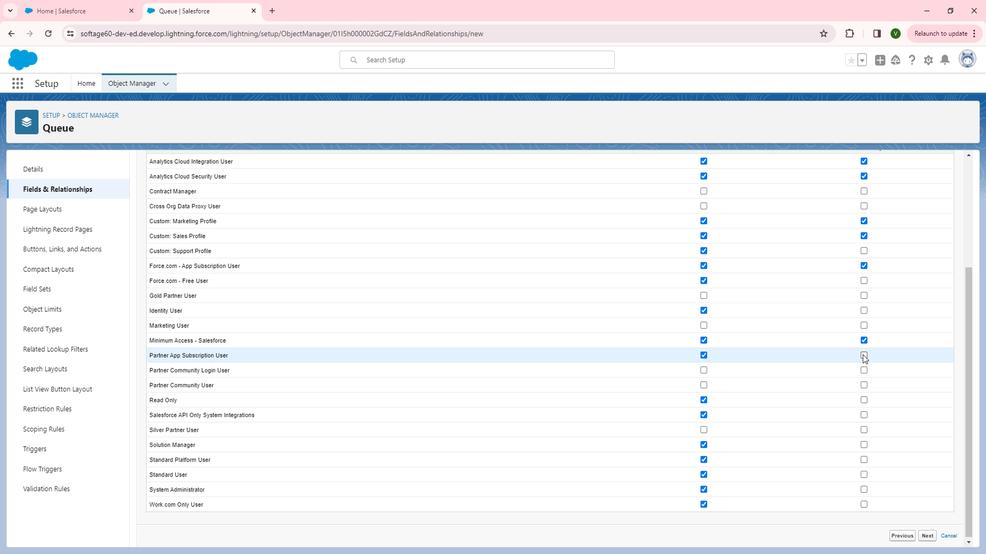 
Action: Mouse pressed left at (875, 354)
Screenshot: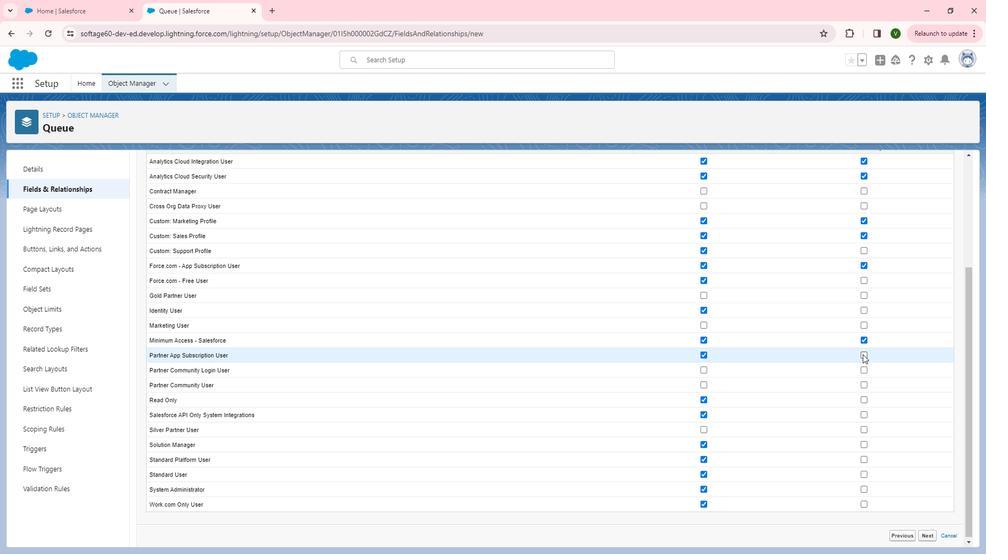 
Action: Mouse moved to (876, 376)
Screenshot: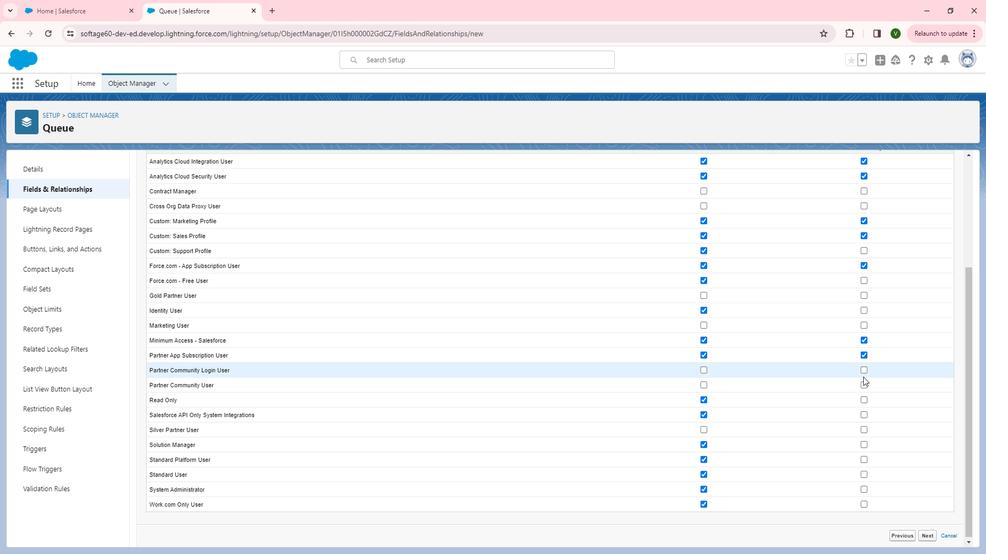 
Action: Mouse scrolled (876, 375) with delta (0, 0)
Screenshot: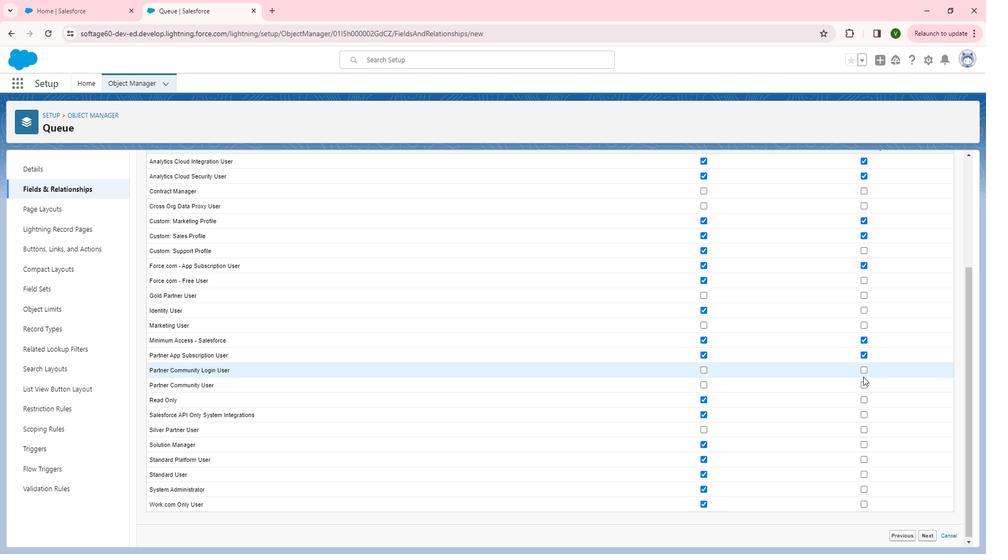 
Action: Mouse scrolled (876, 375) with delta (0, 0)
Screenshot: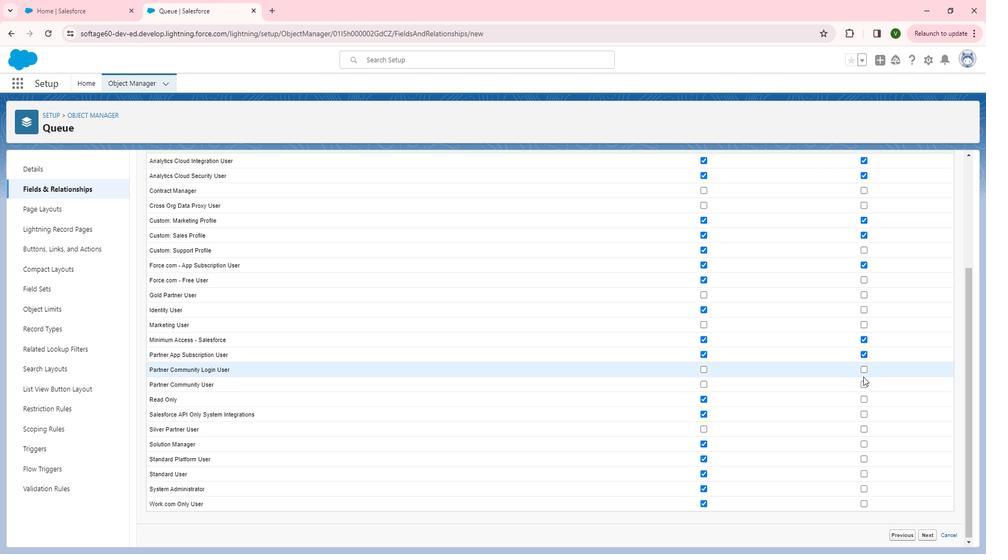 
Action: Mouse moved to (877, 397)
Screenshot: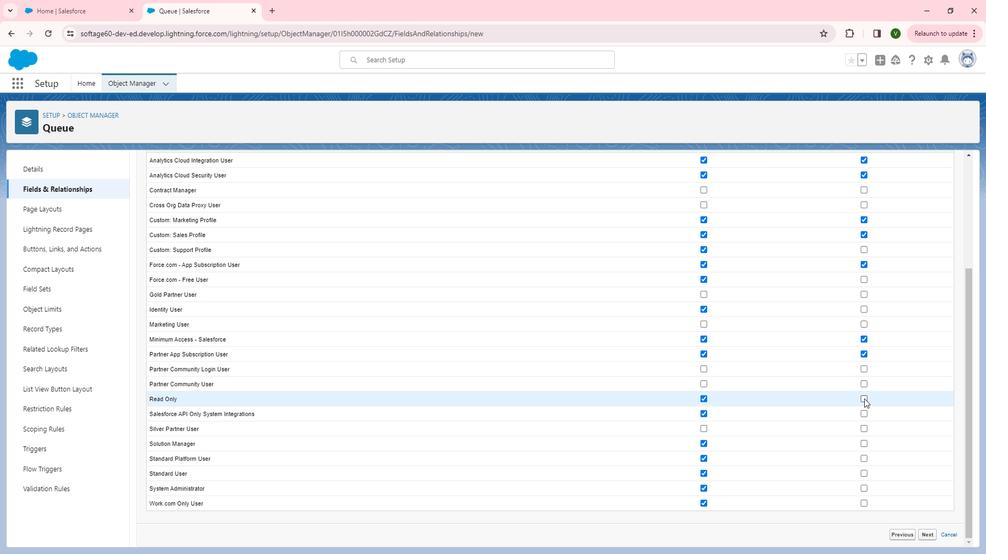 
Action: Mouse pressed left at (877, 397)
Screenshot: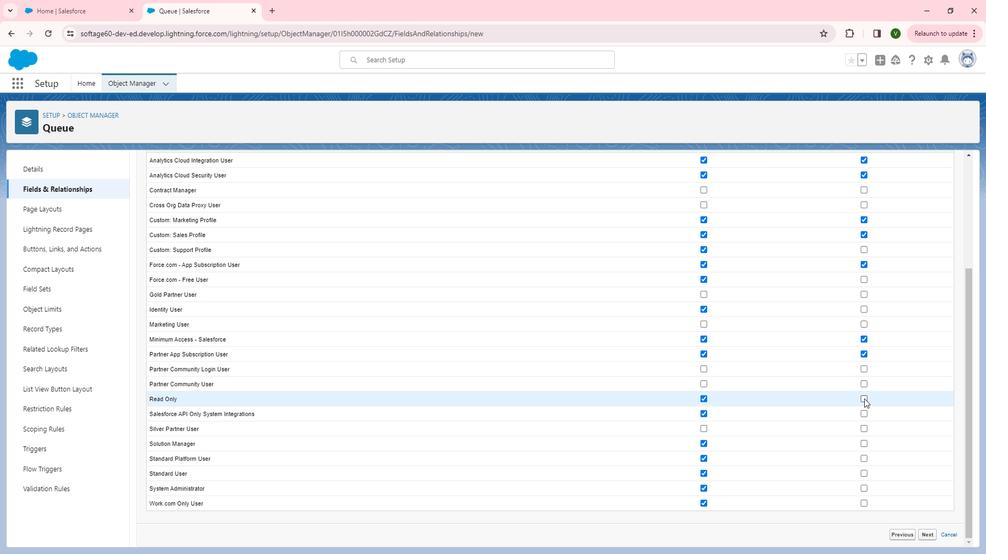 
Action: Mouse moved to (876, 410)
Screenshot: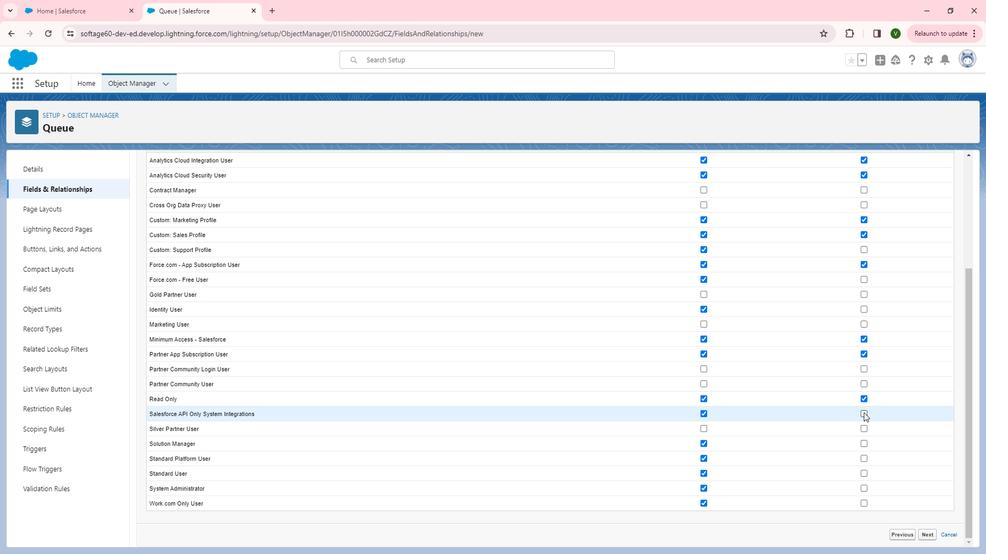 
Action: Mouse pressed left at (876, 410)
Screenshot: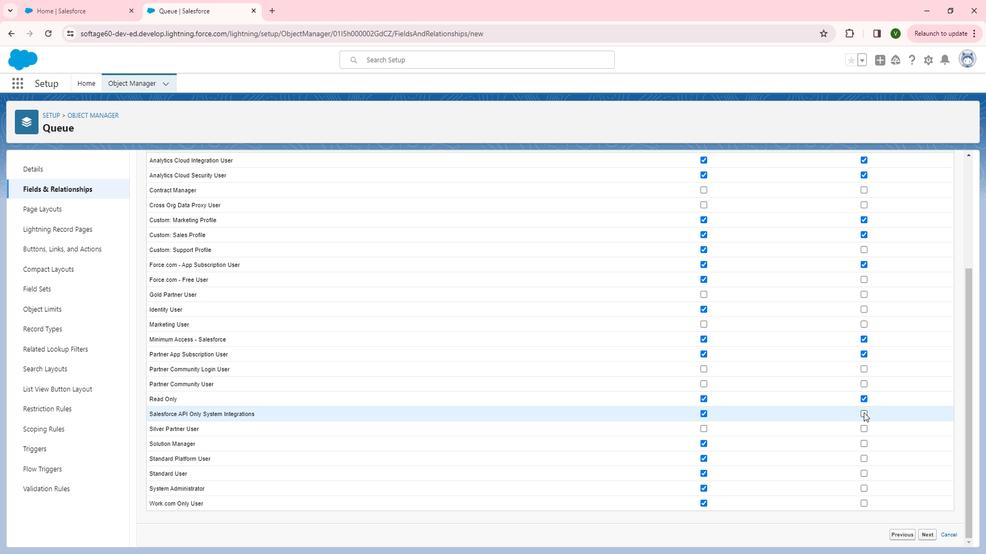 
Action: Mouse moved to (878, 440)
Screenshot: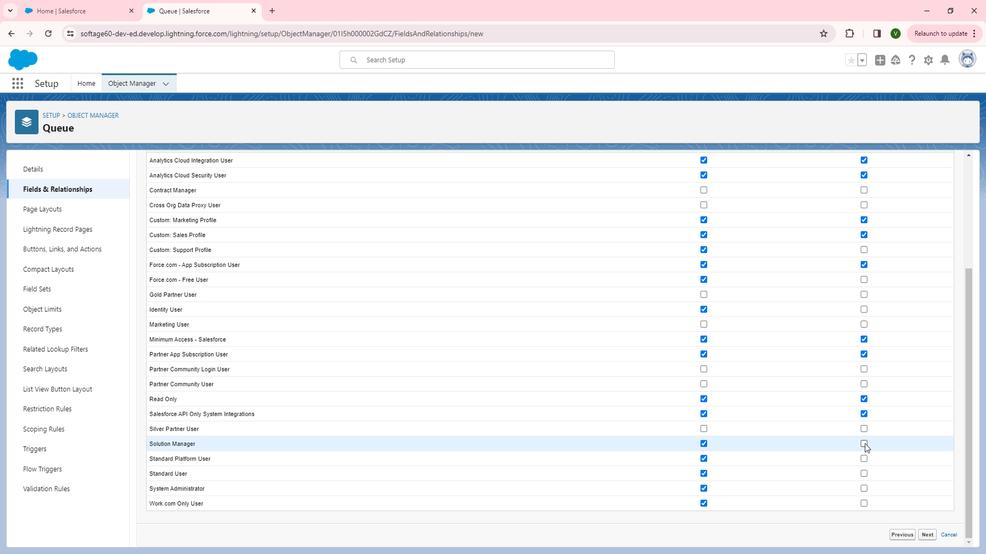 
Action: Mouse pressed left at (878, 440)
Screenshot: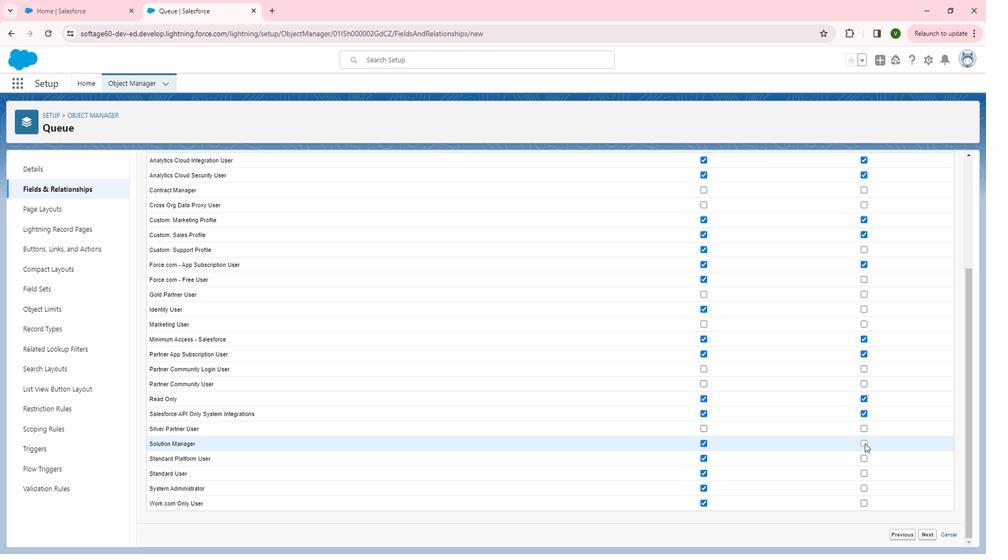 
Action: Mouse moved to (876, 496)
Screenshot: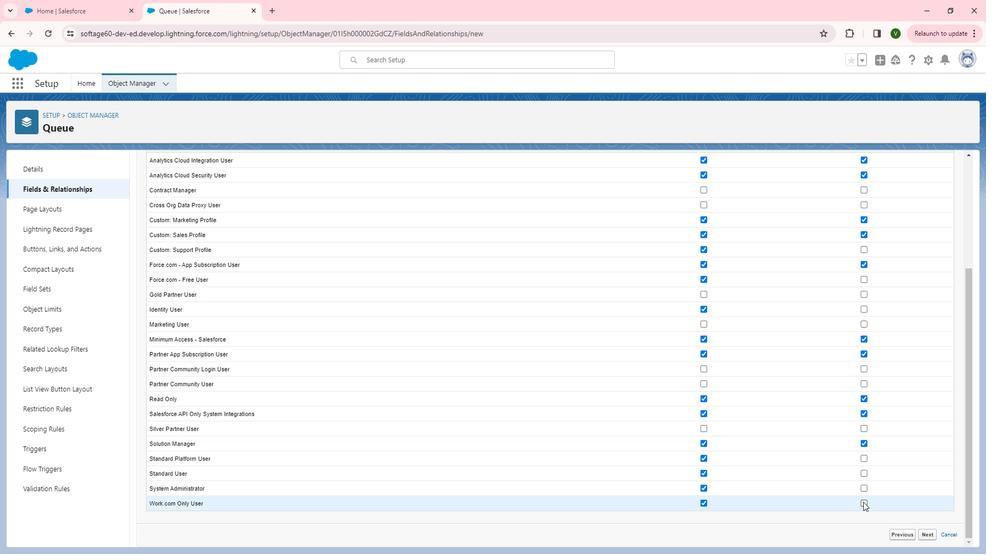 
Action: Mouse pressed left at (876, 496)
Screenshot: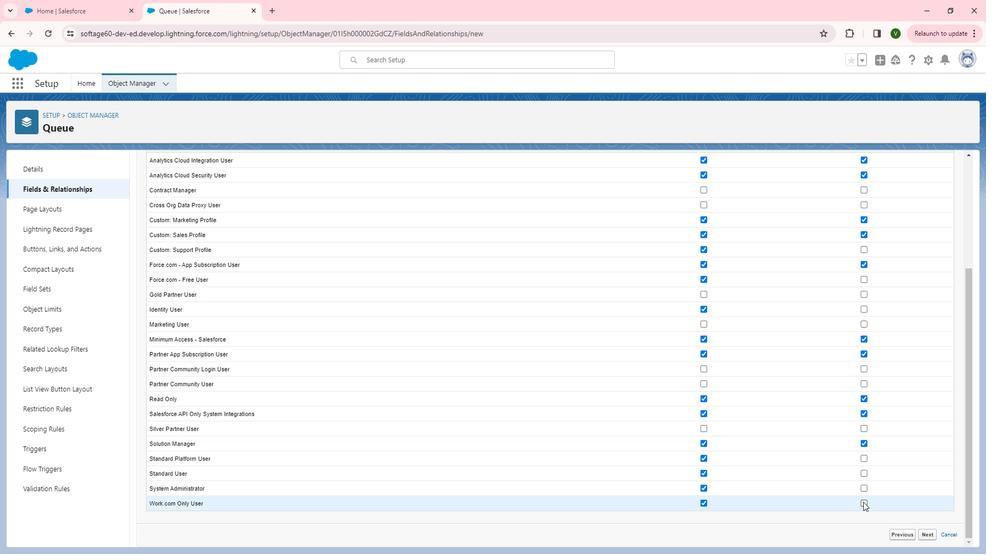 
Action: Mouse moved to (943, 530)
Screenshot: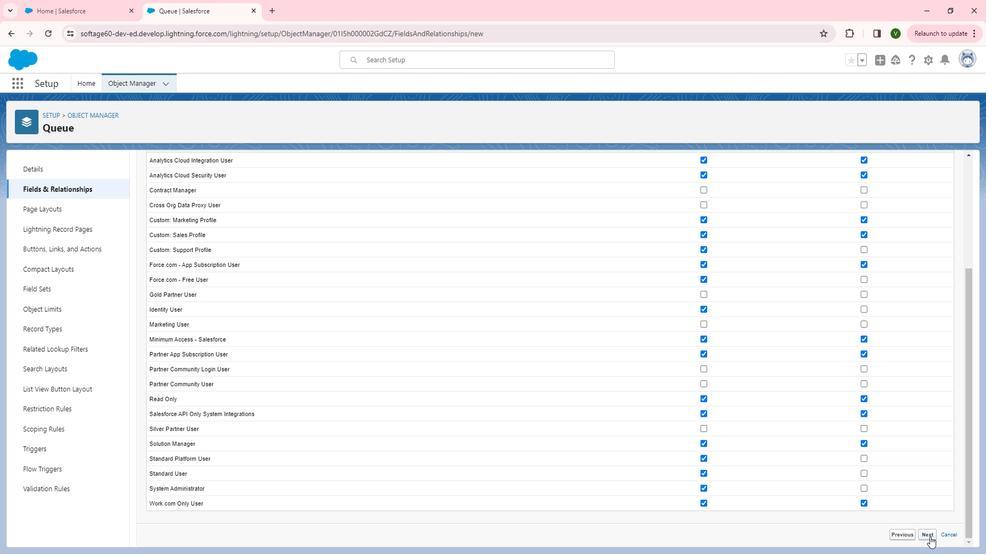 
Action: Mouse pressed left at (943, 530)
Screenshot: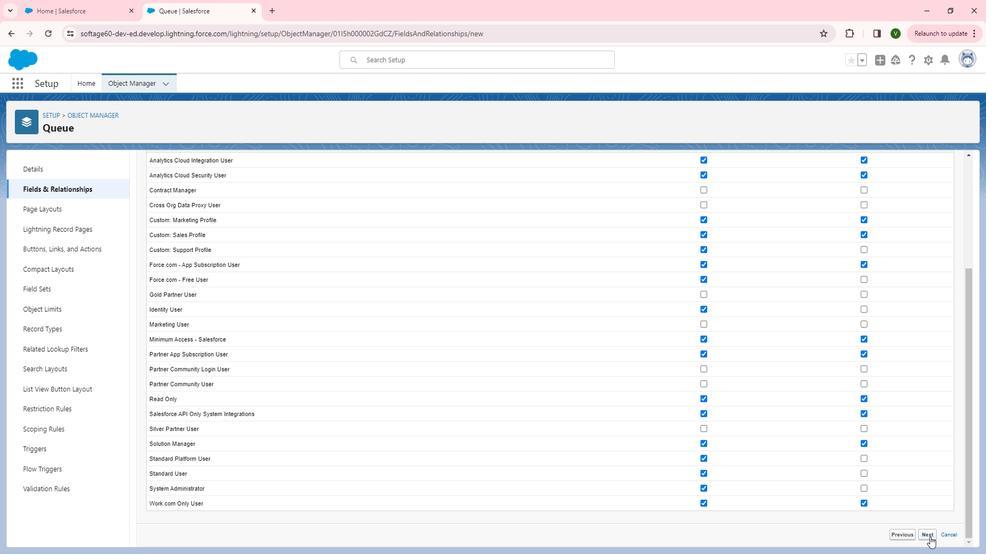 
Action: Mouse moved to (950, 361)
Screenshot: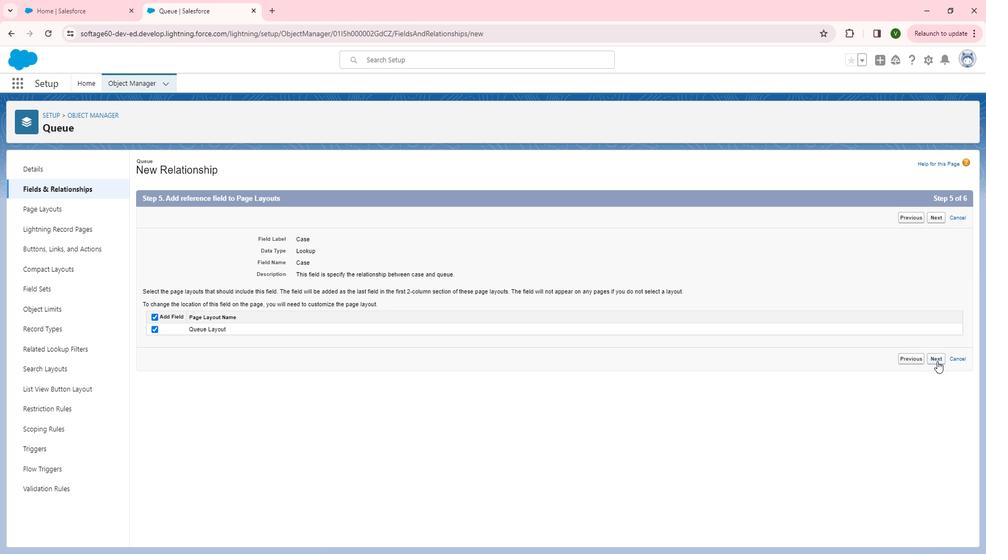 
Action: Mouse pressed left at (950, 361)
Screenshot: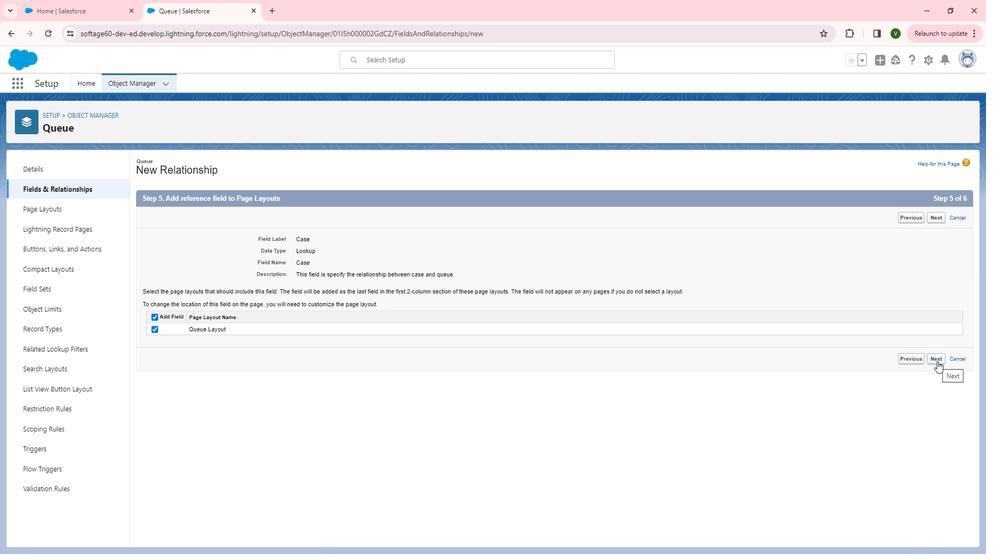 
Action: Mouse moved to (953, 395)
